 Task: Slide 8 - About Me John Doe.
Action: Mouse moved to (47, 109)
Screenshot: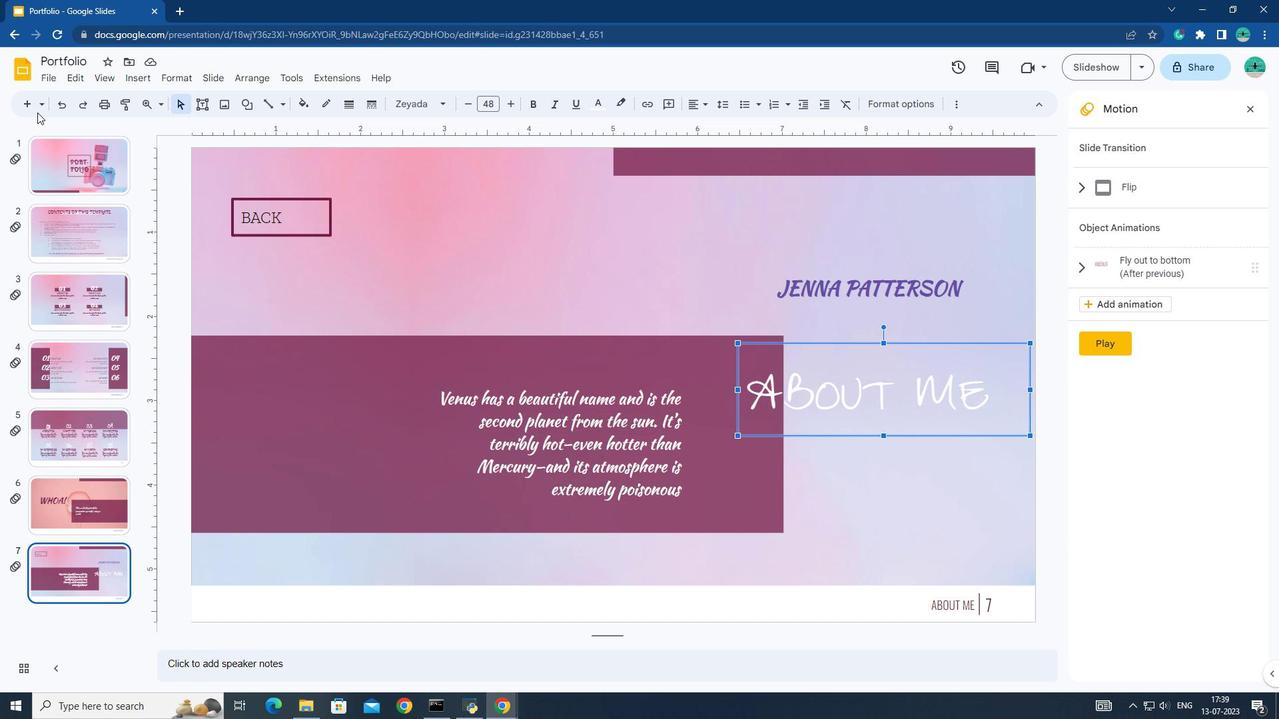 
Action: Mouse pressed left at (47, 109)
Screenshot: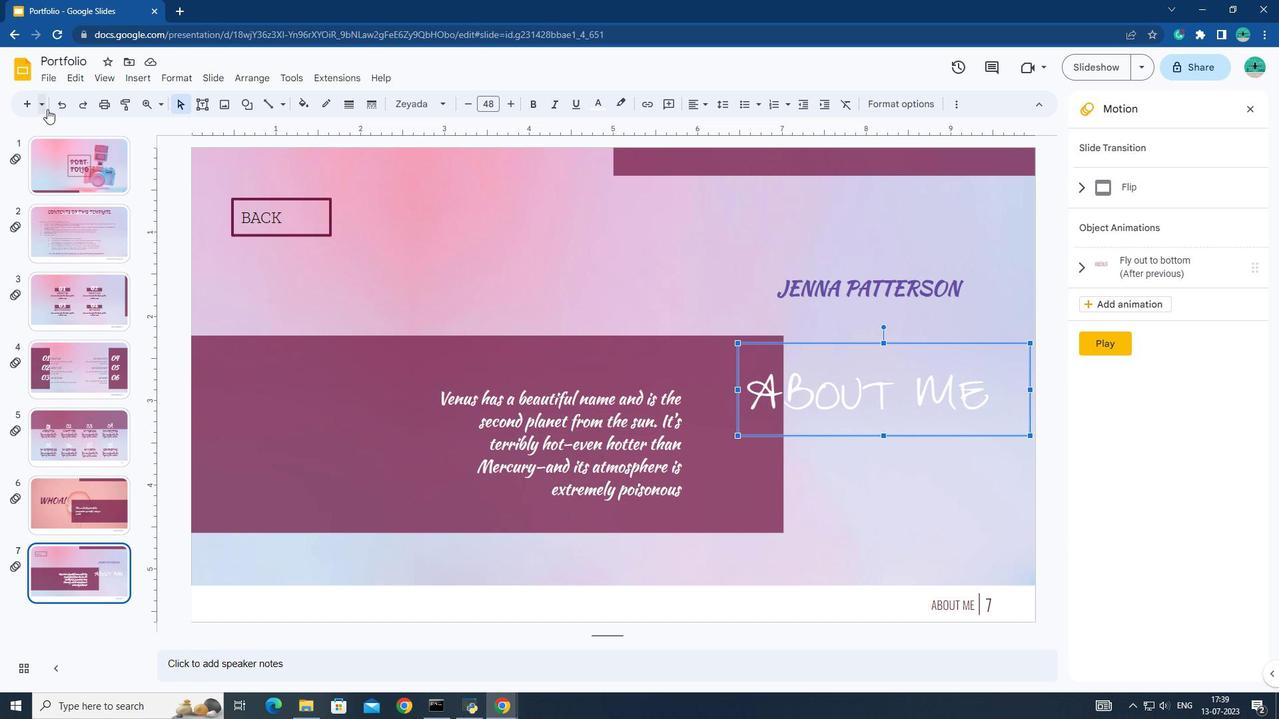 
Action: Mouse moved to (206, 293)
Screenshot: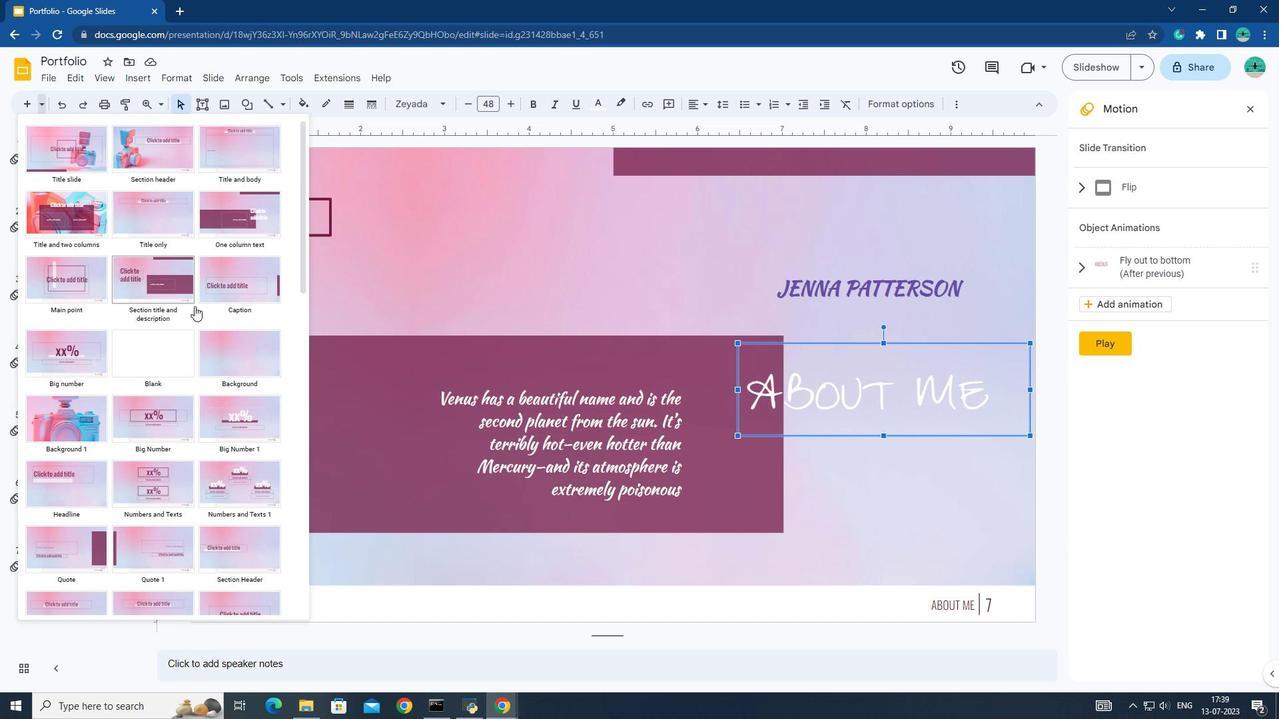 
Action: Mouse scrolled (206, 293) with delta (0, 0)
Screenshot: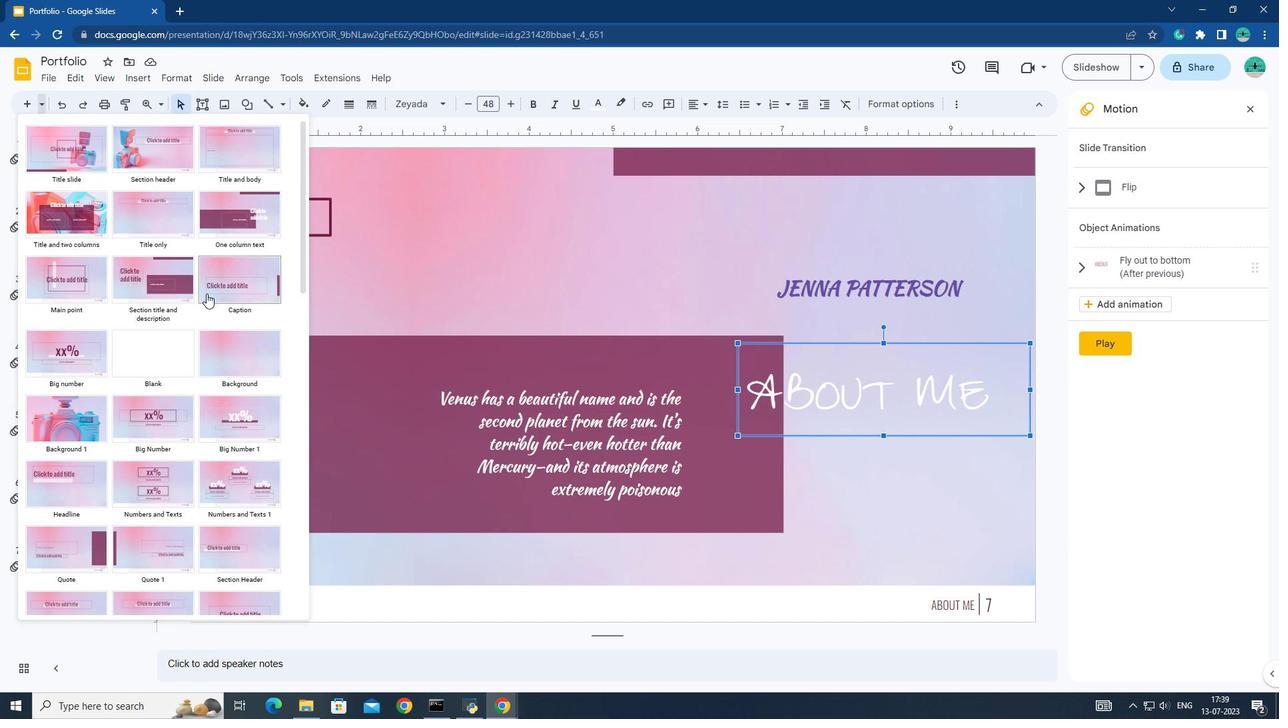 
Action: Mouse moved to (206, 295)
Screenshot: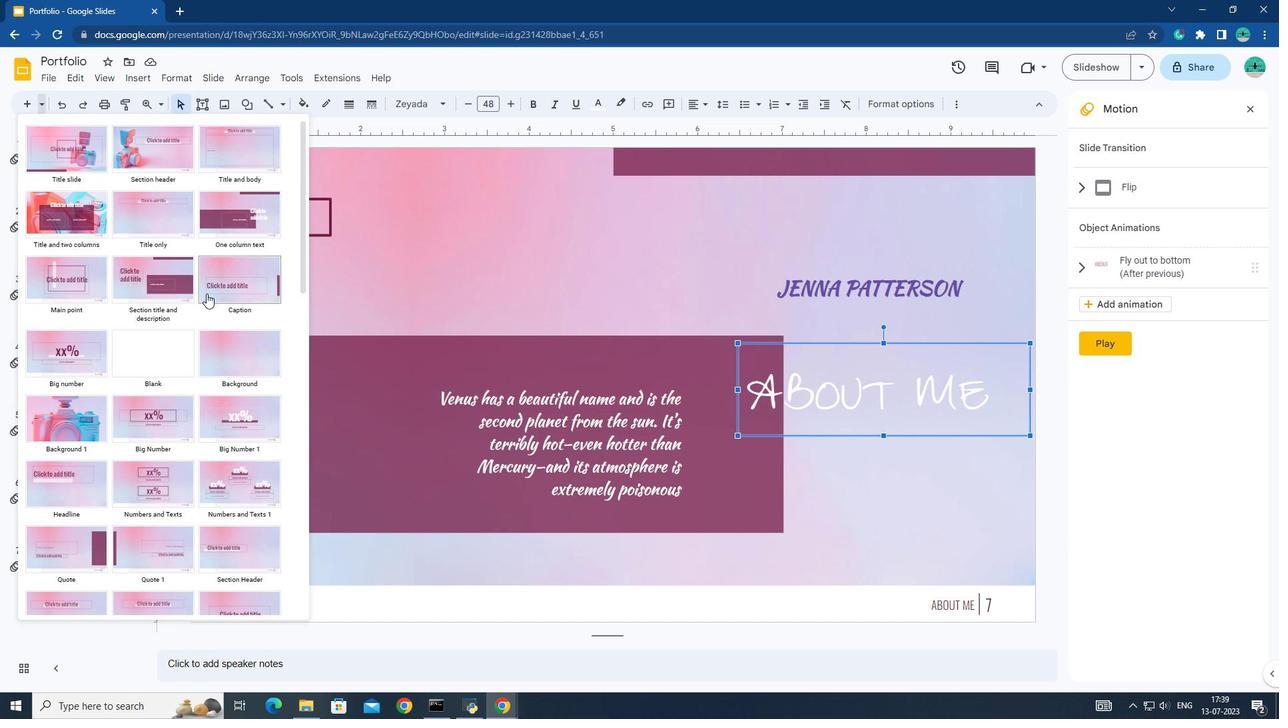 
Action: Mouse scrolled (206, 294) with delta (0, 0)
Screenshot: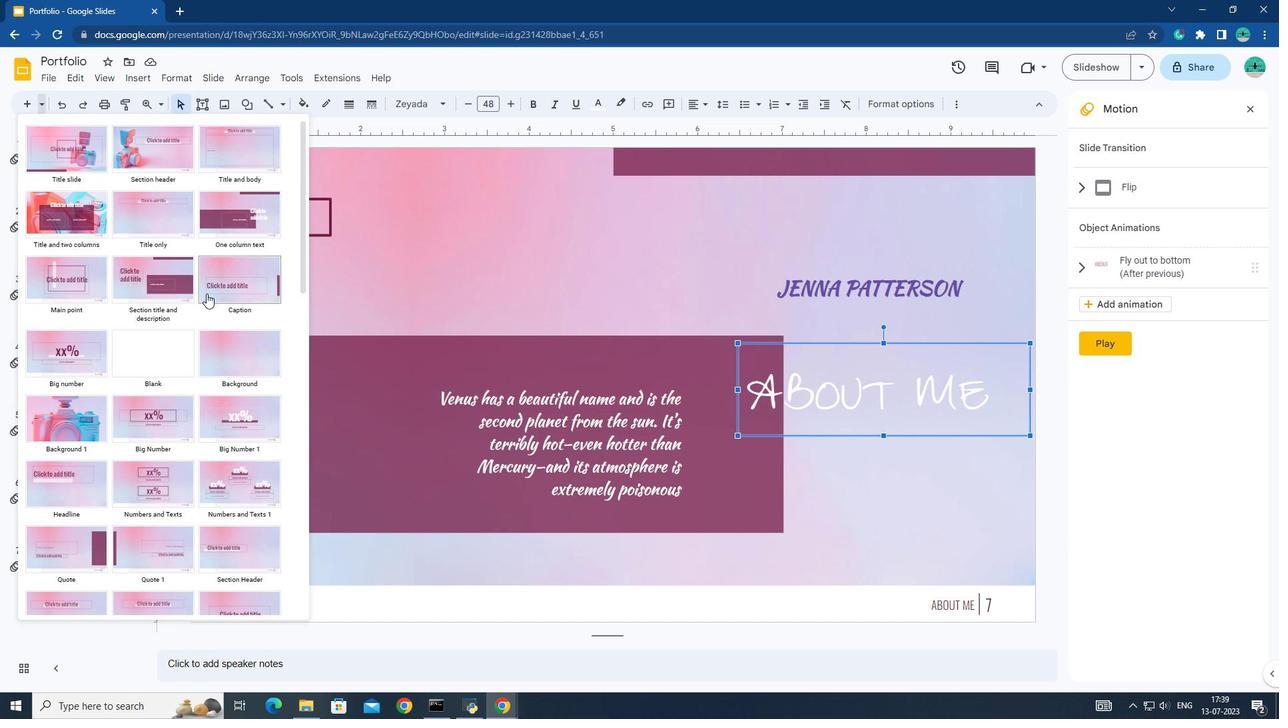 
Action: Mouse scrolled (206, 294) with delta (0, 0)
Screenshot: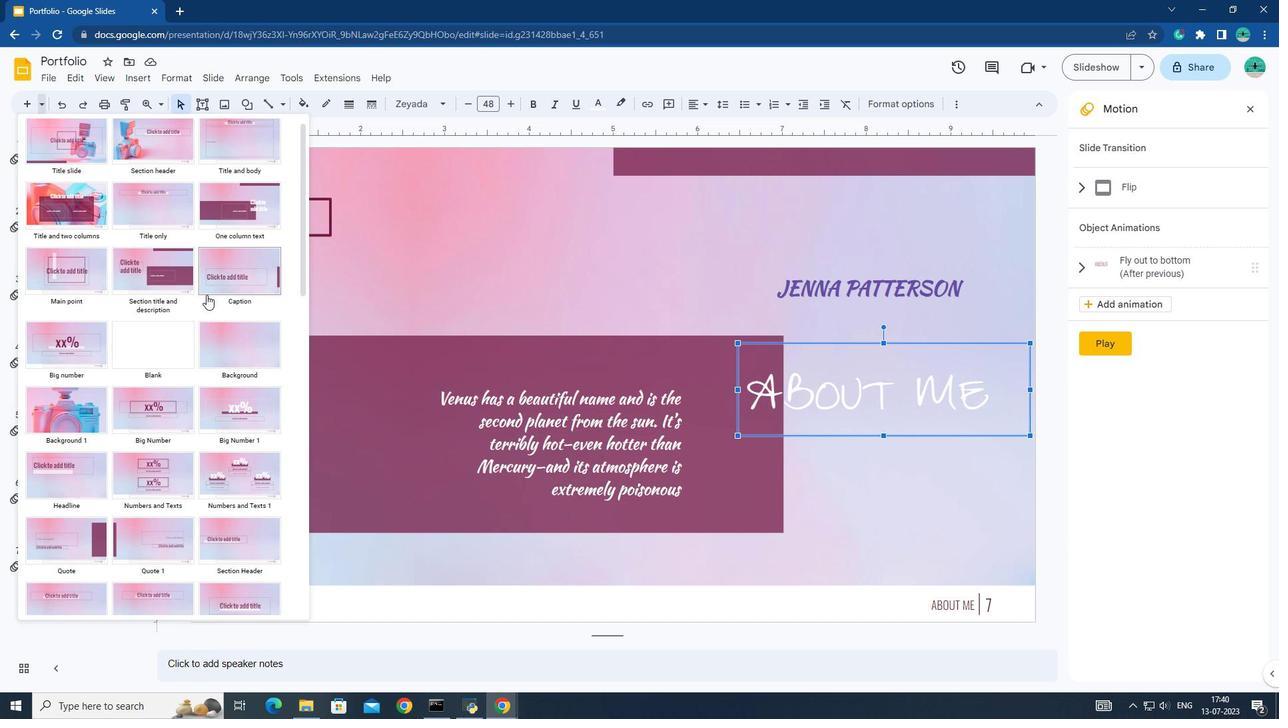 
Action: Mouse scrolled (206, 294) with delta (0, 0)
Screenshot: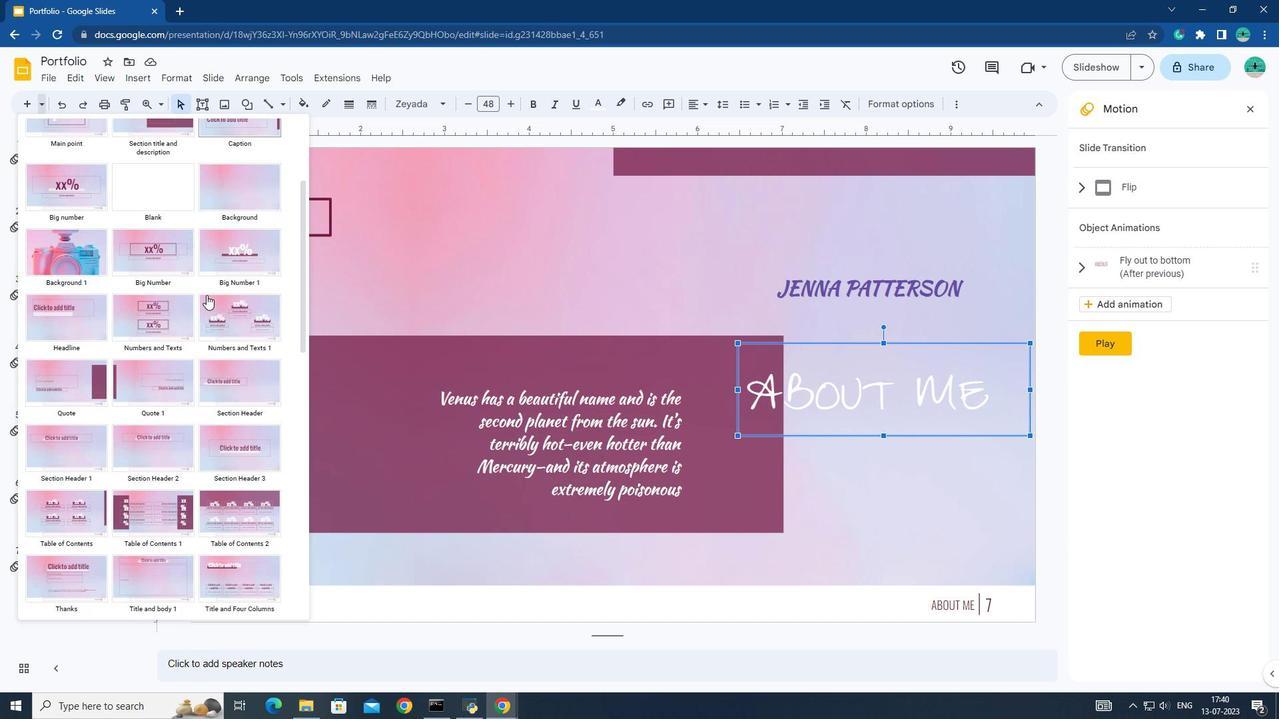 
Action: Mouse scrolled (206, 294) with delta (0, 0)
Screenshot: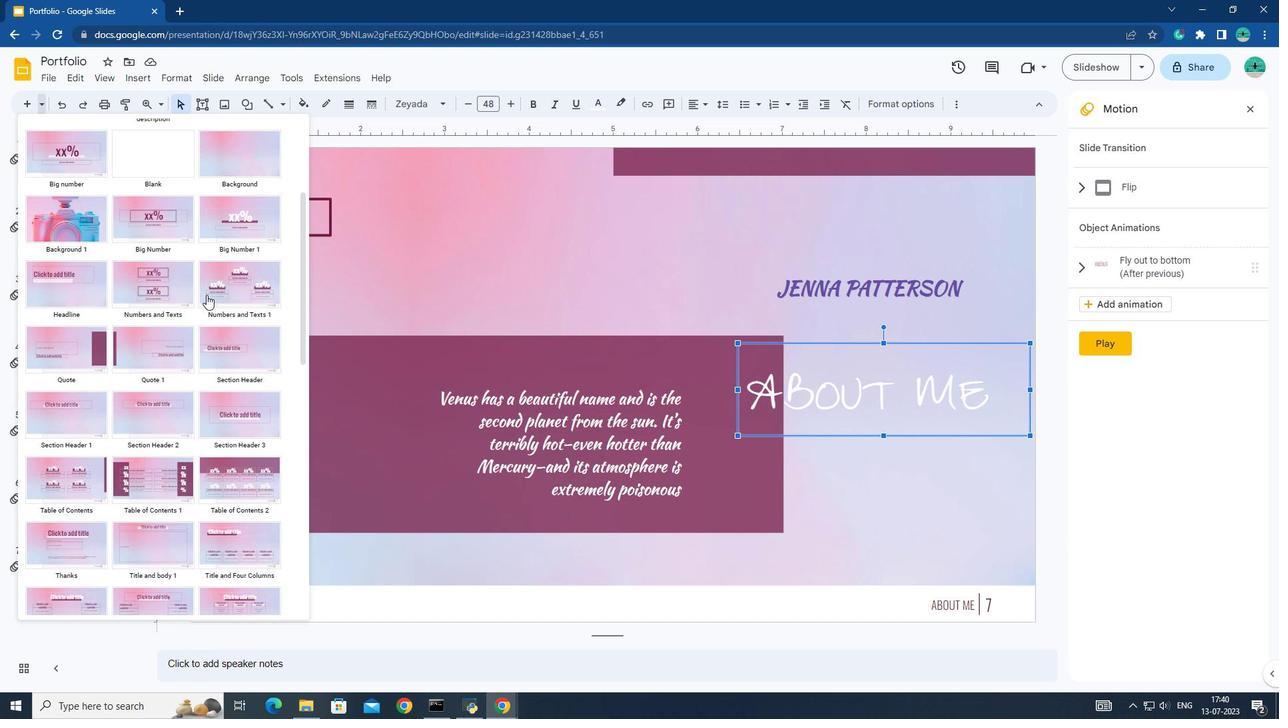 
Action: Mouse moved to (206, 295)
Screenshot: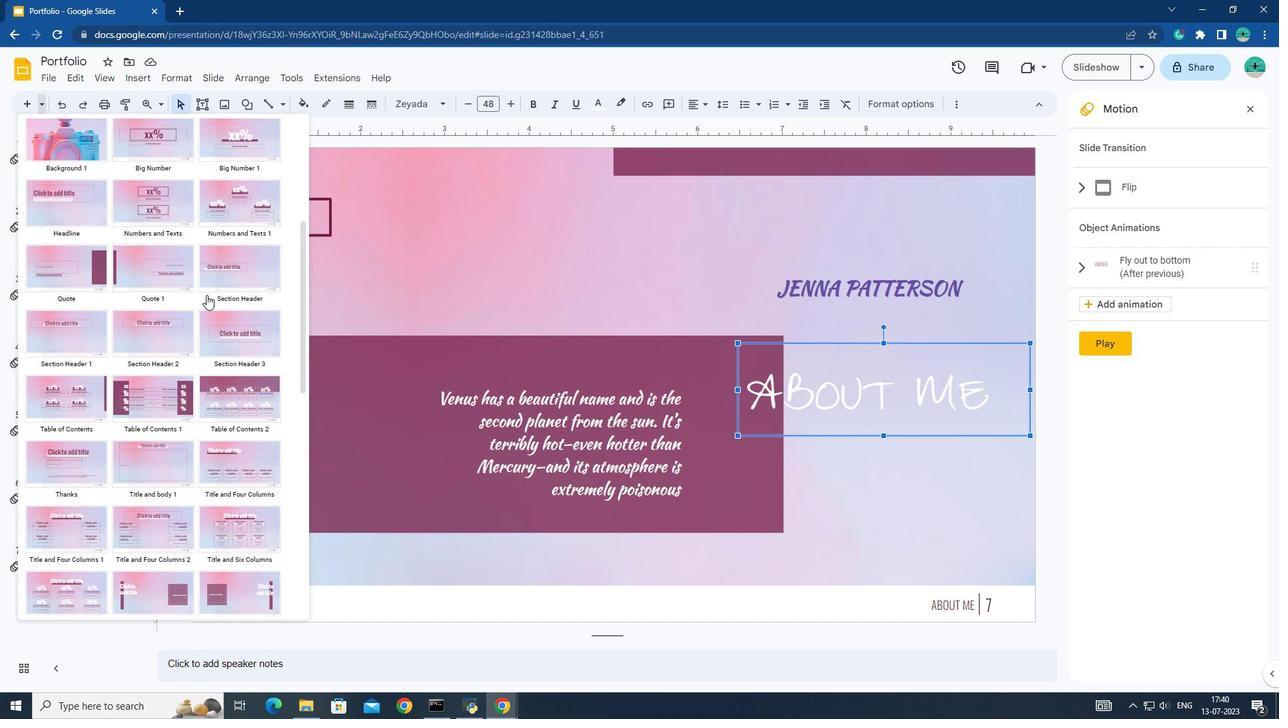 
Action: Mouse scrolled (206, 295) with delta (0, 0)
Screenshot: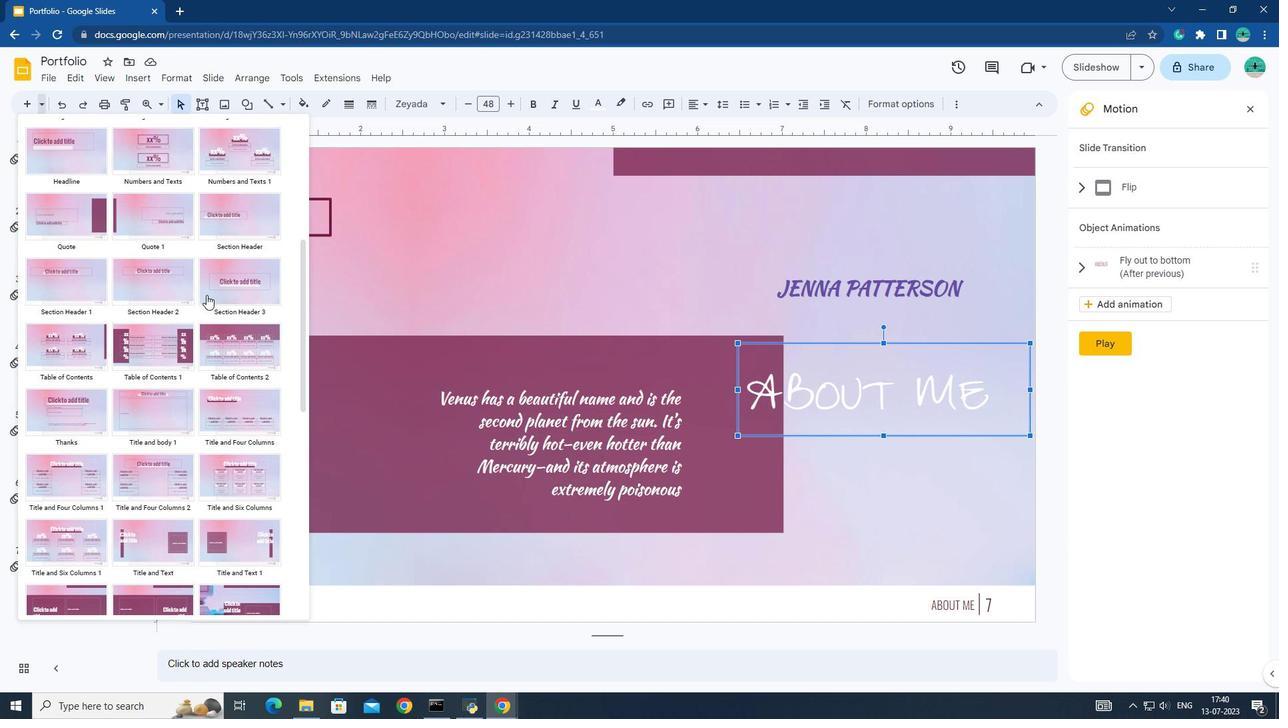 
Action: Mouse scrolled (206, 295) with delta (0, 0)
Screenshot: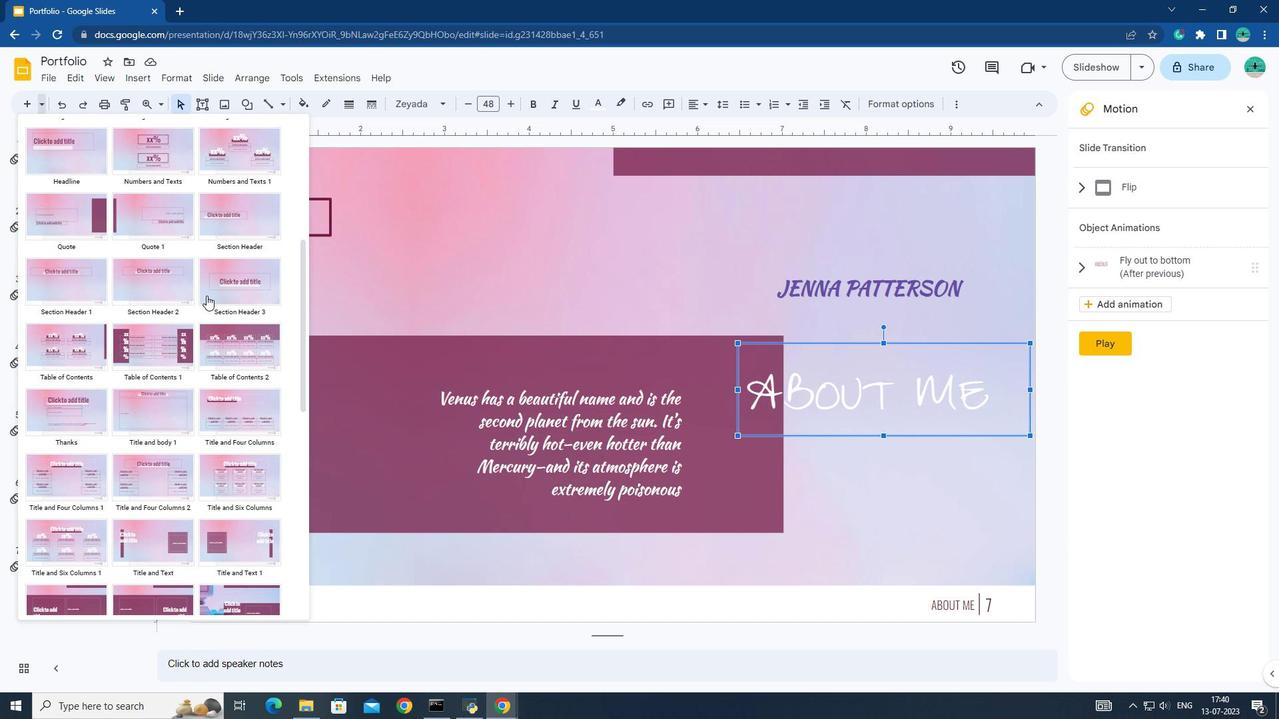 
Action: Mouse moved to (246, 458)
Screenshot: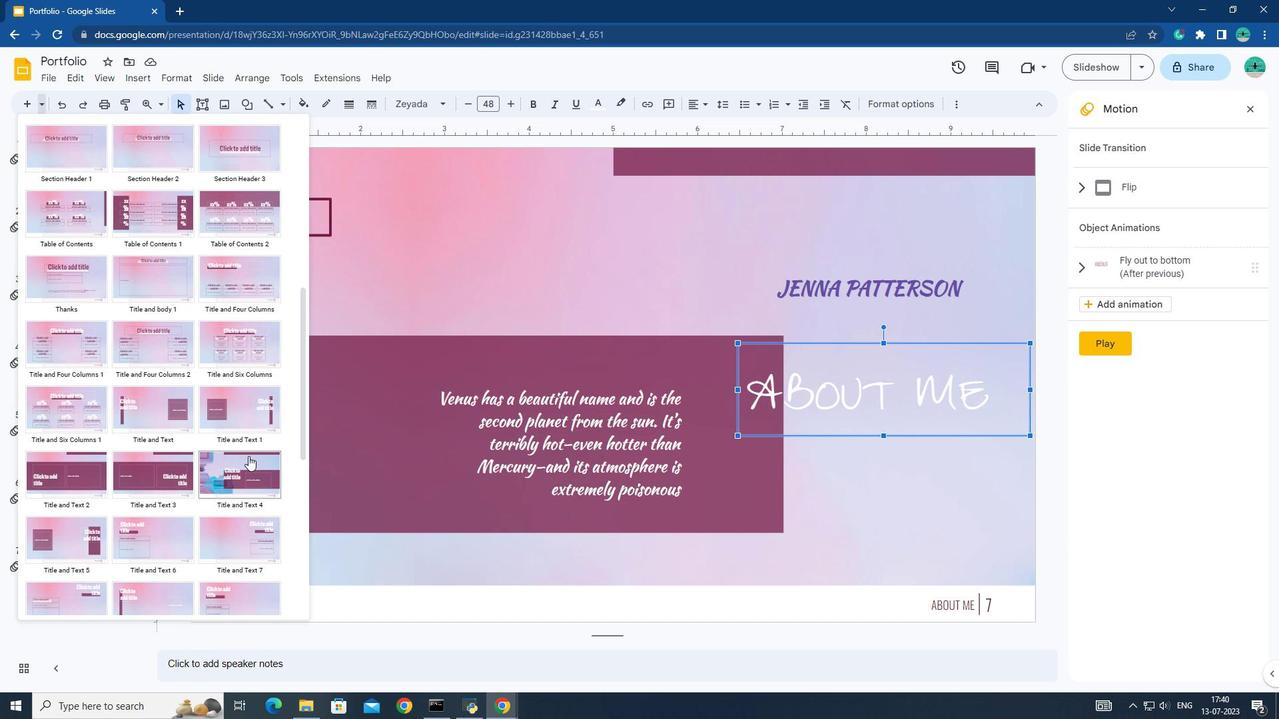 
Action: Mouse pressed left at (246, 458)
Screenshot: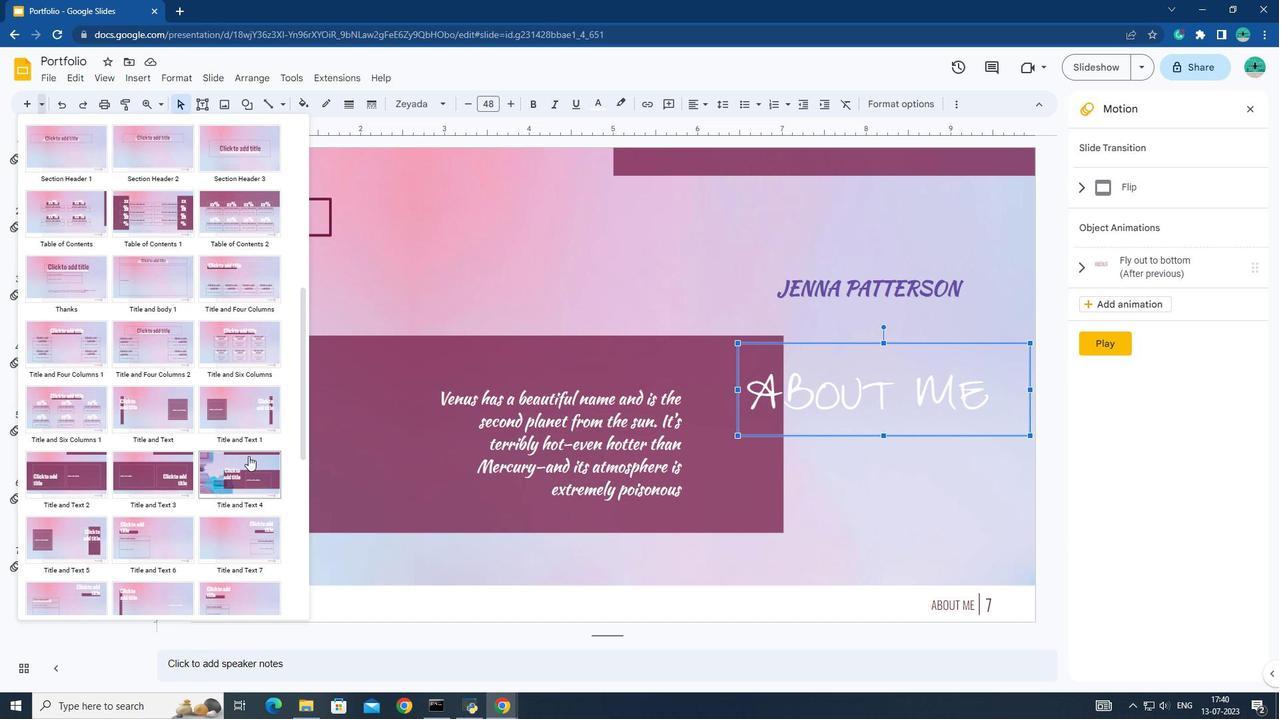 
Action: Mouse moved to (532, 368)
Screenshot: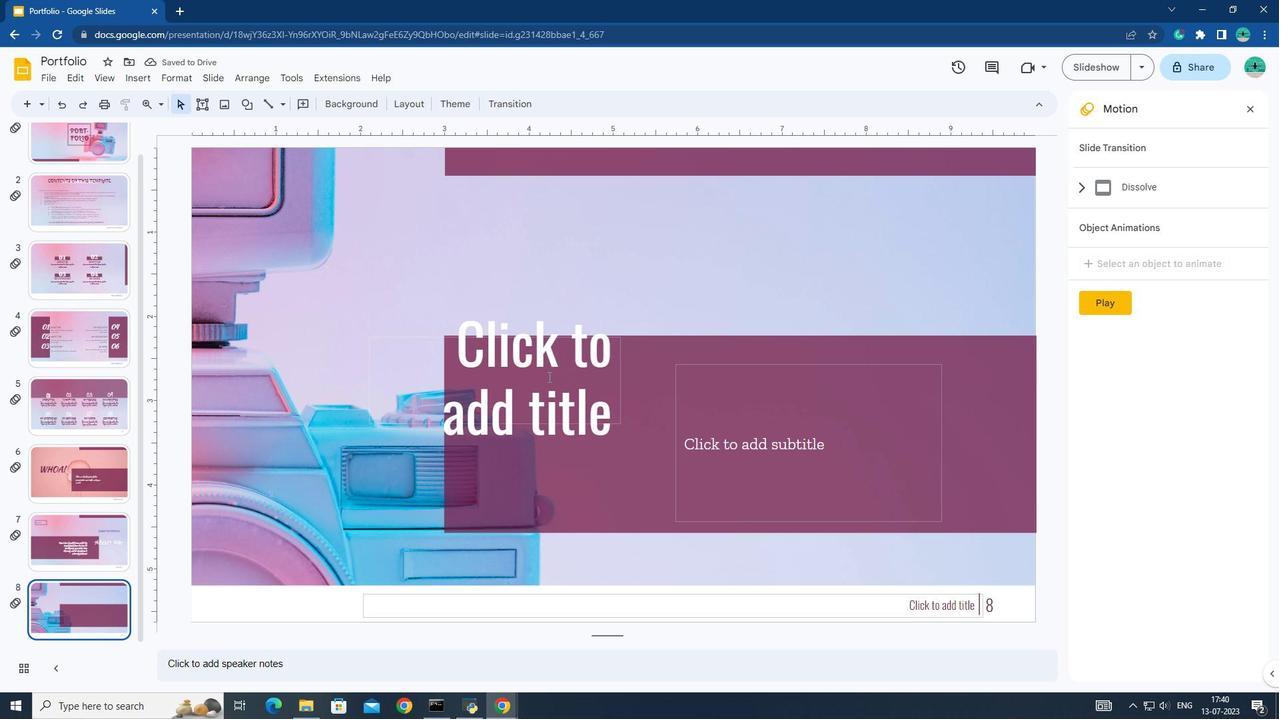 
Action: Mouse pressed left at (532, 368)
Screenshot: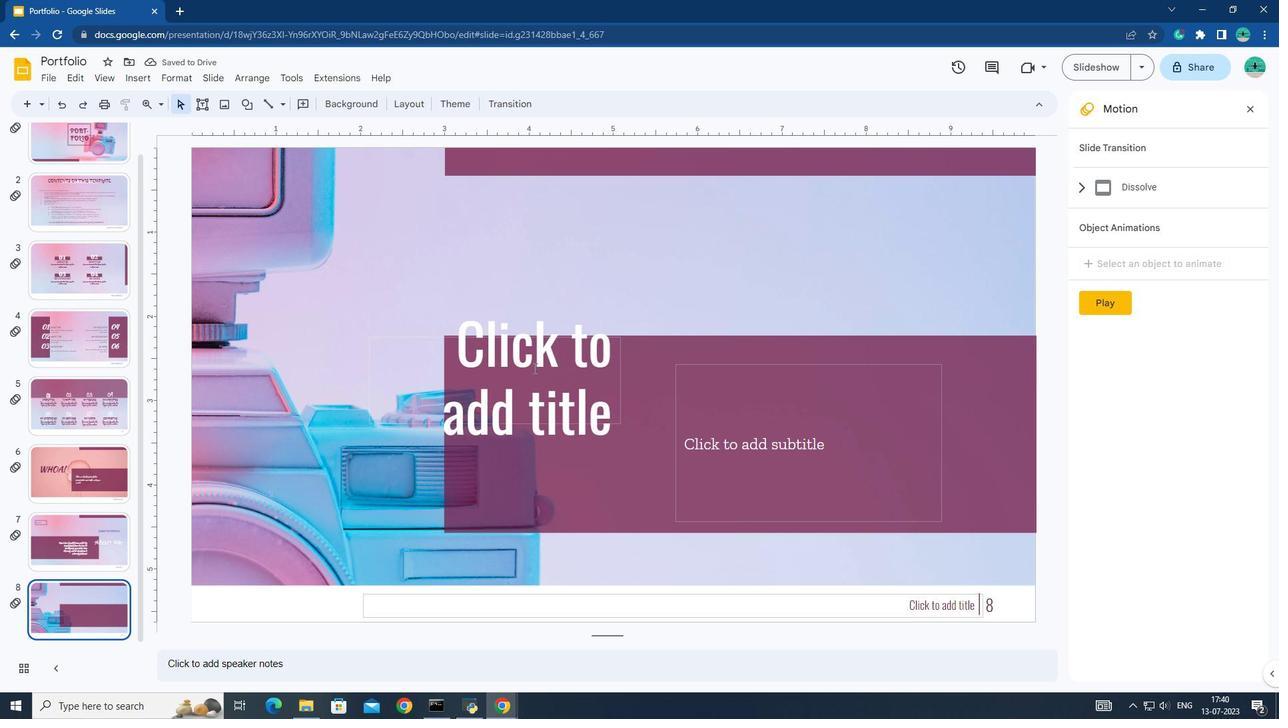 
Action: Key pressed <Key.caps_lock>AB<Key.backspace><Key.backspace><Key.caps_lock>about<Key.space>me<Key.space>
Screenshot: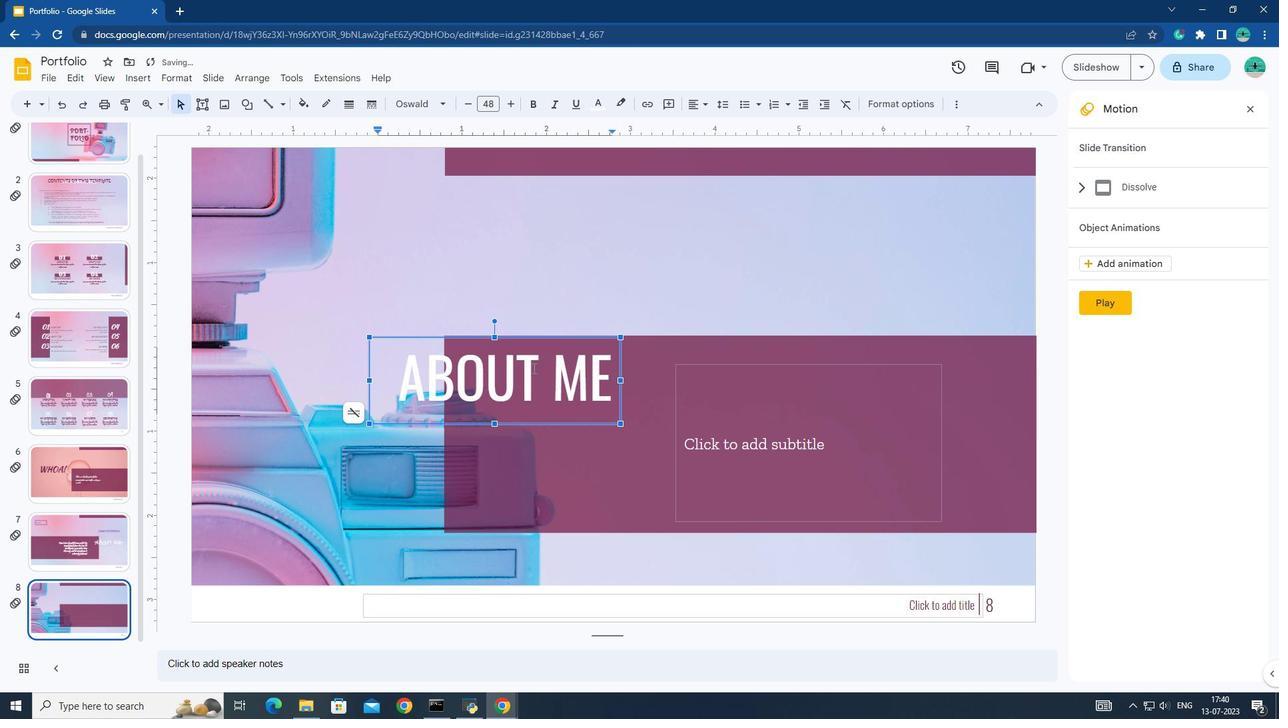 
Action: Mouse moved to (208, 103)
Screenshot: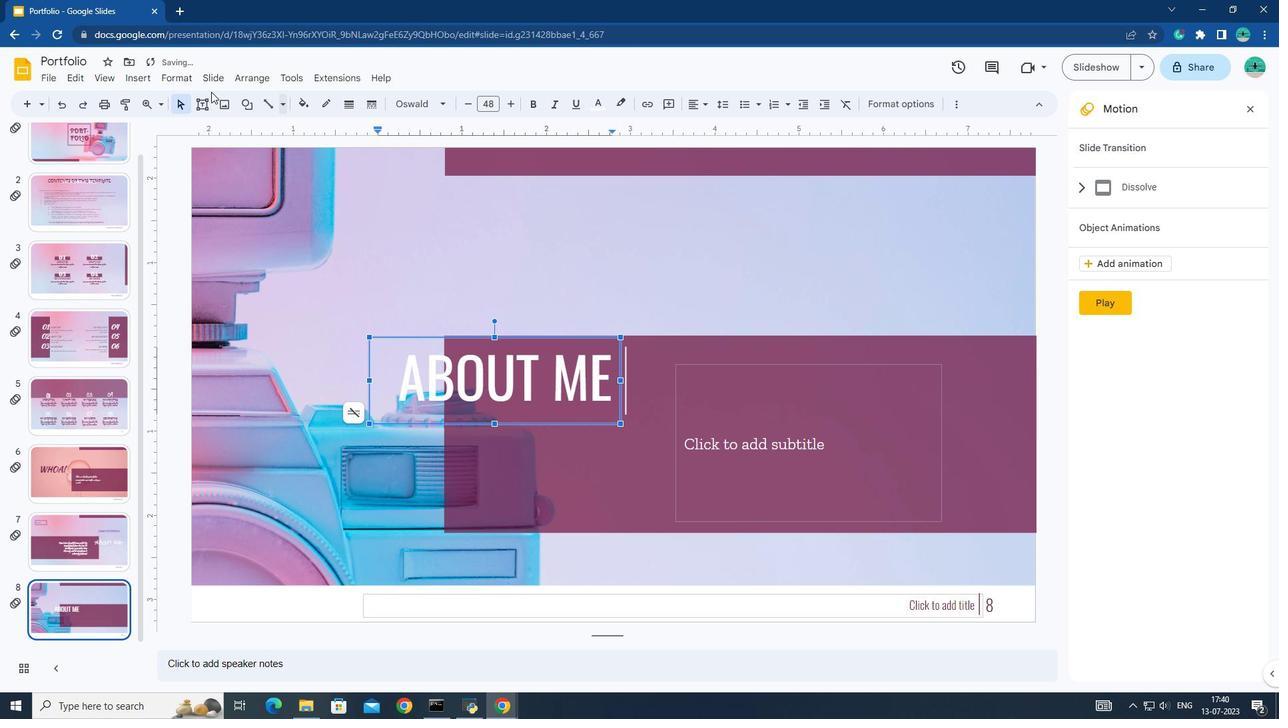 
Action: Mouse pressed left at (208, 103)
Screenshot: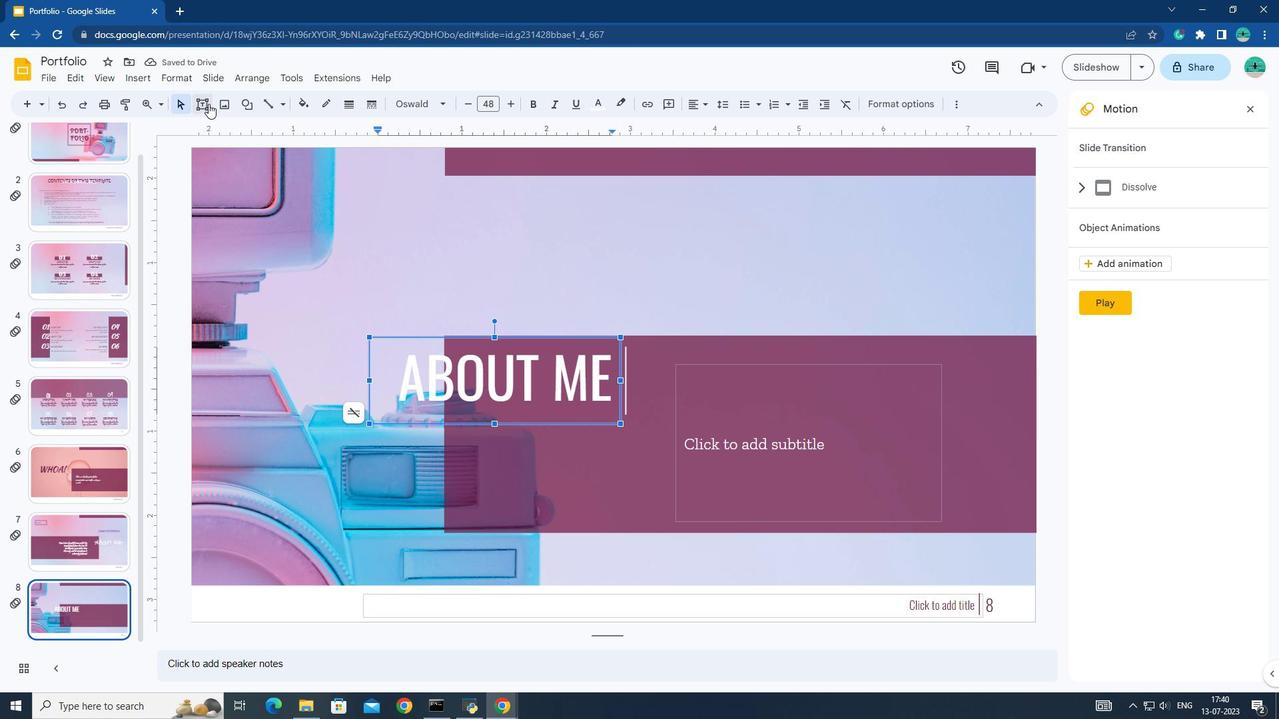 
Action: Mouse moved to (496, 437)
Screenshot: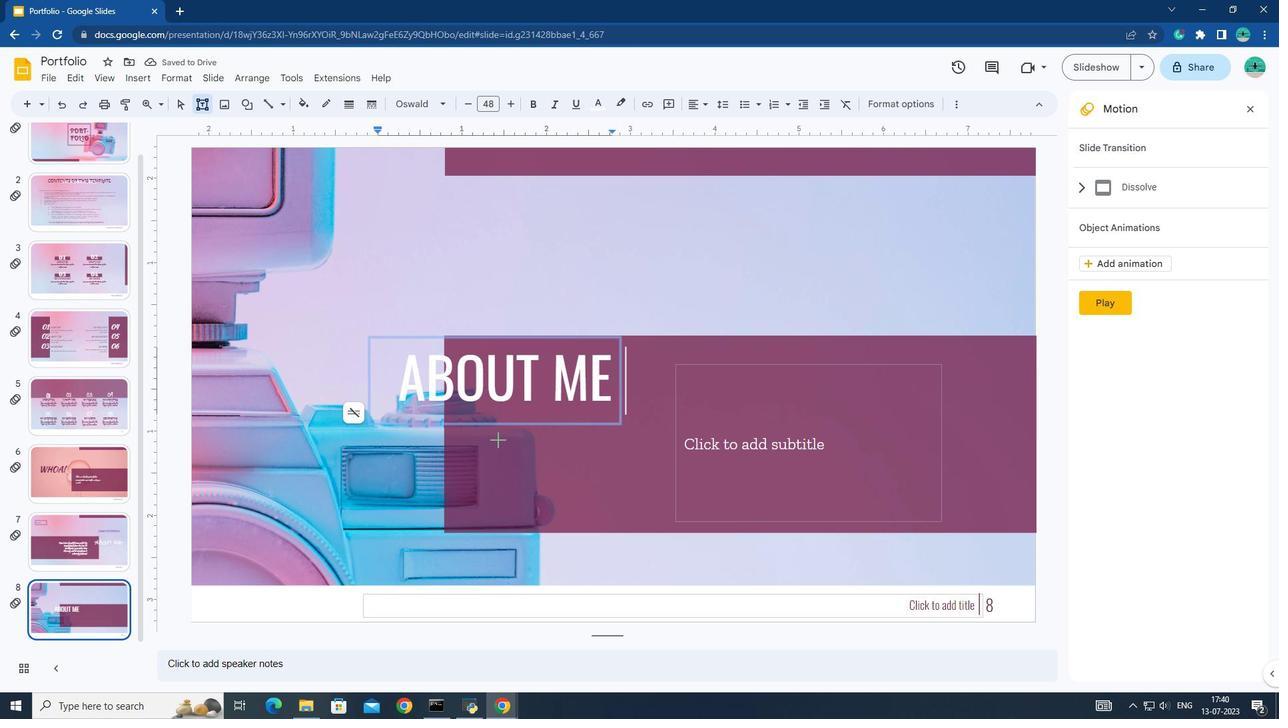 
Action: Mouse pressed left at (496, 437)
Screenshot: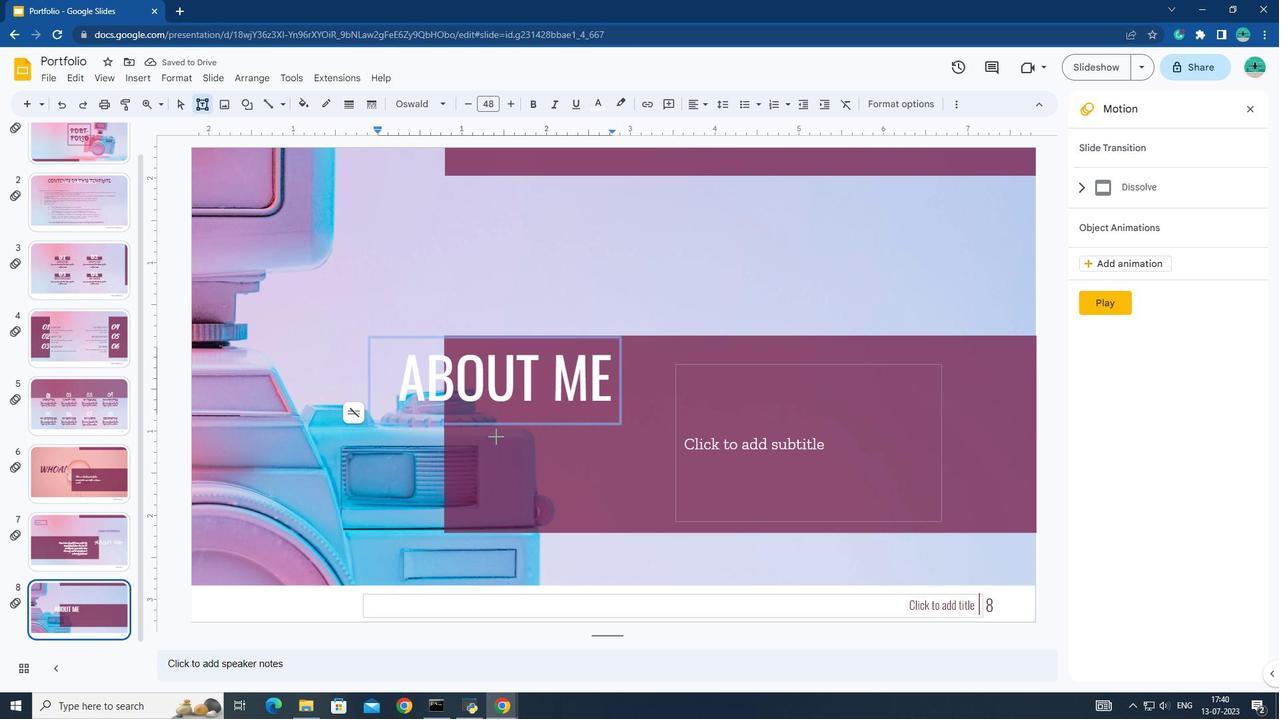 
Action: Mouse moved to (789, 564)
Screenshot: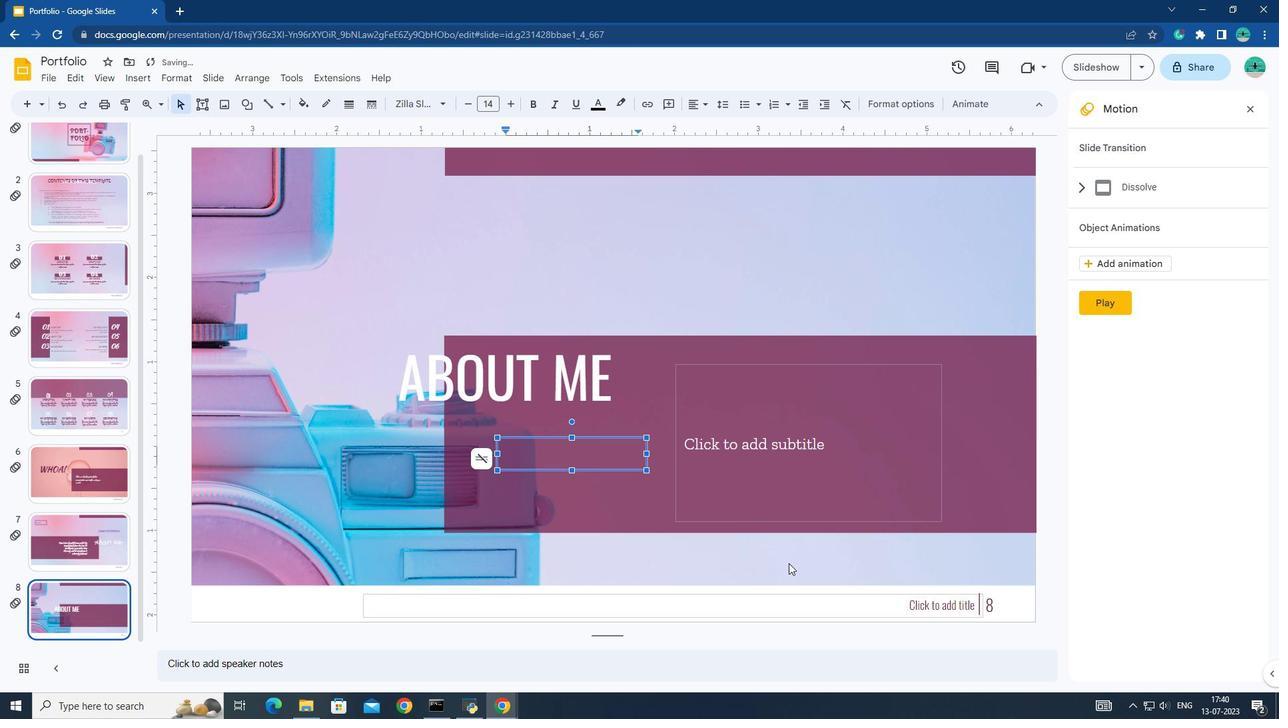 
Action: Key pressed johne<Key.space>doe
Screenshot: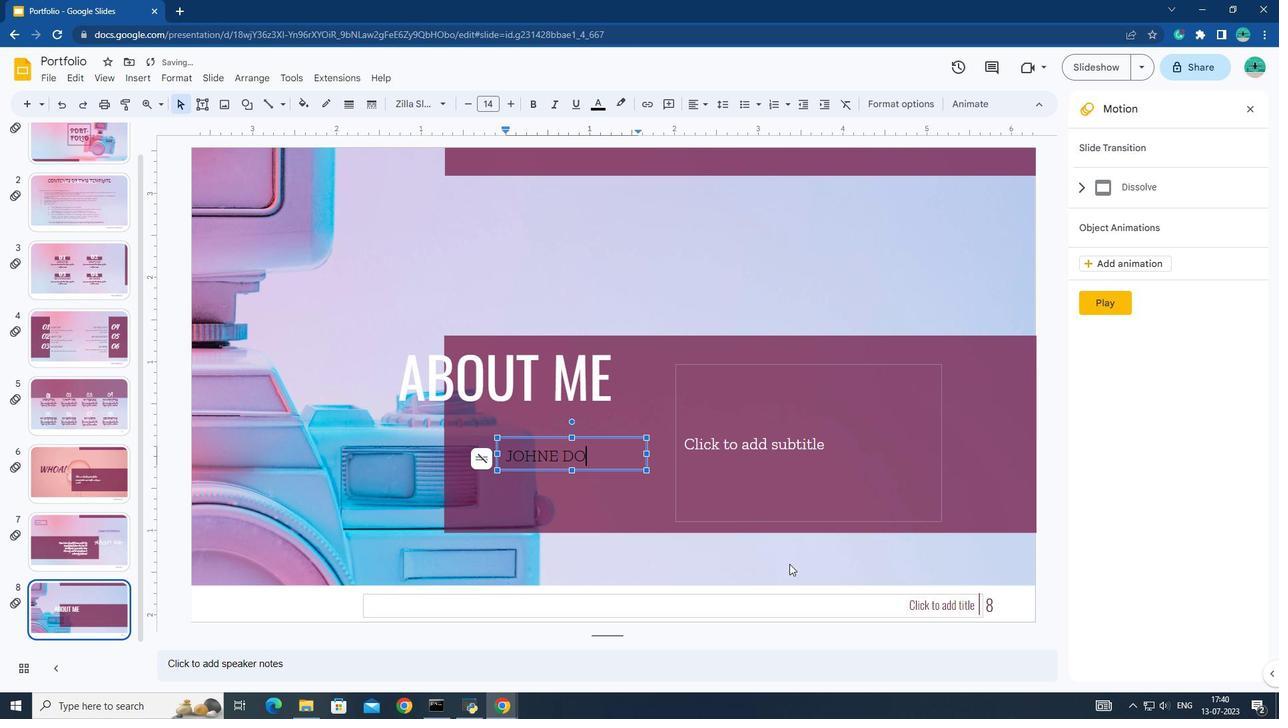 
Action: Mouse moved to (555, 457)
Screenshot: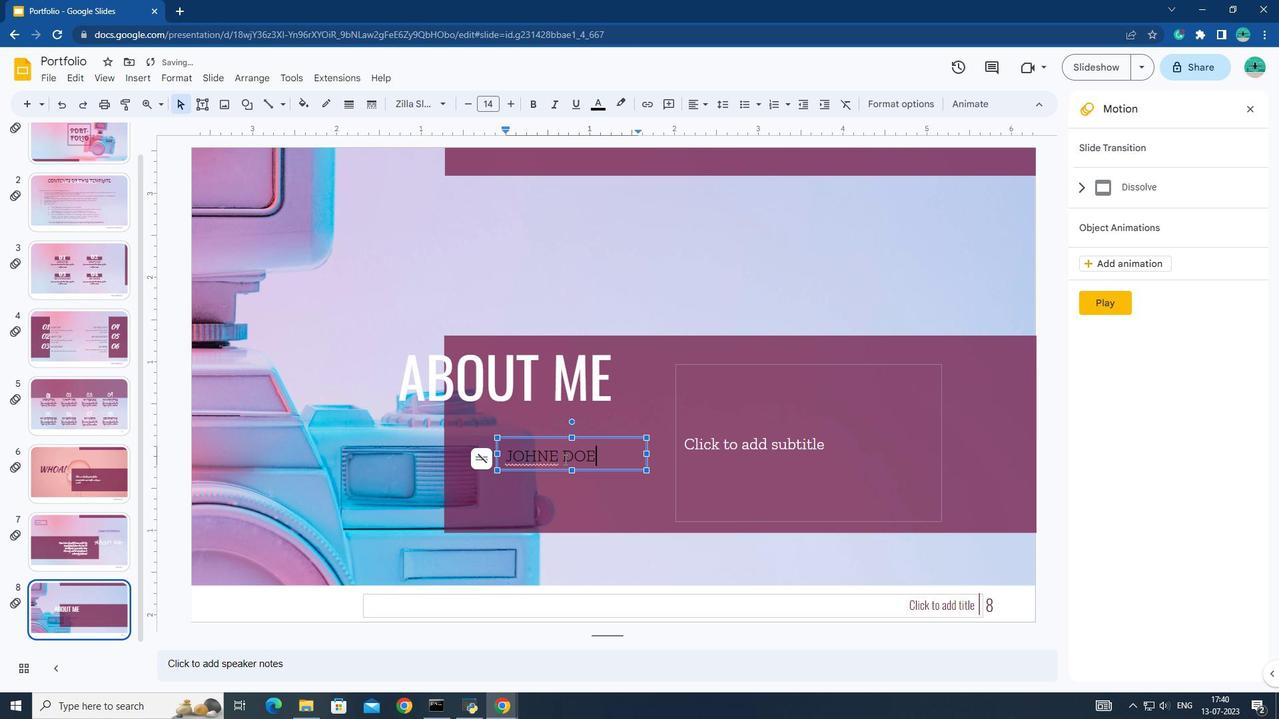 
Action: Mouse pressed left at (555, 457)
Screenshot: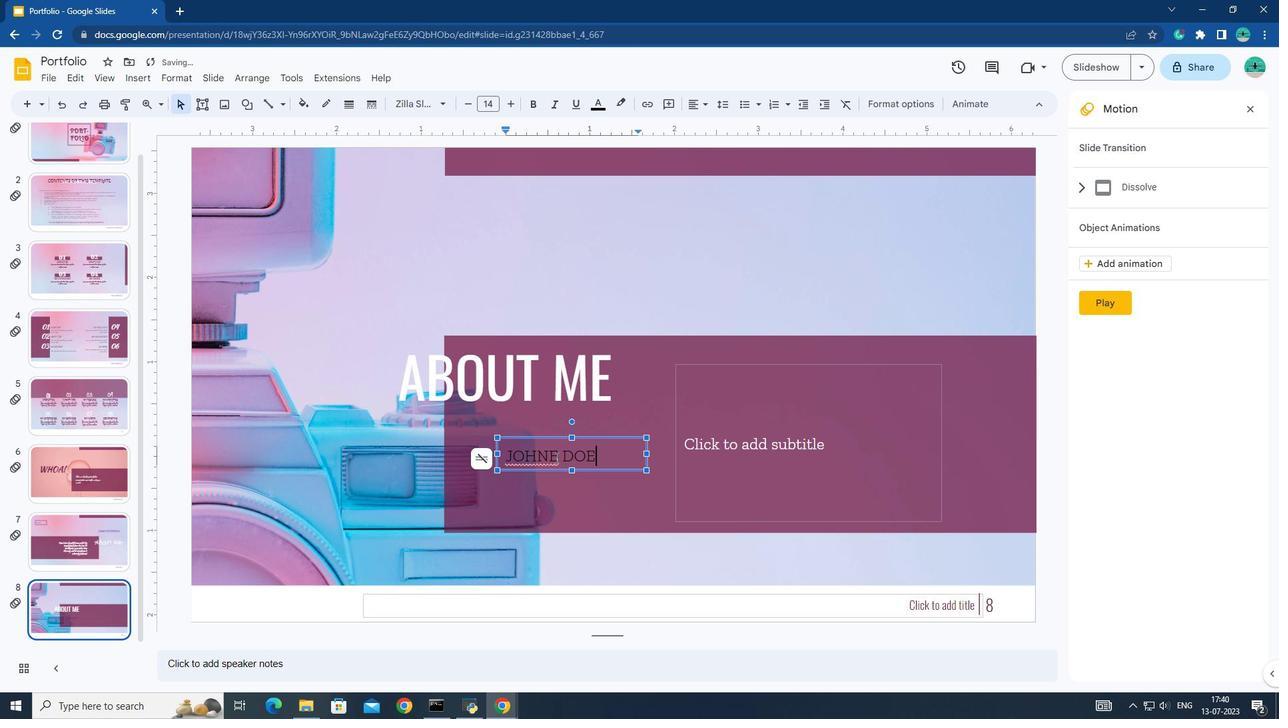 
Action: Key pressed <Key.backspace>
Screenshot: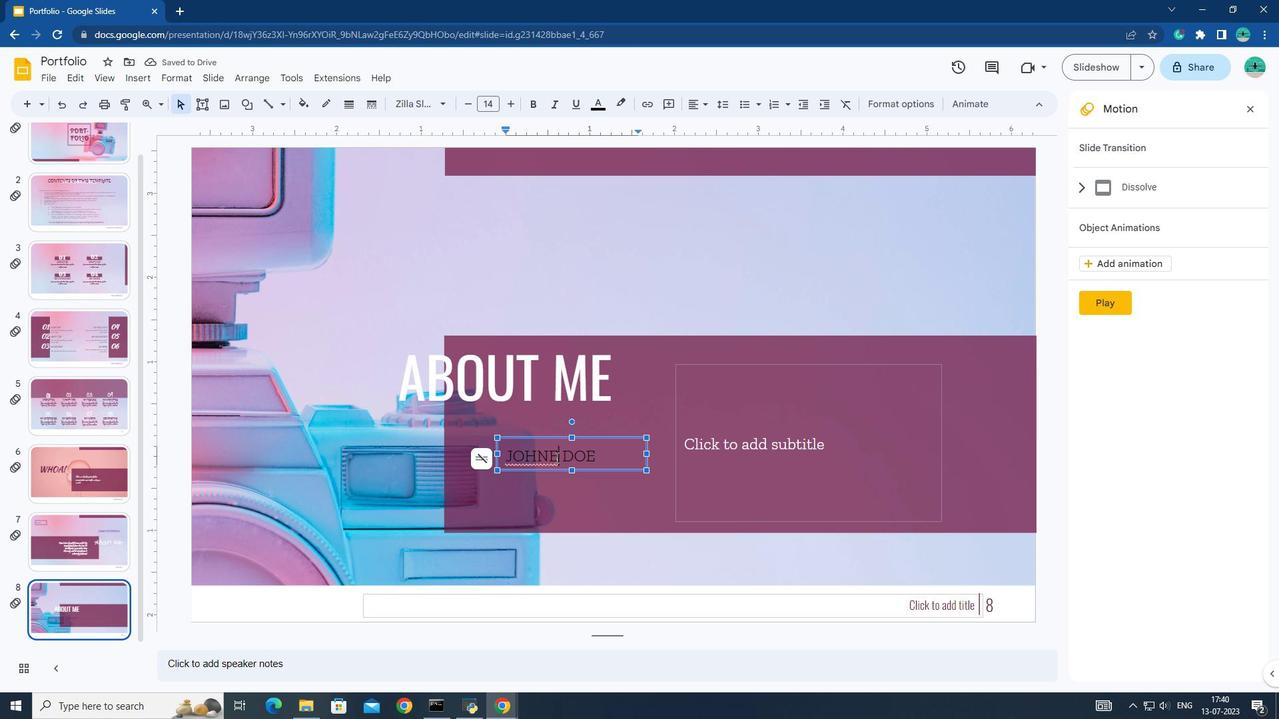 
Action: Mouse moved to (776, 423)
Screenshot: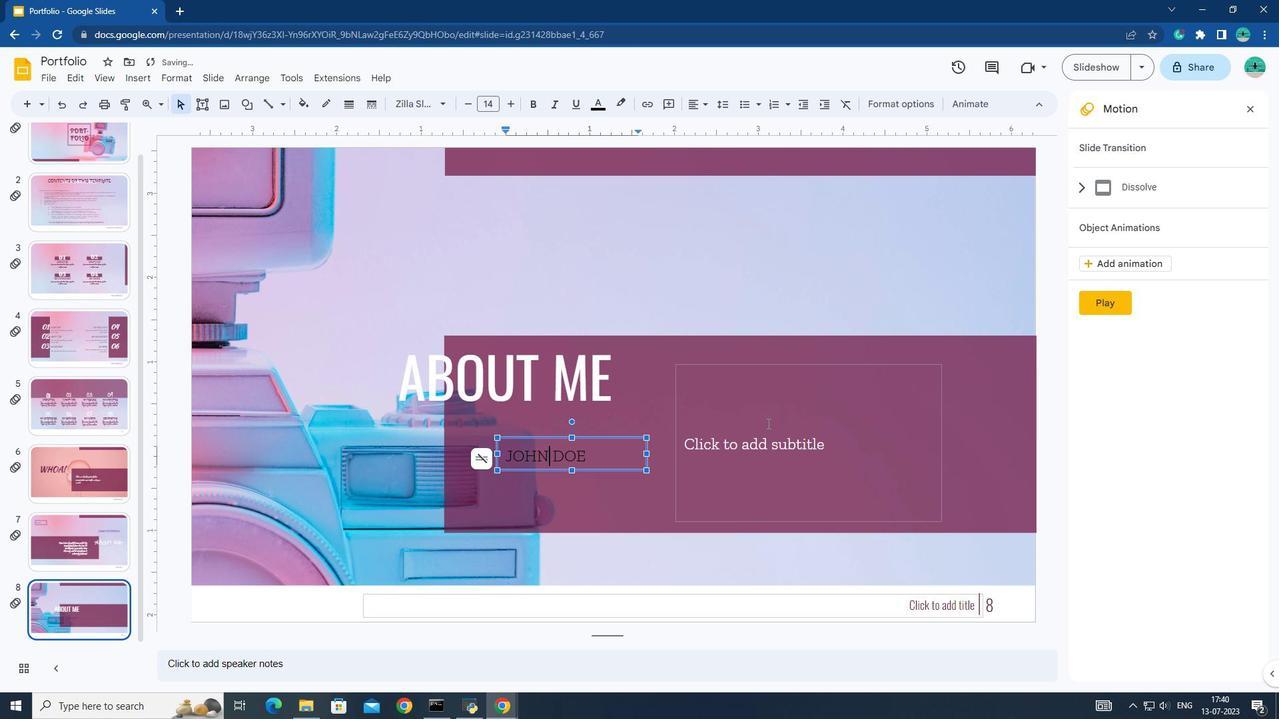 
Action: Mouse pressed left at (776, 423)
Screenshot: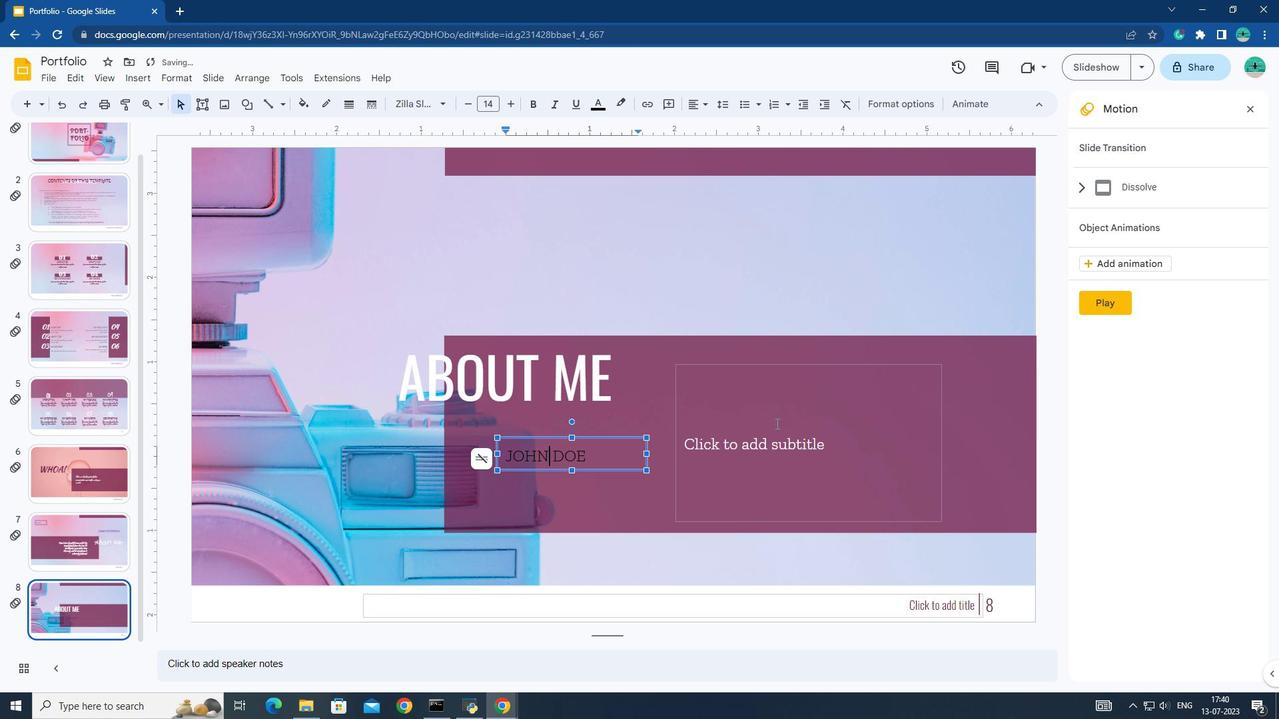 
Action: Key pressed v<Key.caps_lock>ENUS<Key.space>HAS<Key.space>A<Key.space>BEAUTIFULN<Key.backspace><Key.space>NAME<Key.space>AND<Key.space>IS<Key.space>THE<Key.space>SECOND<Key.space>PLK<Key.backspace>ANET<Key.space>FROM<Key.space>THE<Key.space>SUN<Key.space><Key.backspace>,<Key.backspace>.<Key.space><Key.shift><Key.shift><Key.shift><Key.shift><Key.shift><Key.shift><Key.shift><Key.shift><Key.shift><Key.shift><Key.shift><Key.shift><Key.shift><Key.shift><Key.shift><Key.shift><Key.shift><Key.shift><Key.shift><Key.shift><Key.shift><Key.shift>iT'S<Key.space>TERRIBLY<Key.space>H
Screenshot: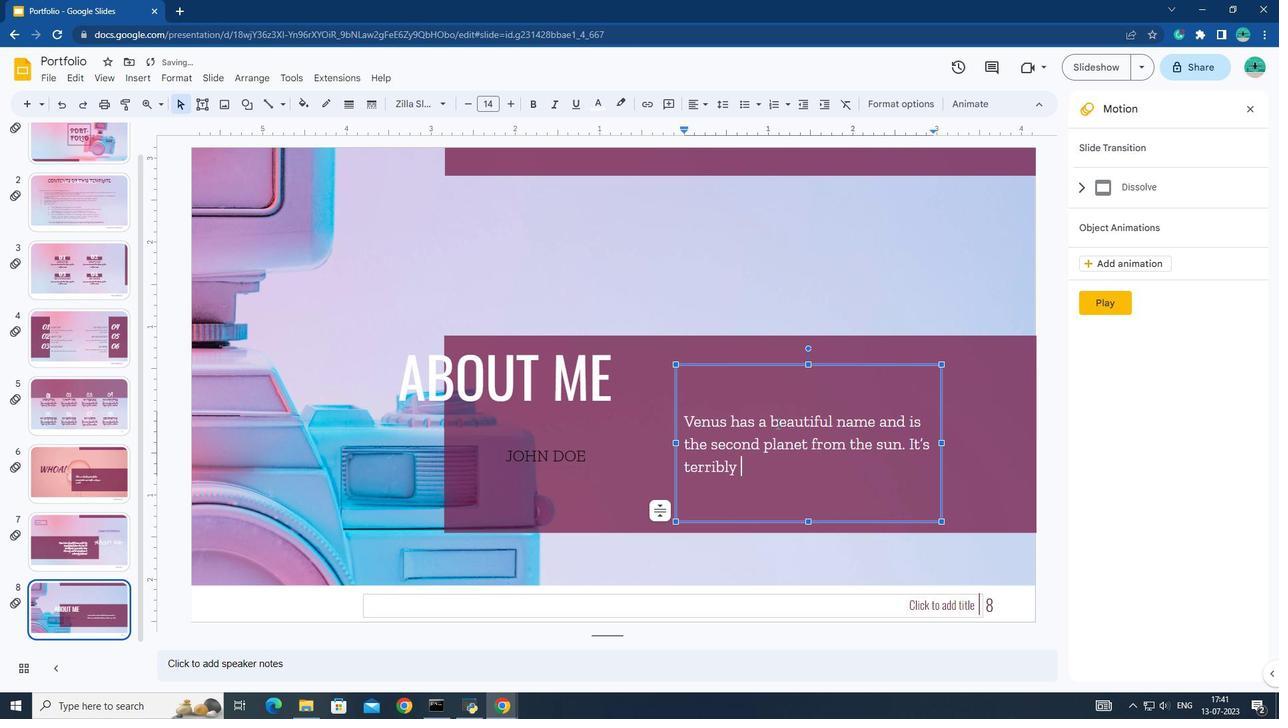 
Action: Mouse moved to (783, 426)
Screenshot: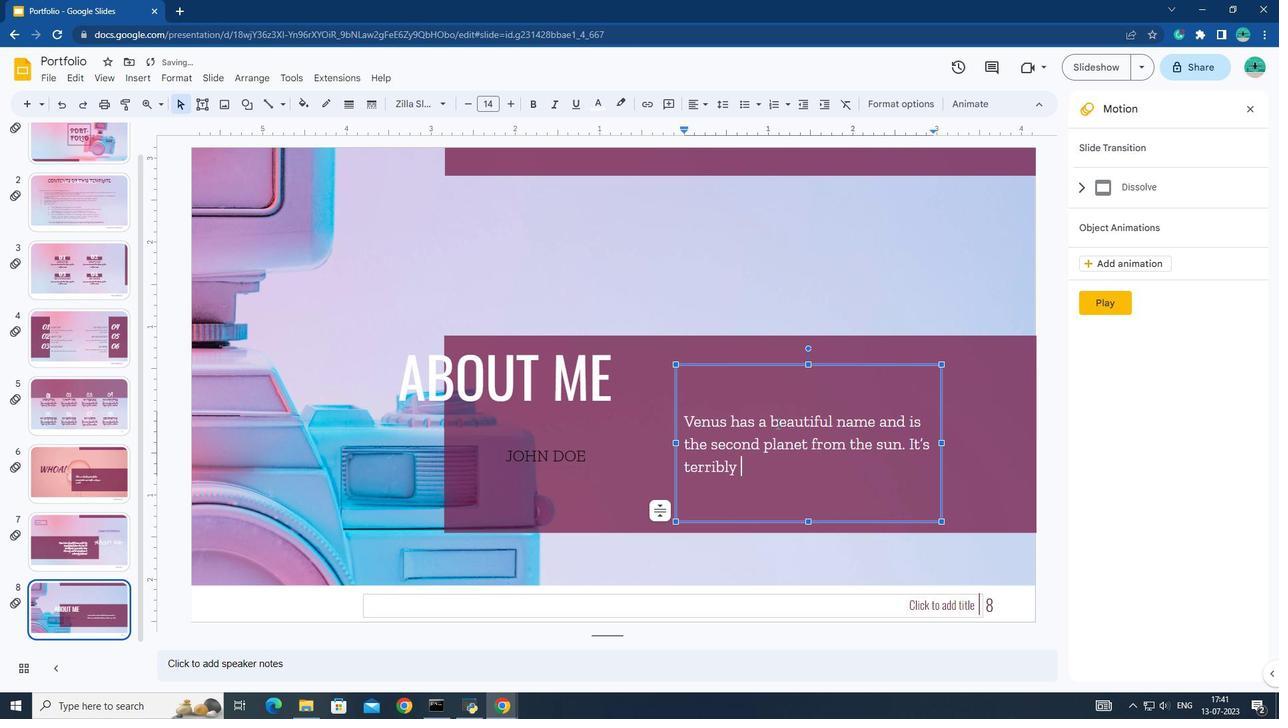 
Action: Key pressed OT<Key.space><Key.backspace>----<Key.backspace>AND<Key.space>ITS<Key.space>ATMOSPHERE<Key.space>IS<Key.space>EXTREMELY<Key.space>POISOM<Key.backspace>NOUS
Screenshot: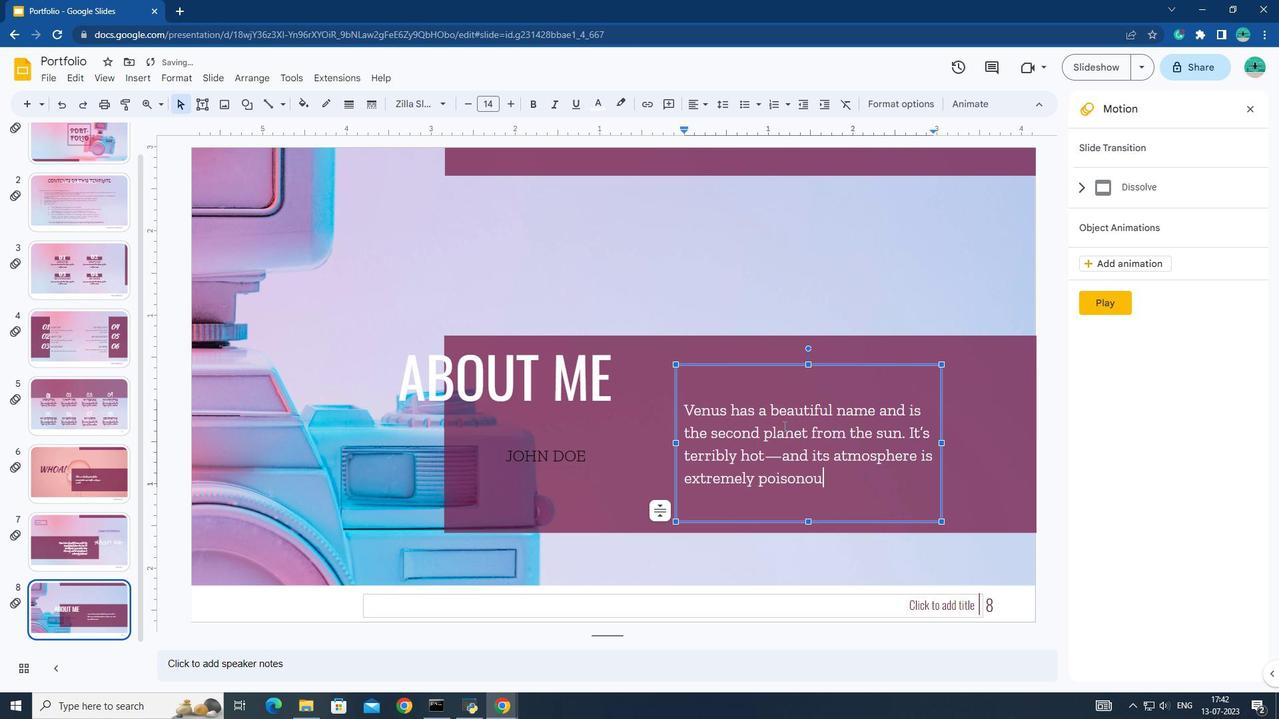 
Action: Mouse moved to (195, 102)
Screenshot: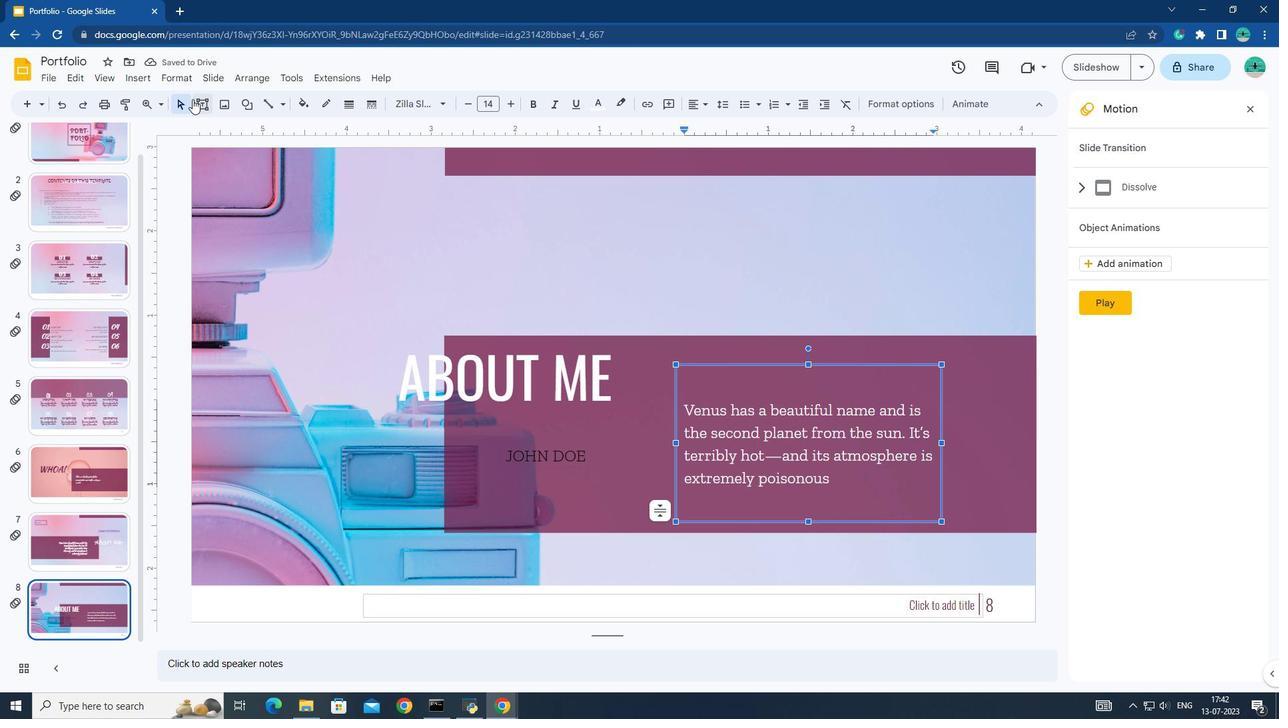 
Action: Mouse pressed left at (195, 102)
Screenshot: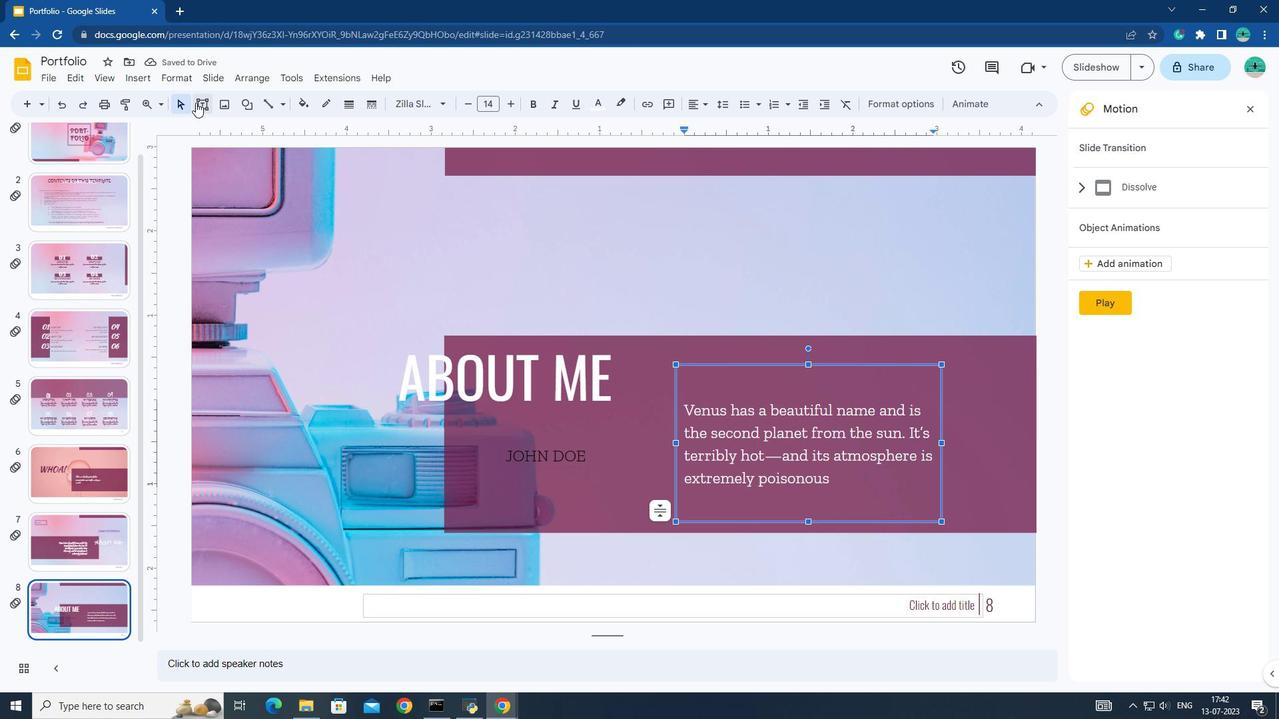 
Action: Mouse moved to (243, 215)
Screenshot: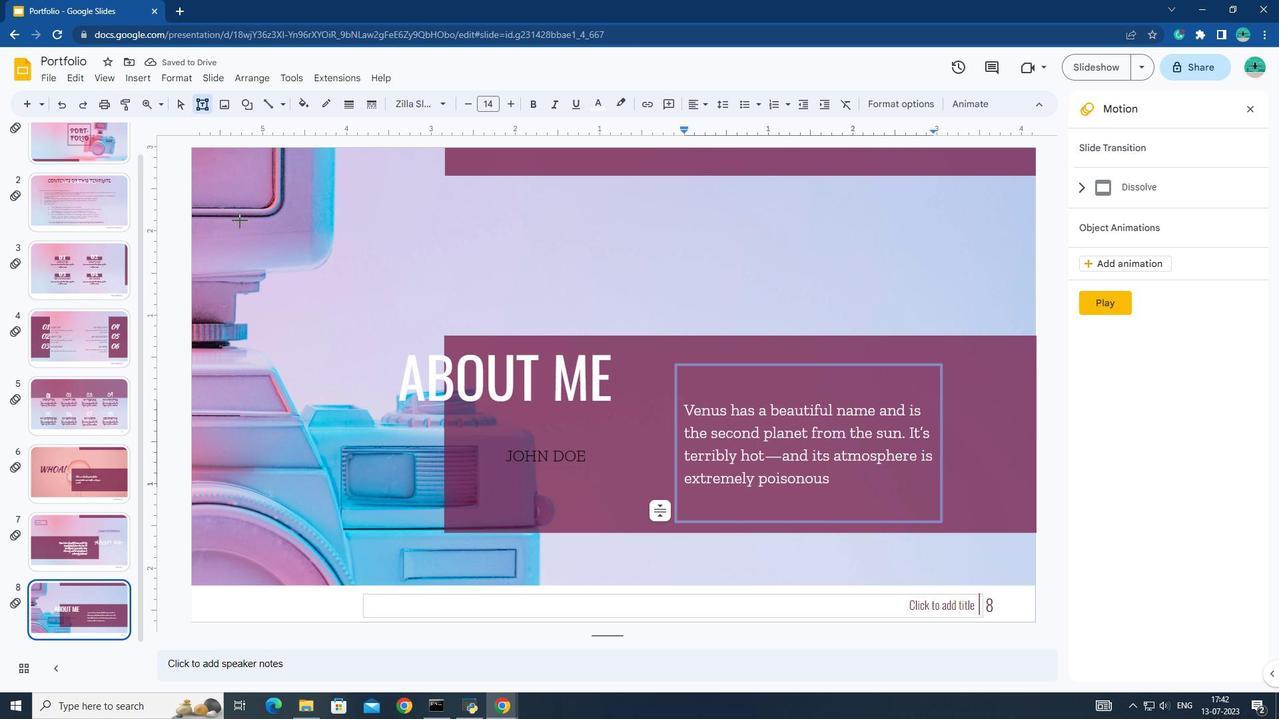 
Action: Mouse pressed left at (243, 215)
Screenshot: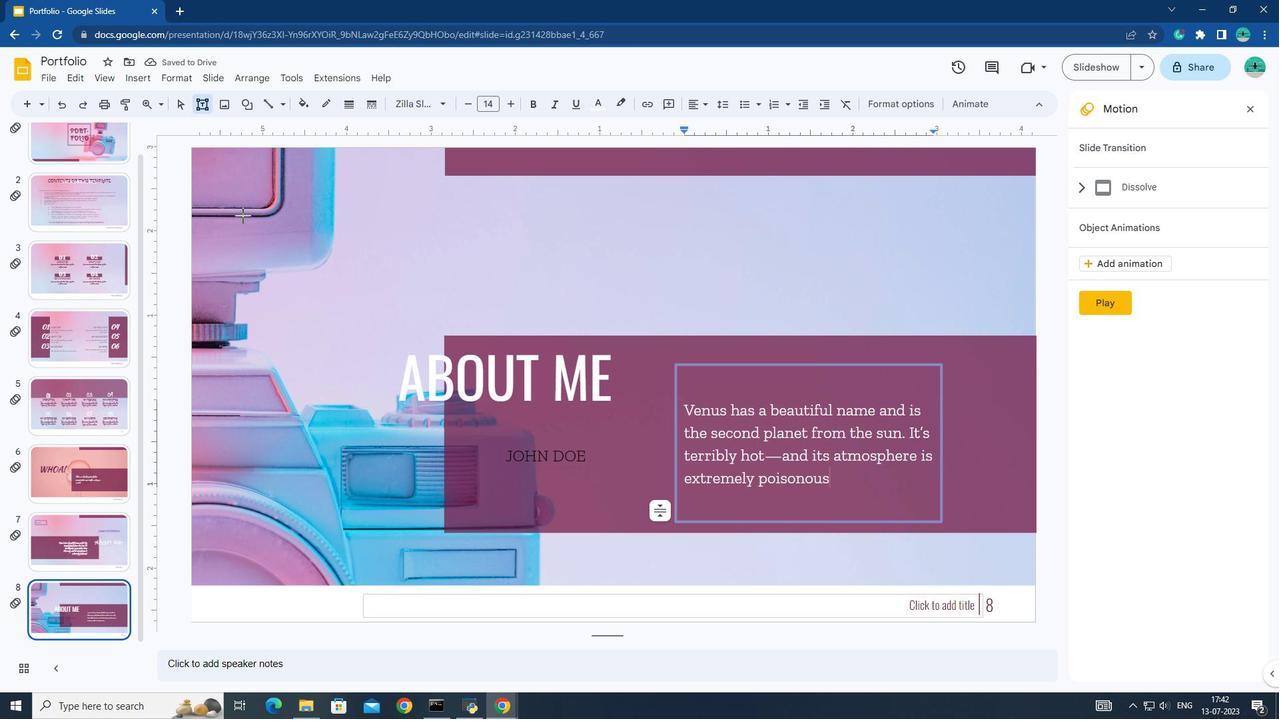 
Action: Mouse moved to (521, 362)
Screenshot: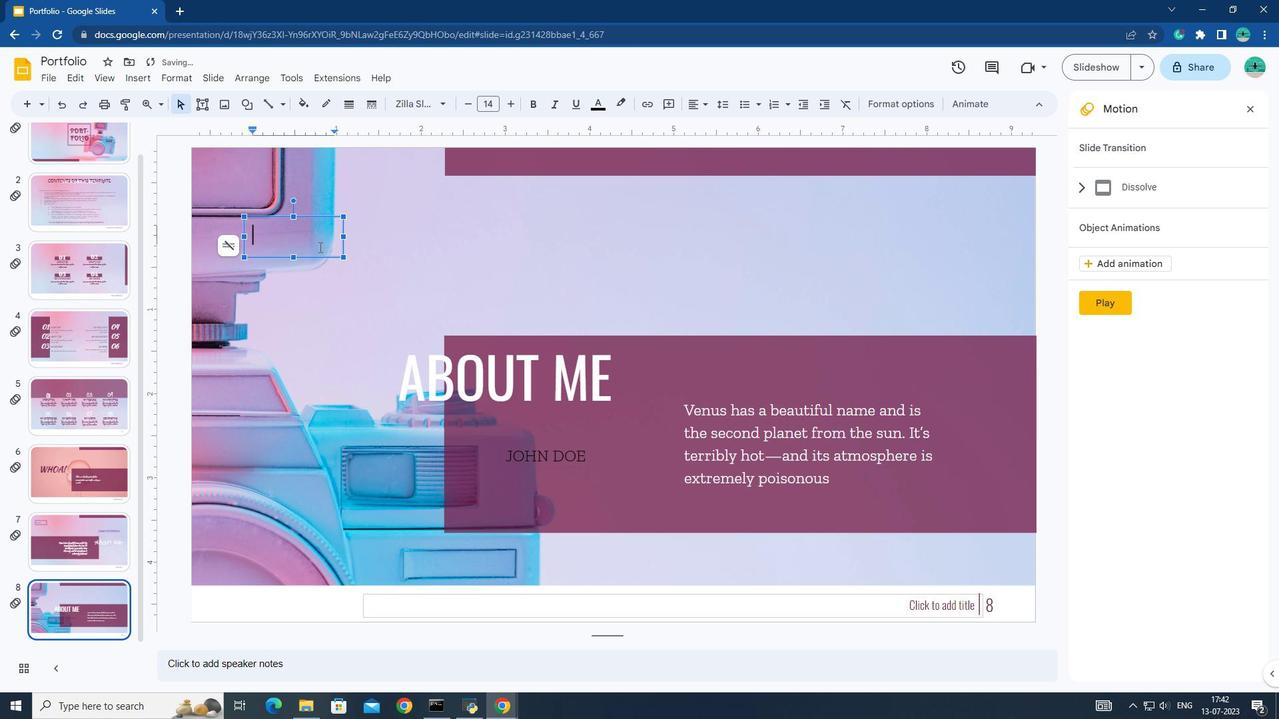 
Action: Key pressed <Key.caps_lock>b<Key.backspace>
Screenshot: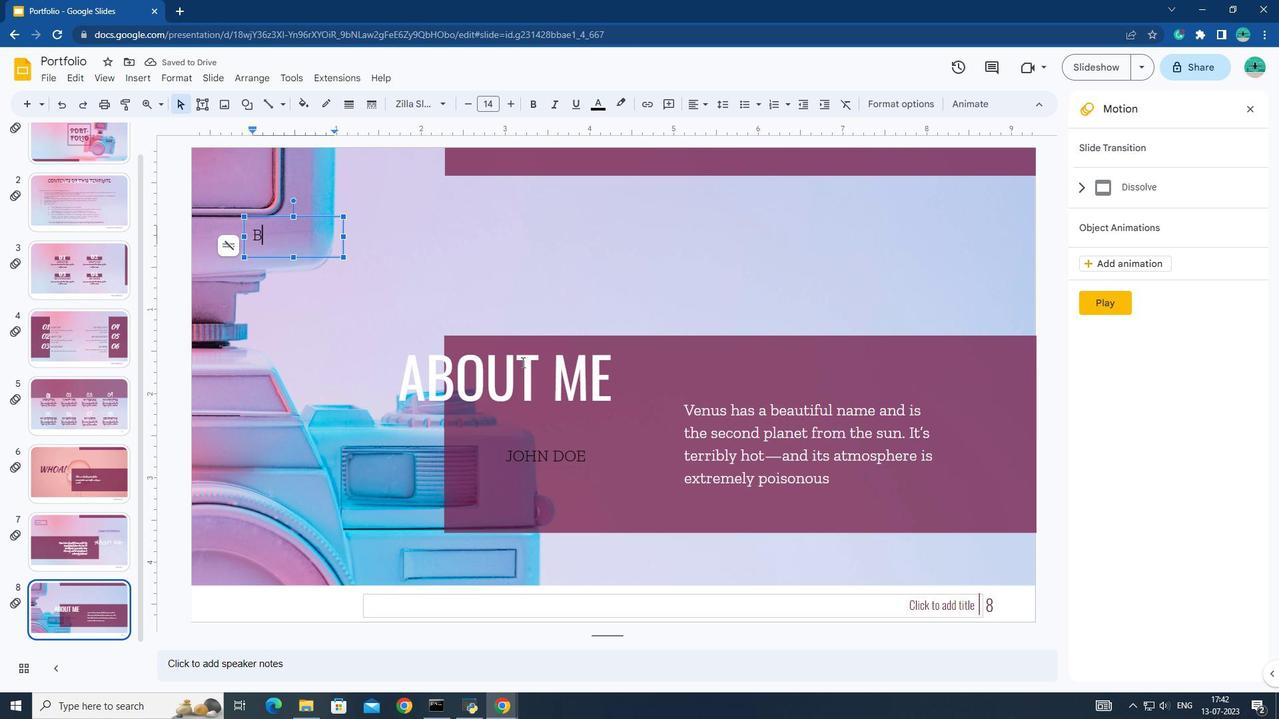 
Action: Mouse moved to (397, 229)
Screenshot: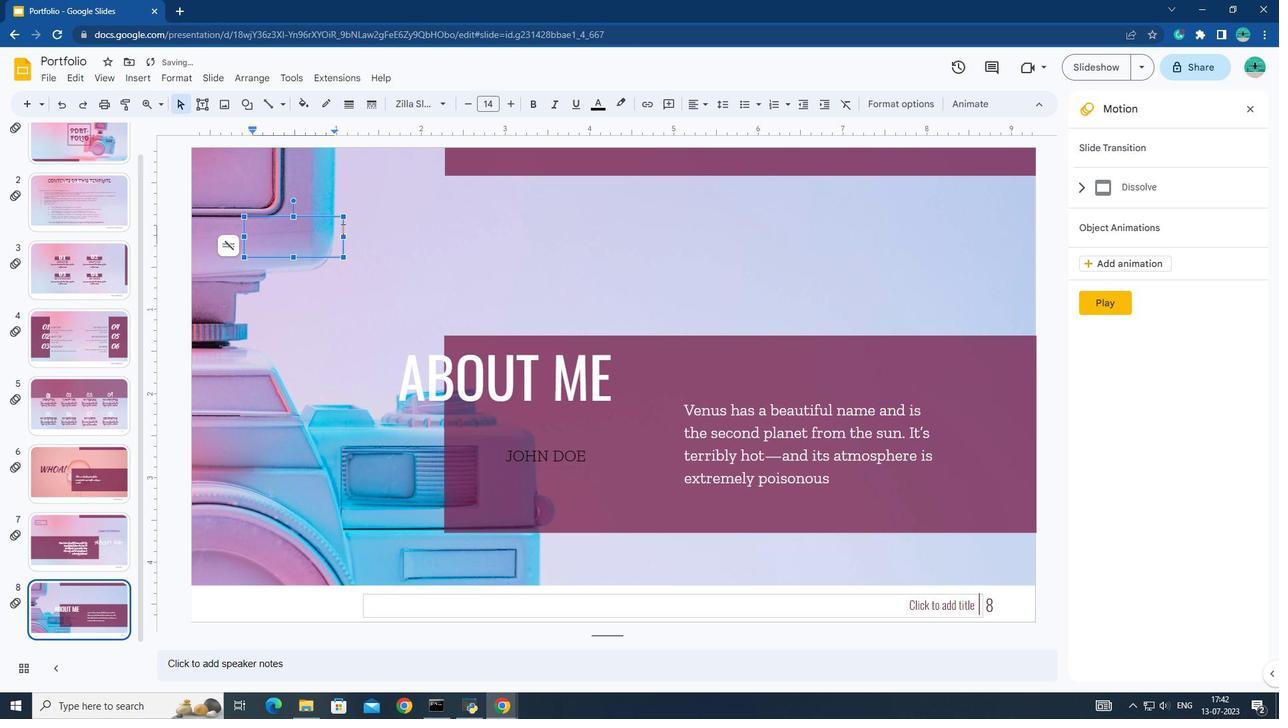 
Action: Mouse pressed left at (397, 229)
Screenshot: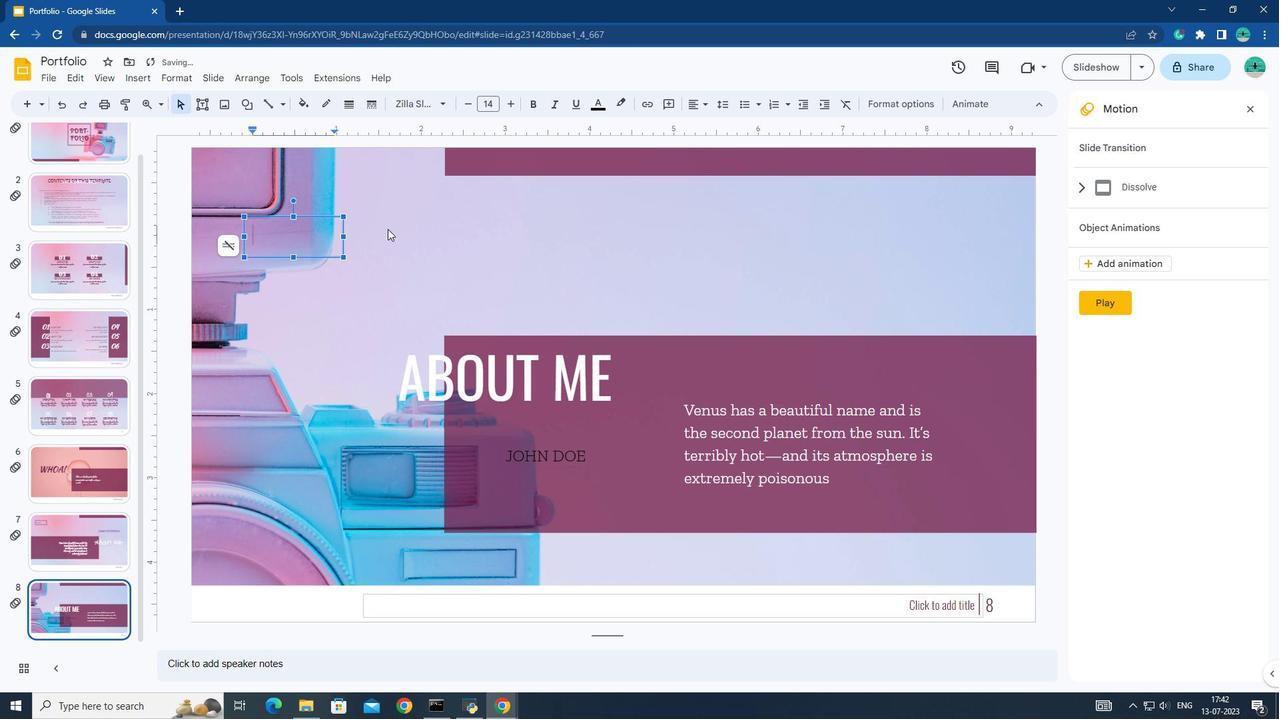 
Action: Mouse moved to (405, 365)
Screenshot: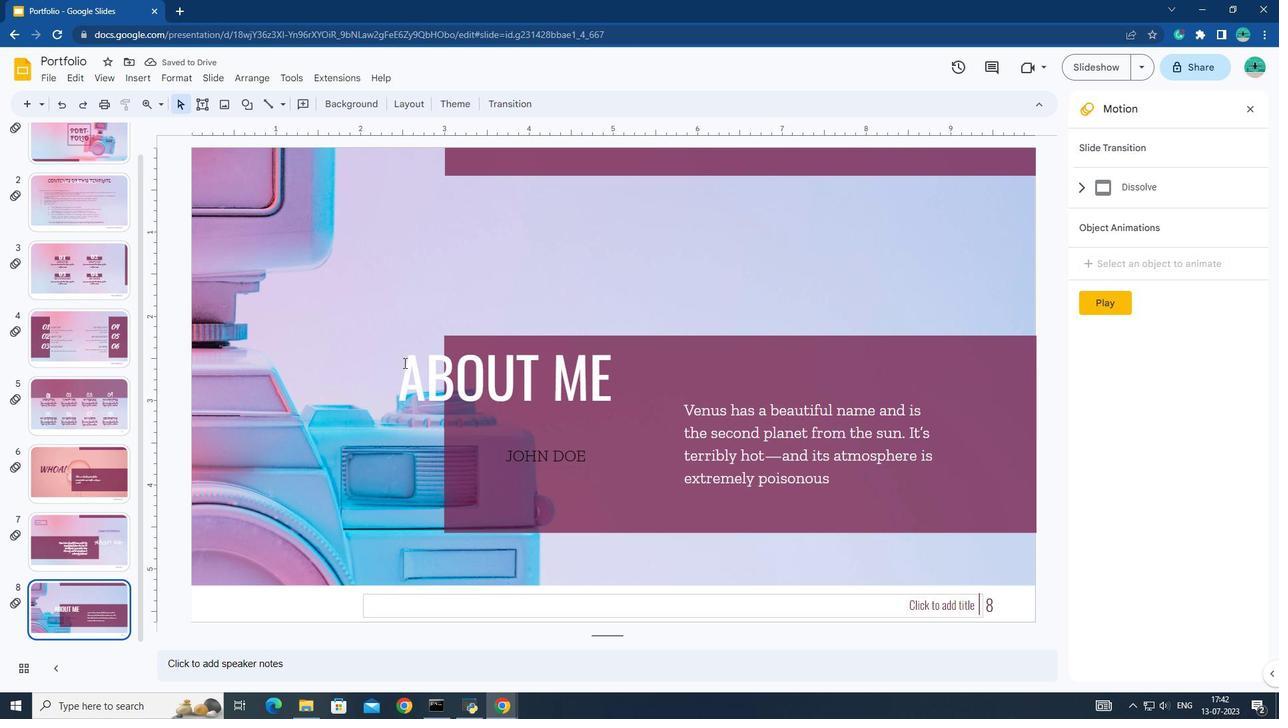 
Action: Mouse pressed left at (405, 365)
Screenshot: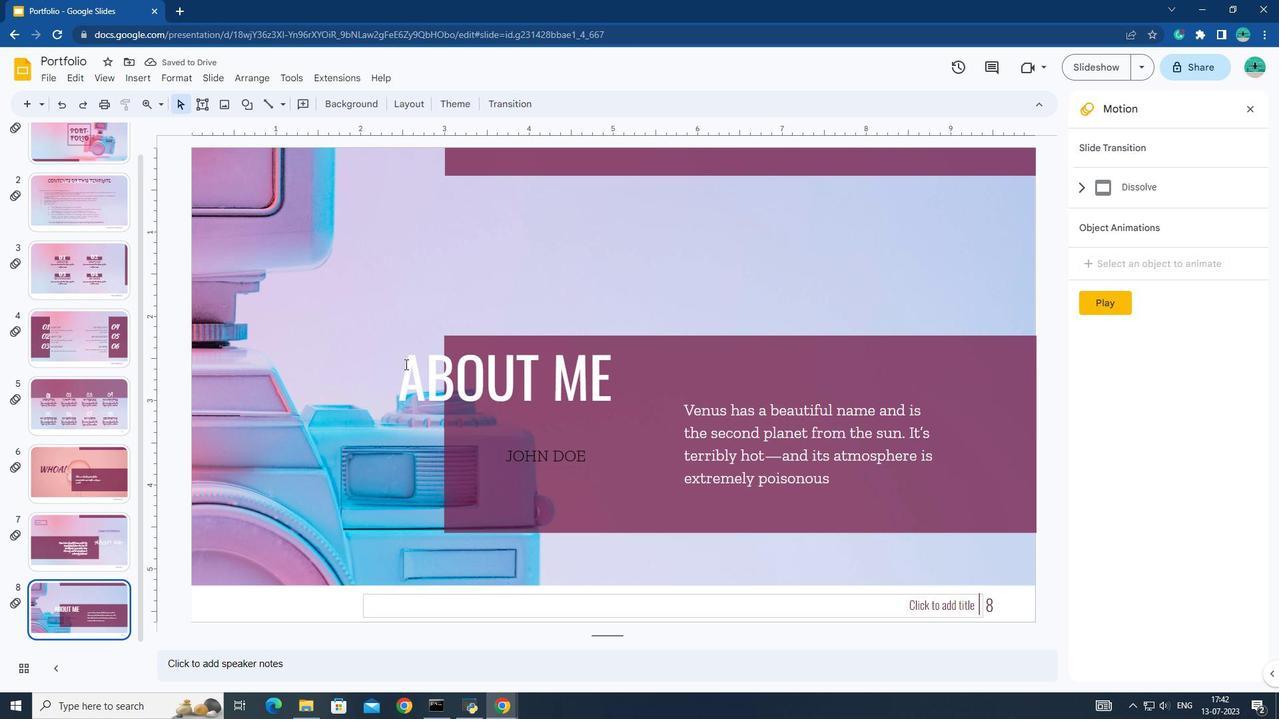 
Action: Mouse pressed left at (405, 365)
Screenshot: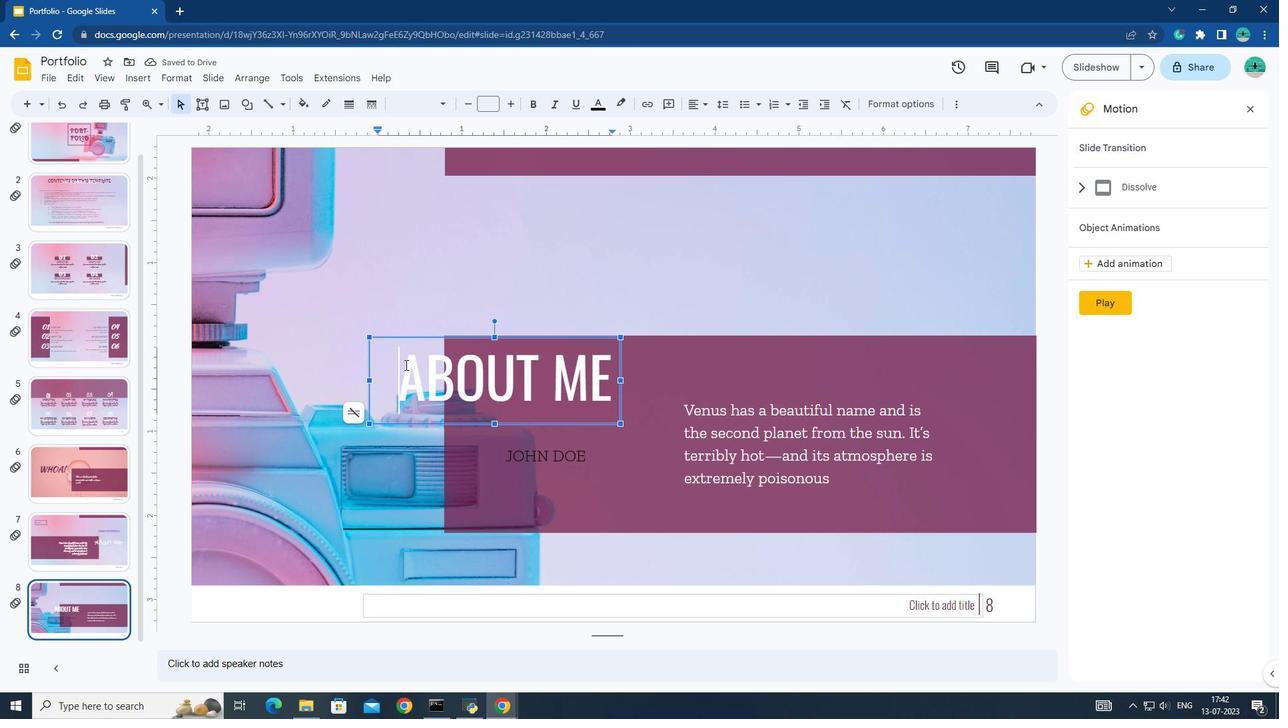 
Action: Mouse pressed left at (405, 365)
Screenshot: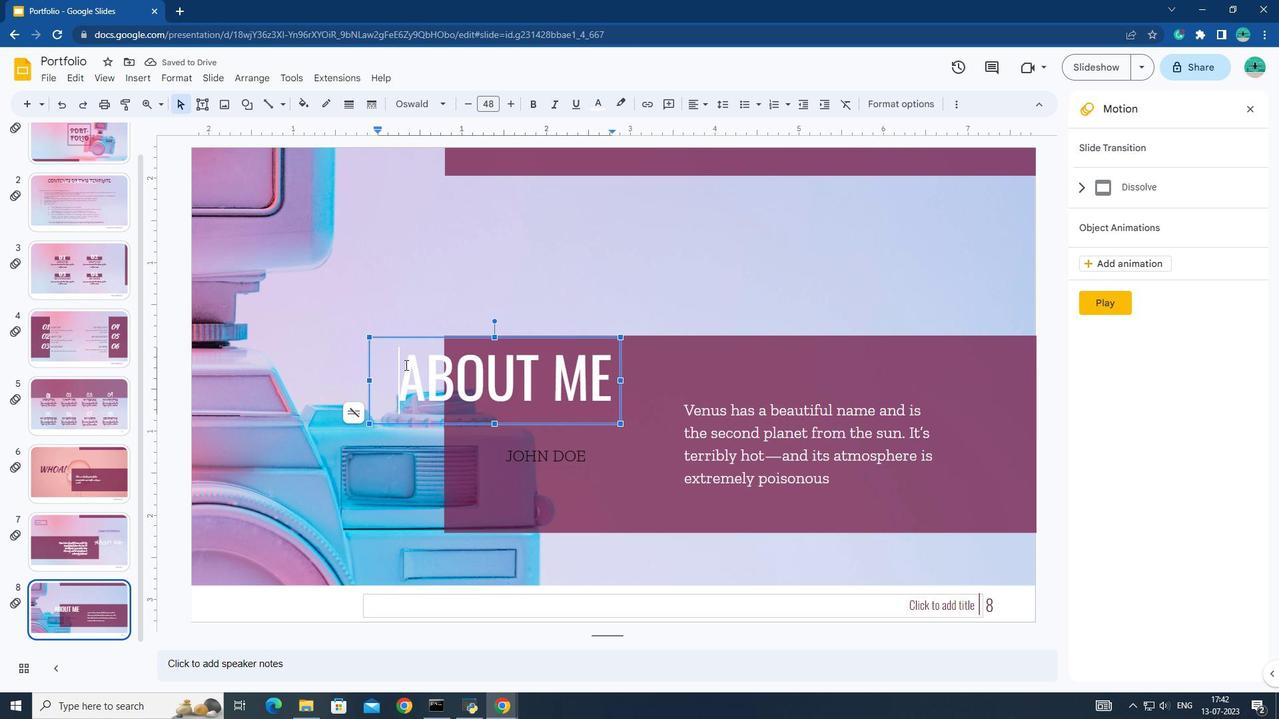 
Action: Mouse moved to (405, 365)
Screenshot: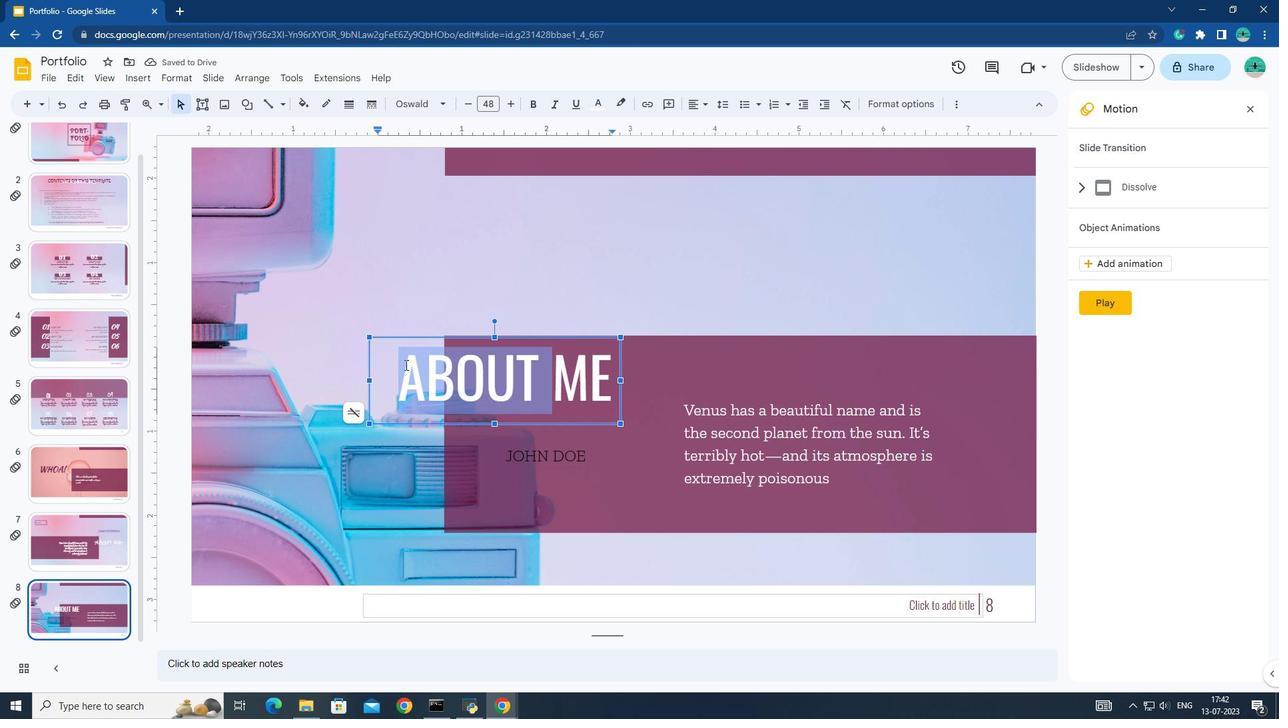 
Action: Mouse pressed left at (405, 365)
Screenshot: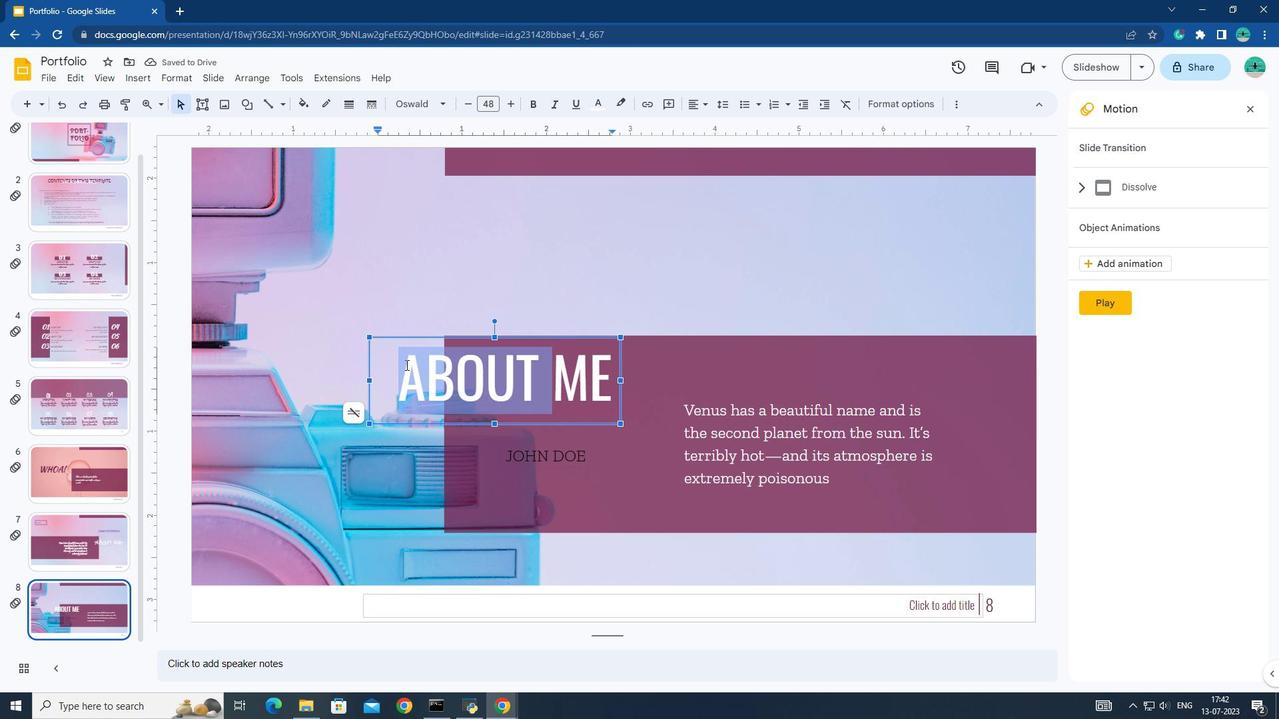 
Action: Mouse pressed left at (405, 365)
Screenshot: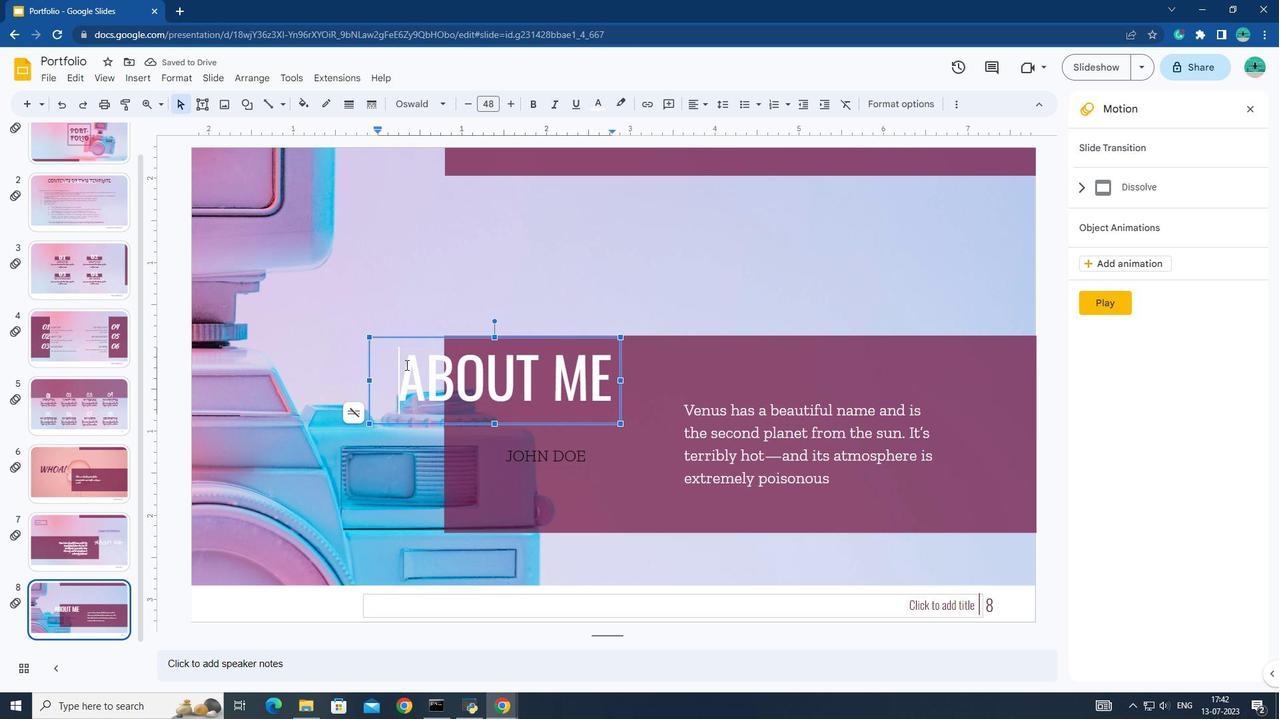 
Action: Mouse pressed left at (405, 365)
Screenshot: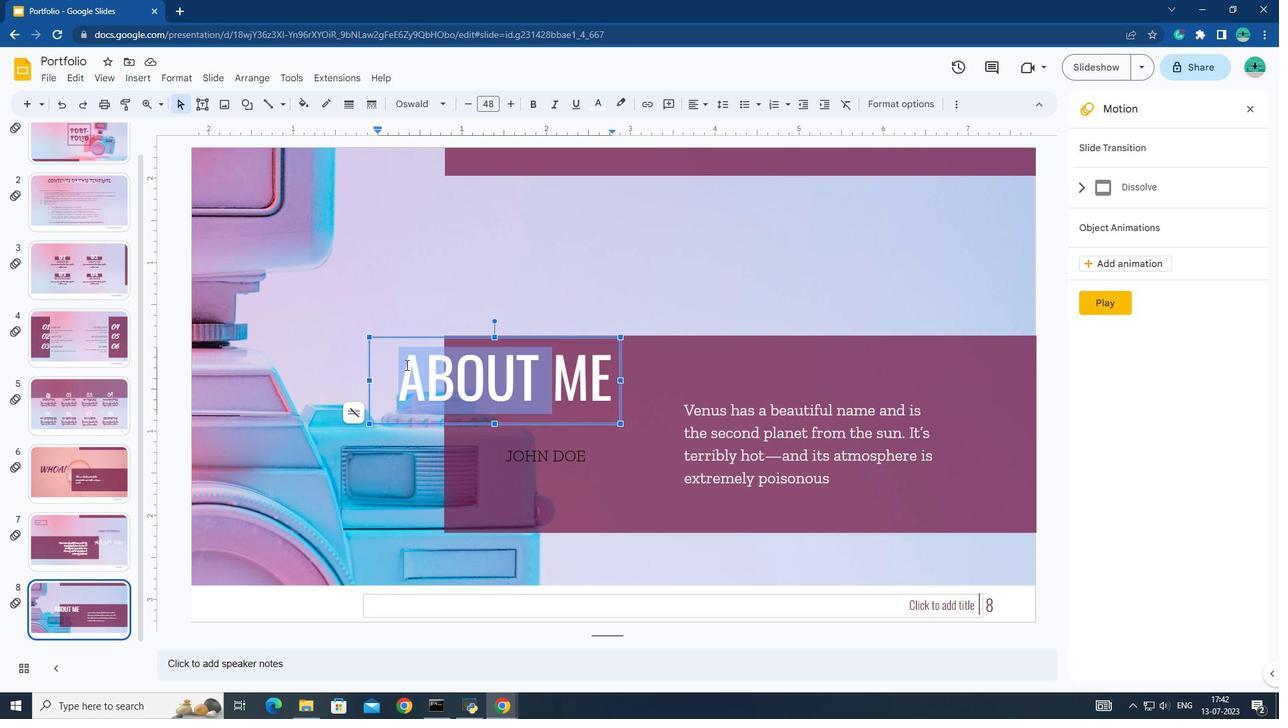 
Action: Mouse moved to (396, 109)
Screenshot: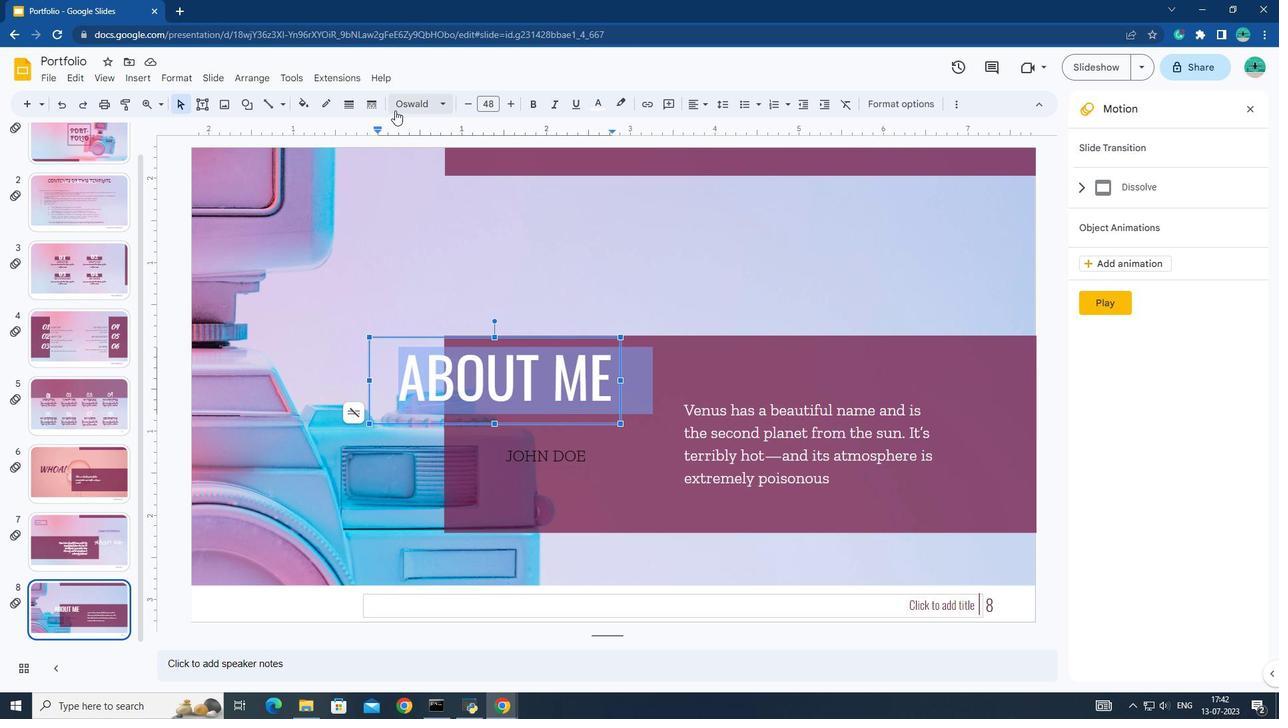 
Action: Mouse pressed left at (396, 109)
Screenshot: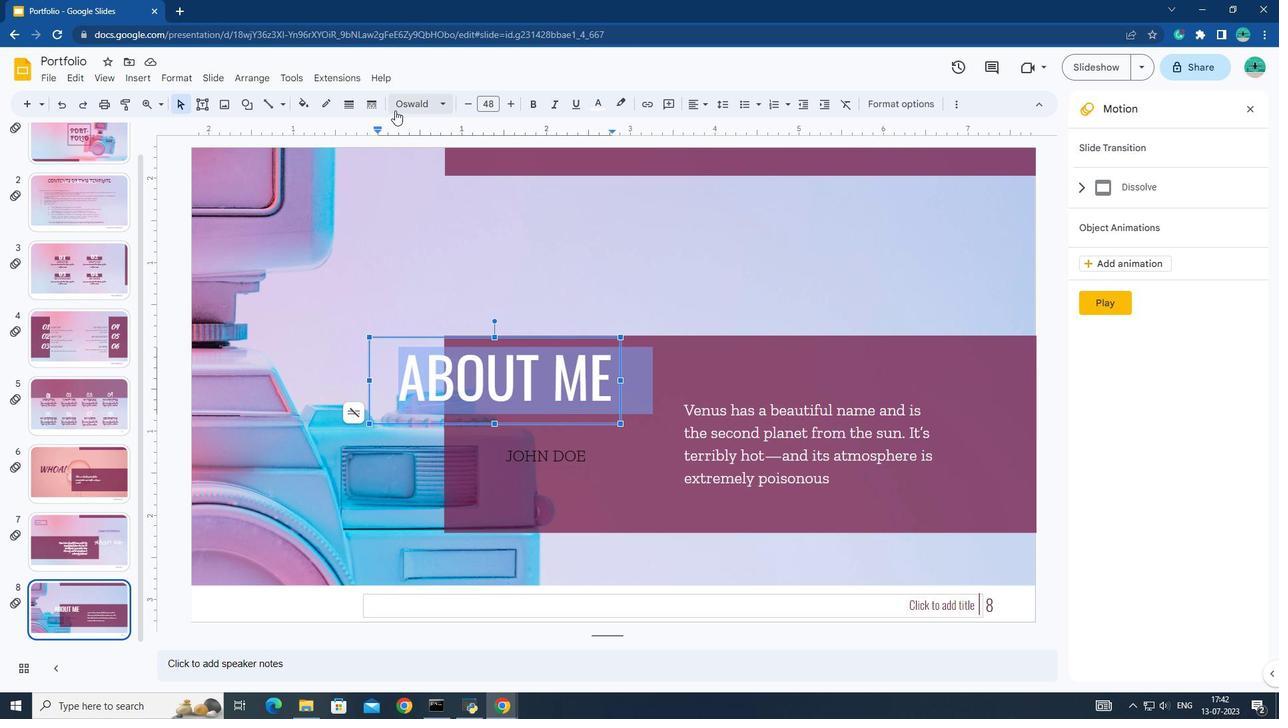 
Action: Mouse moved to (447, 570)
Screenshot: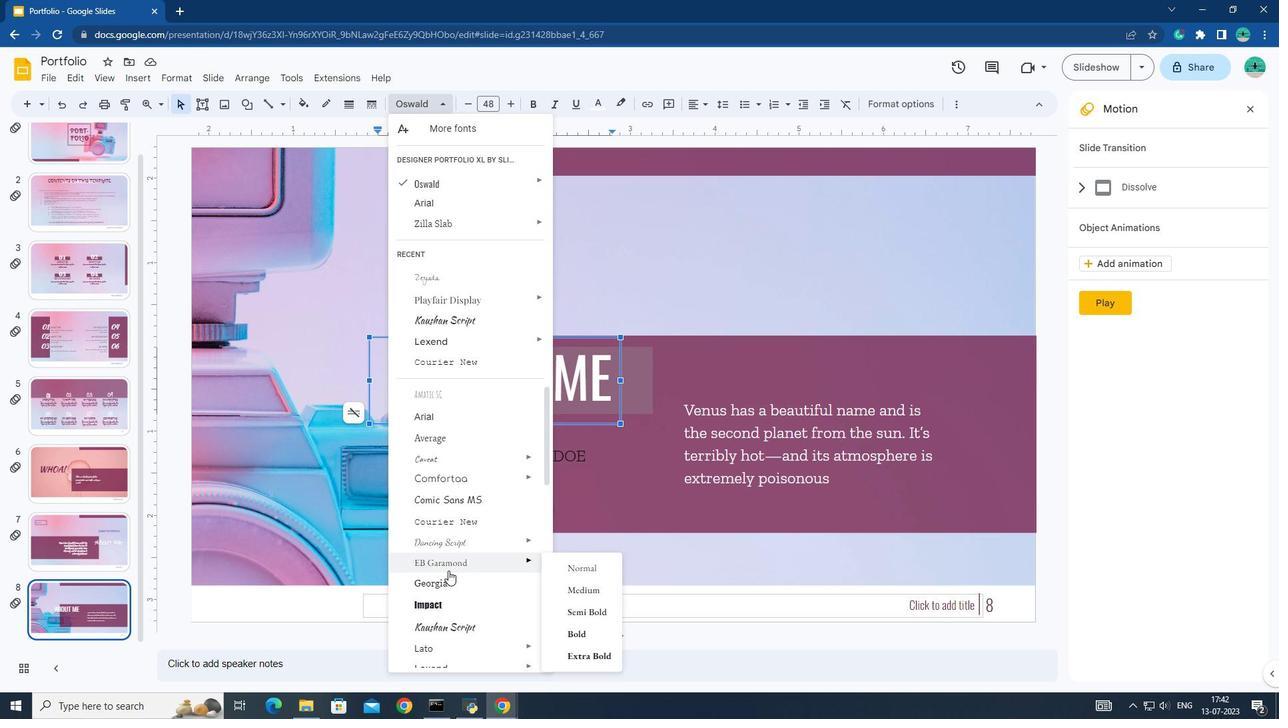 
Action: Mouse scrolled (447, 570) with delta (0, 0)
Screenshot: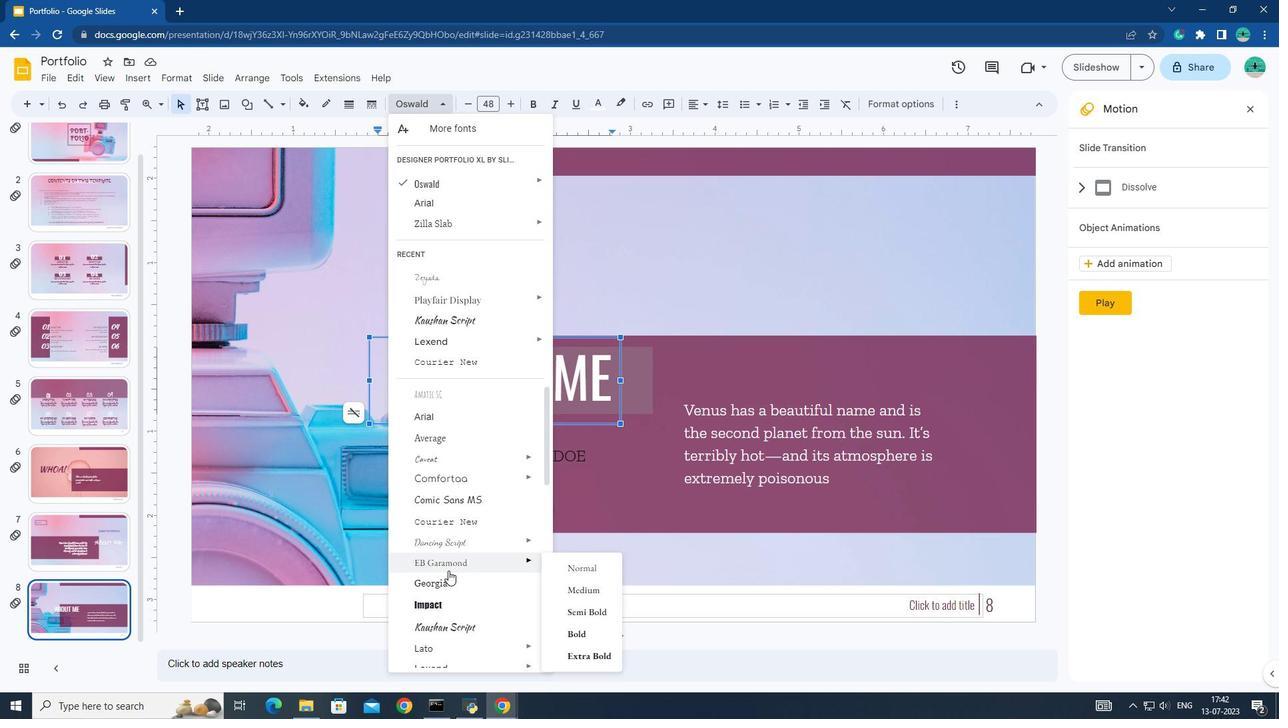 
Action: Mouse scrolled (447, 570) with delta (0, 0)
Screenshot: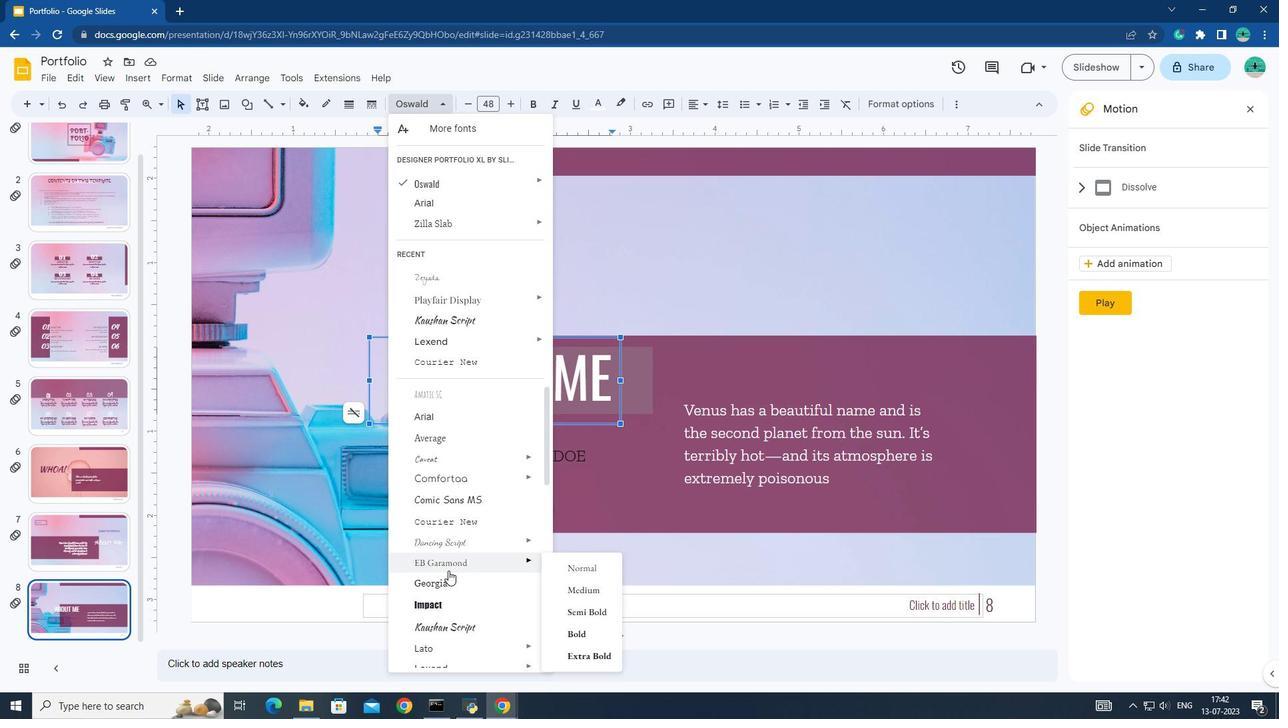 
Action: Mouse scrolled (447, 570) with delta (0, 0)
Screenshot: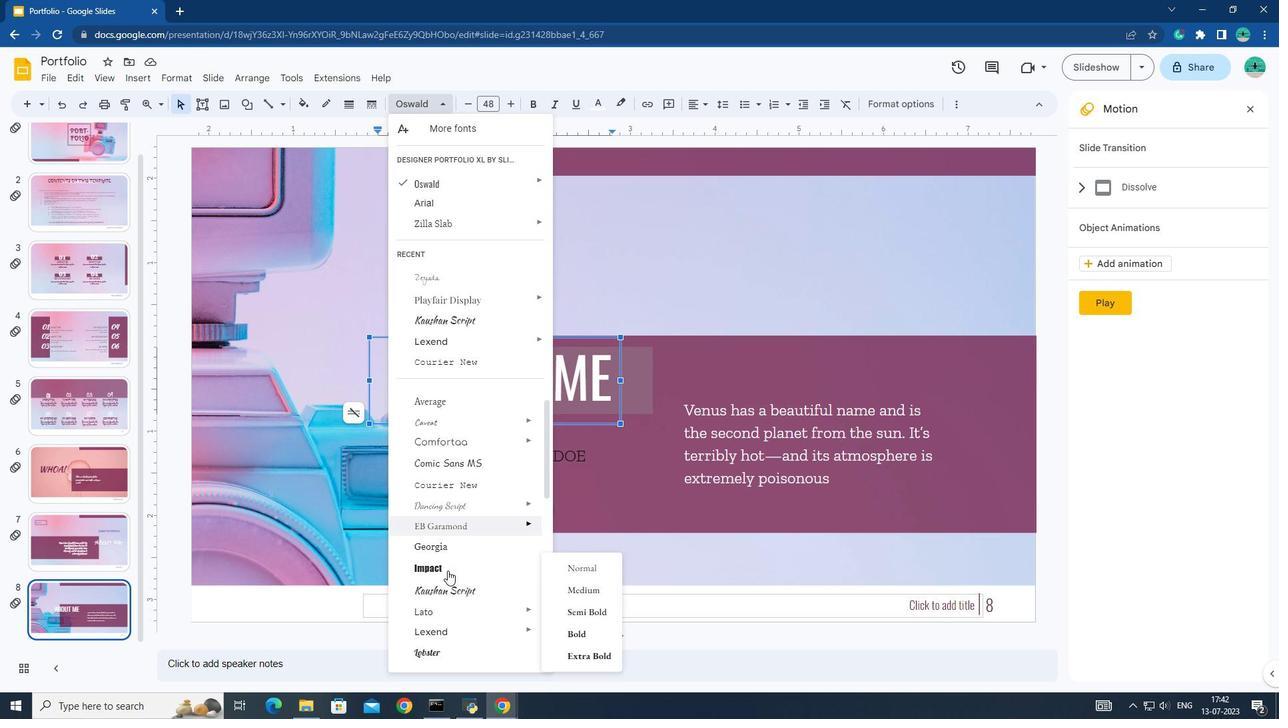 
Action: Mouse scrolled (447, 570) with delta (0, 0)
Screenshot: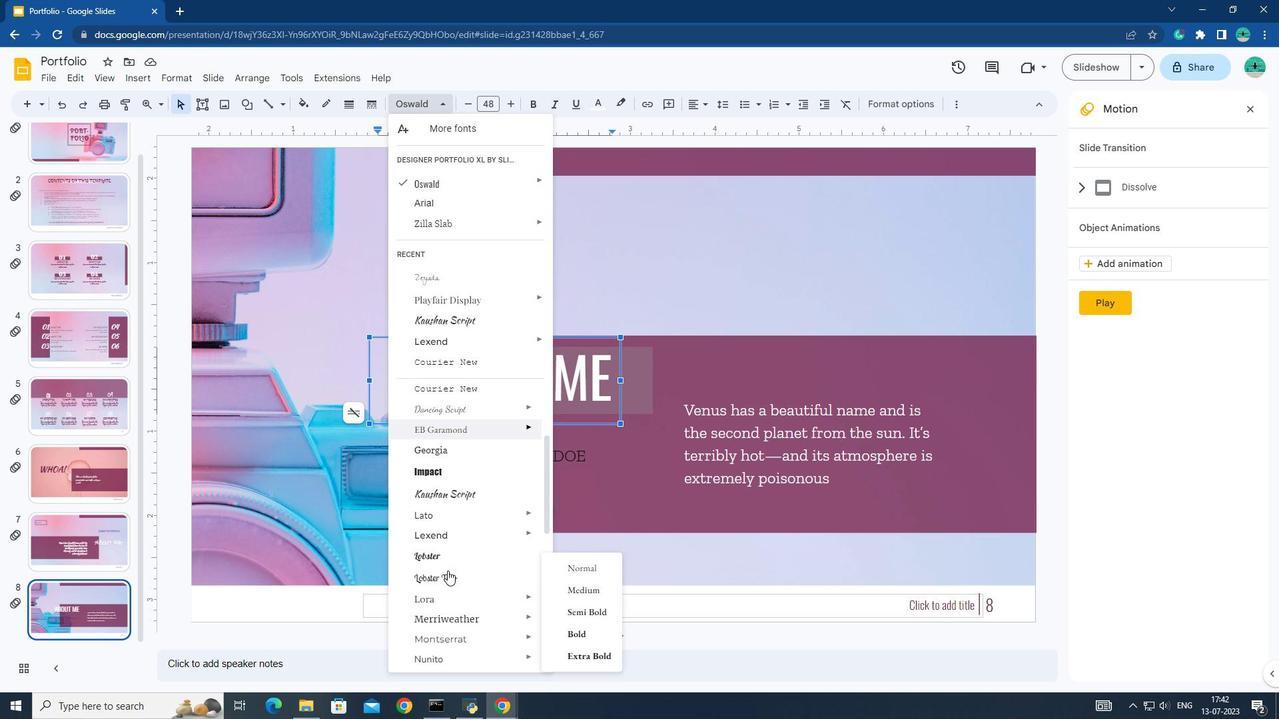 
Action: Mouse scrolled (447, 570) with delta (0, 0)
Screenshot: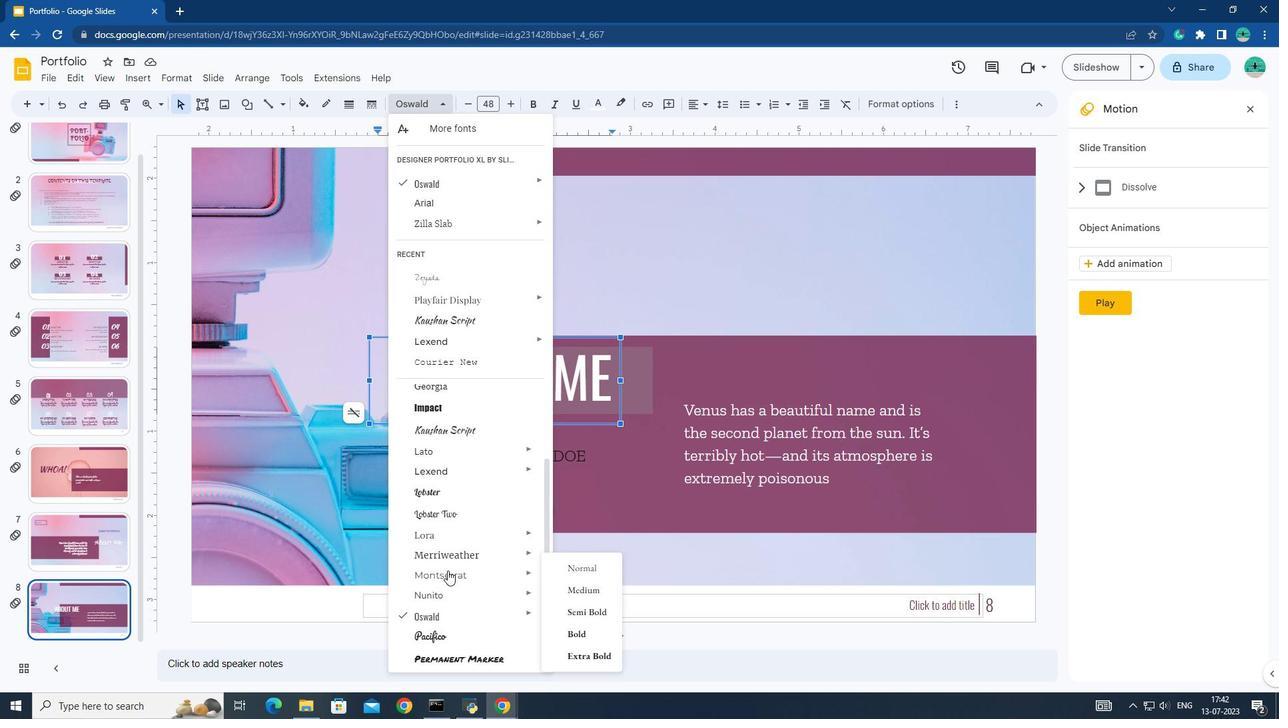 
Action: Mouse scrolled (447, 570) with delta (0, 0)
Screenshot: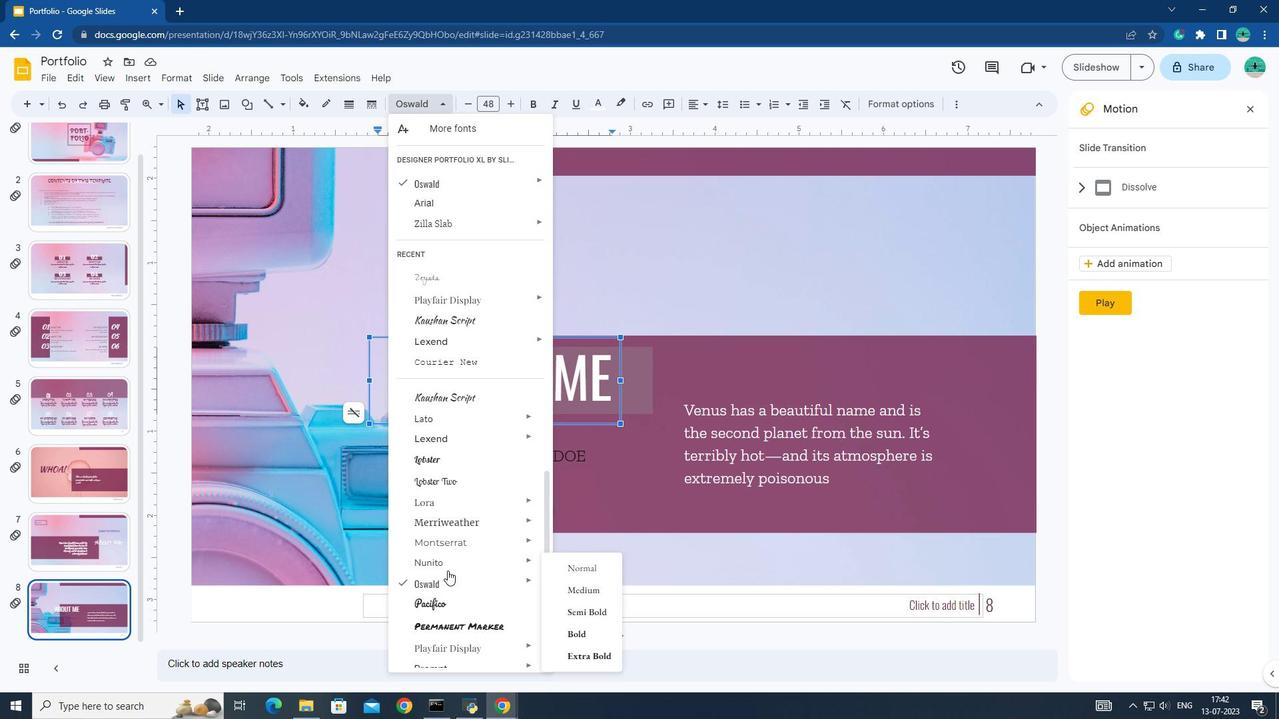 
Action: Mouse moved to (445, 599)
Screenshot: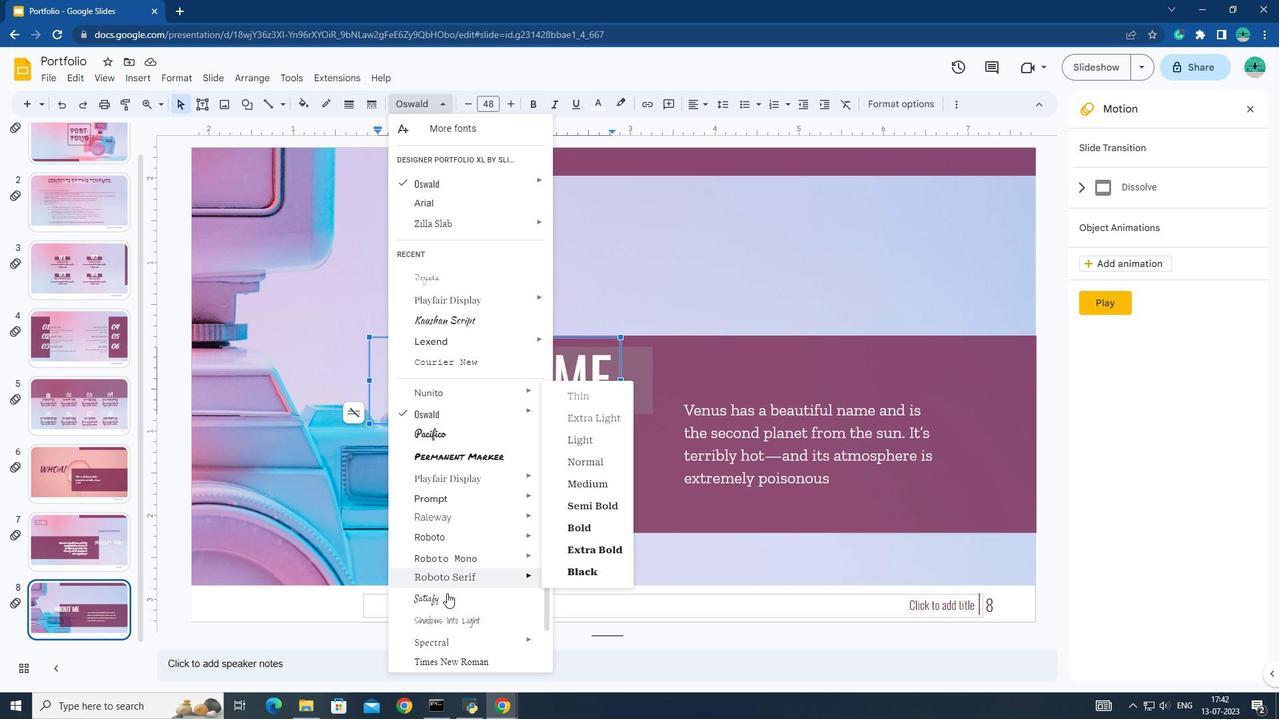 
Action: Mouse pressed left at (445, 599)
Screenshot: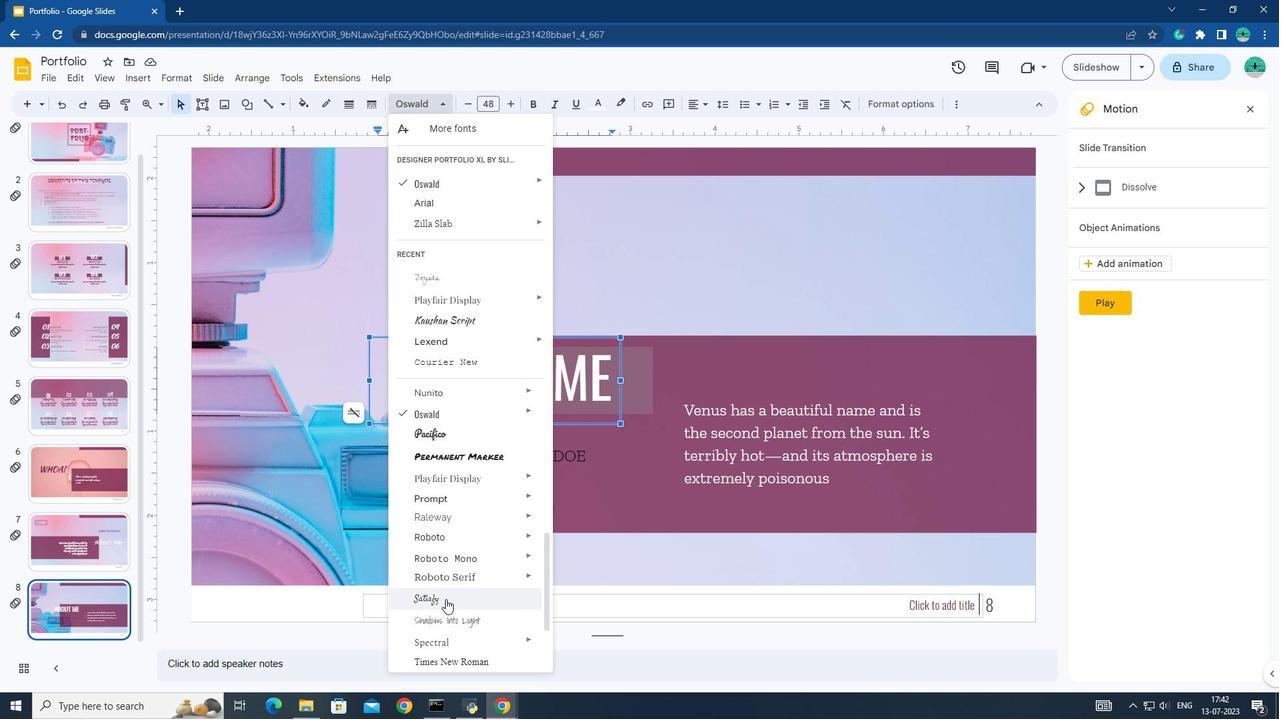 
Action: Mouse moved to (468, 108)
Screenshot: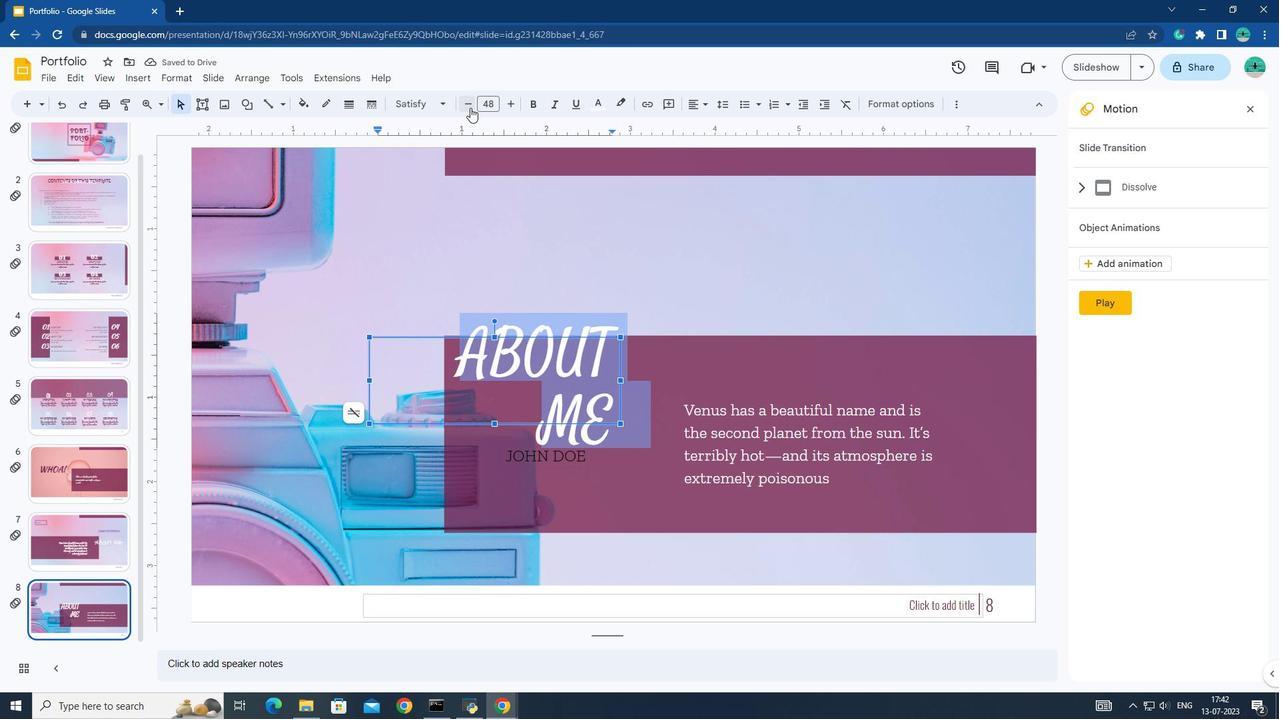 
Action: Mouse pressed left at (468, 108)
Screenshot: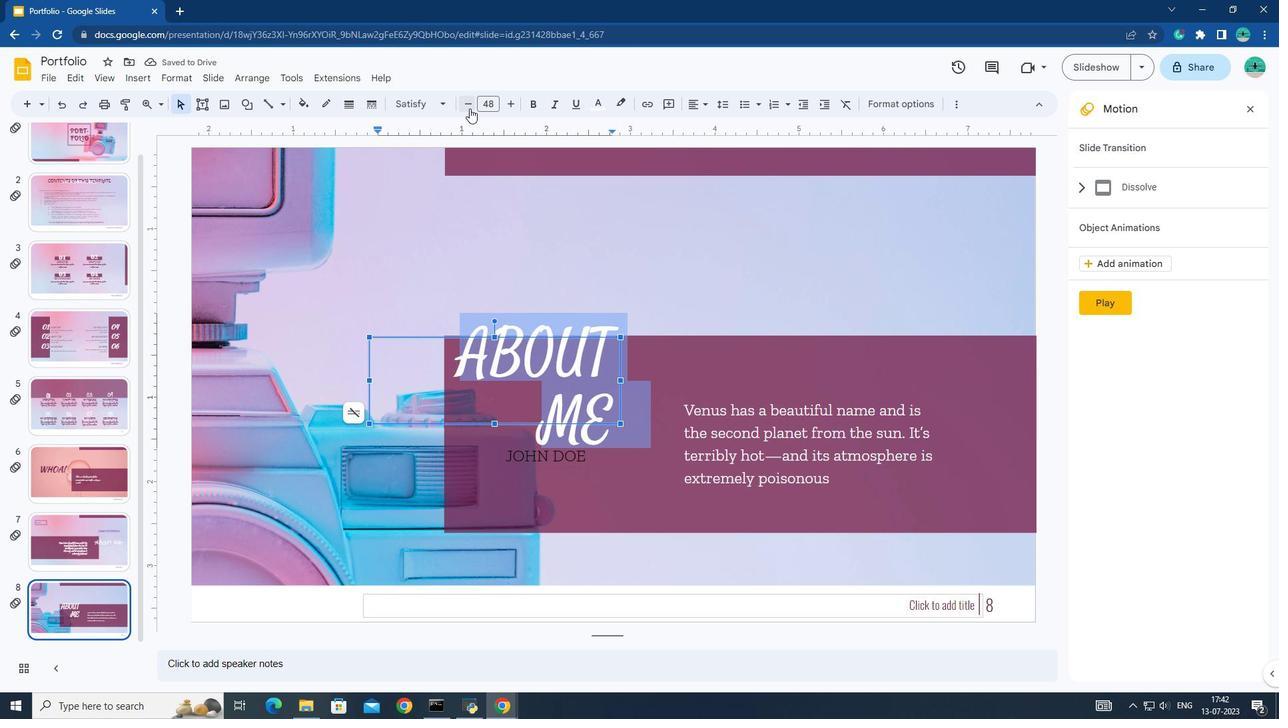 
Action: Mouse pressed left at (468, 108)
Screenshot: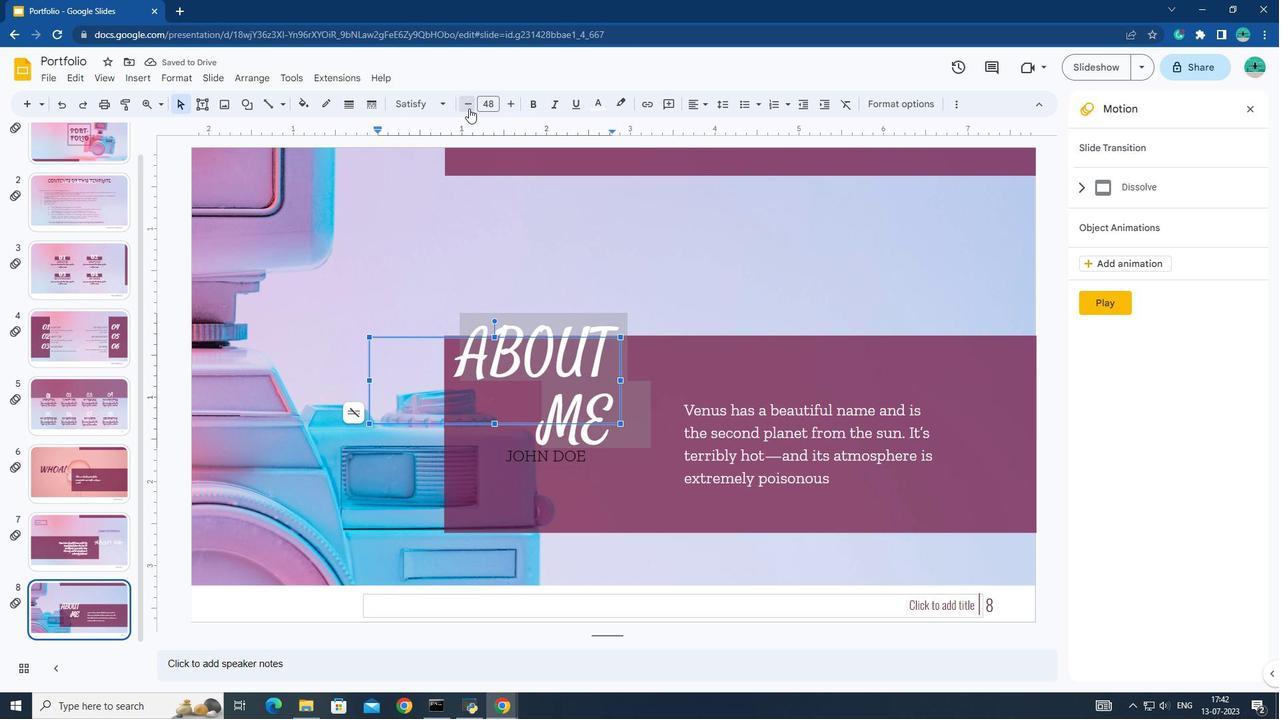 
Action: Mouse moved to (368, 381)
Screenshot: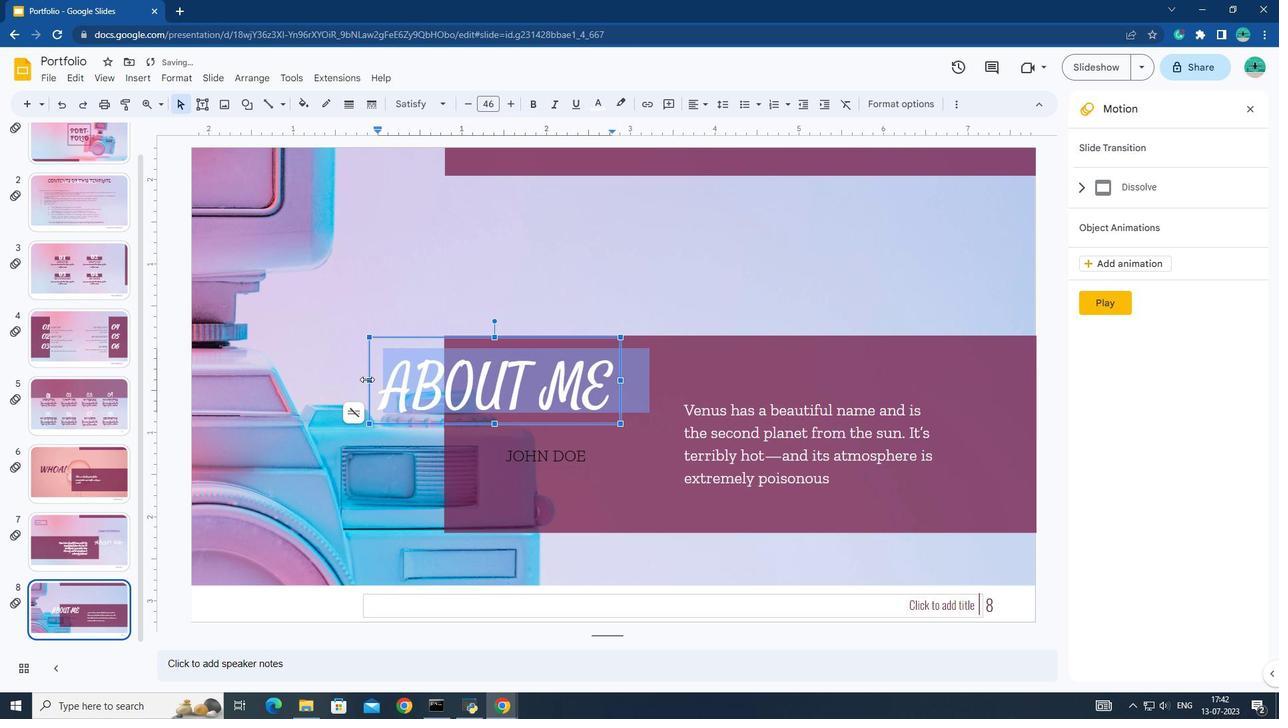 
Action: Mouse pressed left at (368, 381)
Screenshot: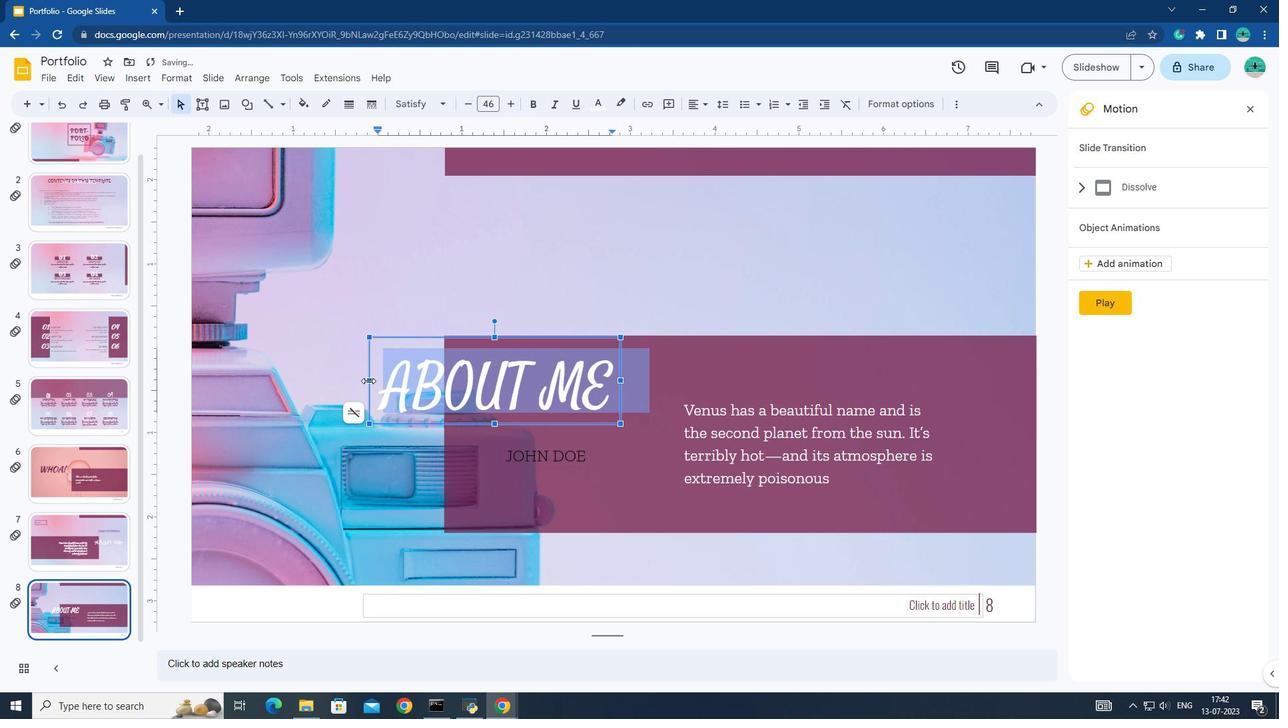 
Action: Mouse moved to (523, 455)
Screenshot: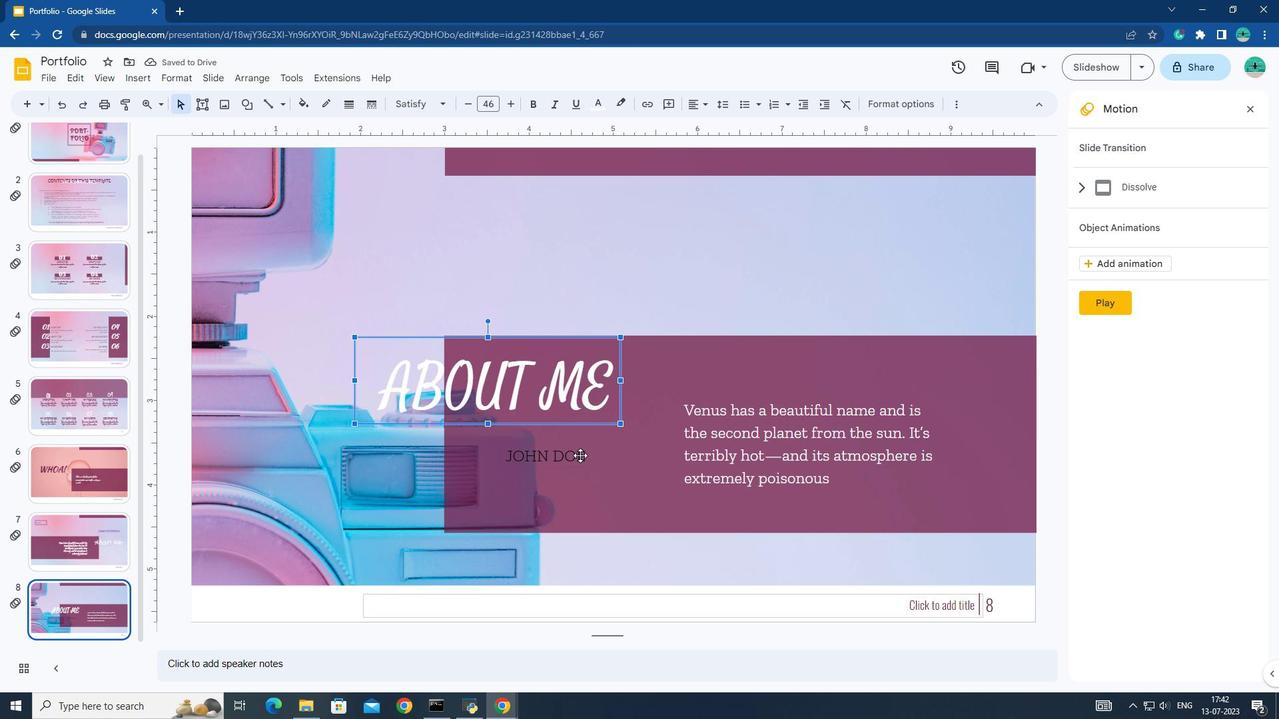 
Action: Mouse pressed left at (523, 455)
Screenshot: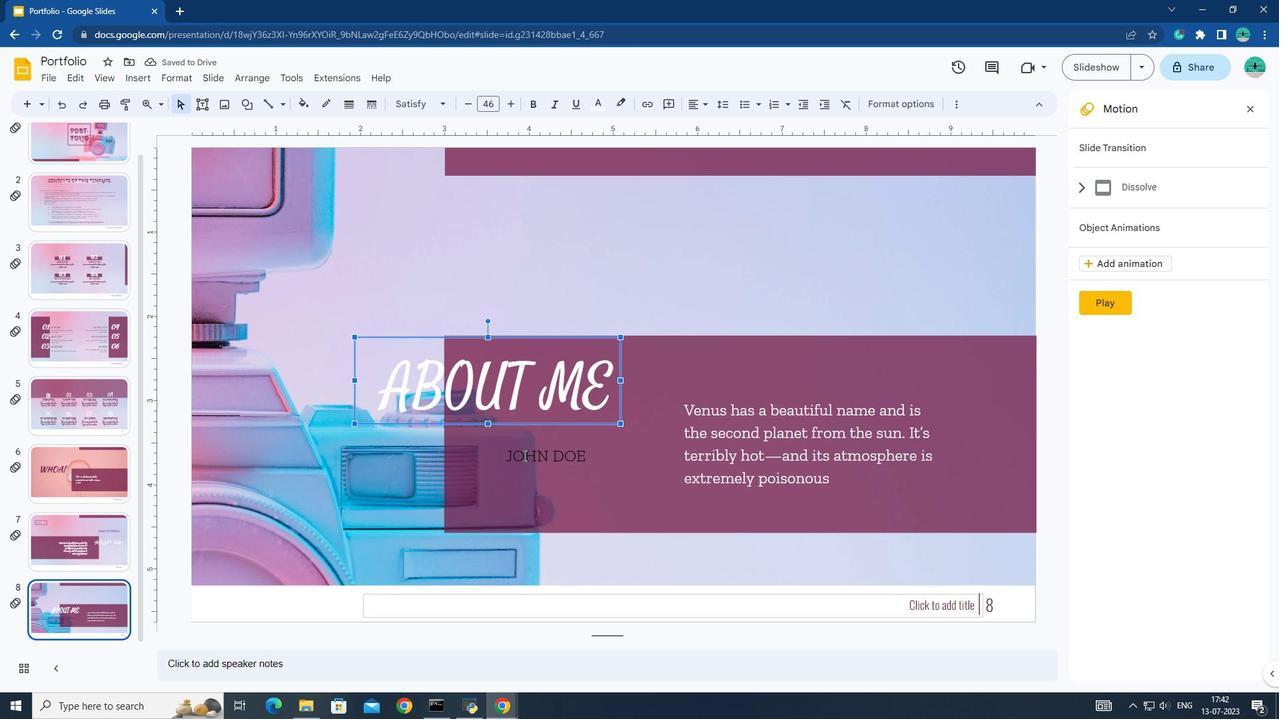 
Action: Mouse moved to (503, 454)
Screenshot: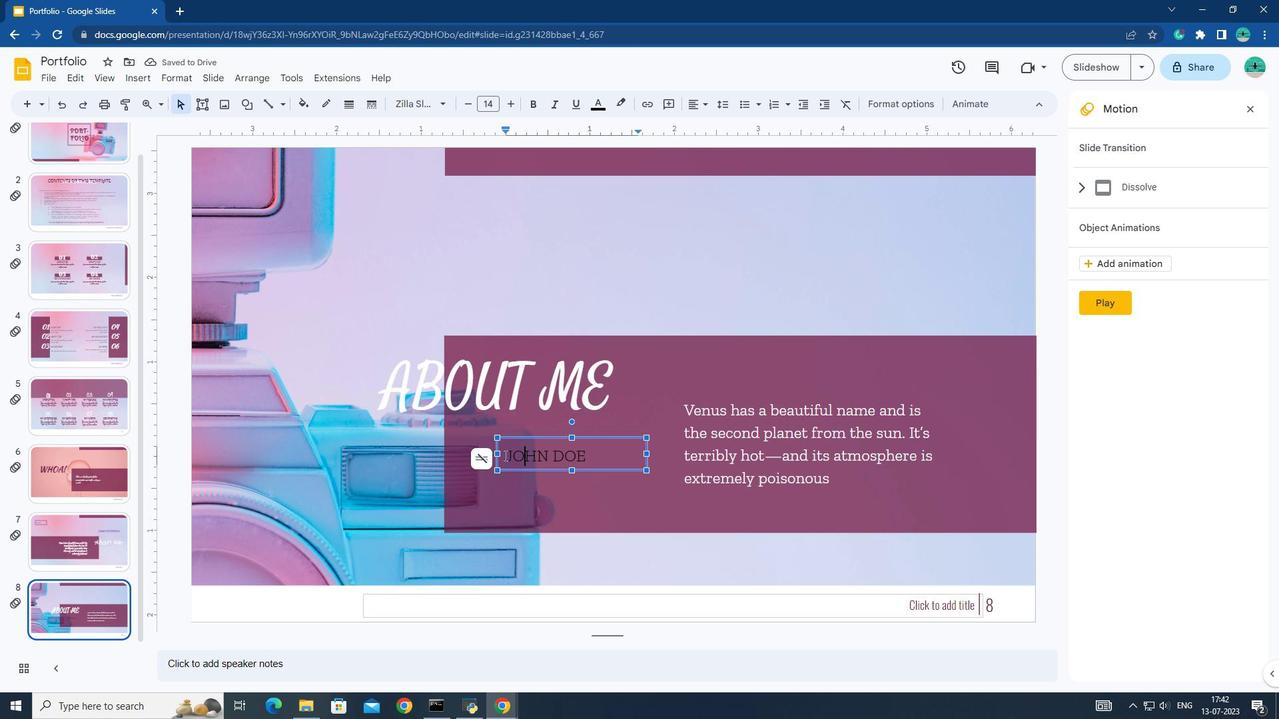 
Action: Mouse pressed left at (503, 454)
Screenshot: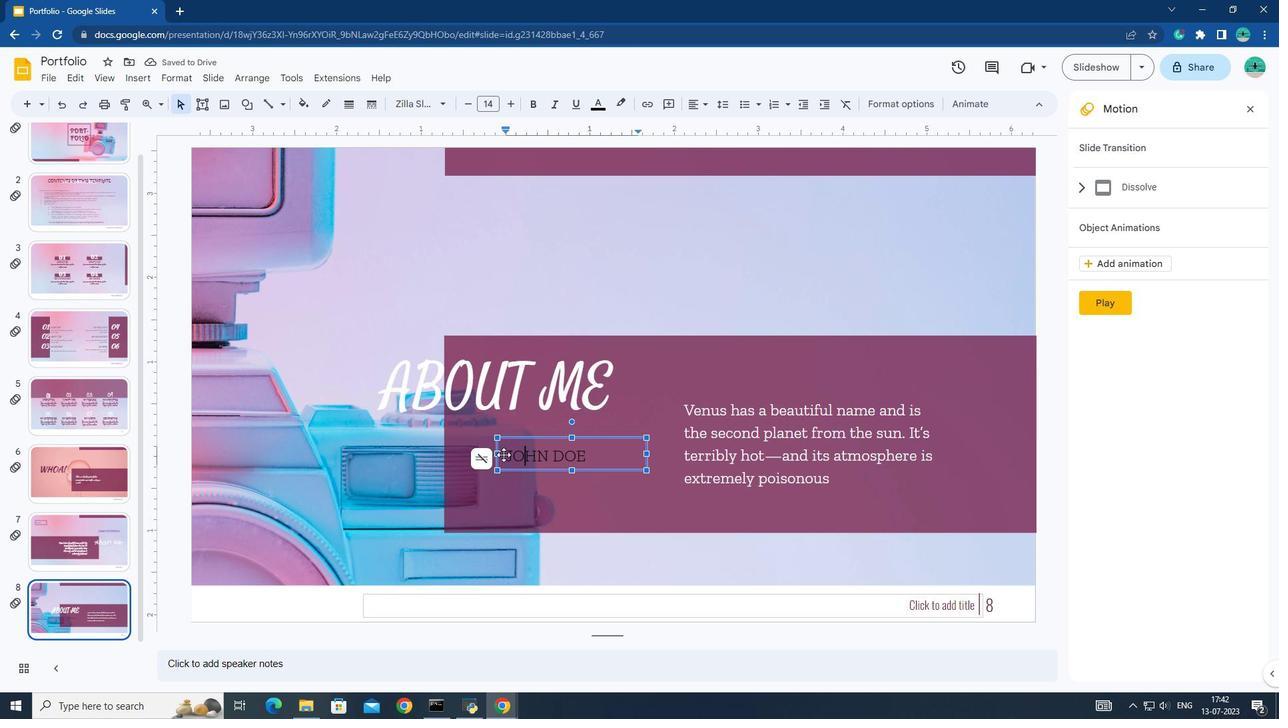 
Action: Mouse pressed left at (503, 454)
Screenshot: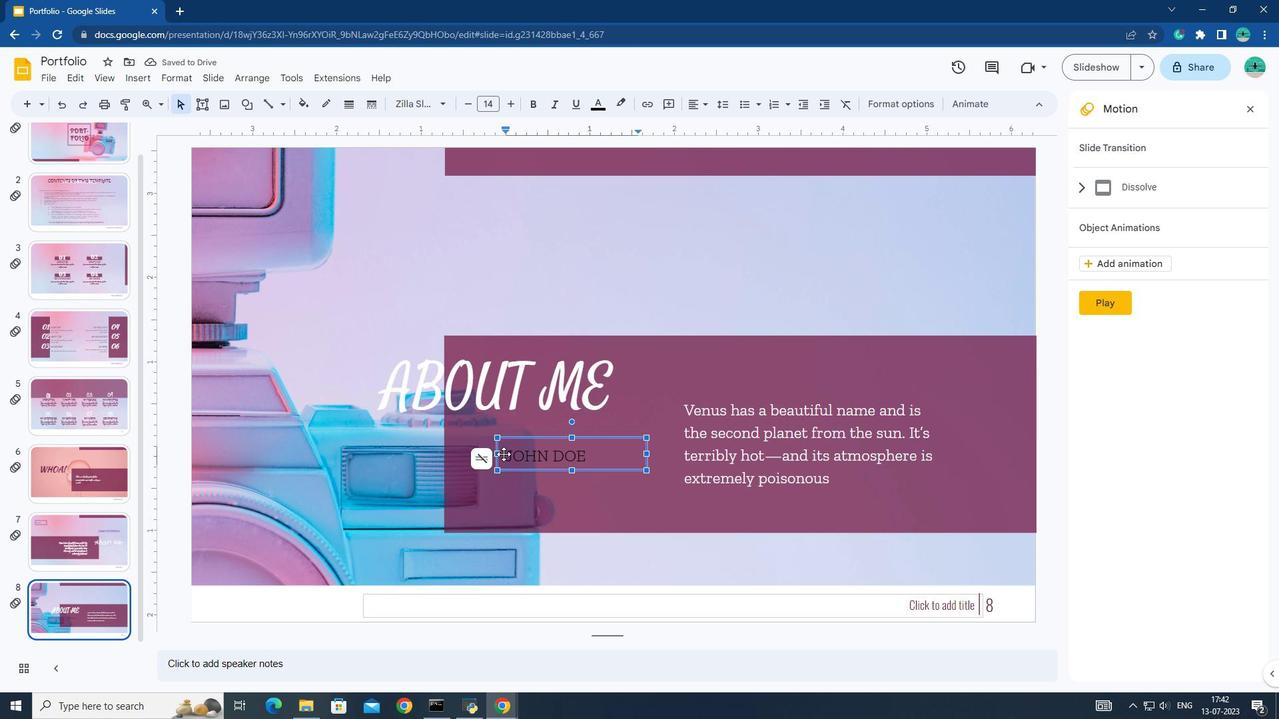 
Action: Mouse moved to (503, 453)
Screenshot: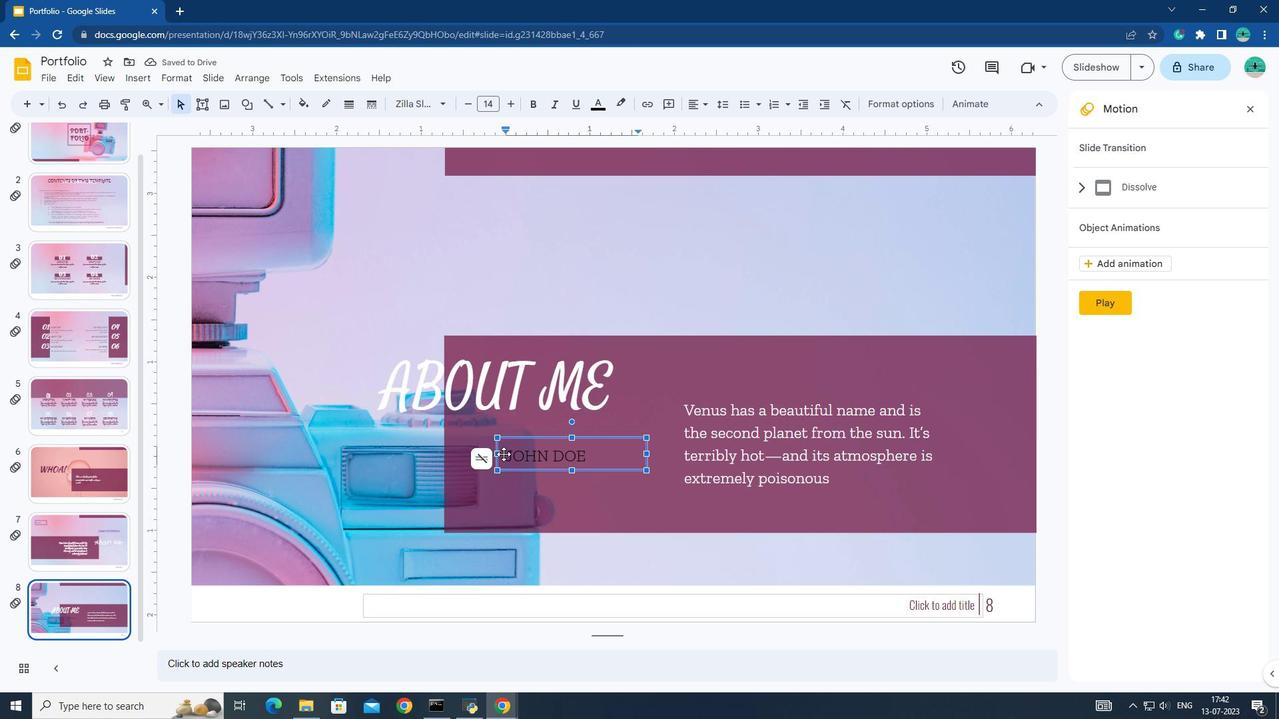 
Action: Mouse pressed left at (503, 453)
Screenshot: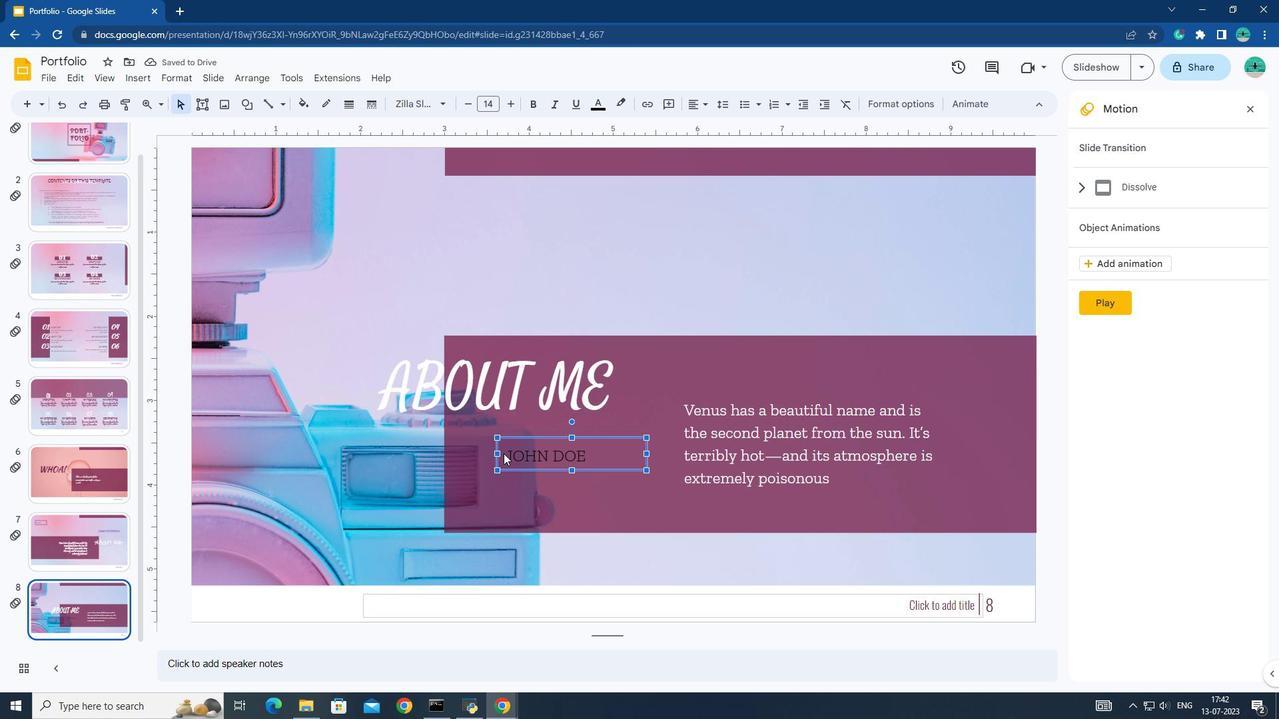 
Action: Mouse moved to (507, 454)
Screenshot: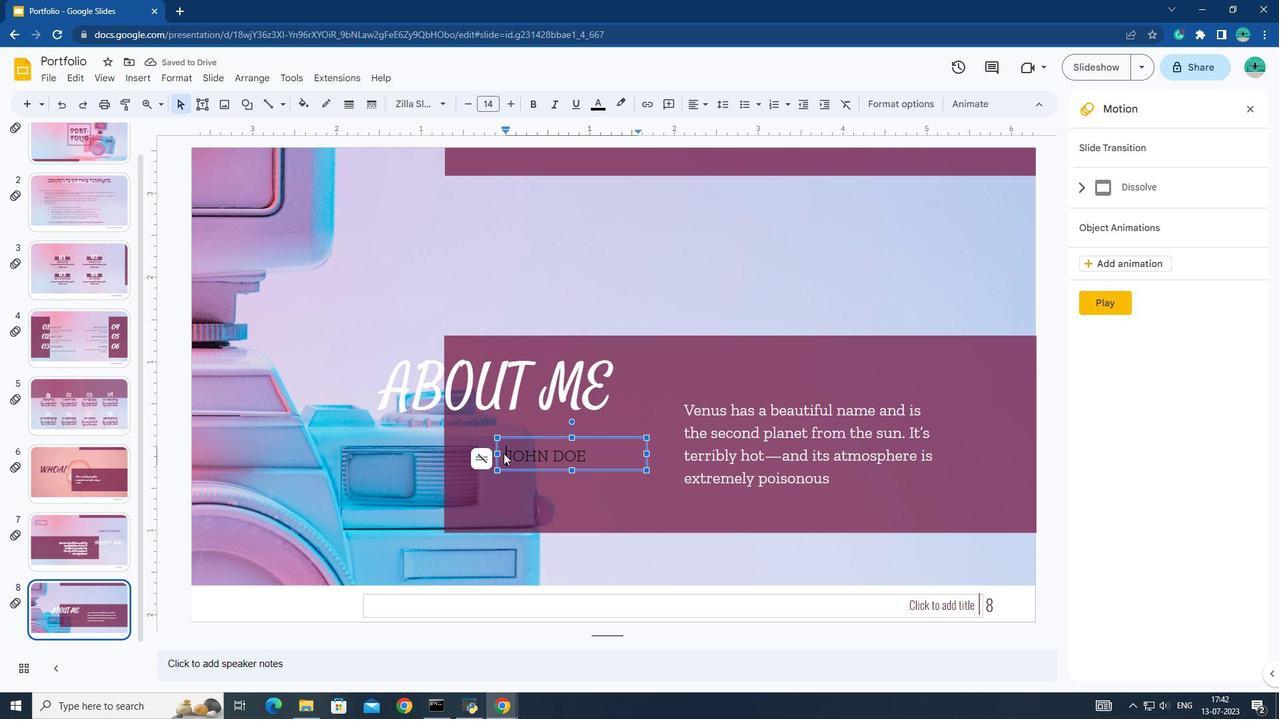 
Action: Mouse pressed left at (507, 454)
Screenshot: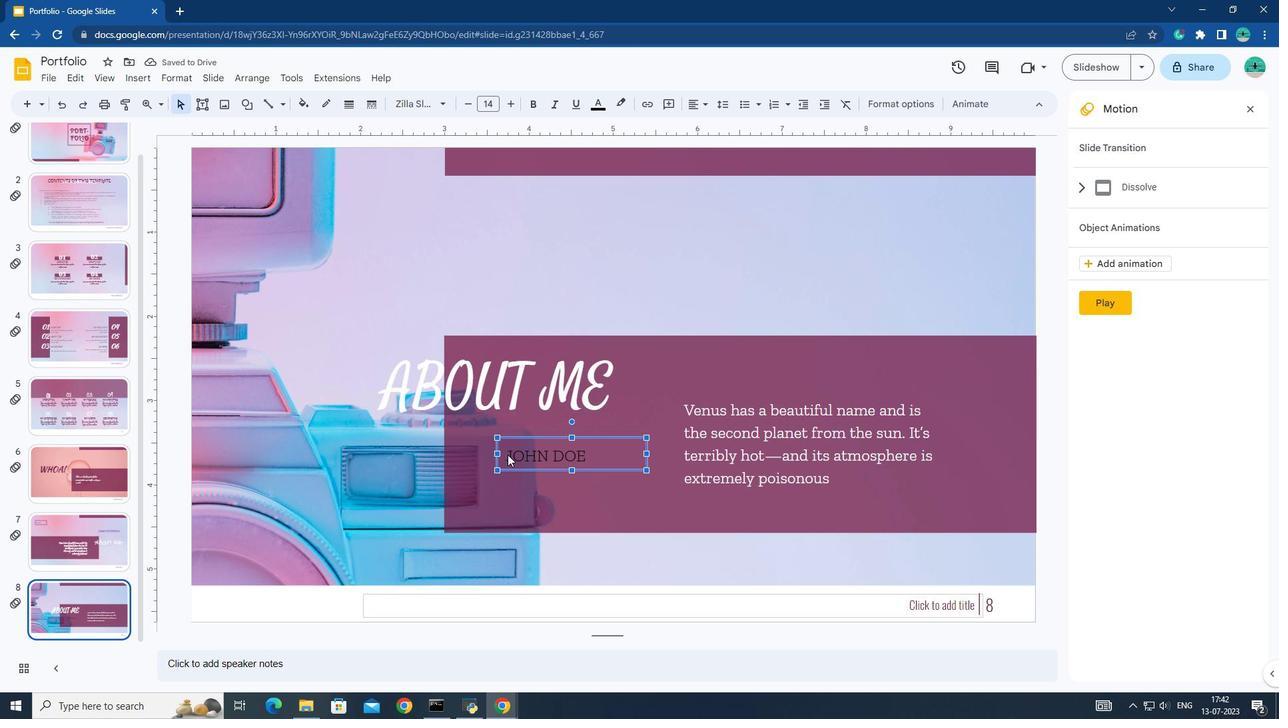 
Action: Mouse pressed left at (507, 454)
Screenshot: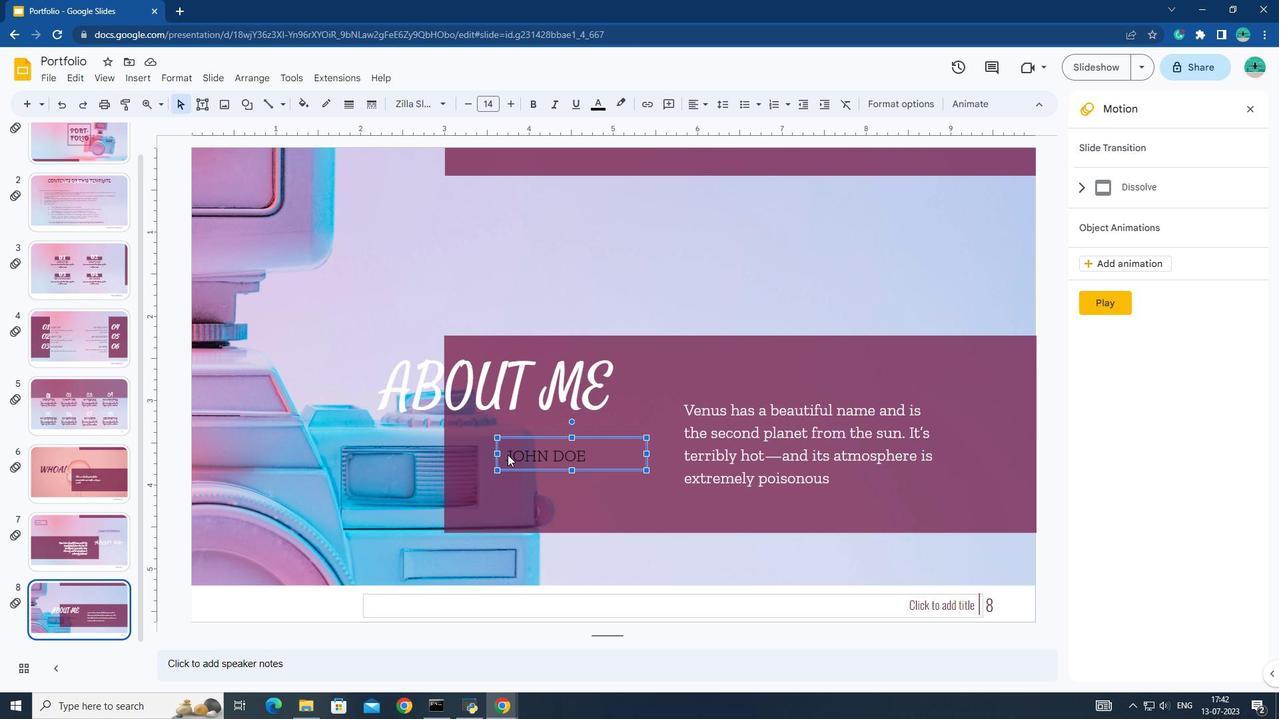 
Action: Mouse pressed left at (507, 454)
Screenshot: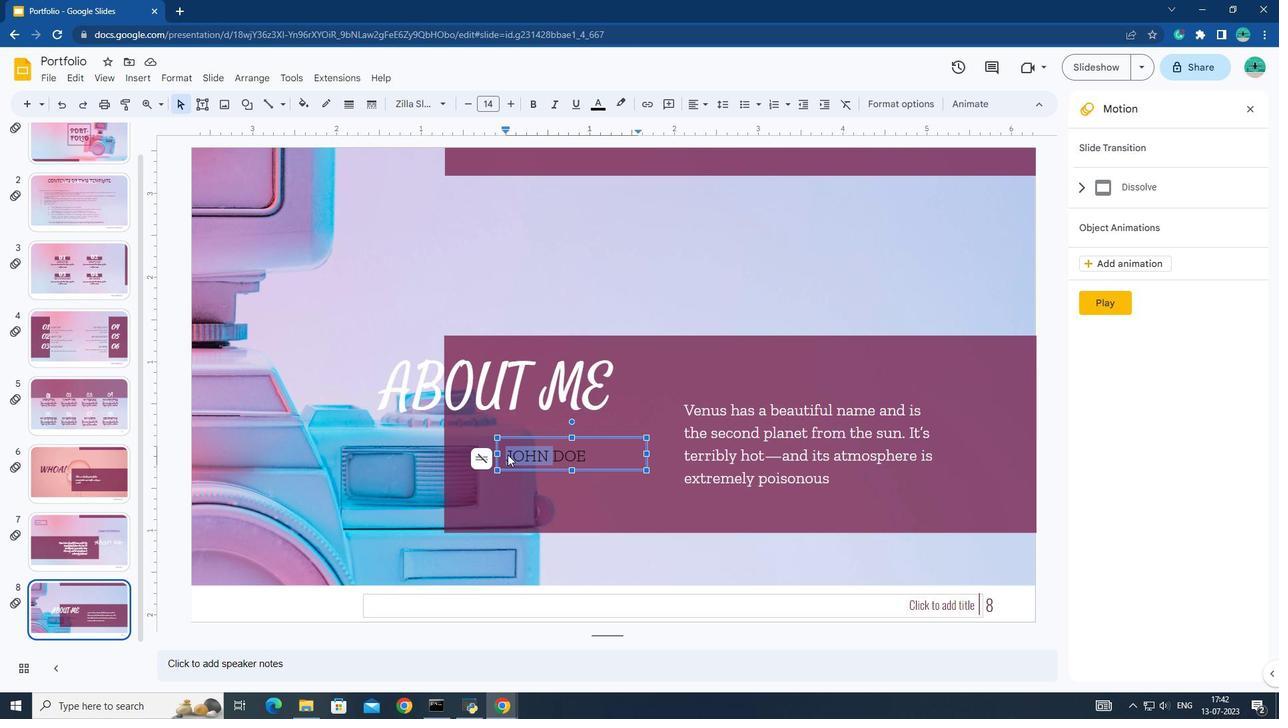 
Action: Mouse moved to (445, 103)
Screenshot: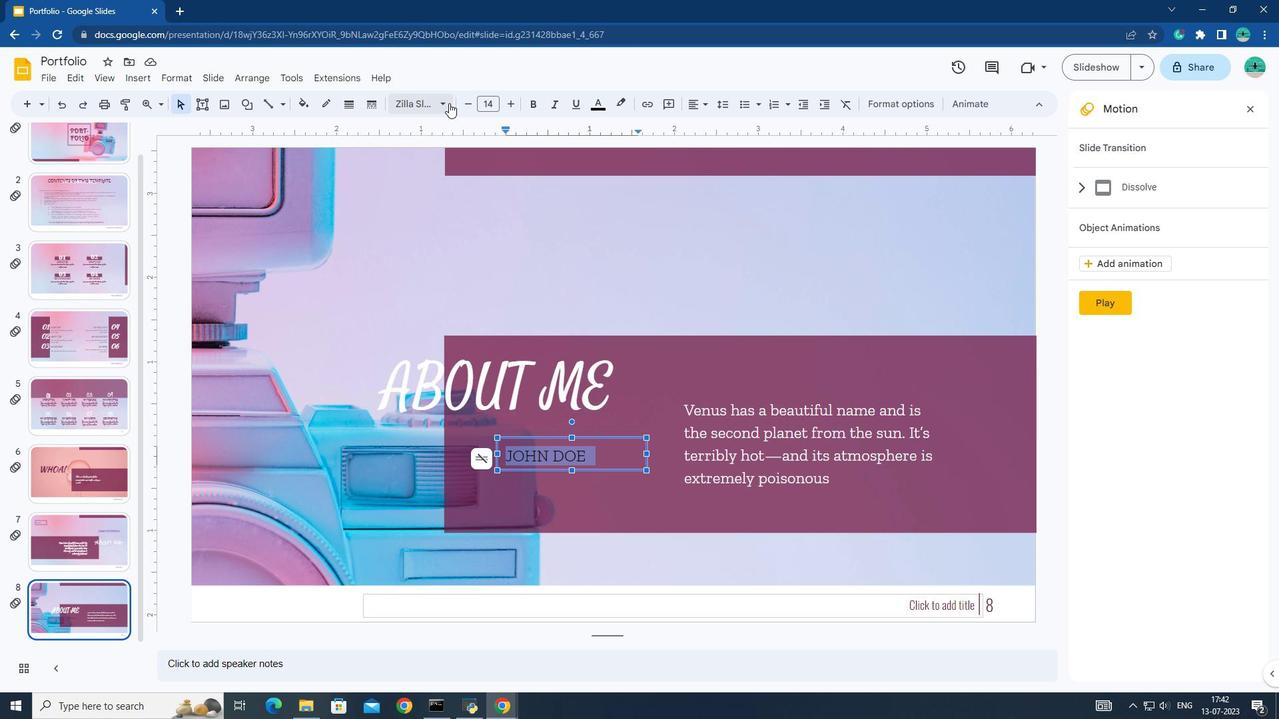 
Action: Mouse pressed left at (445, 103)
Screenshot: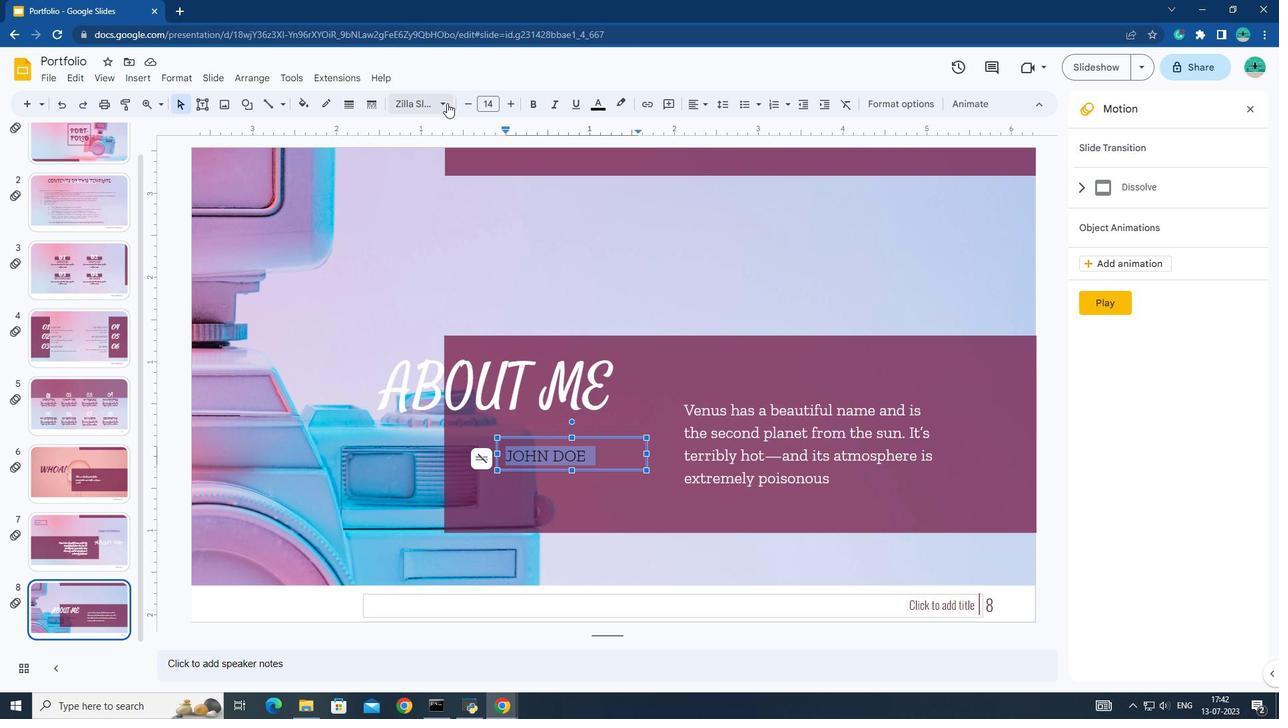 
Action: Mouse moved to (466, 341)
Screenshot: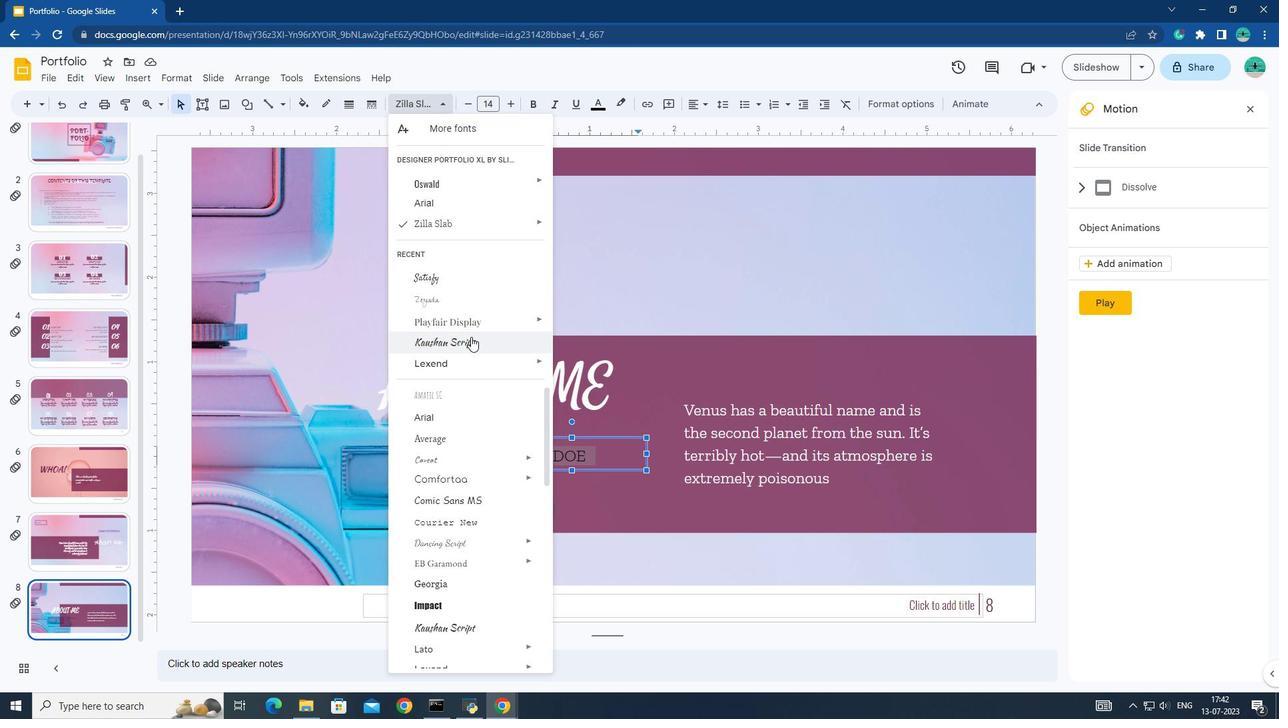 
Action: Mouse scrolled (466, 340) with delta (0, 0)
Screenshot: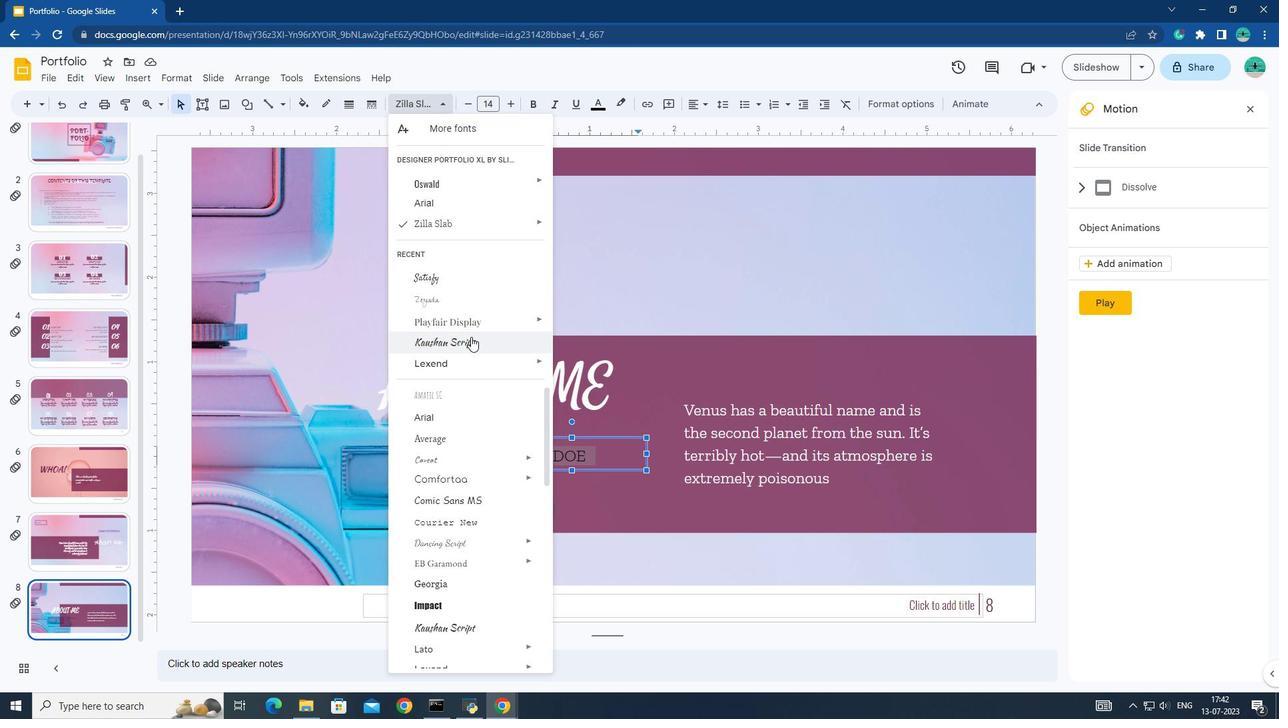 
Action: Mouse moved to (454, 357)
Screenshot: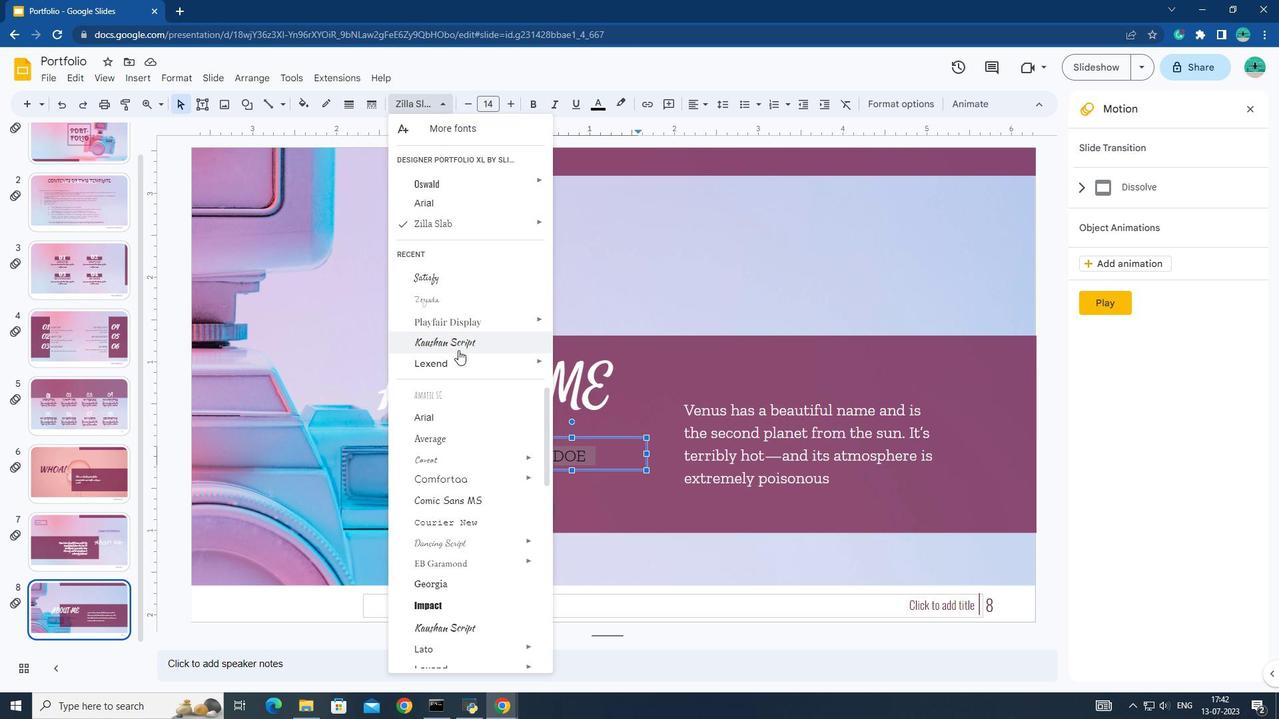 
Action: Mouse scrolled (456, 353) with delta (0, 0)
Screenshot: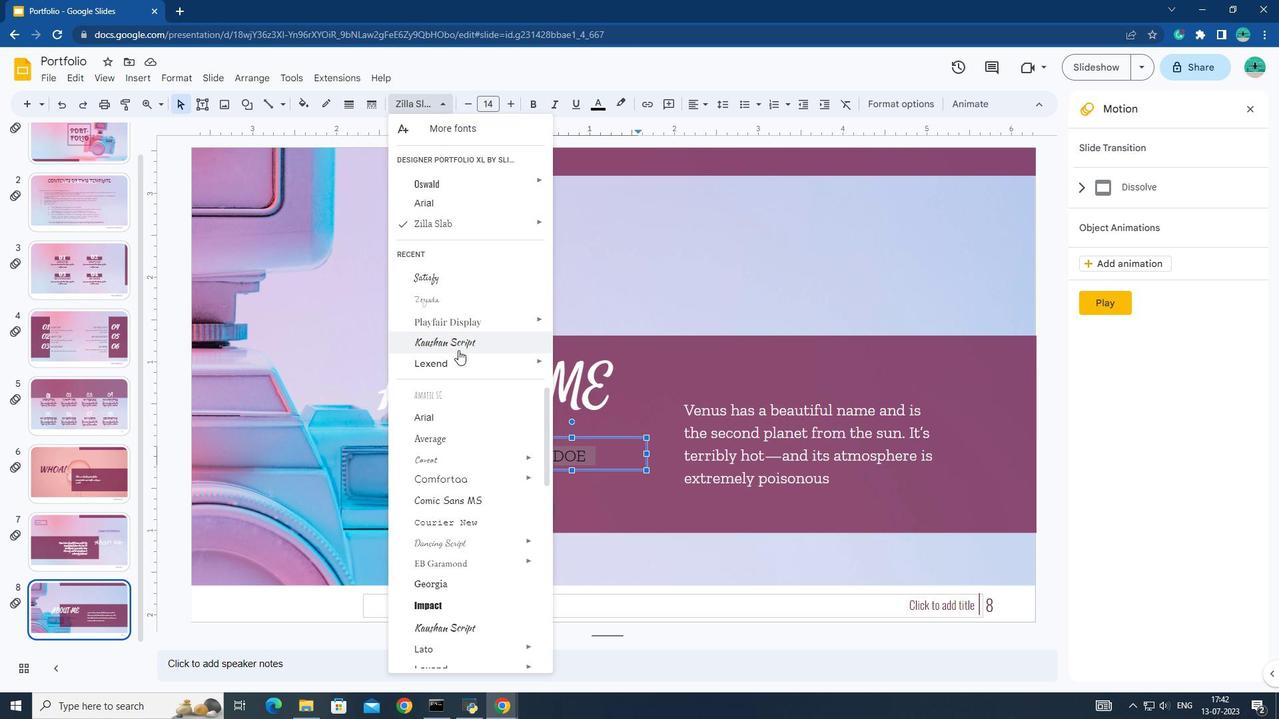 
Action: Mouse moved to (441, 552)
Screenshot: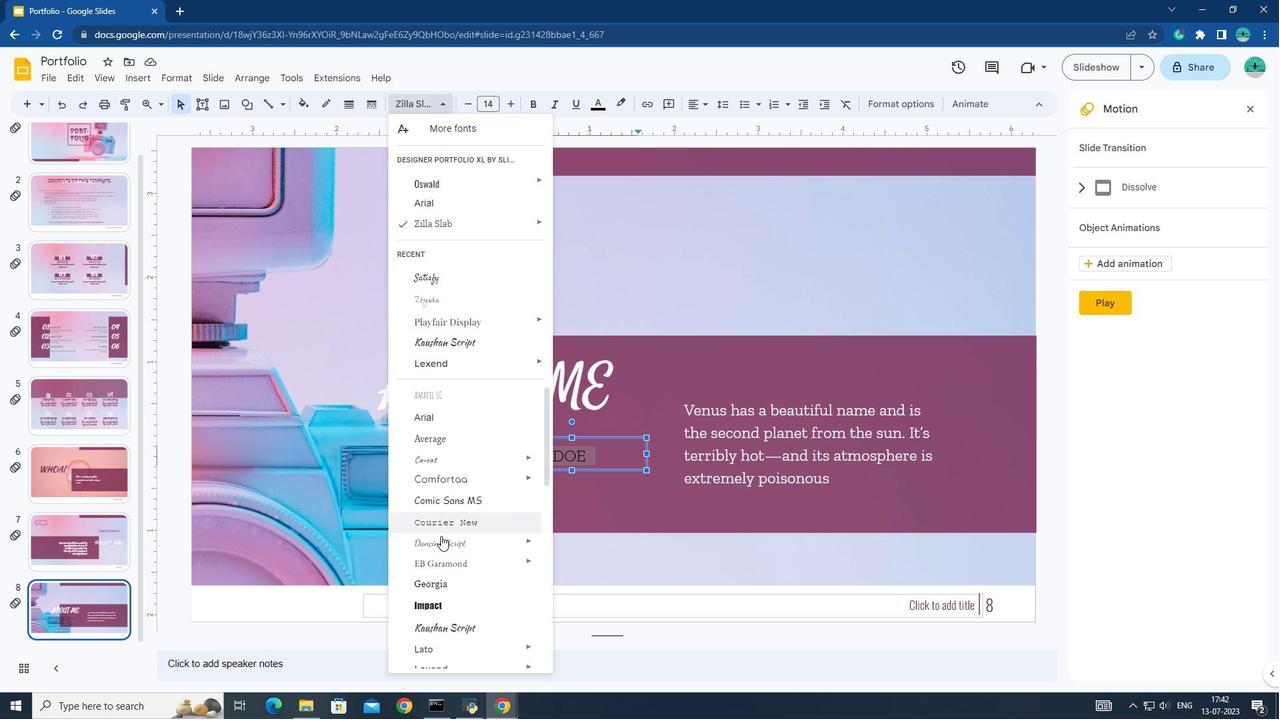
Action: Mouse scrolled (441, 552) with delta (0, 0)
Screenshot: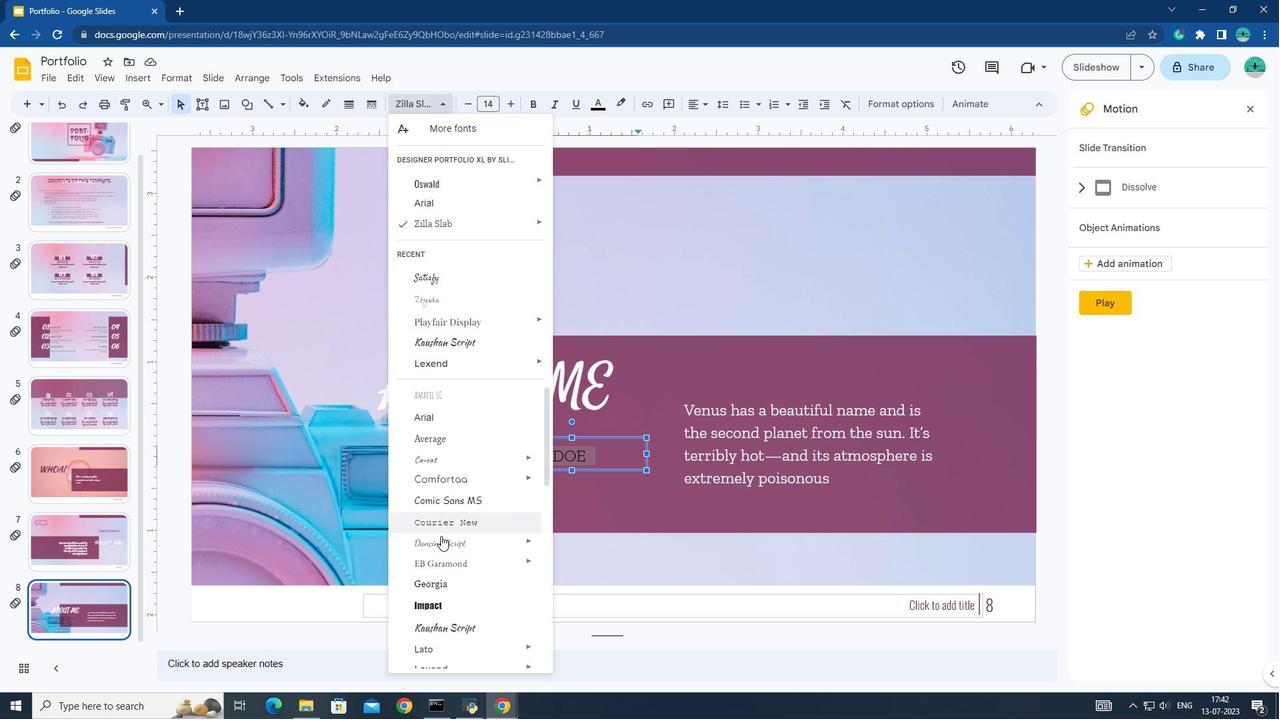 
Action: Mouse moved to (441, 554)
Screenshot: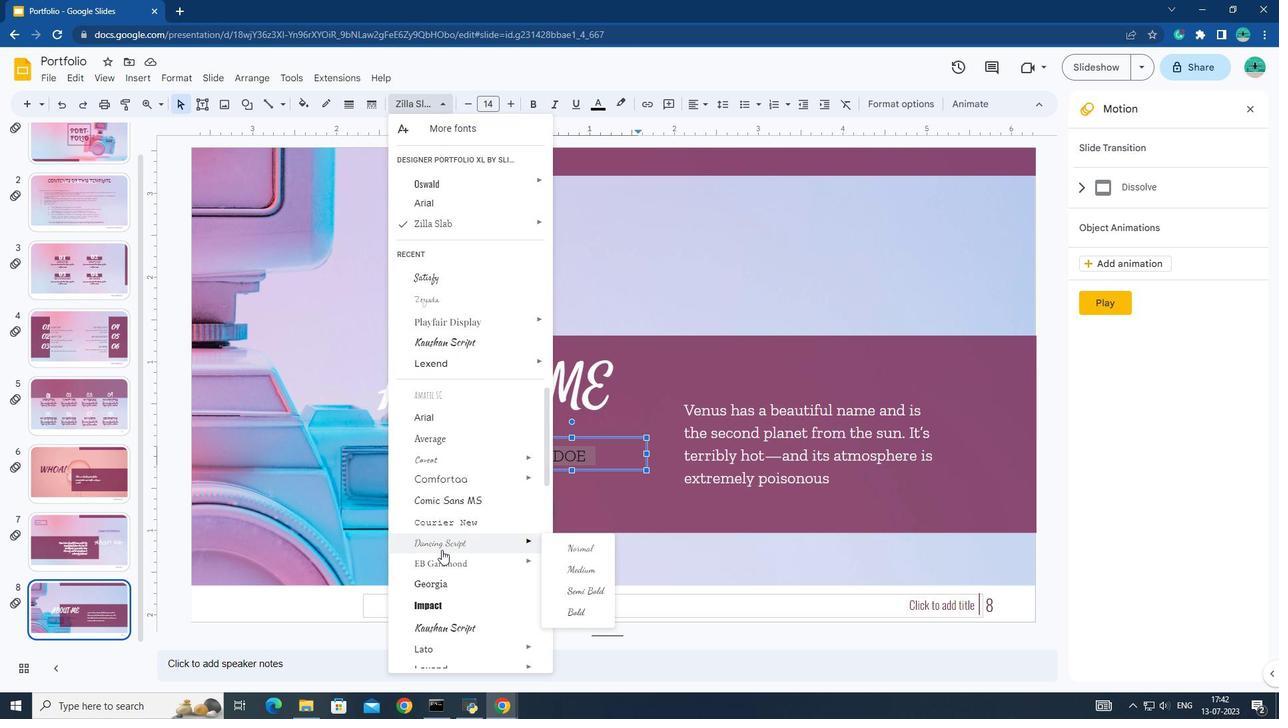 
Action: Mouse scrolled (441, 553) with delta (0, 0)
Screenshot: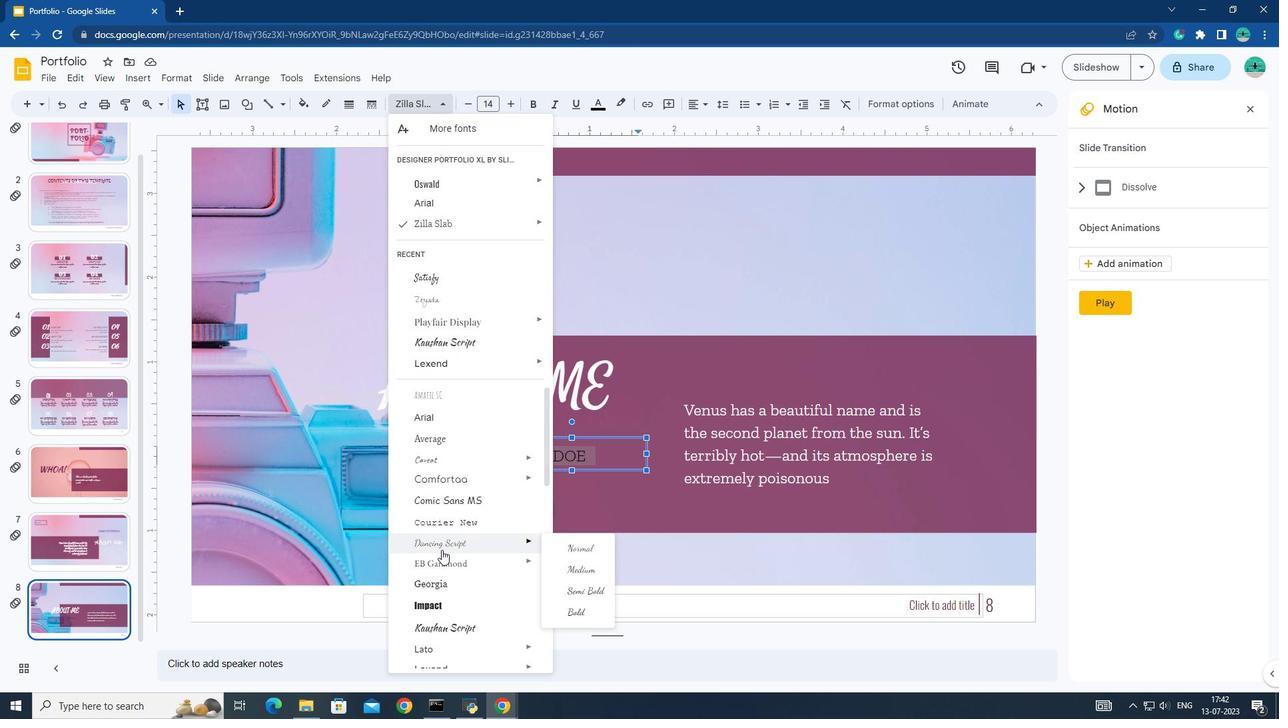 
Action: Mouse moved to (441, 554)
Screenshot: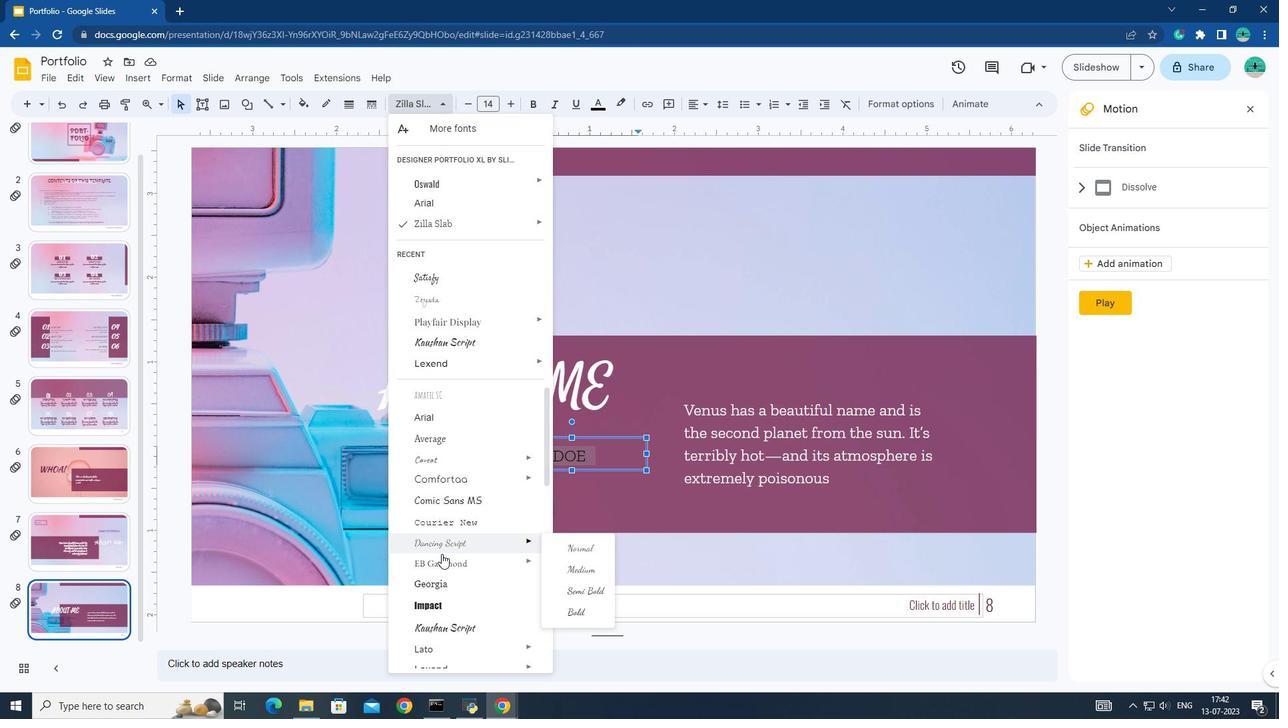 
Action: Mouse scrolled (441, 554) with delta (0, 0)
Screenshot: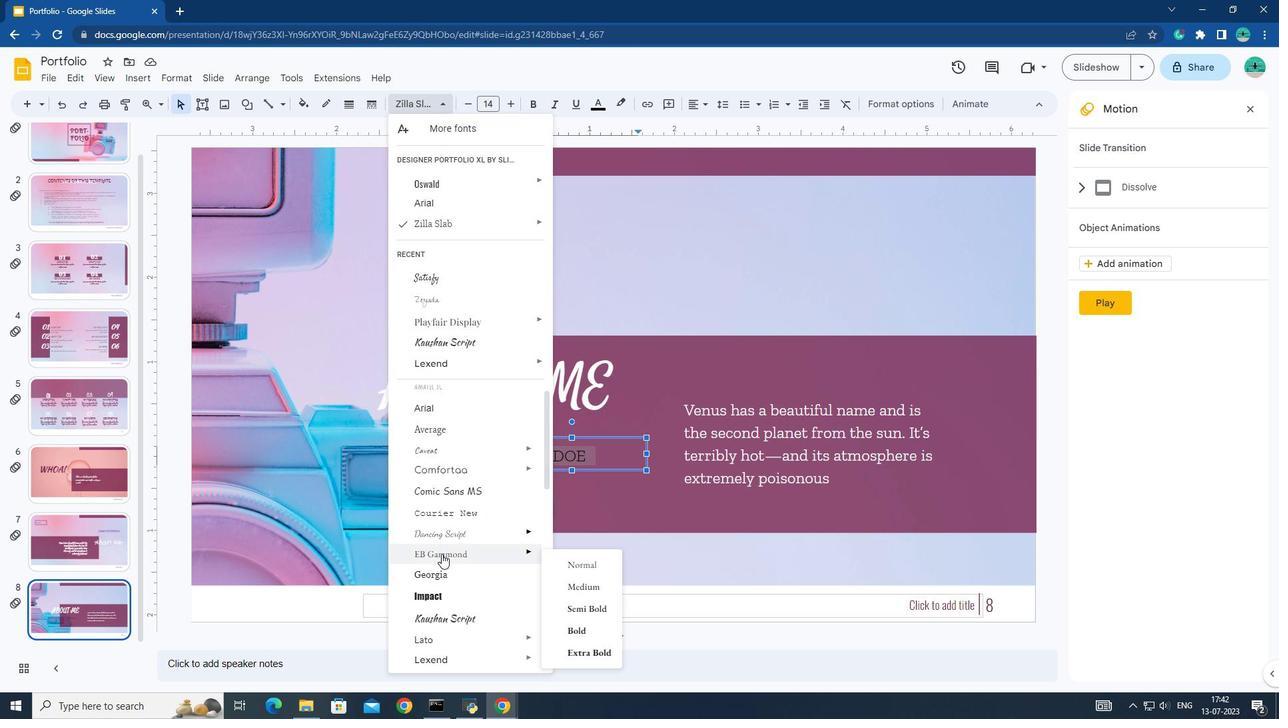 
Action: Mouse moved to (446, 515)
Screenshot: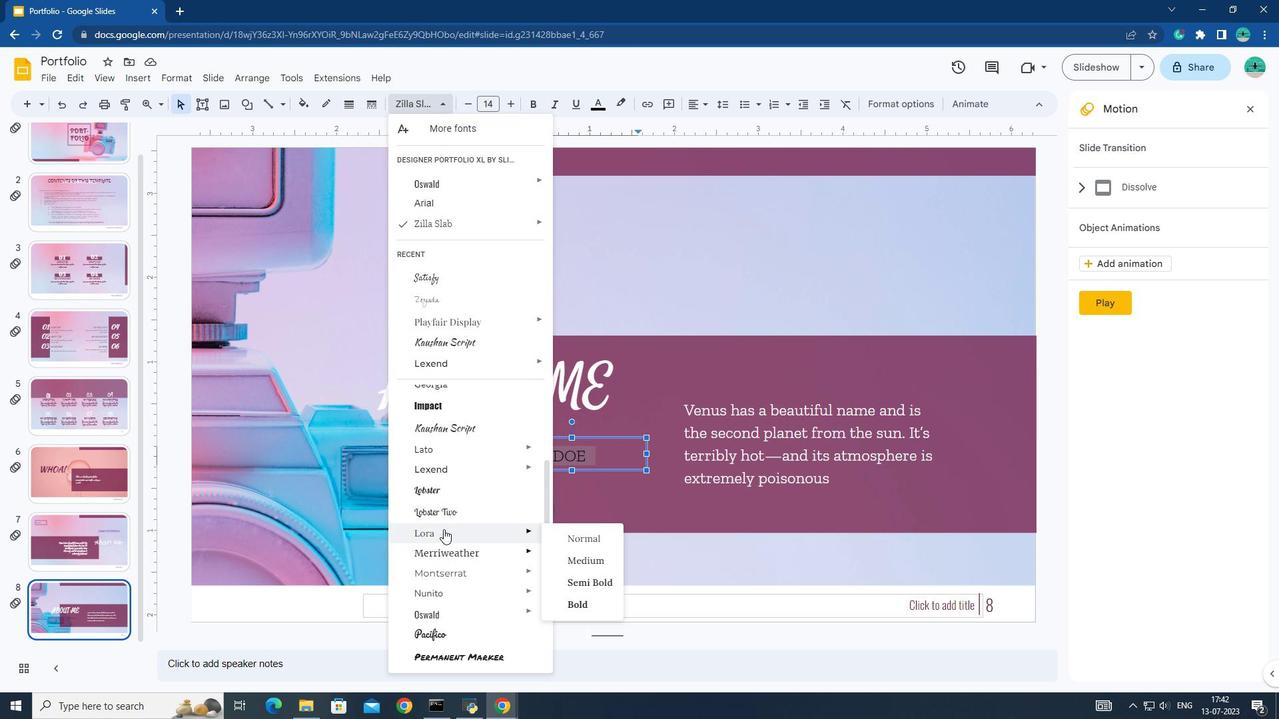
Action: Mouse scrolled (446, 514) with delta (0, 0)
Screenshot: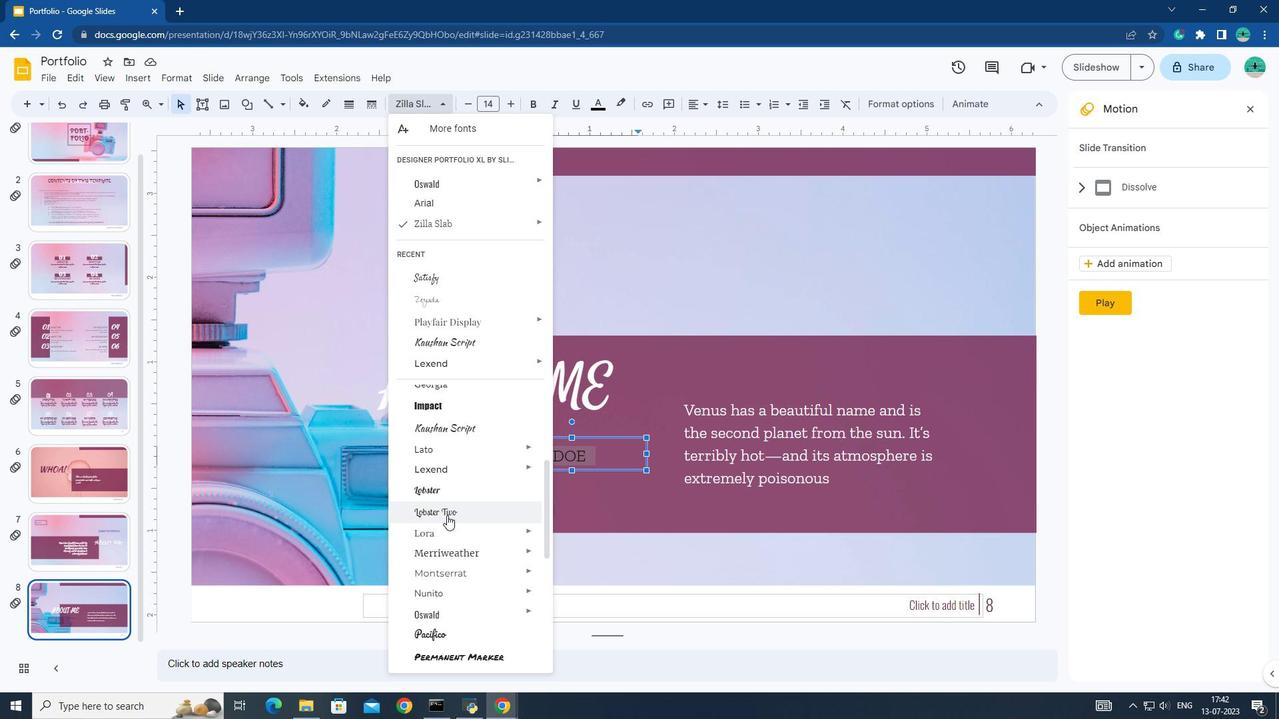 
Action: Mouse scrolled (446, 514) with delta (0, 0)
Screenshot: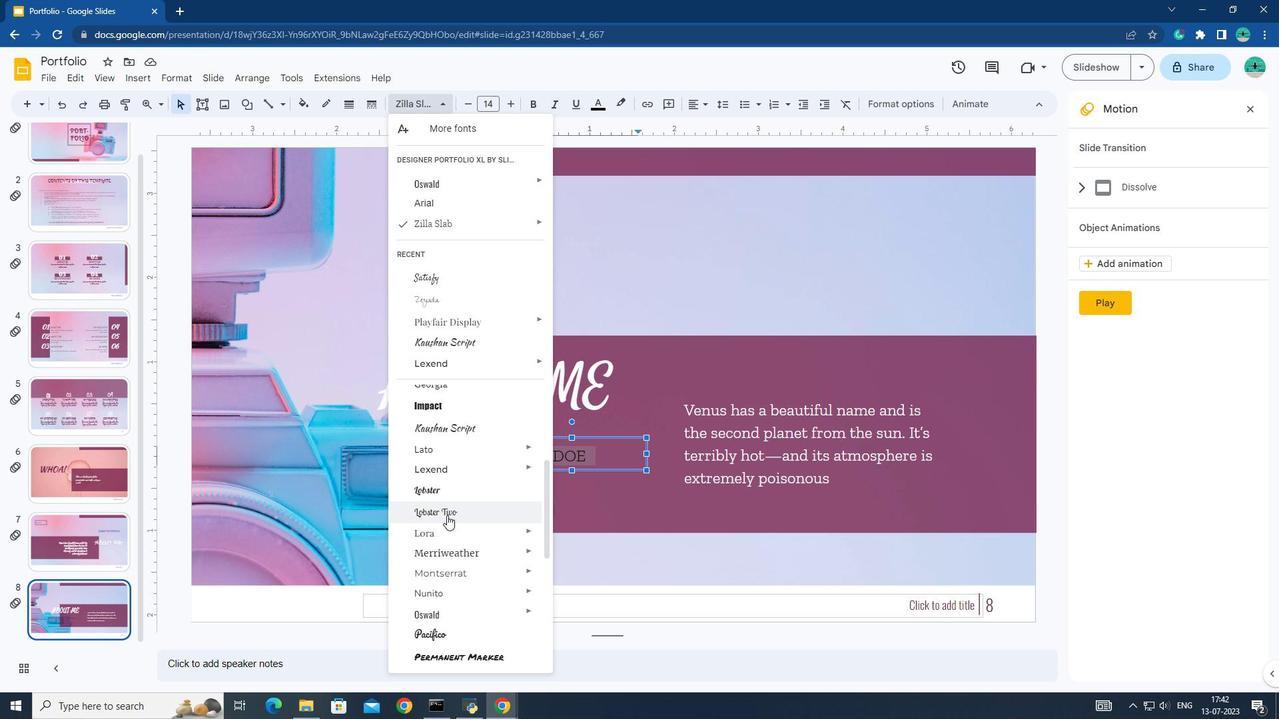 
Action: Mouse scrolled (446, 514) with delta (0, 0)
Screenshot: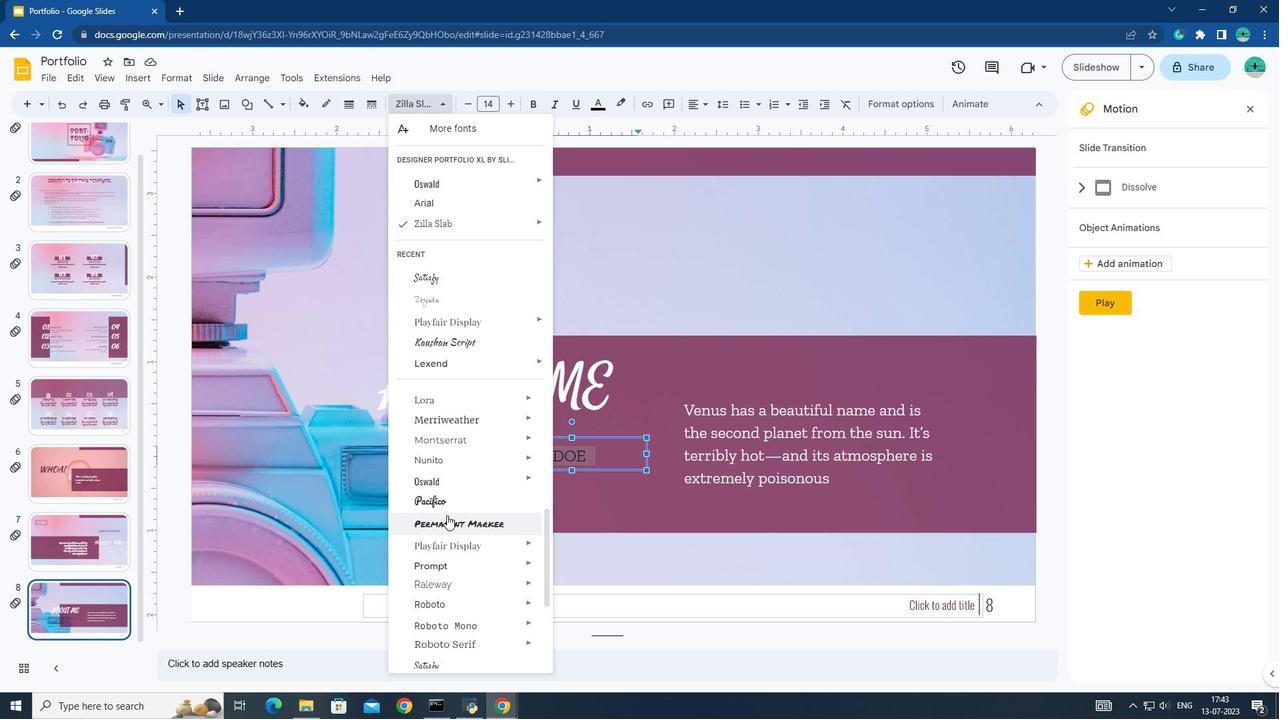 
Action: Mouse scrolled (446, 514) with delta (0, 0)
Screenshot: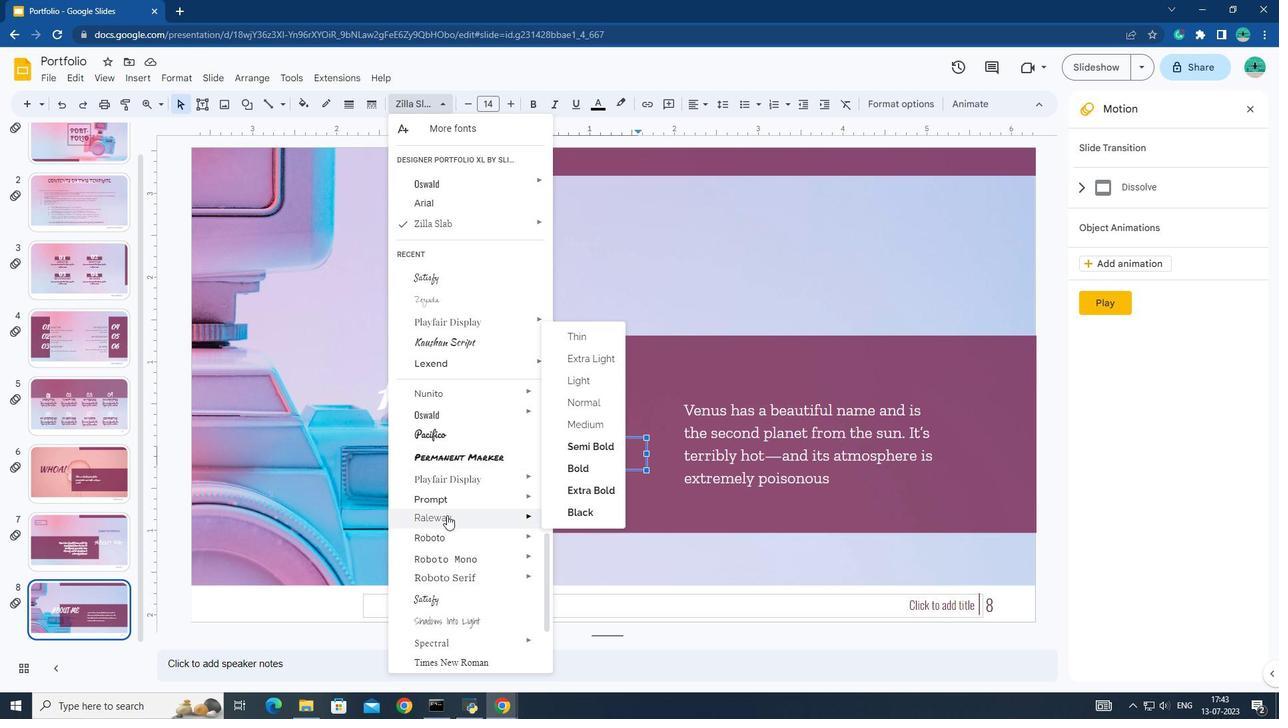 
Action: Mouse scrolled (446, 514) with delta (0, 0)
Screenshot: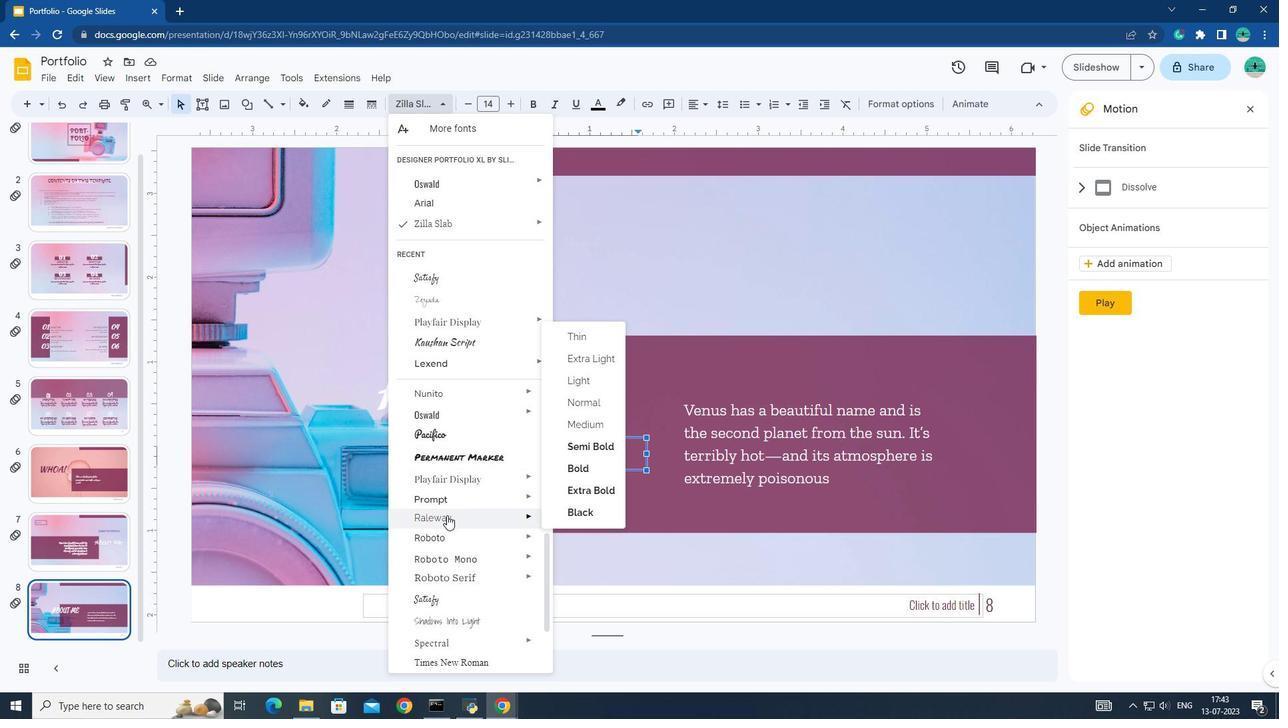 
Action: Mouse moved to (448, 628)
Screenshot: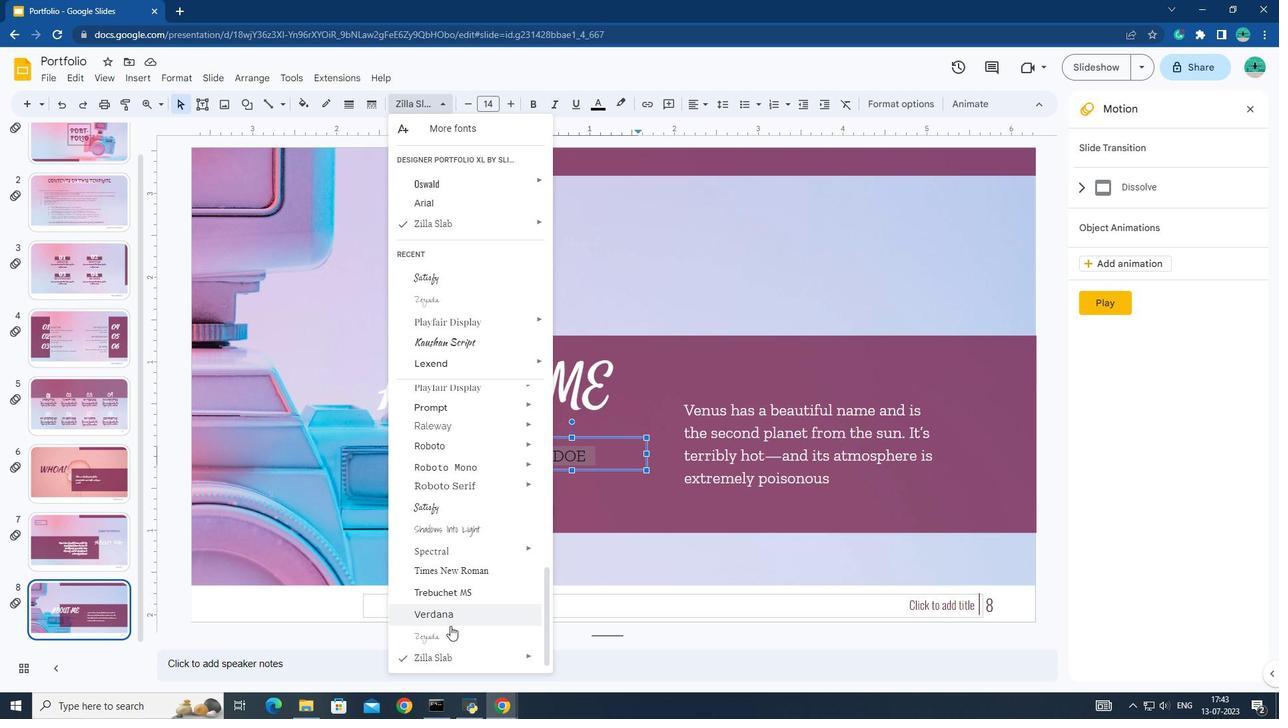 
Action: Mouse pressed left at (448, 628)
Screenshot: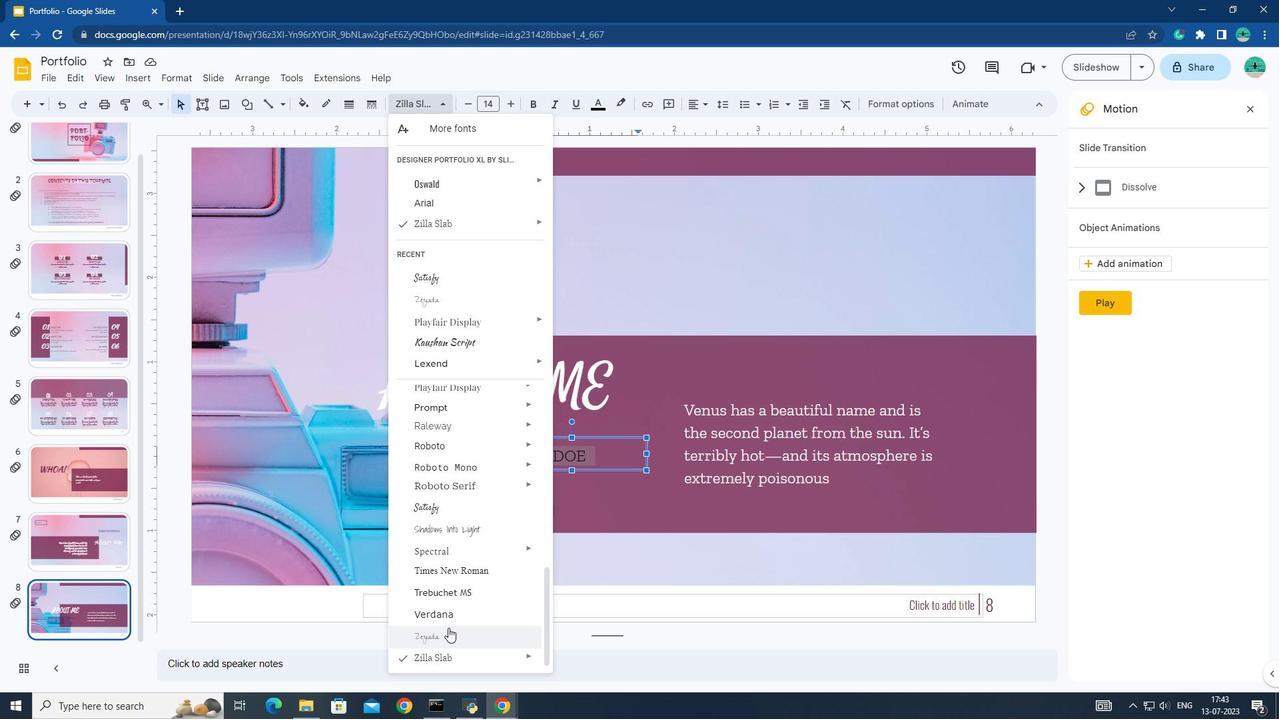 
Action: Mouse moved to (513, 100)
Screenshot: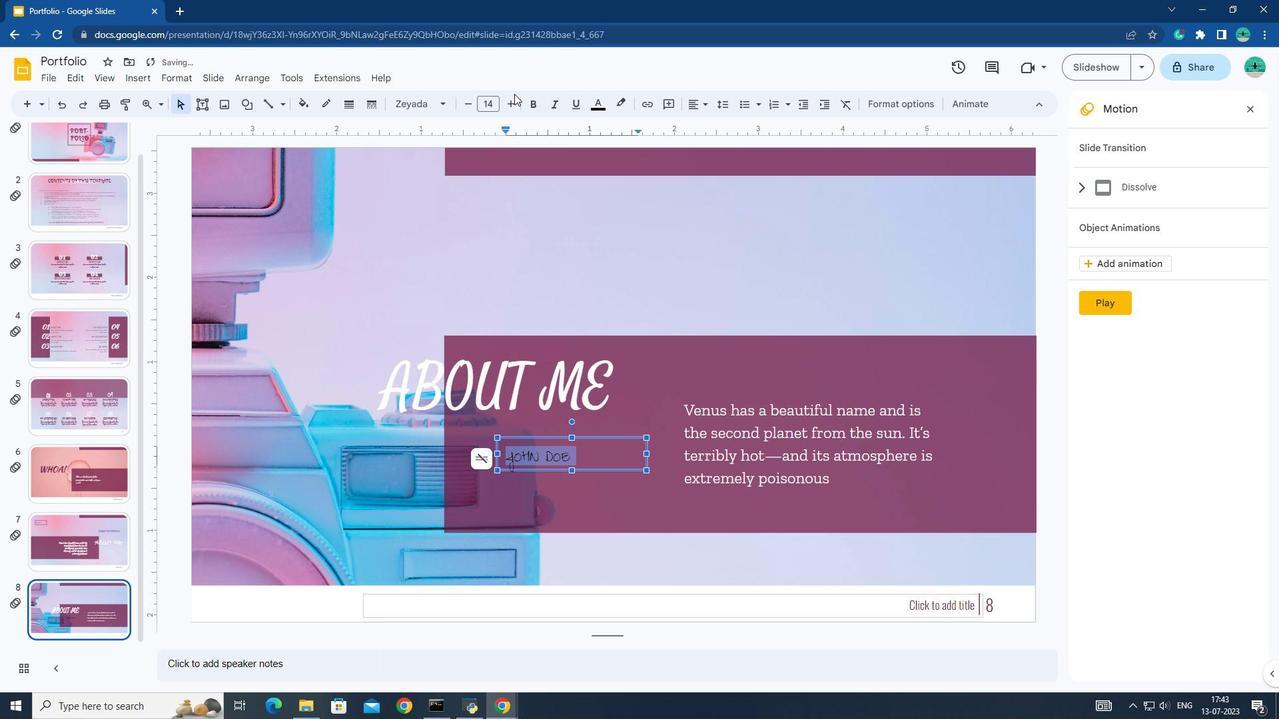 
Action: Mouse pressed left at (513, 100)
Screenshot: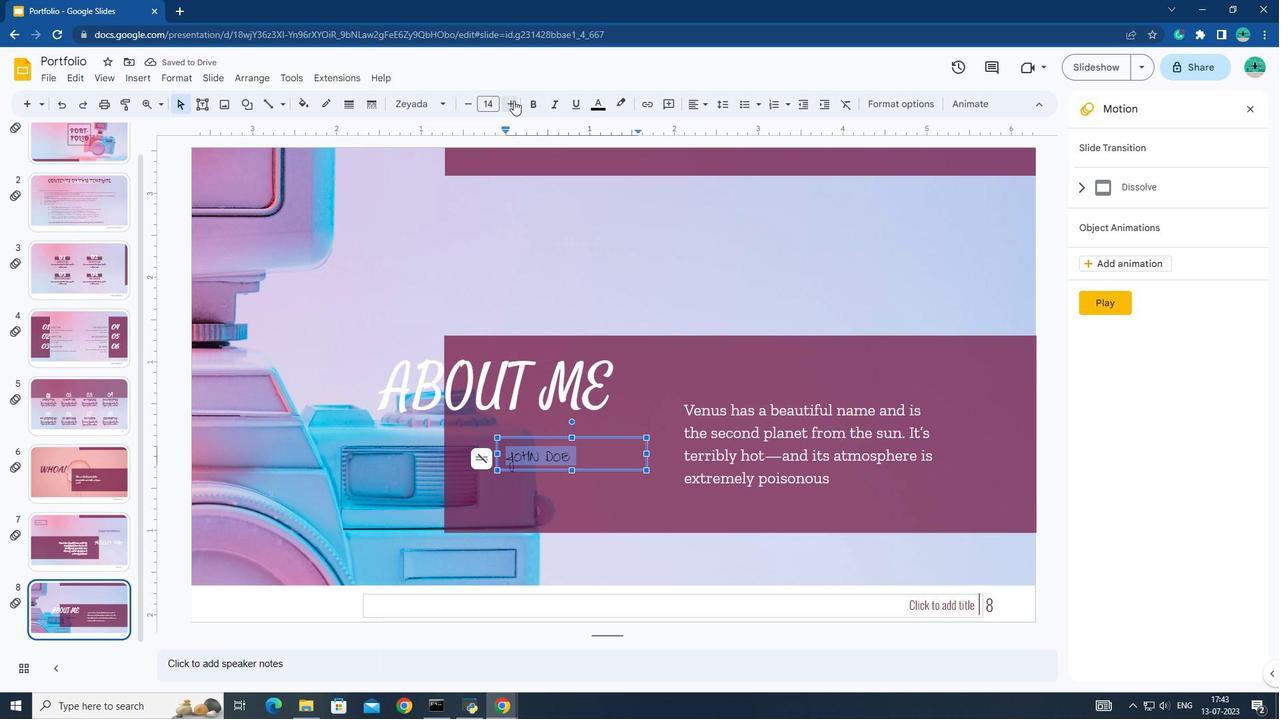 
Action: Mouse pressed left at (513, 100)
Screenshot: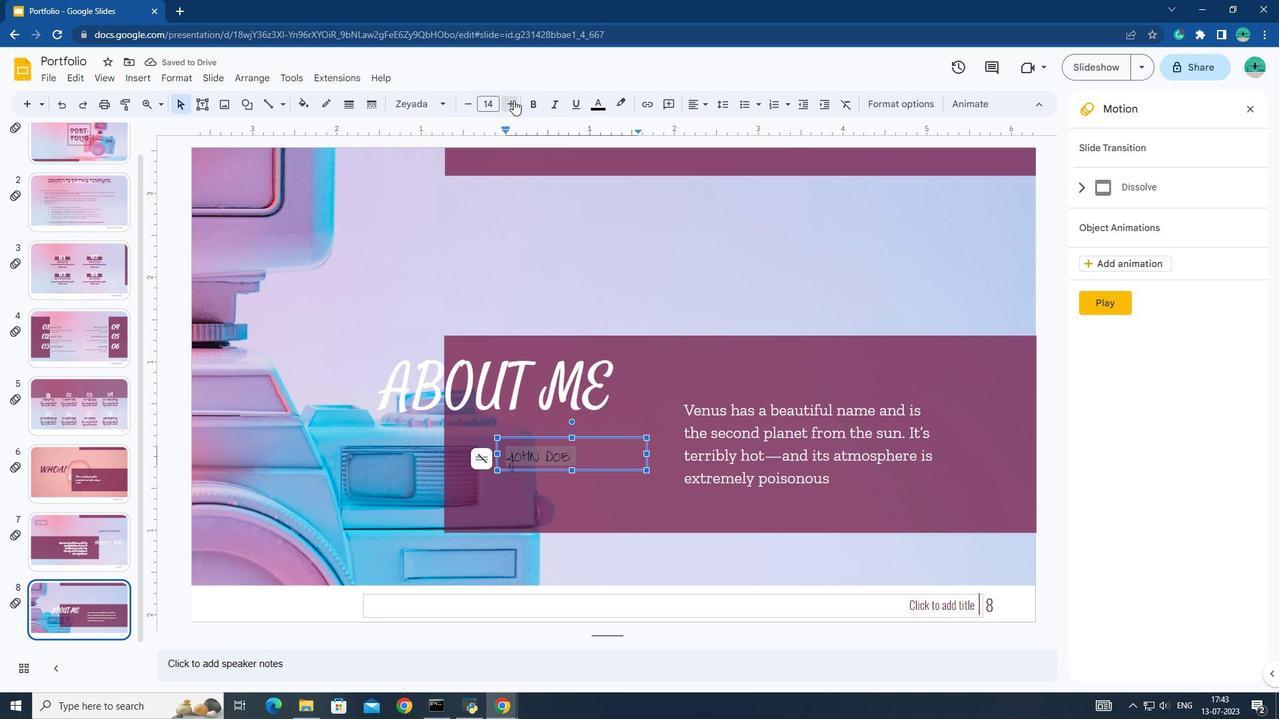 
Action: Mouse pressed left at (513, 100)
Screenshot: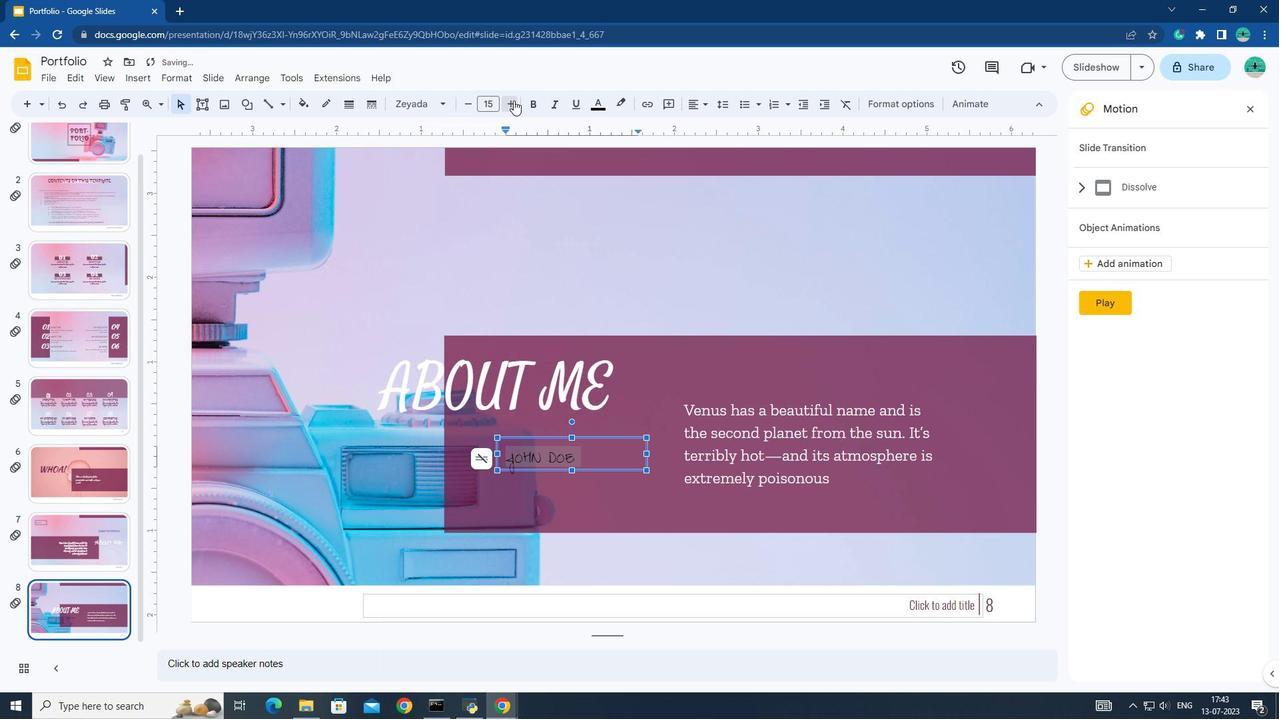 
Action: Mouse moved to (449, 112)
Screenshot: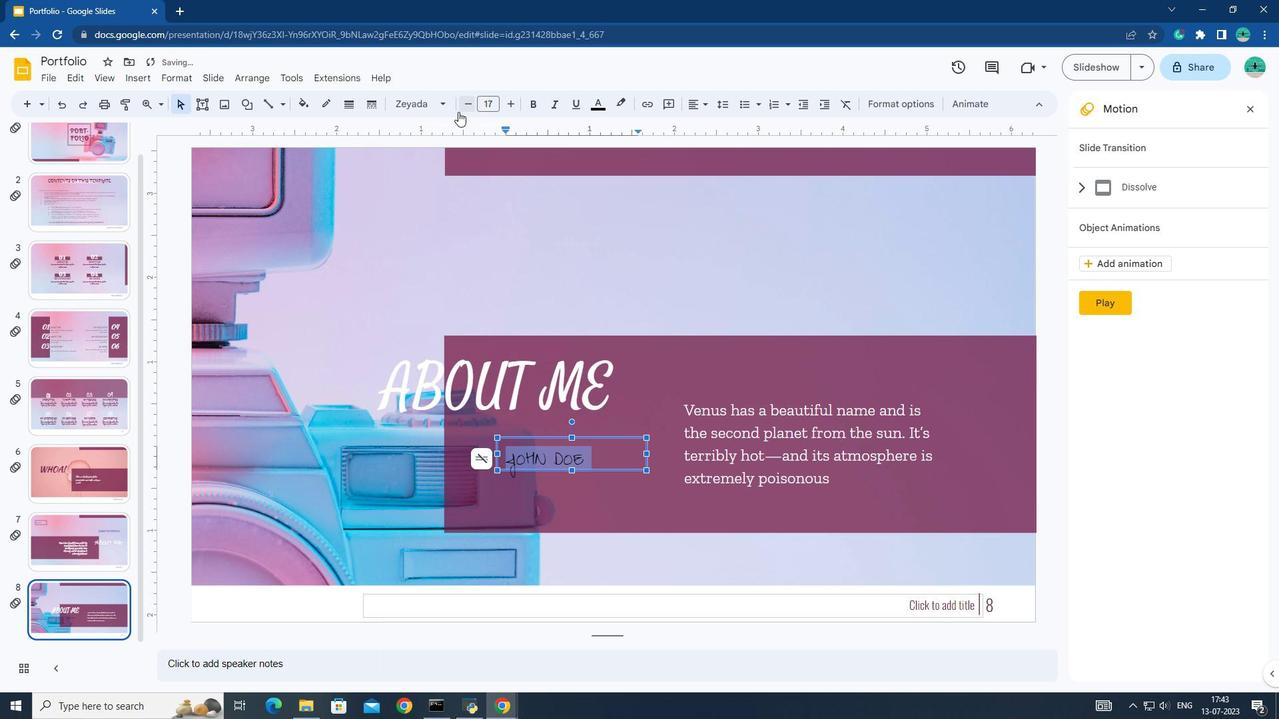 
Action: Mouse pressed left at (449, 112)
Screenshot: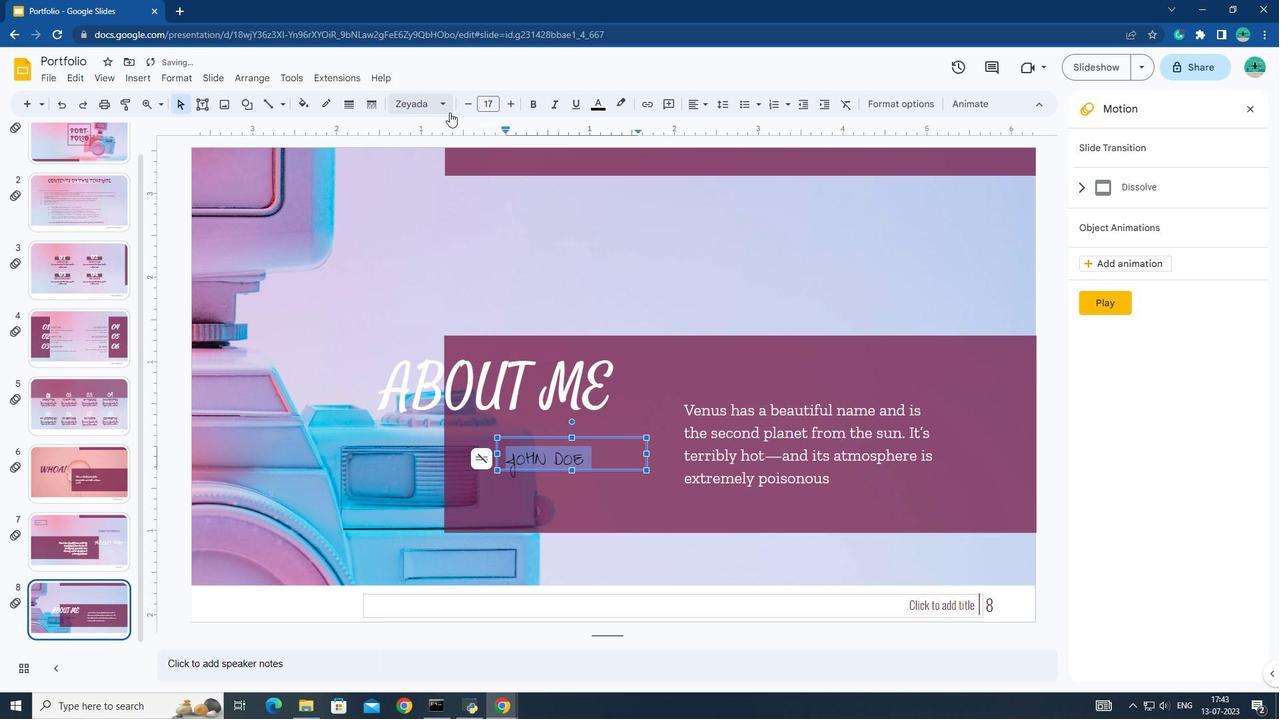 
Action: Mouse moved to (437, 598)
Screenshot: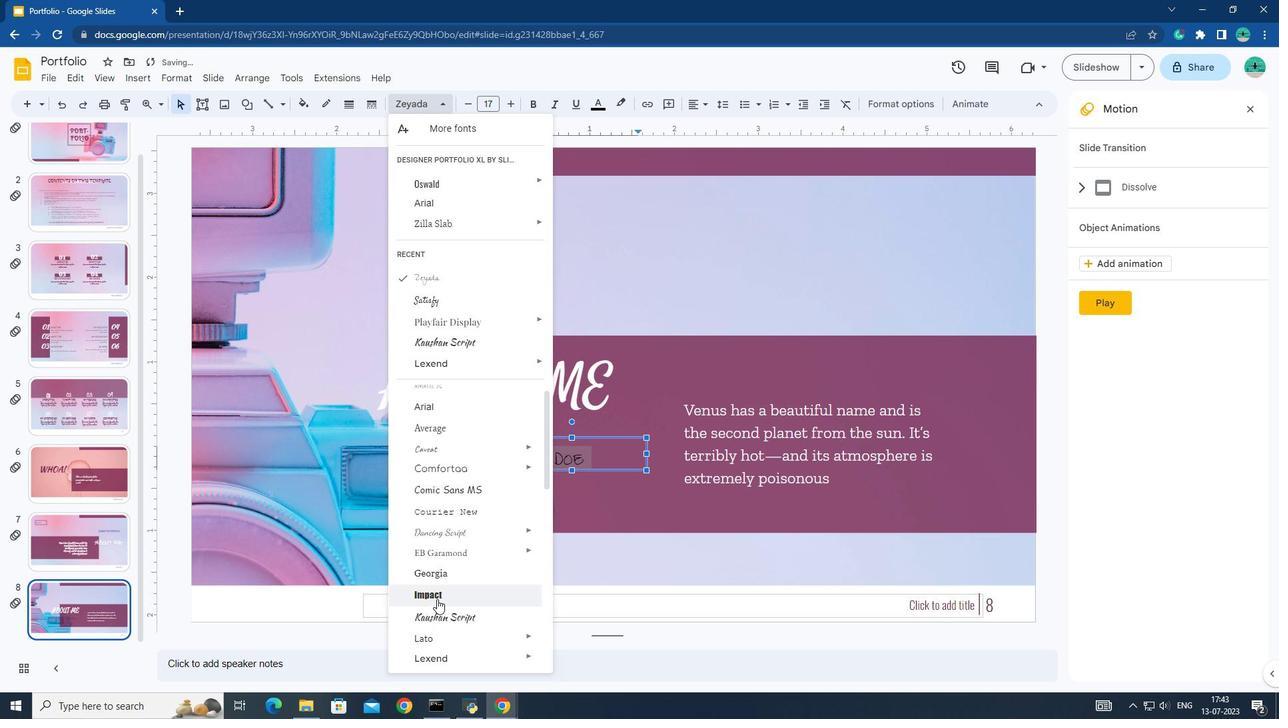 
Action: Mouse scrolled (437, 598) with delta (0, 0)
Screenshot: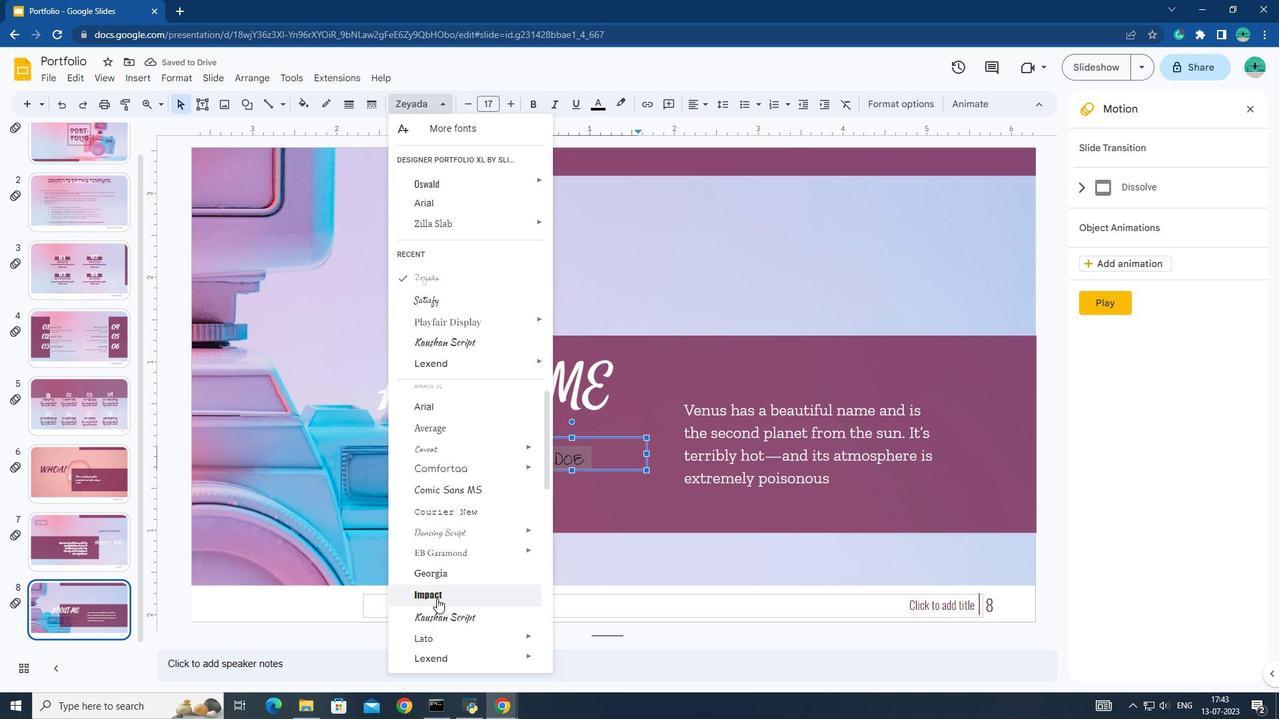 
Action: Mouse moved to (450, 551)
Screenshot: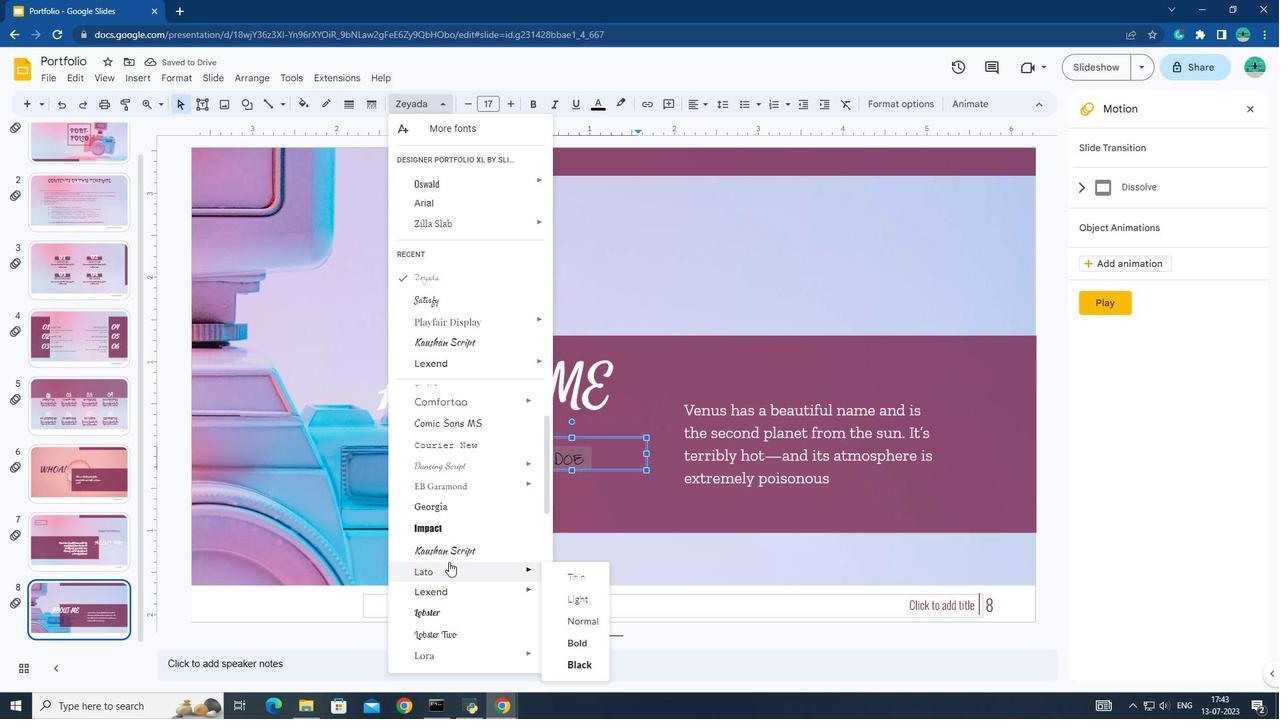 
Action: Mouse pressed left at (450, 551)
Screenshot: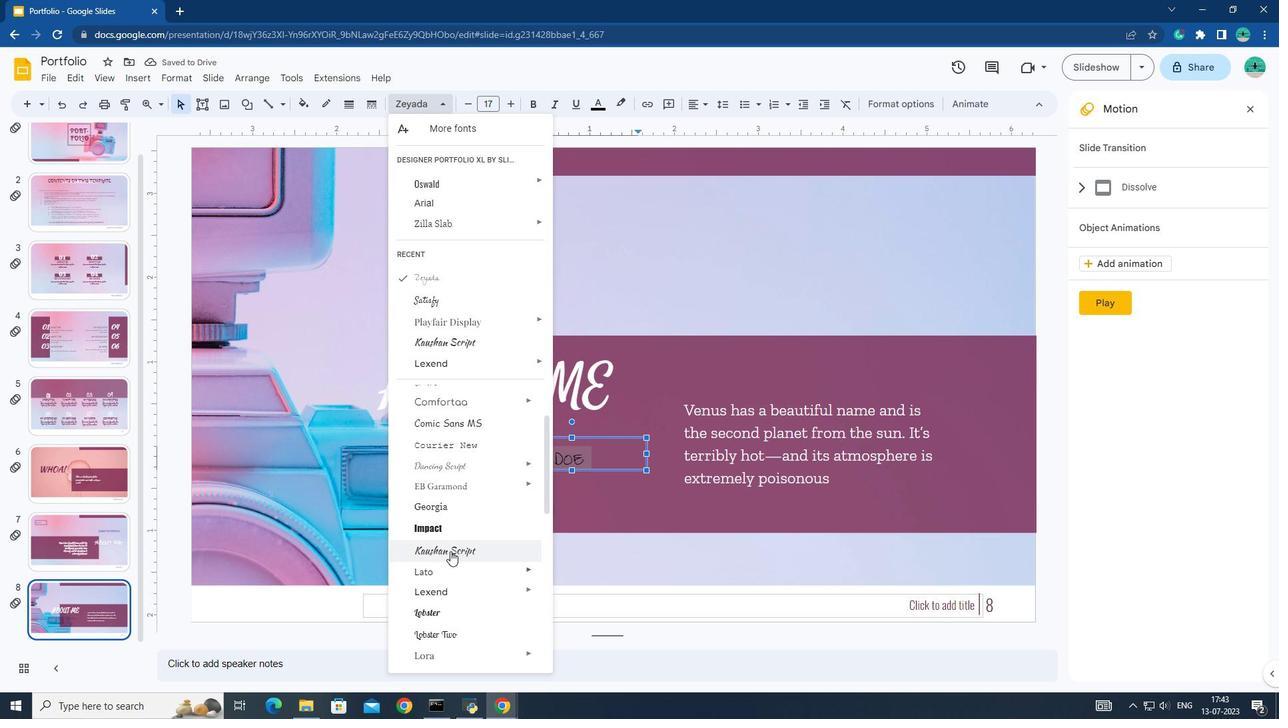 
Action: Mouse moved to (509, 107)
Screenshot: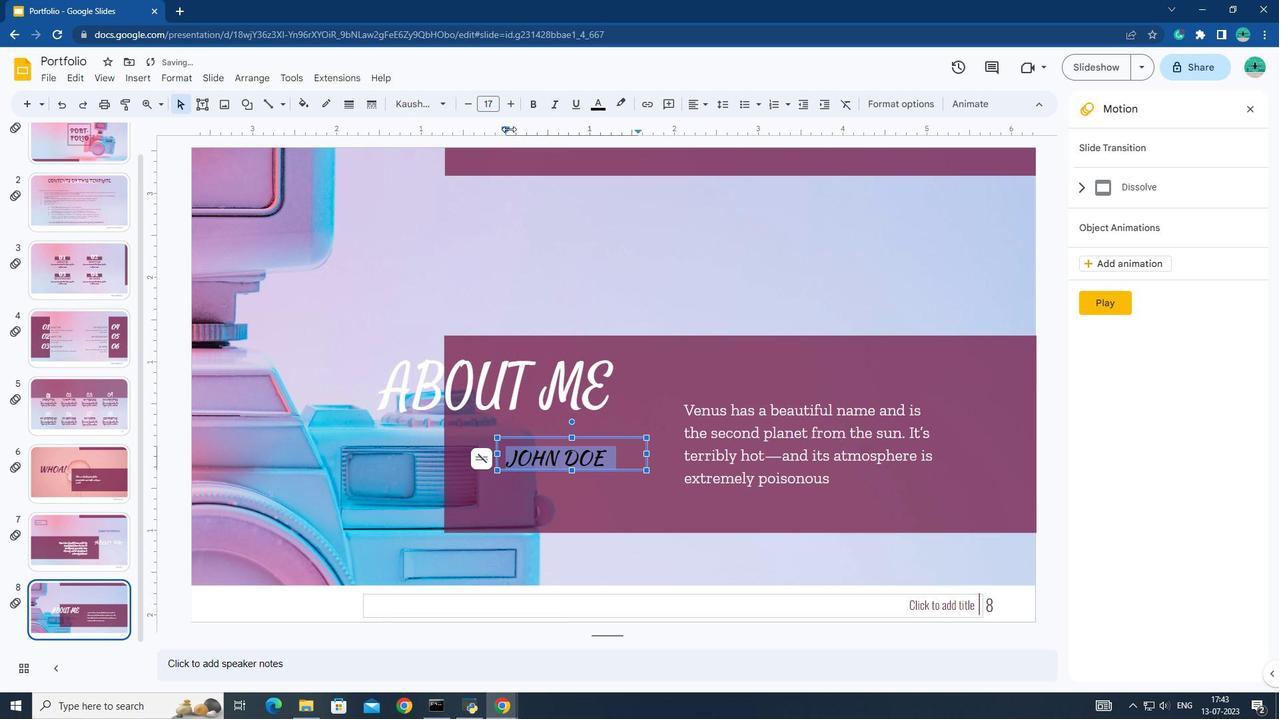 
Action: Mouse pressed left at (509, 107)
Screenshot: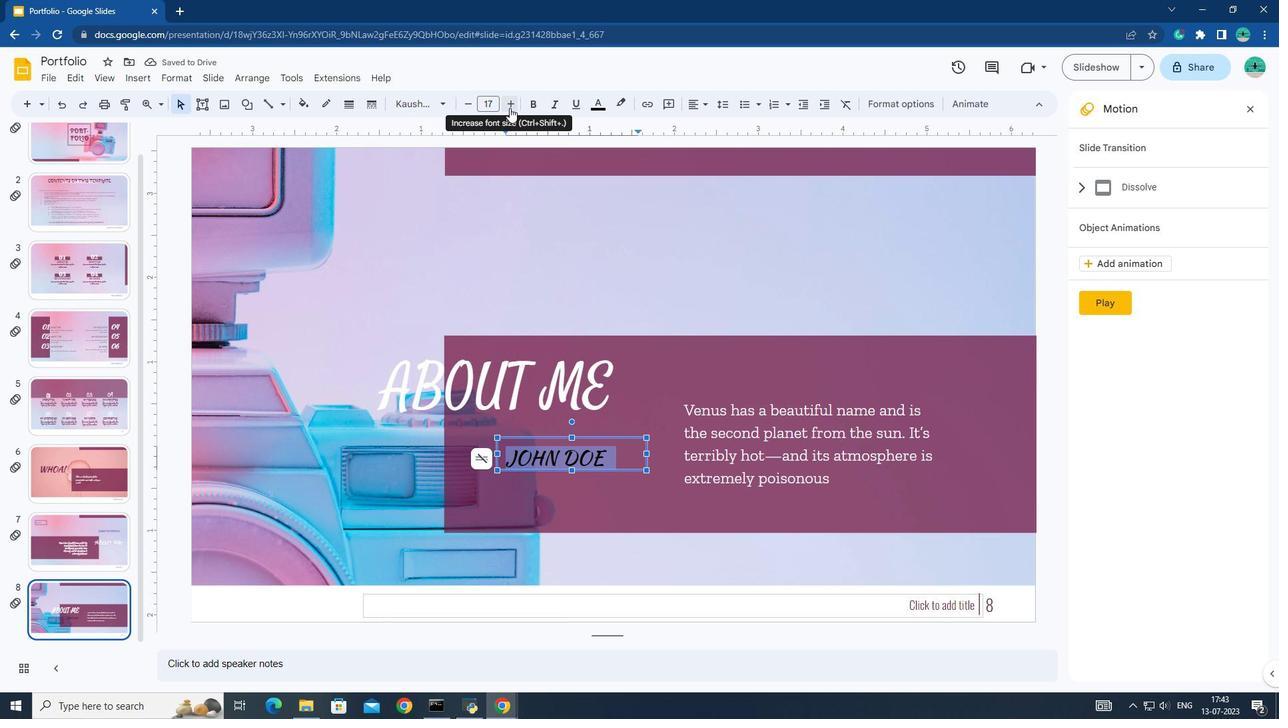 
Action: Mouse pressed left at (509, 107)
Screenshot: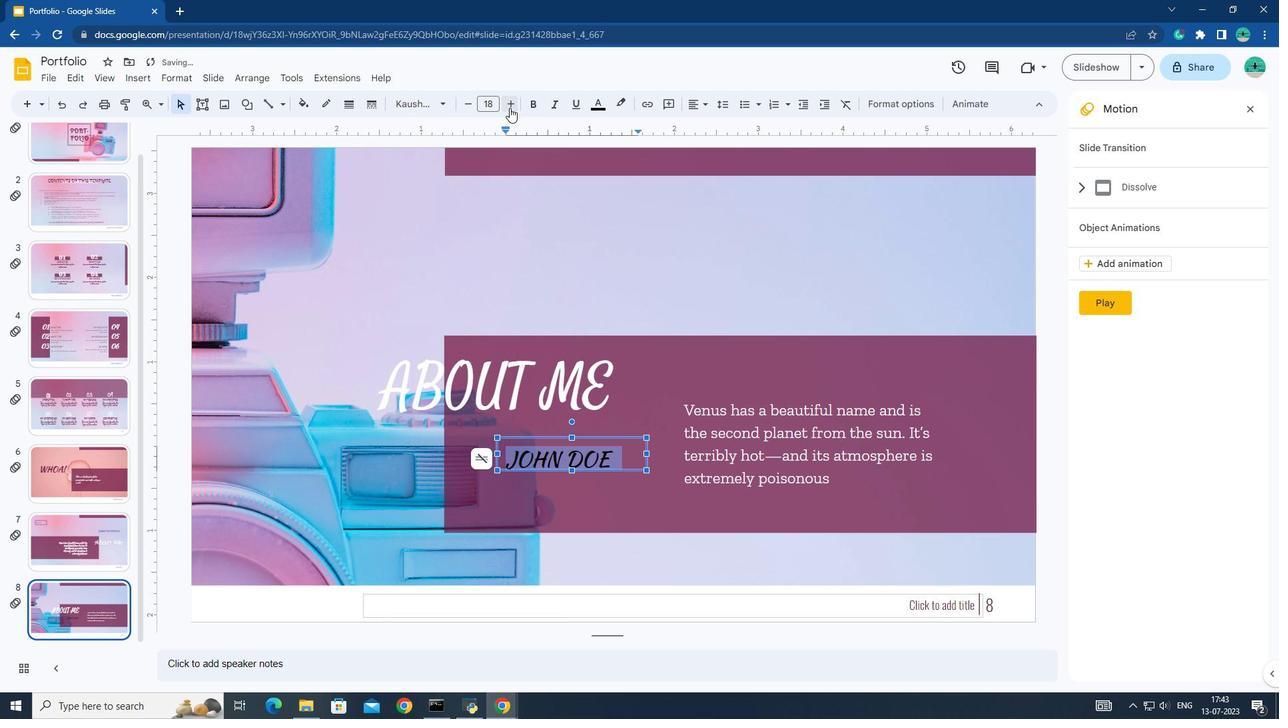 
Action: Mouse pressed left at (509, 107)
Screenshot: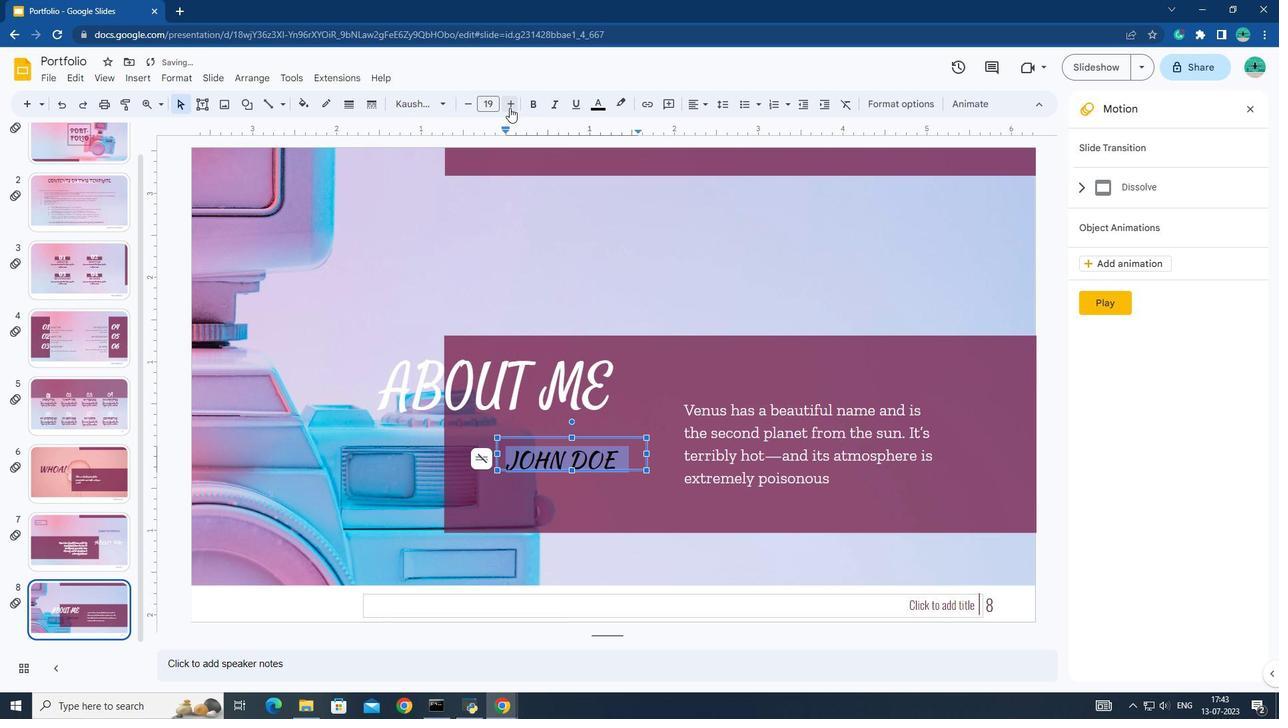 
Action: Mouse moved to (532, 103)
Screenshot: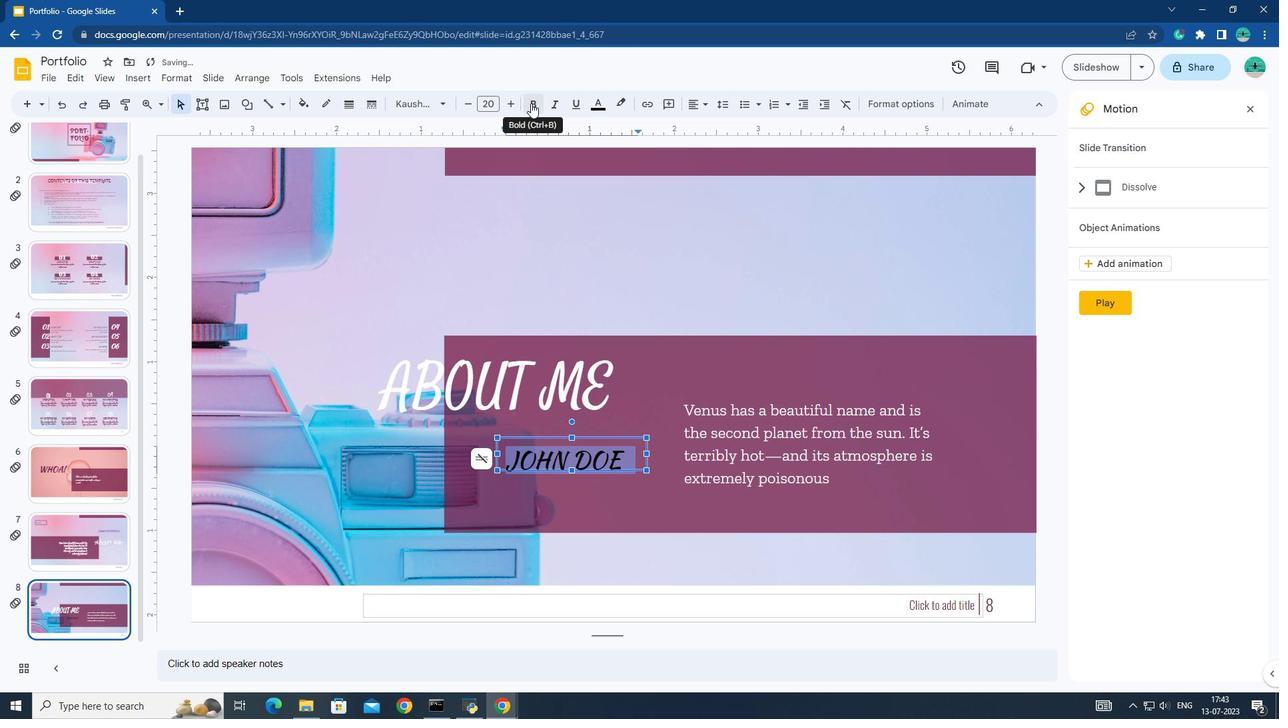 
Action: Mouse pressed left at (532, 103)
Screenshot: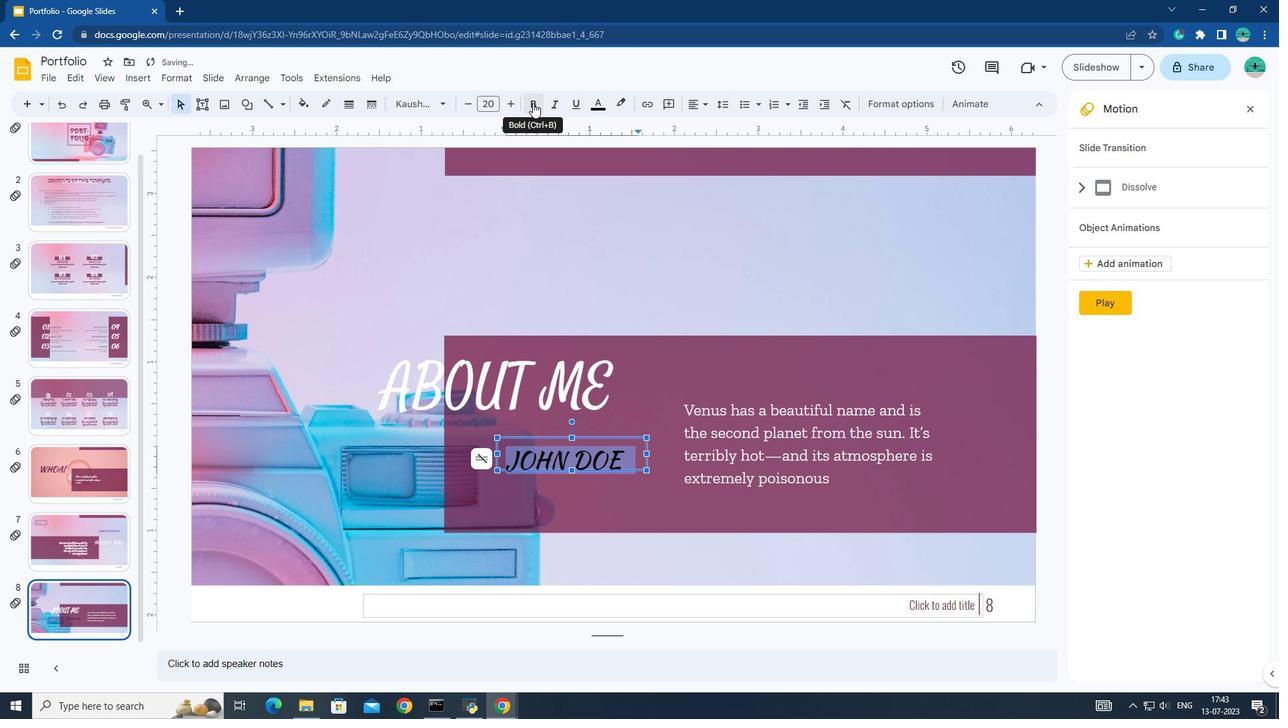 
Action: Mouse moved to (388, 376)
Screenshot: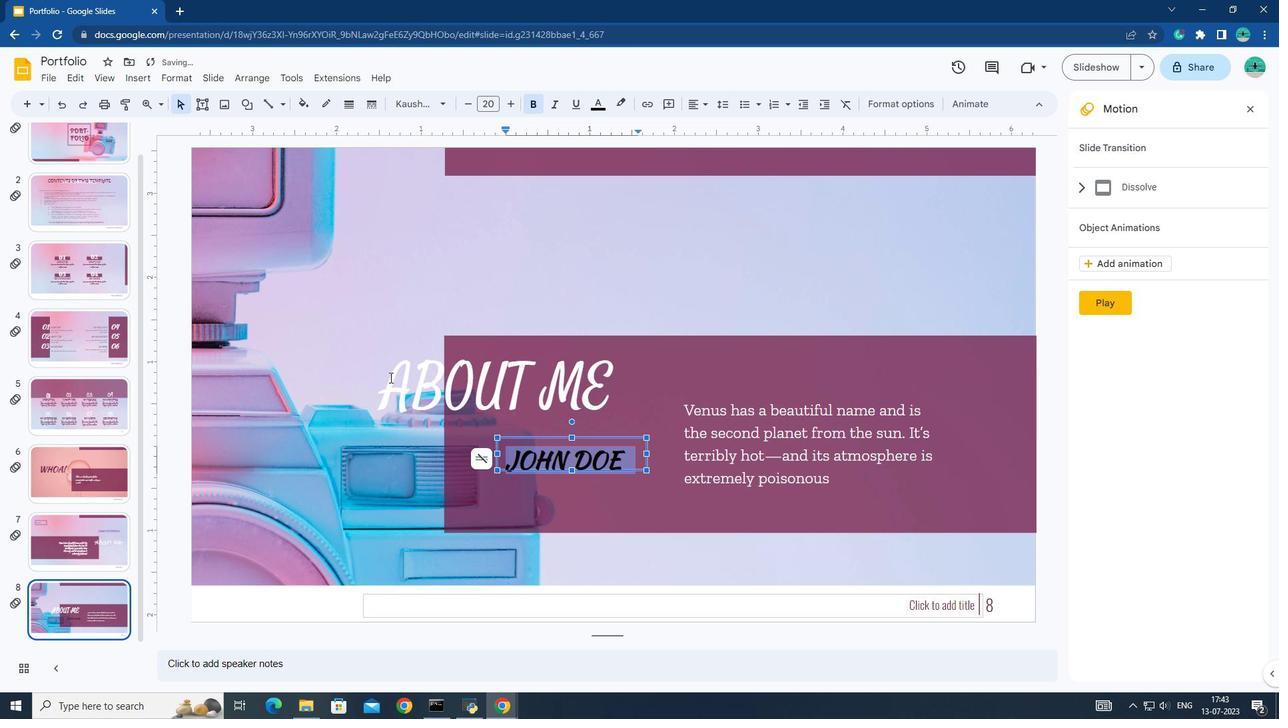 
Action: Mouse pressed left at (388, 376)
Screenshot: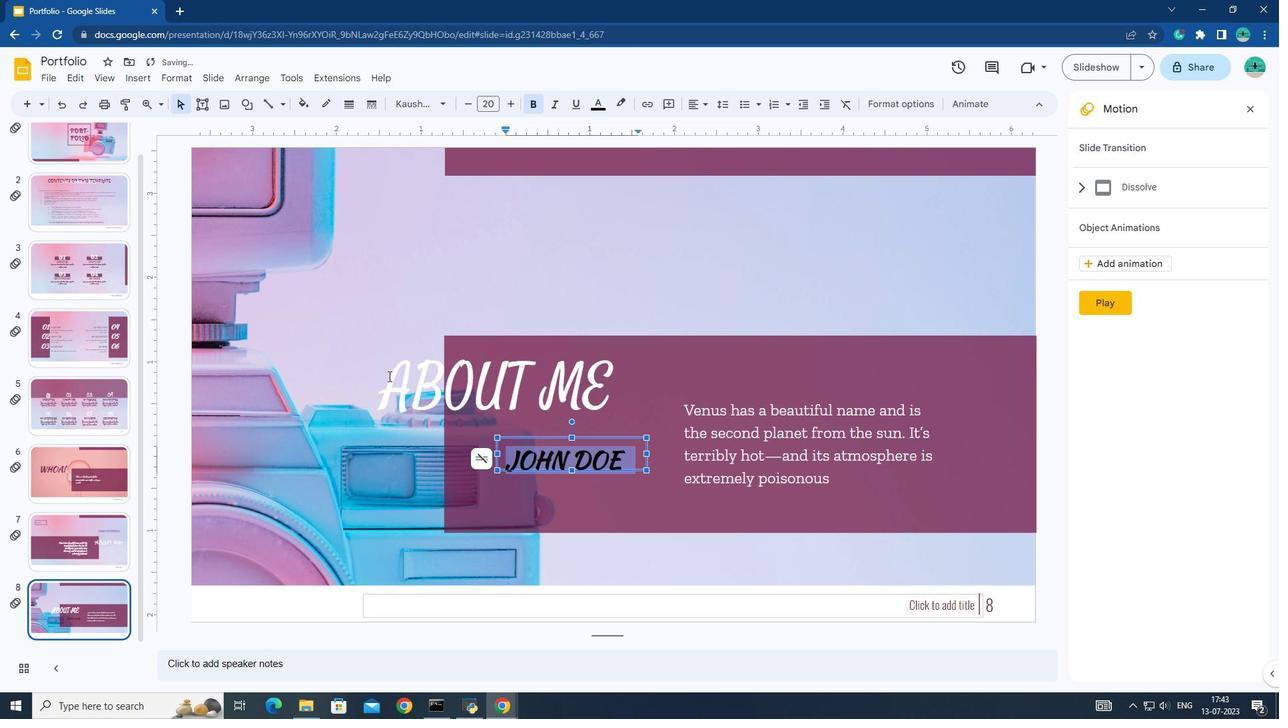 
Action: Mouse pressed left at (388, 376)
Screenshot: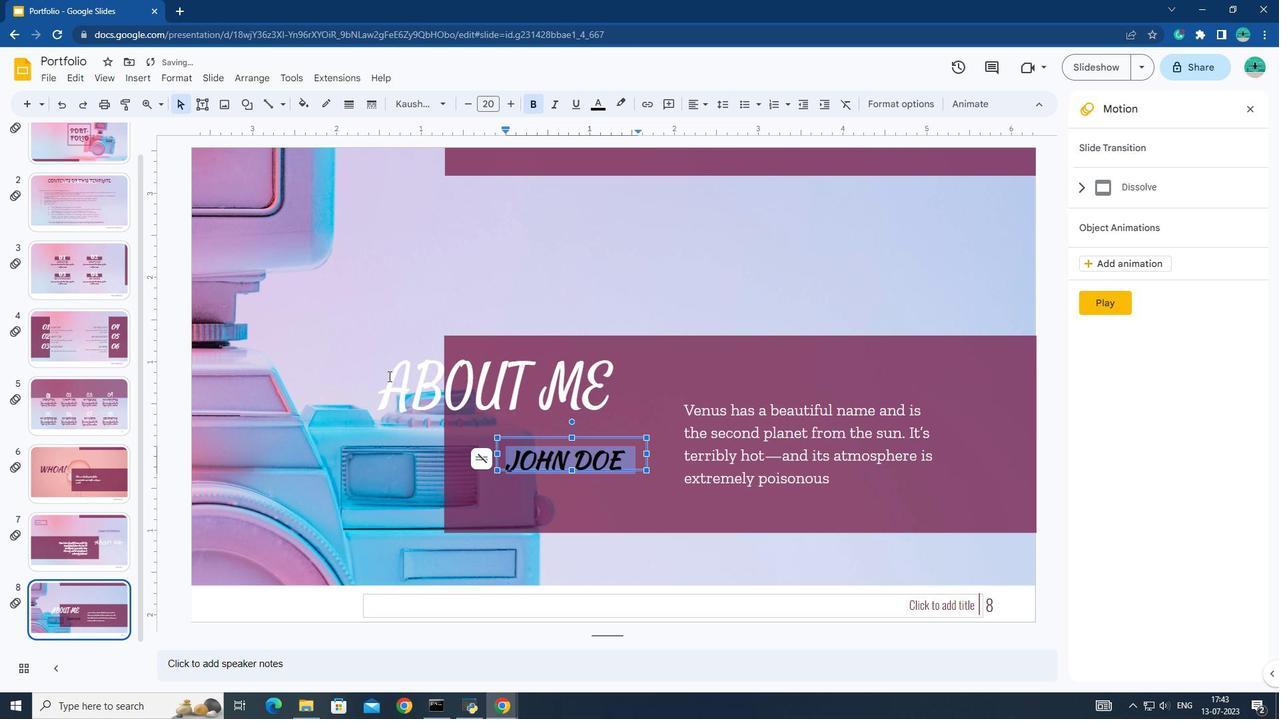 
Action: Mouse pressed left at (388, 376)
Screenshot: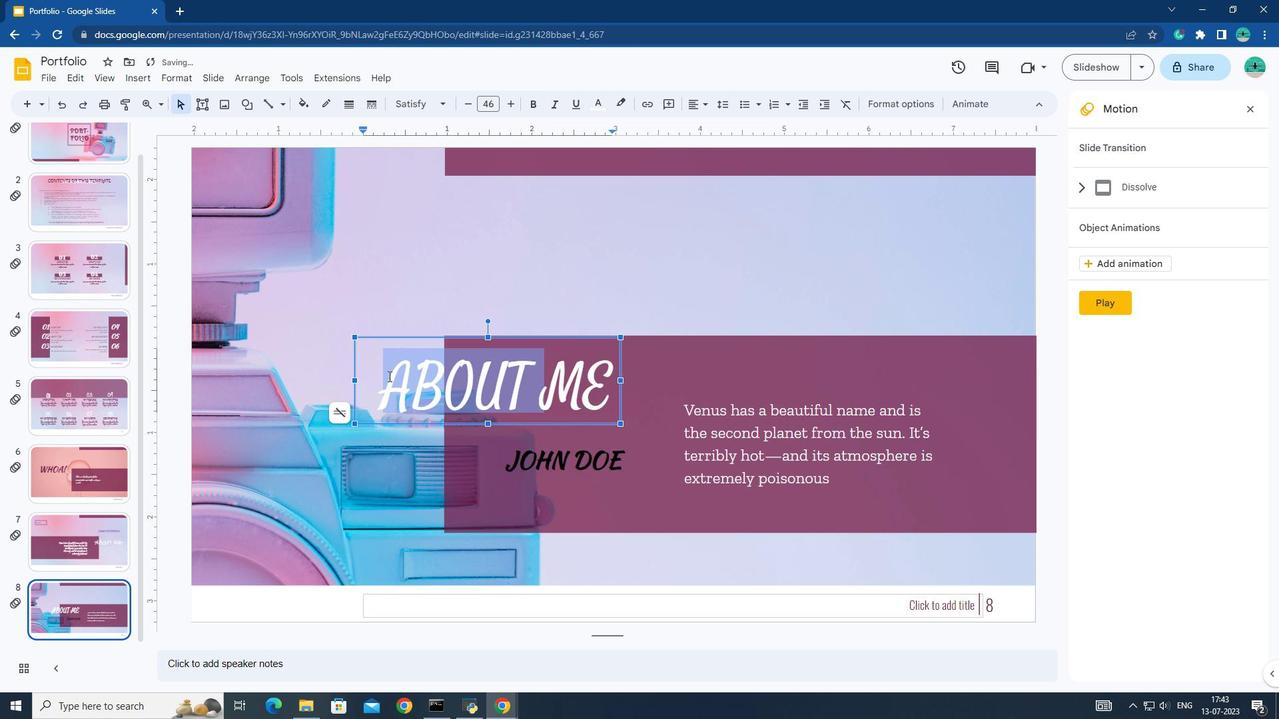 
Action: Mouse moved to (590, 110)
Screenshot: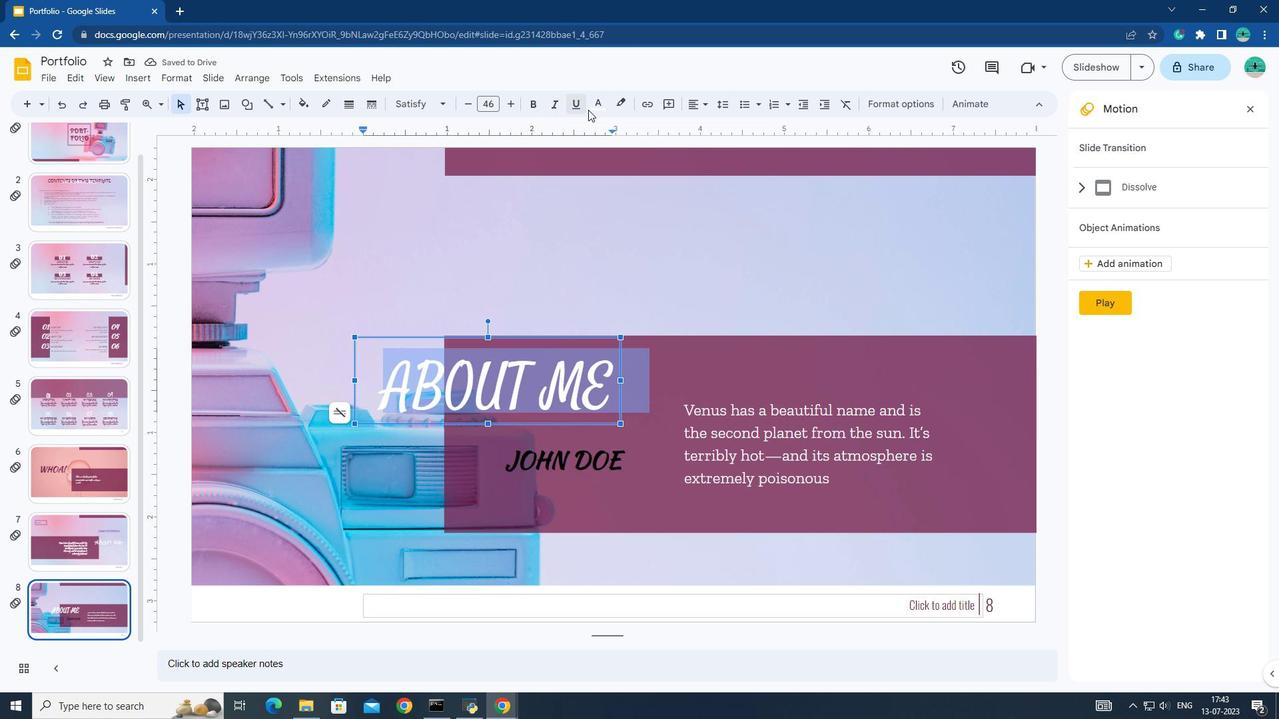 
Action: Mouse pressed left at (590, 110)
Screenshot: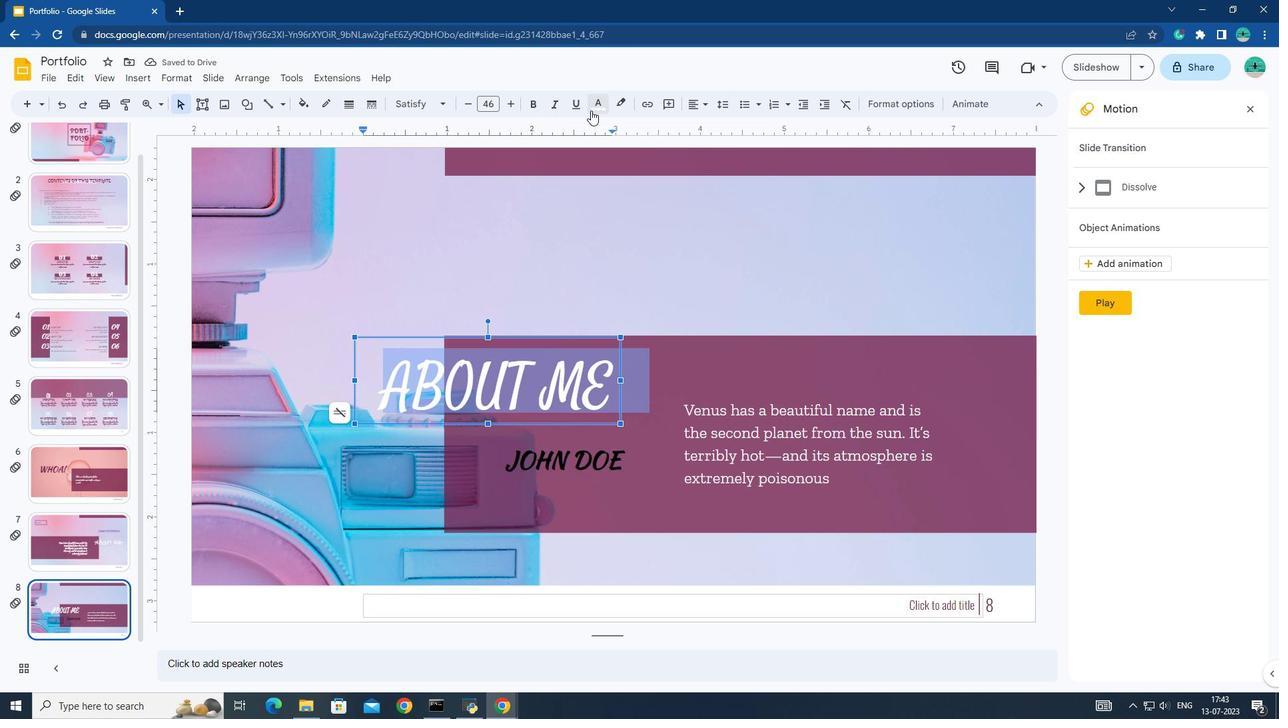 
Action: Mouse moved to (647, 248)
Screenshot: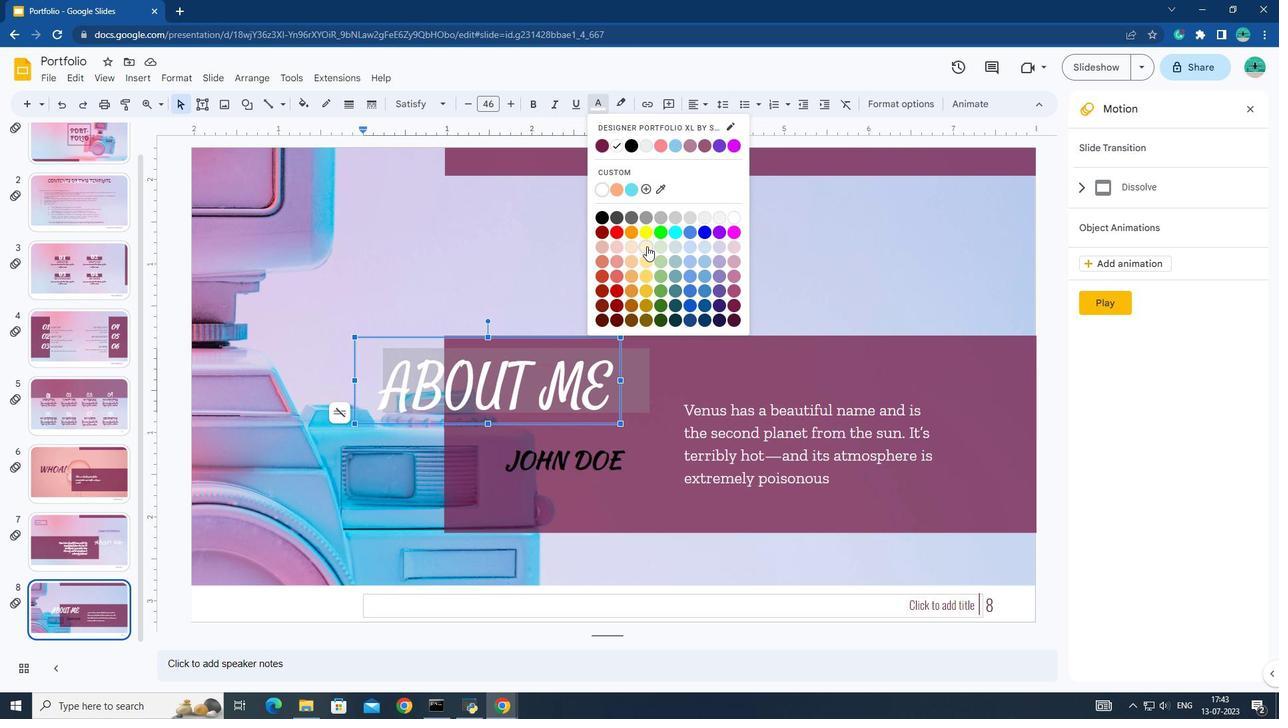 
Action: Mouse pressed left at (647, 248)
Screenshot: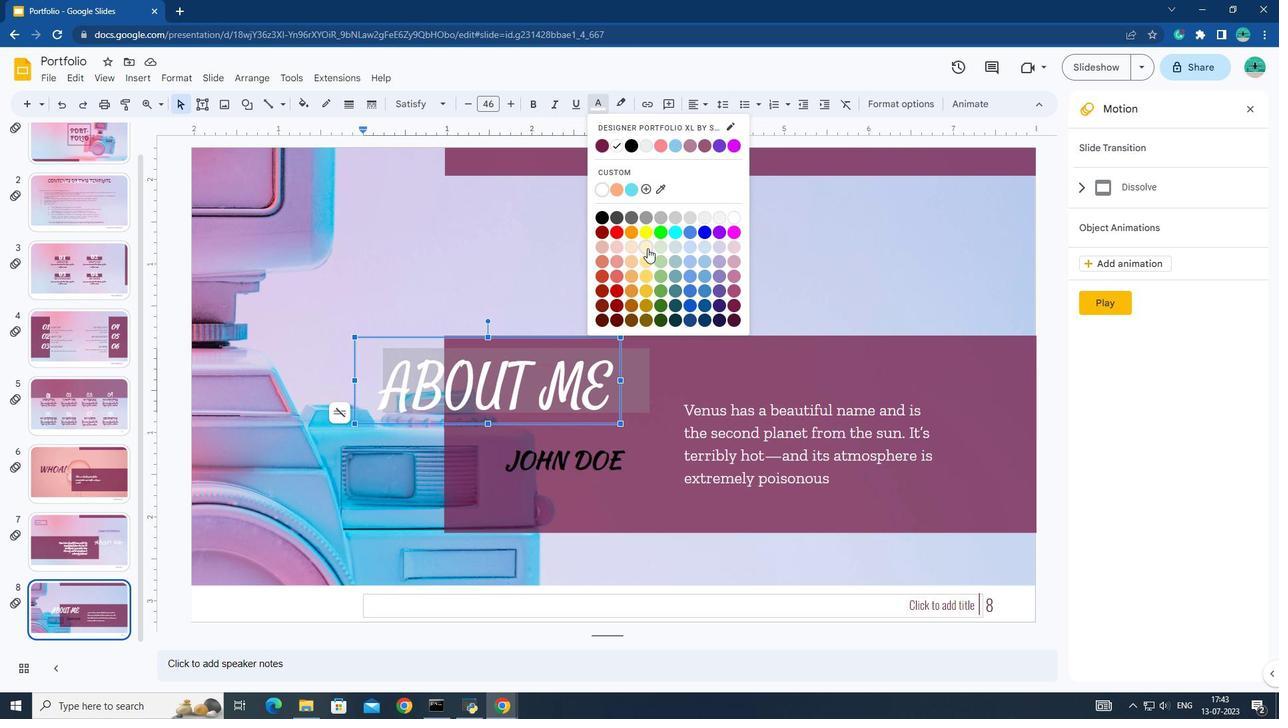 
Action: Mouse moved to (688, 351)
Screenshot: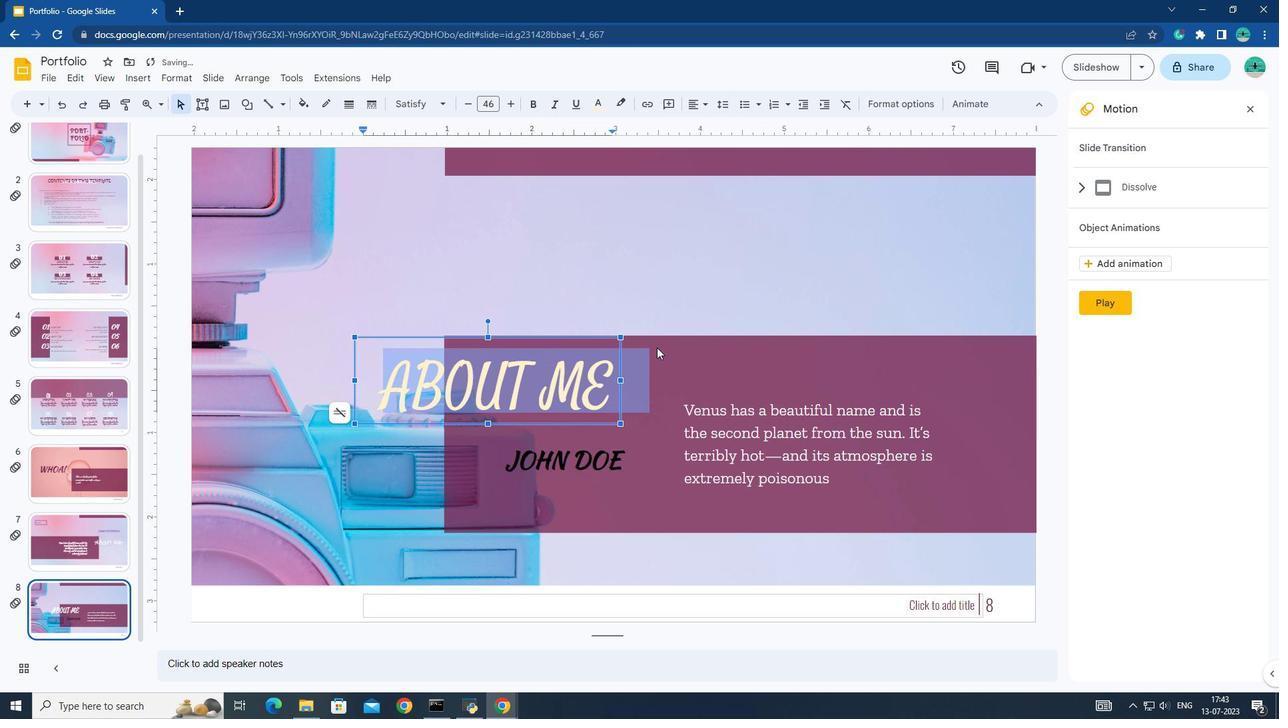 
Action: Mouse pressed left at (688, 351)
Screenshot: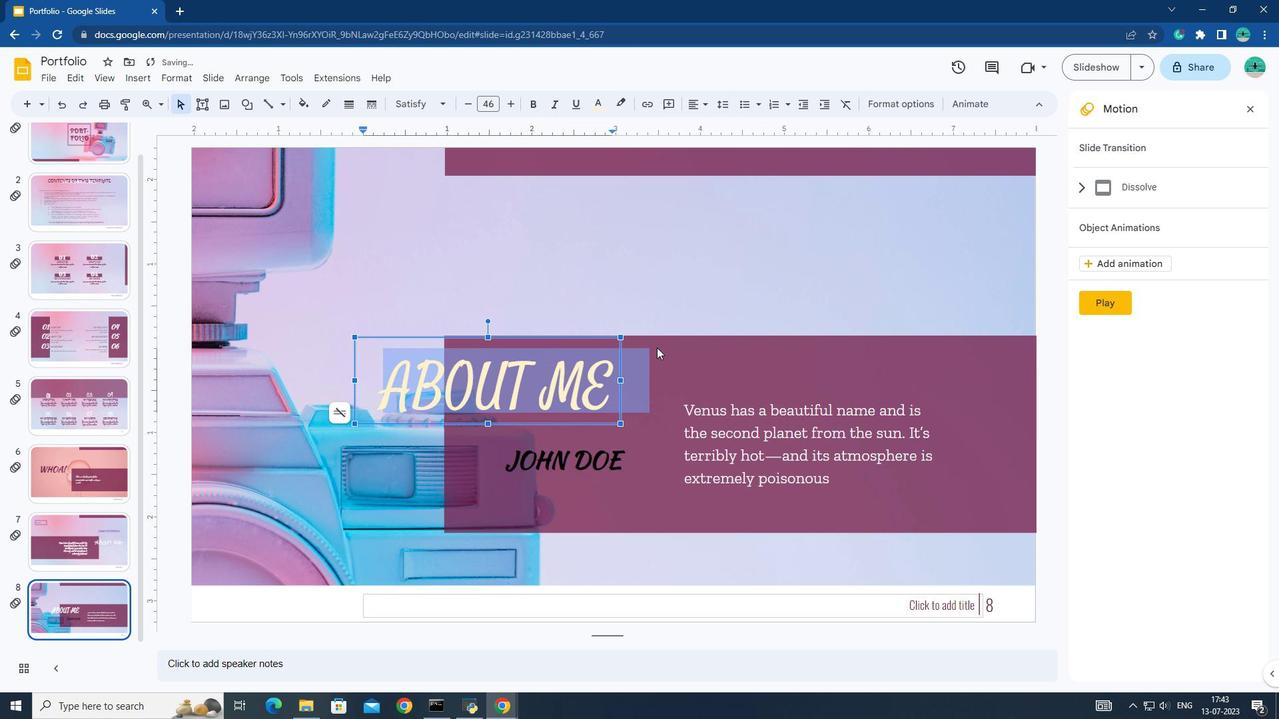 
Action: Mouse moved to (690, 409)
Screenshot: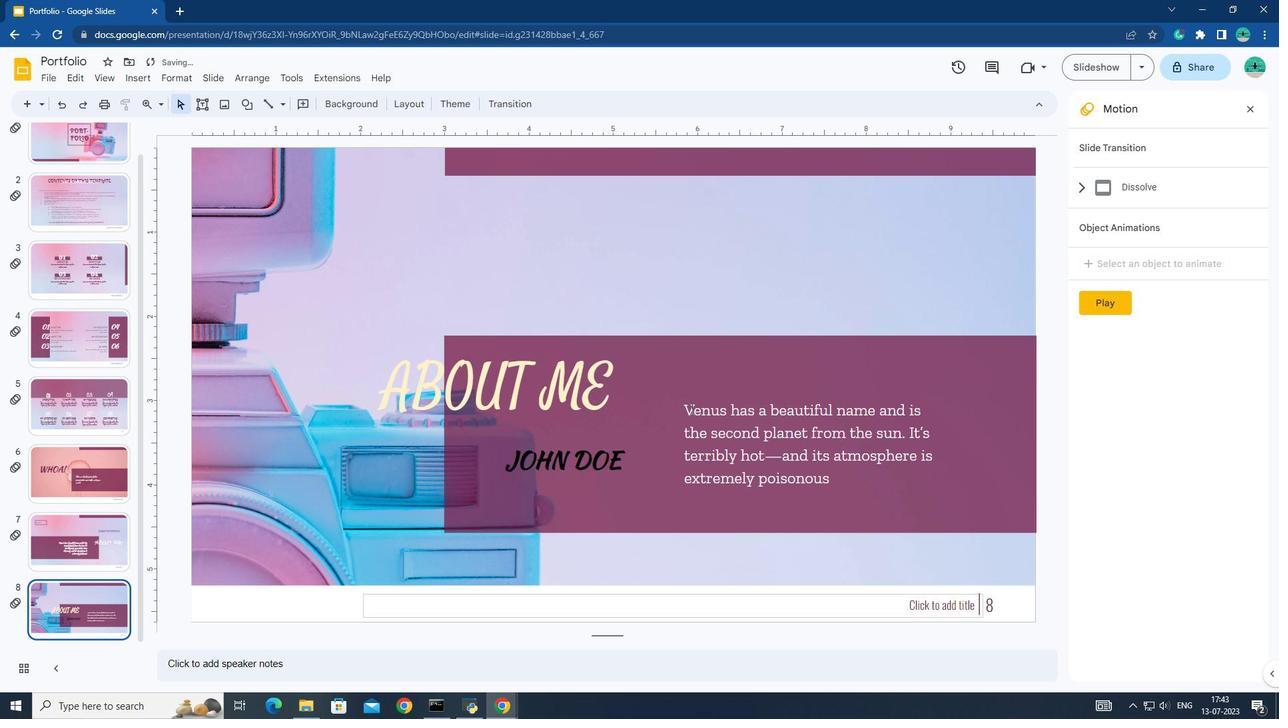 
Action: Mouse pressed left at (690, 409)
Screenshot: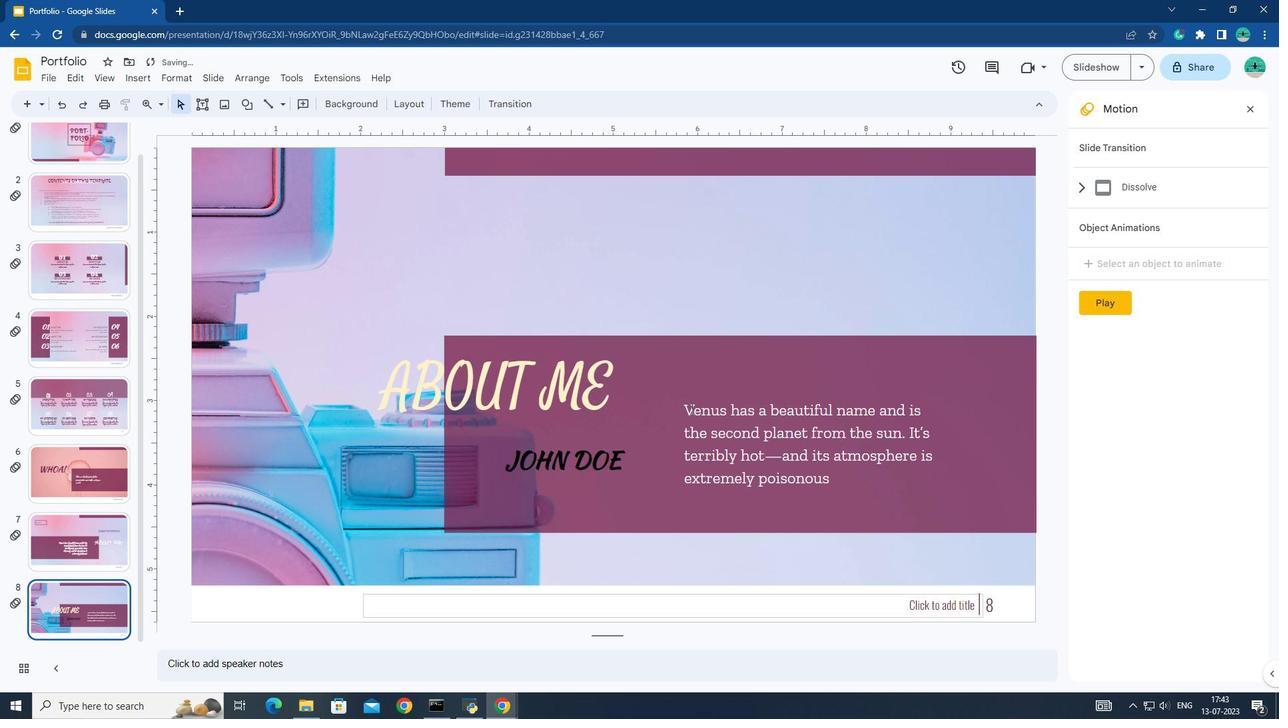 
Action: Mouse moved to (688, 407)
Screenshot: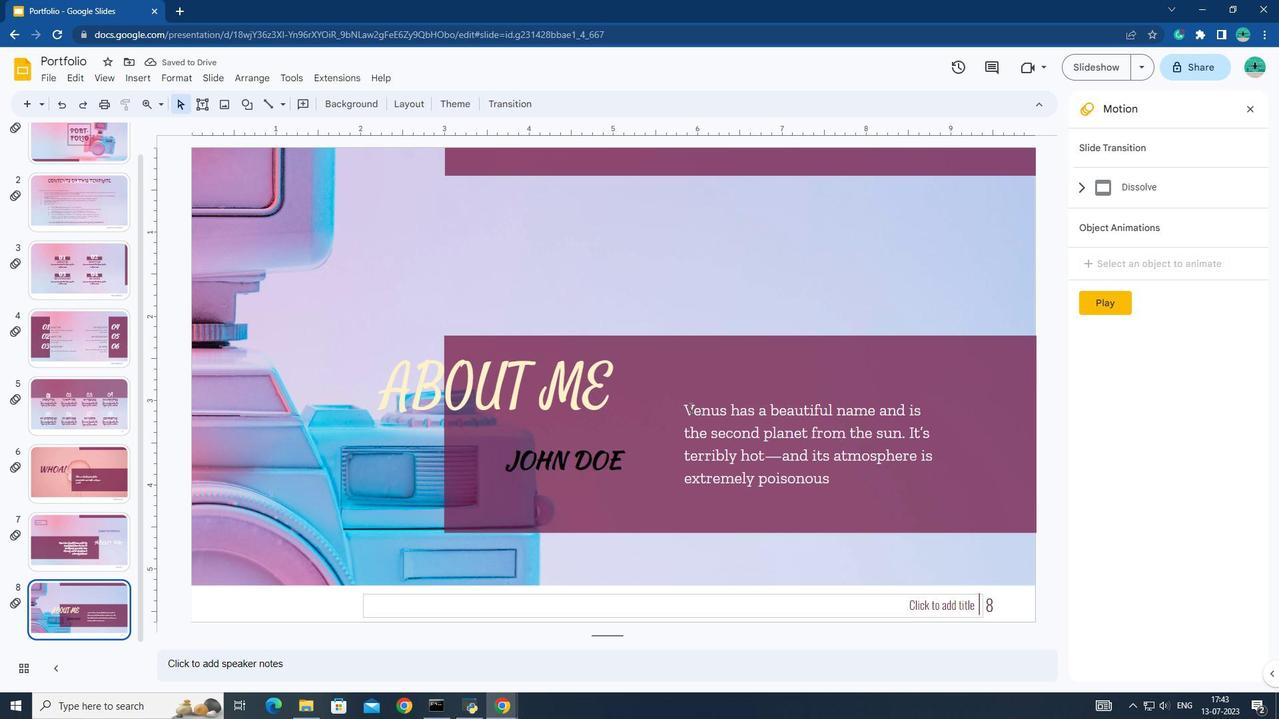
Action: Mouse pressed left at (688, 407)
Screenshot: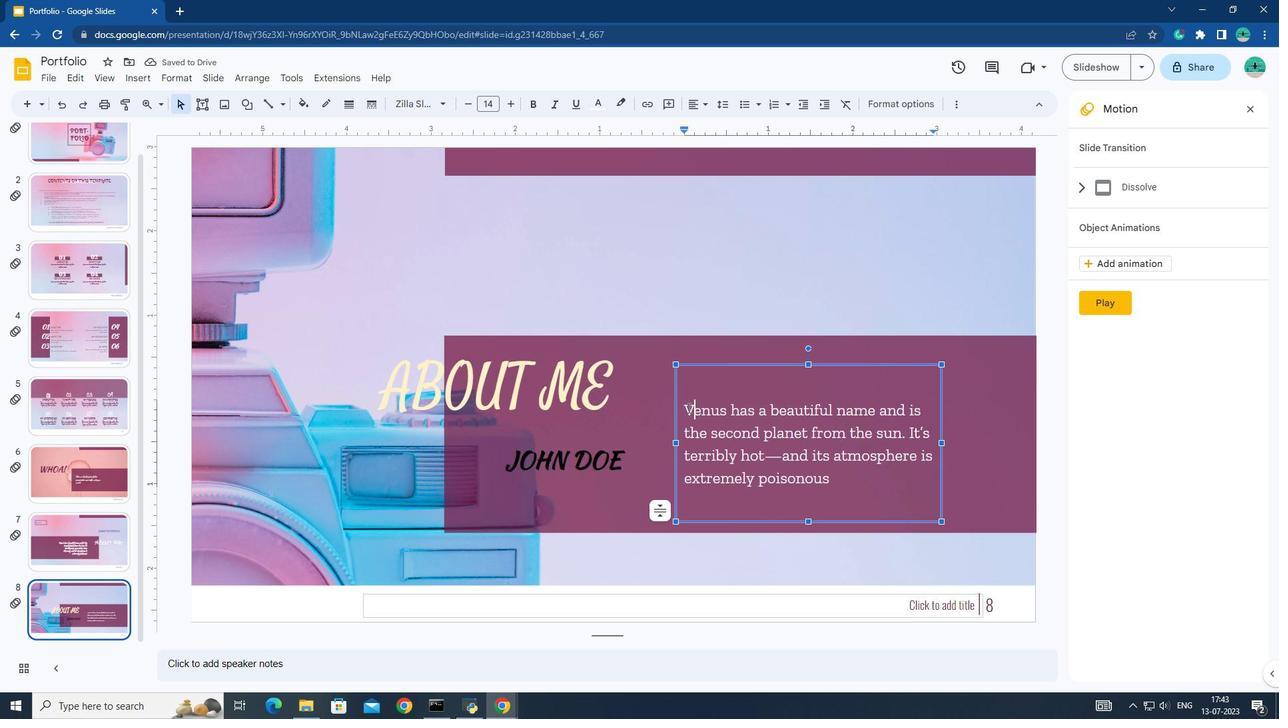 
Action: Mouse pressed left at (688, 407)
Screenshot: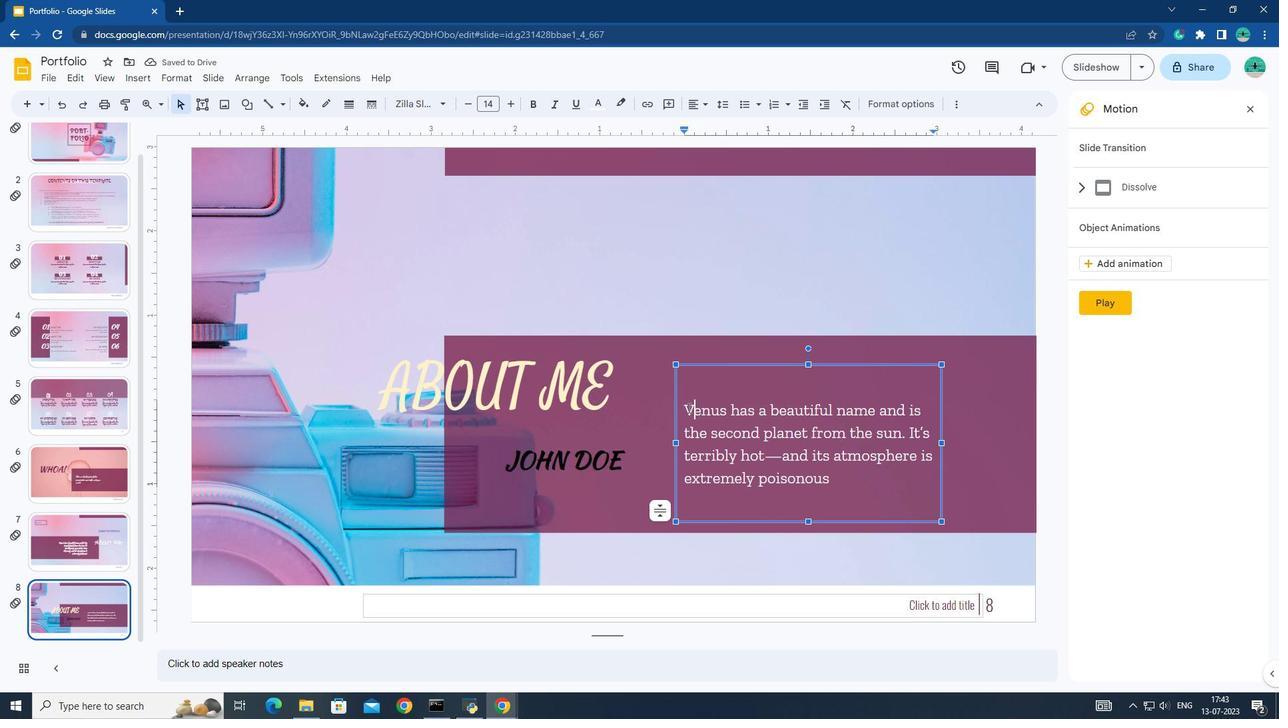 
Action: Mouse pressed left at (688, 407)
Screenshot: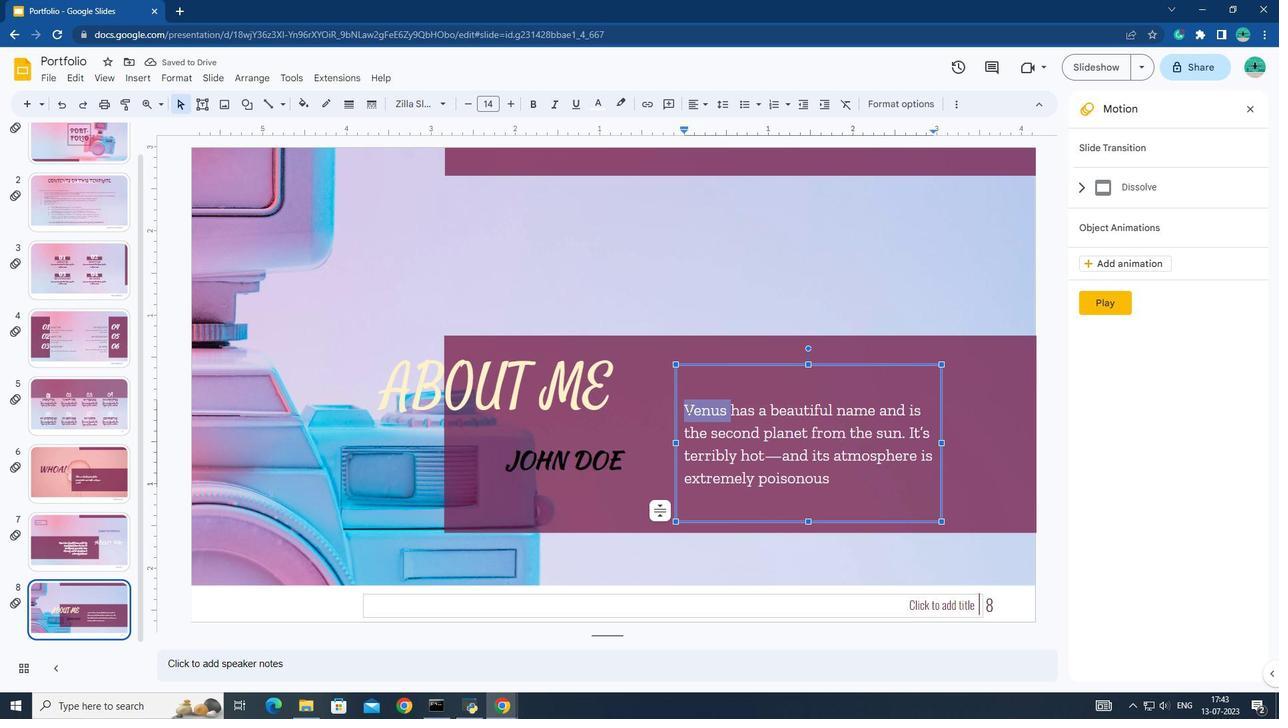 
Action: Mouse pressed left at (688, 407)
Screenshot: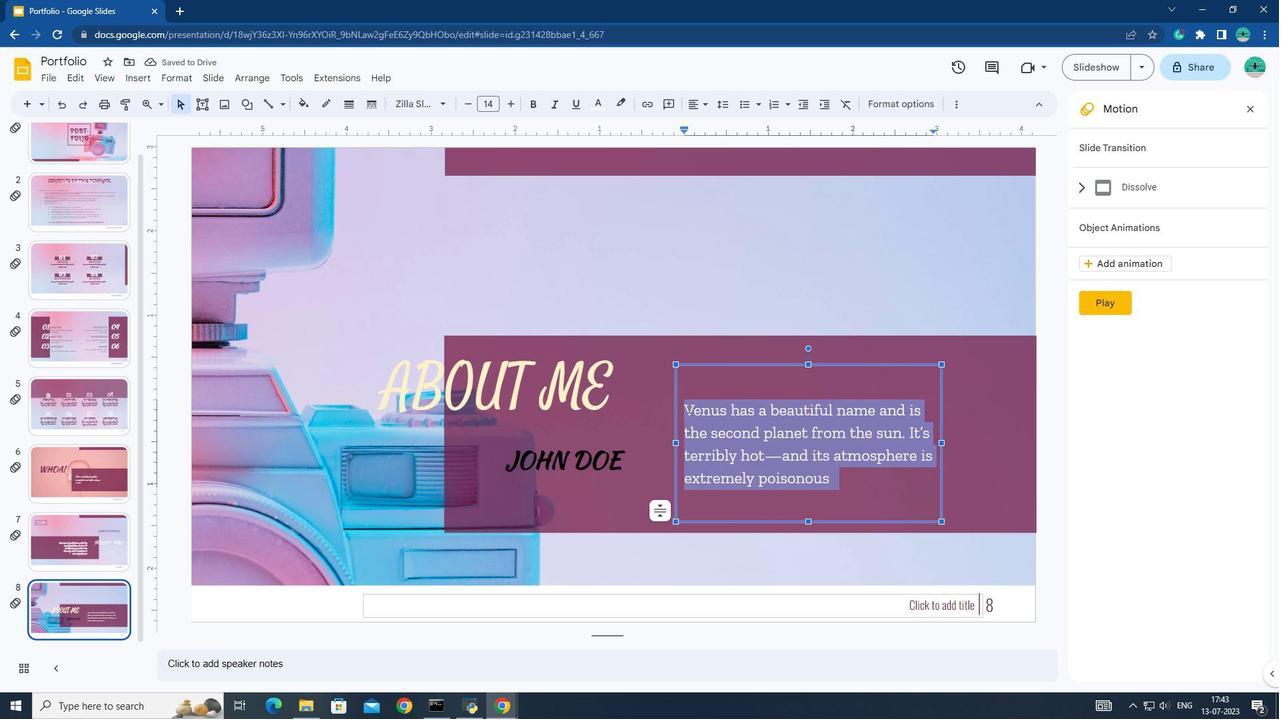 
Action: Mouse pressed left at (688, 407)
Screenshot: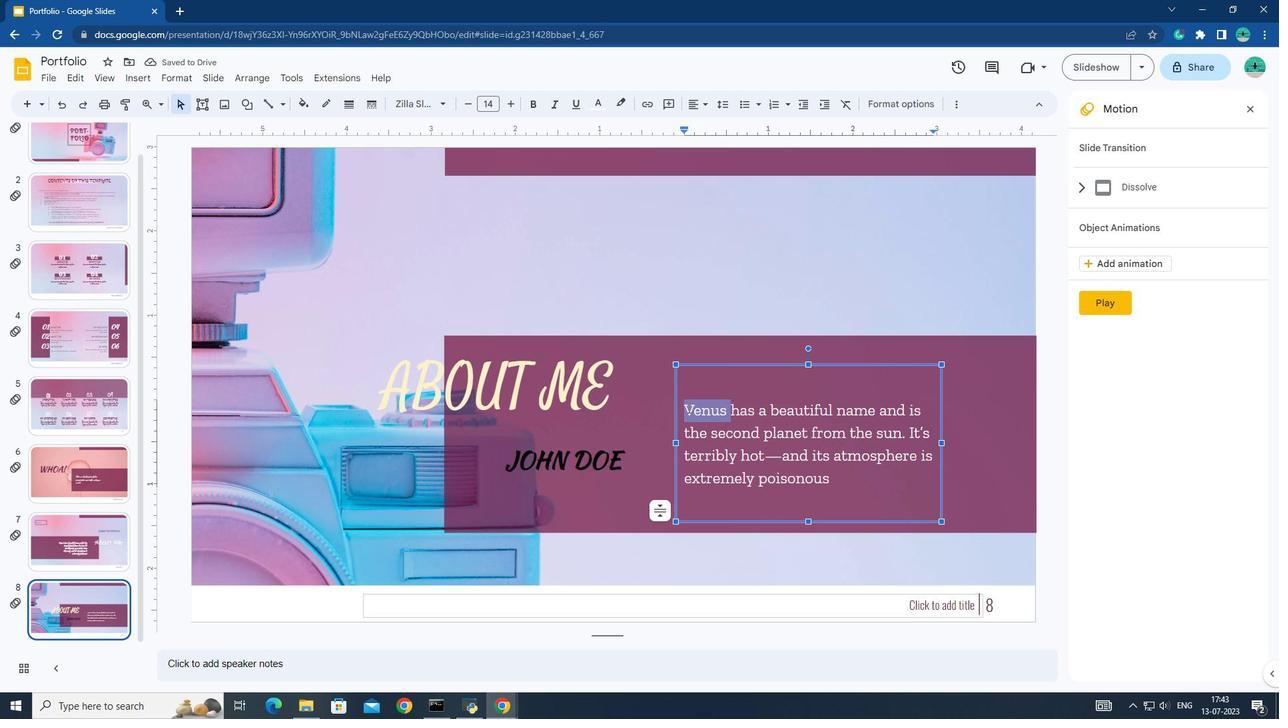 
Action: Mouse moved to (446, 108)
Screenshot: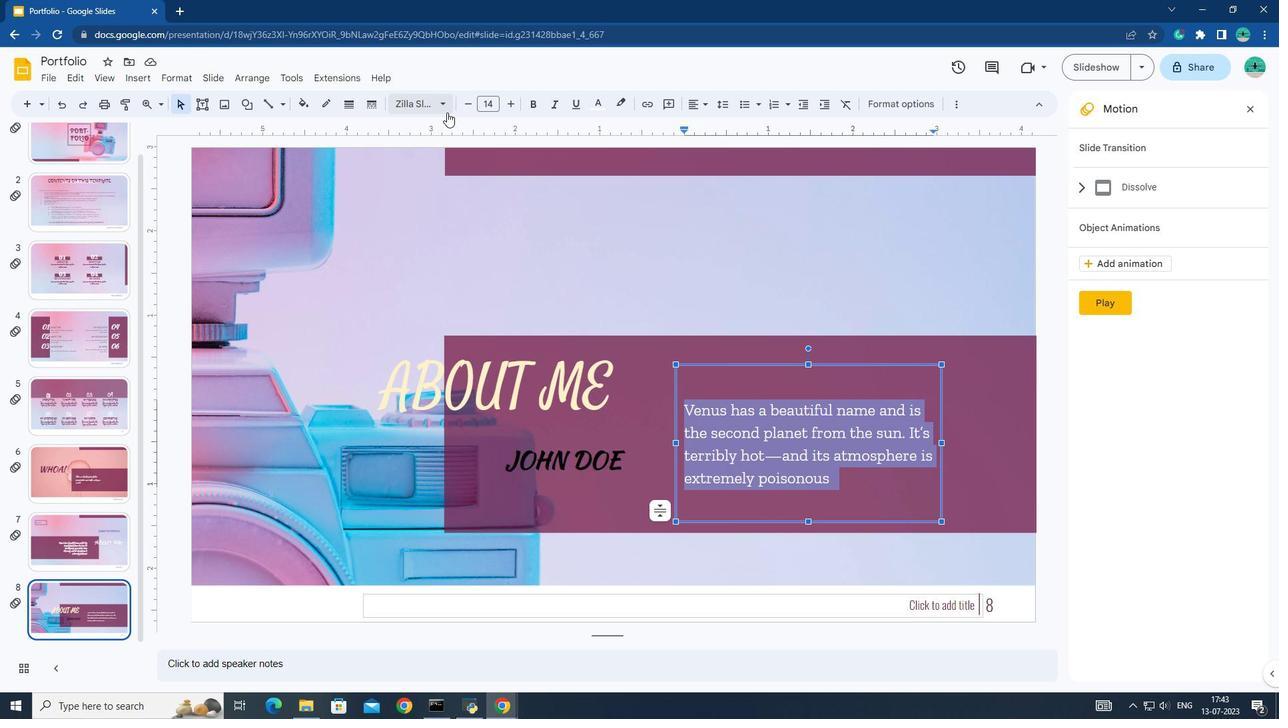 
Action: Mouse pressed left at (446, 108)
Screenshot: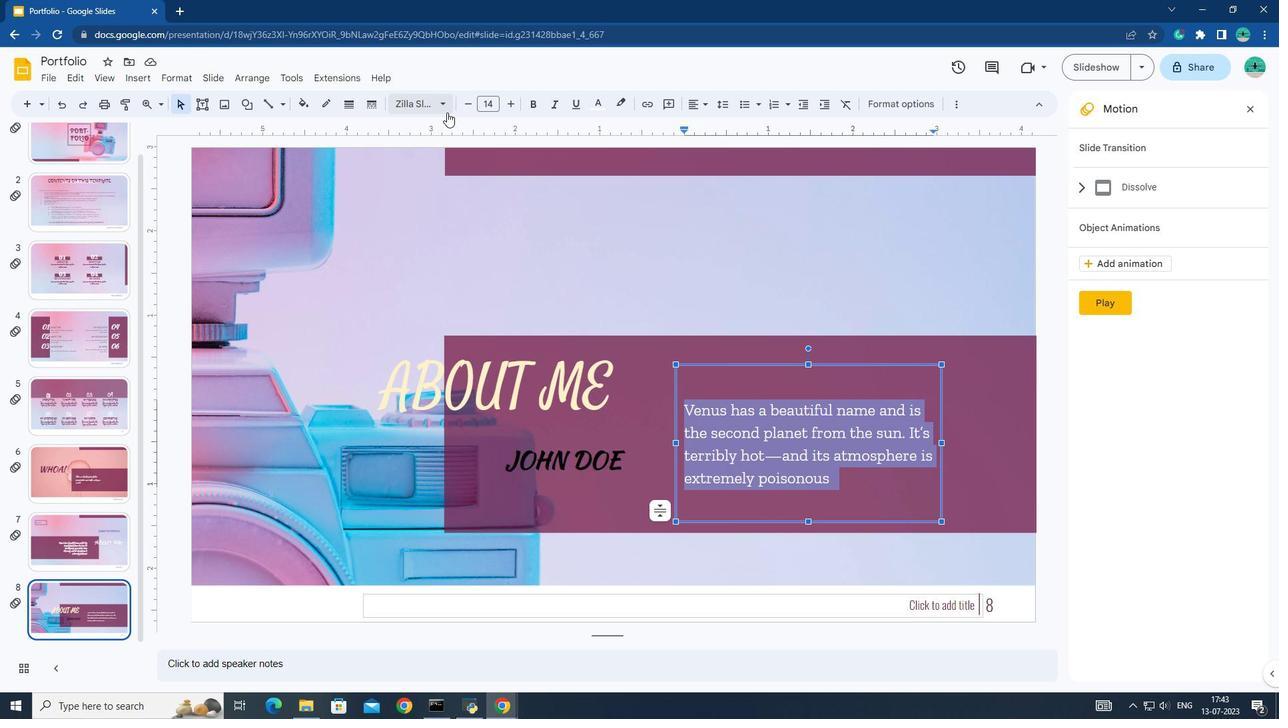 
Action: Mouse moved to (462, 529)
Screenshot: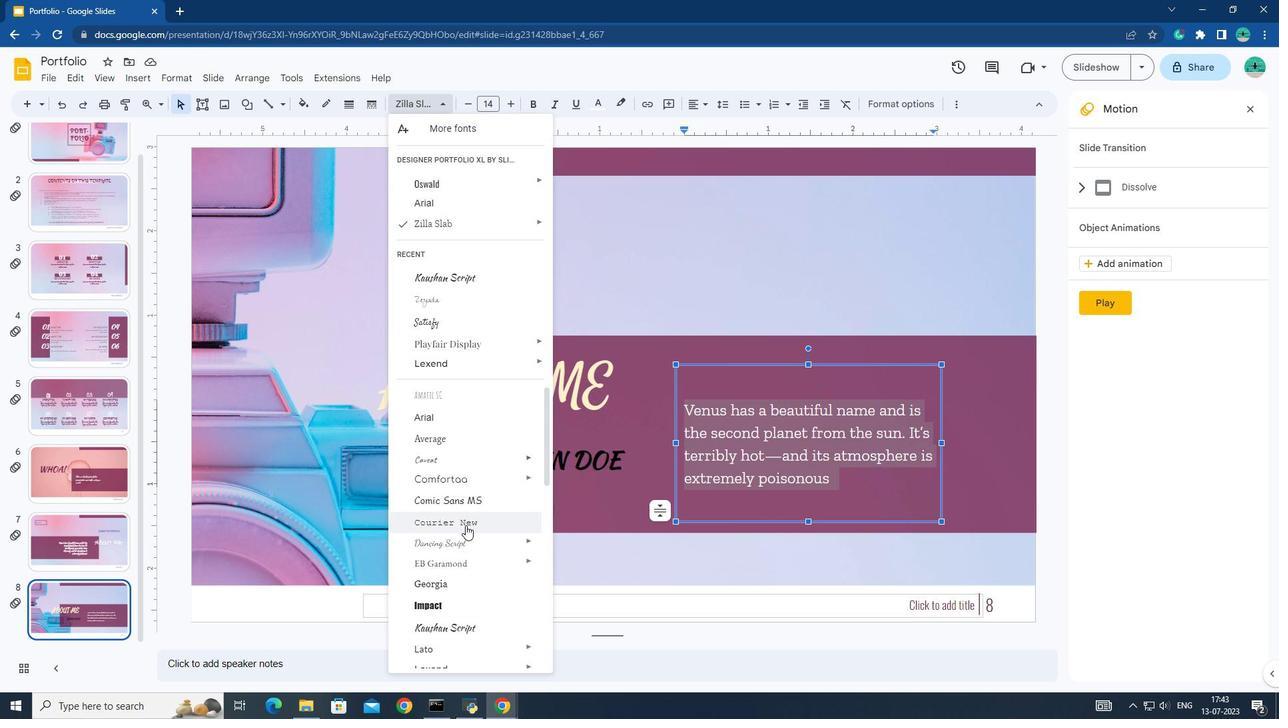 
Action: Mouse scrolled (462, 528) with delta (0, 0)
Screenshot: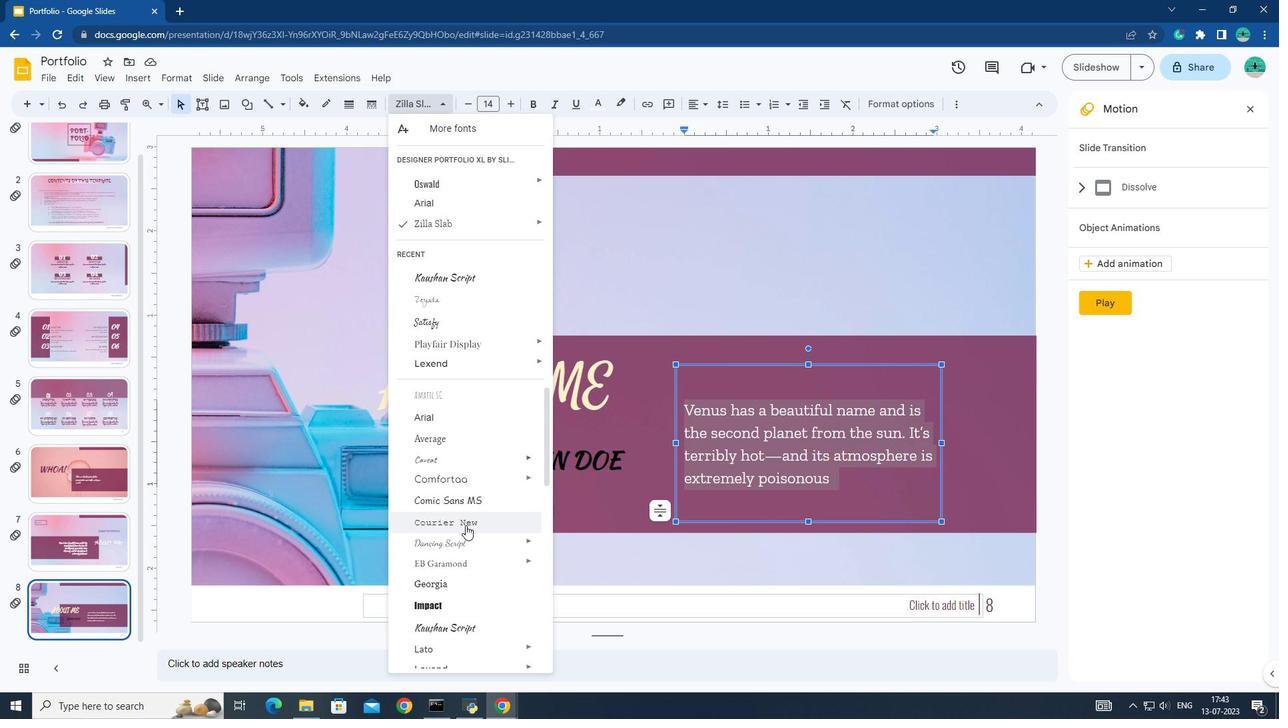 
Action: Mouse scrolled (462, 528) with delta (0, 0)
Screenshot: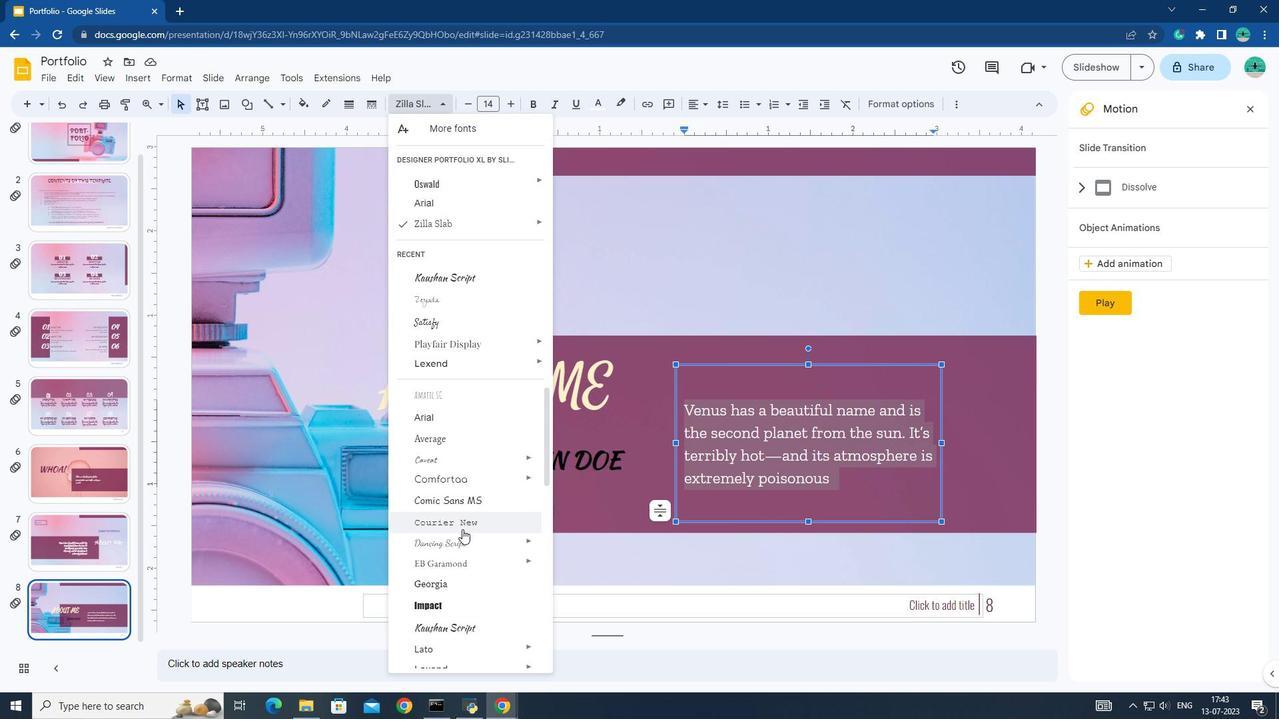 
Action: Mouse moved to (460, 531)
Screenshot: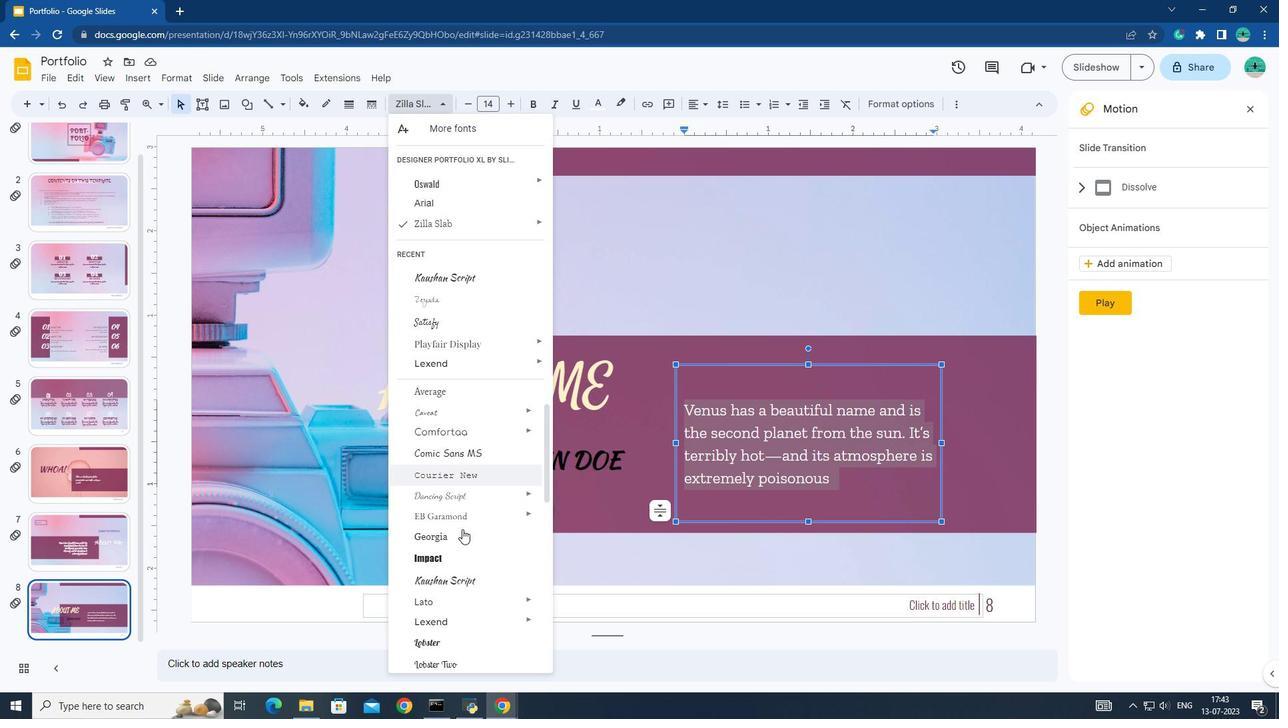 
Action: Mouse scrolled (460, 530) with delta (0, 0)
Screenshot: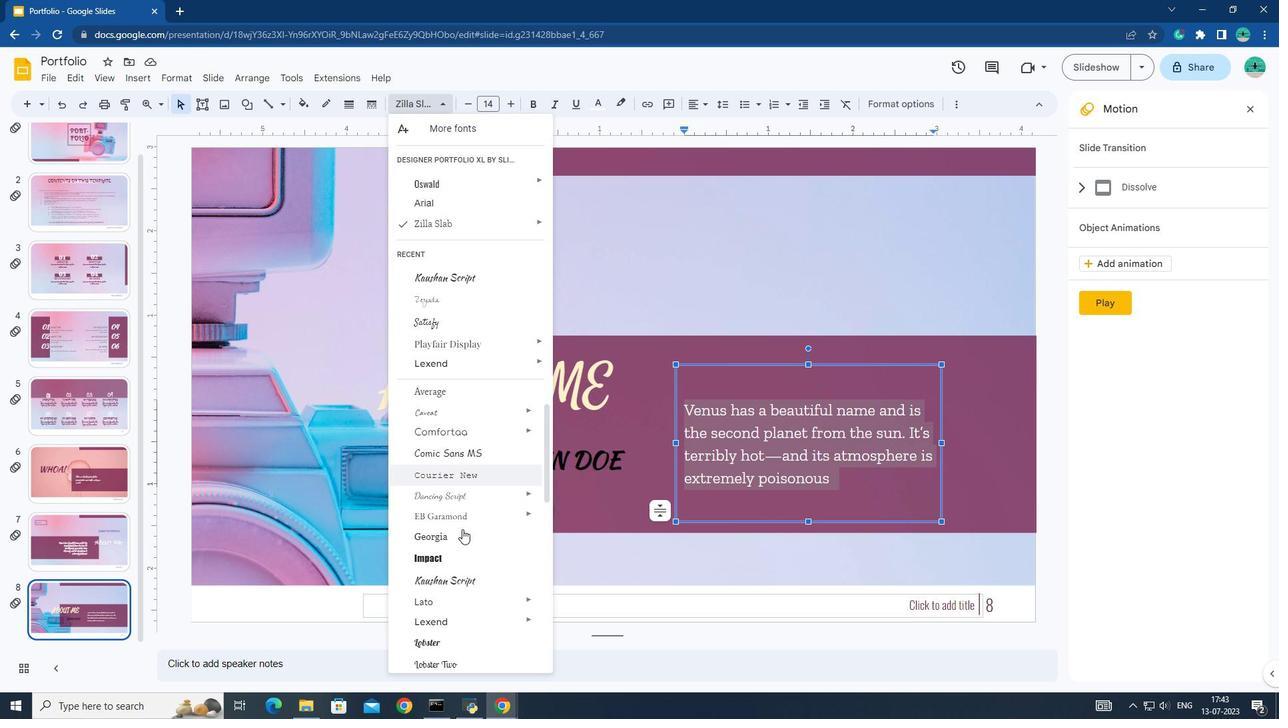 
Action: Mouse moved to (460, 532)
Screenshot: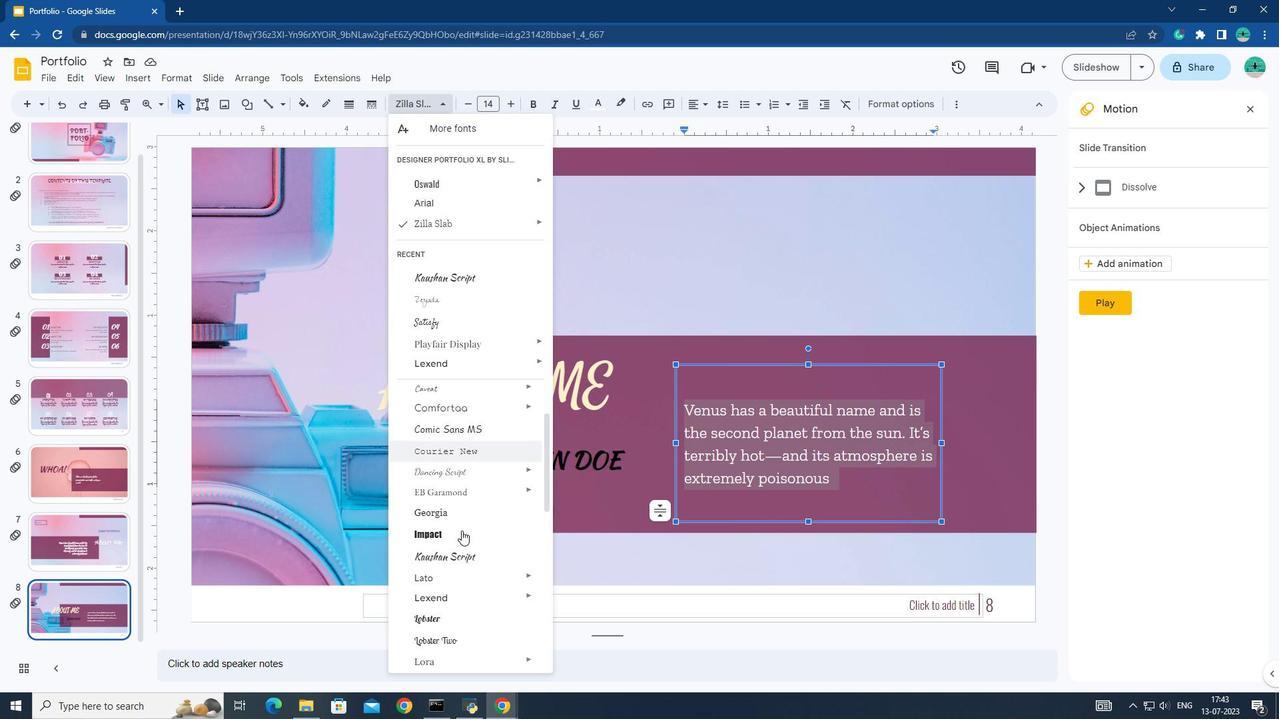 
Action: Mouse scrolled (460, 532) with delta (0, 0)
Screenshot: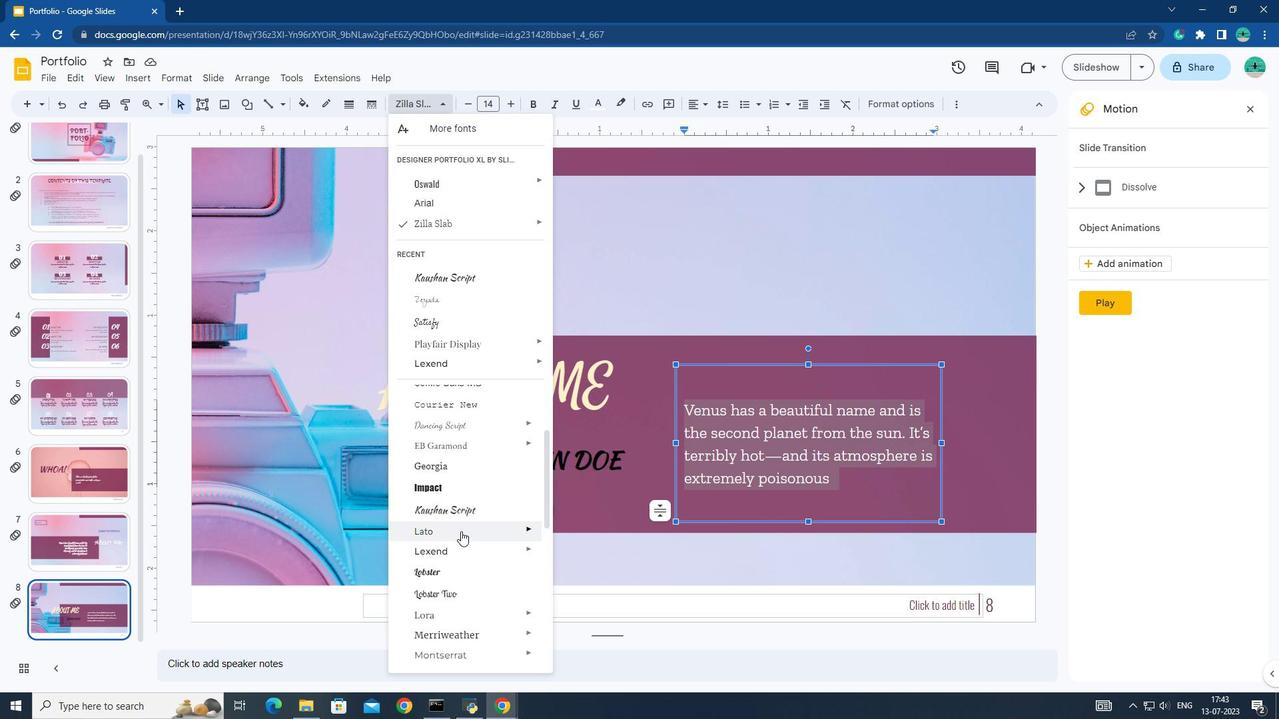 
Action: Mouse scrolled (460, 532) with delta (0, 0)
Screenshot: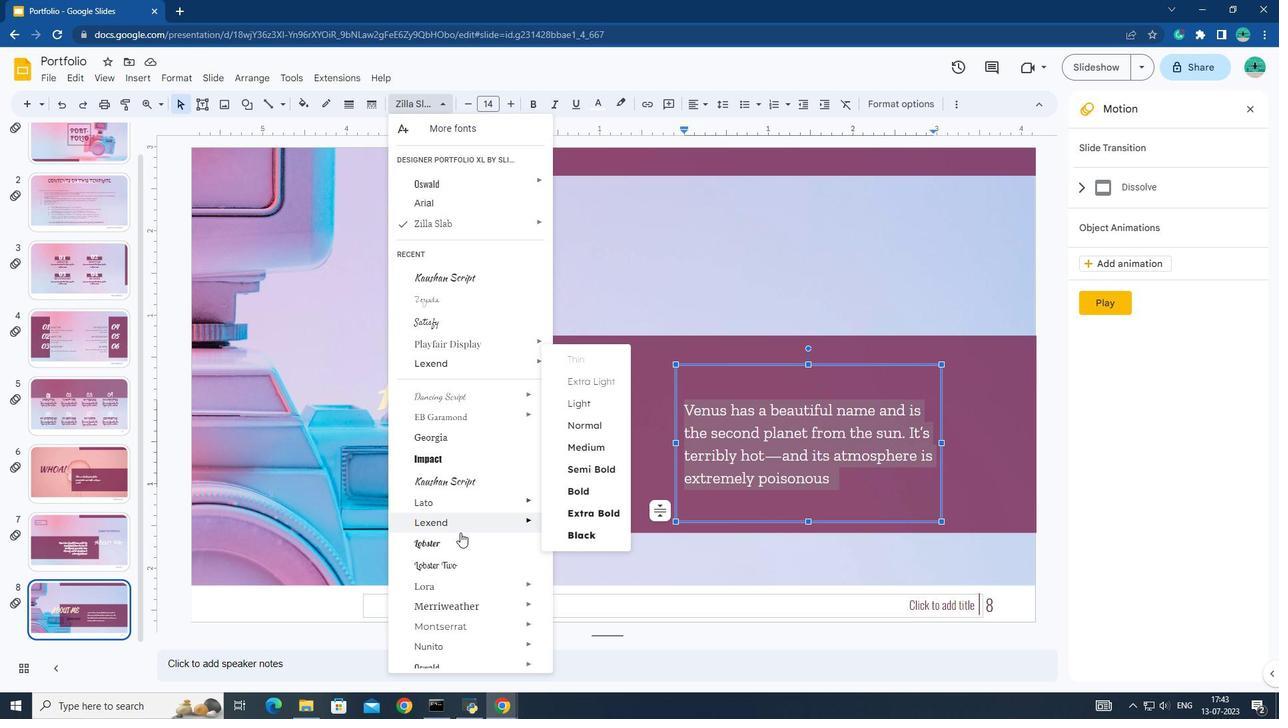 
Action: Mouse moved to (462, 542)
Screenshot: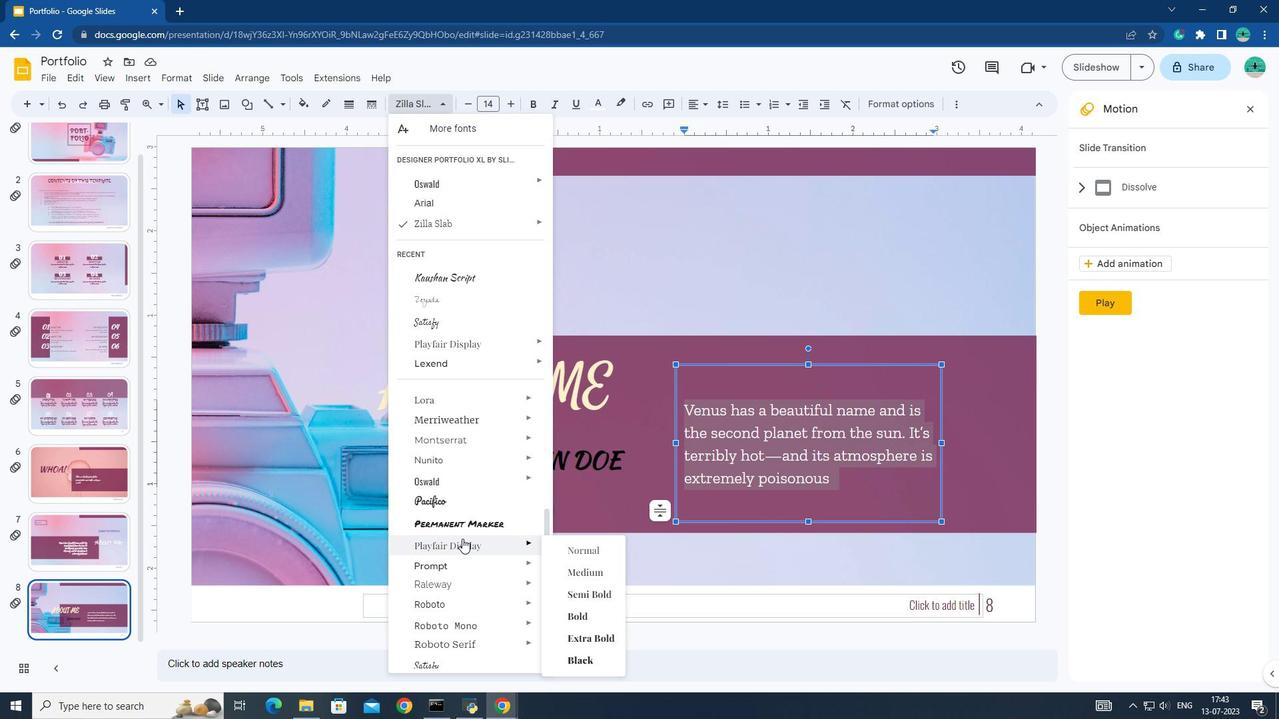
Action: Mouse scrolled (462, 541) with delta (0, 0)
Screenshot: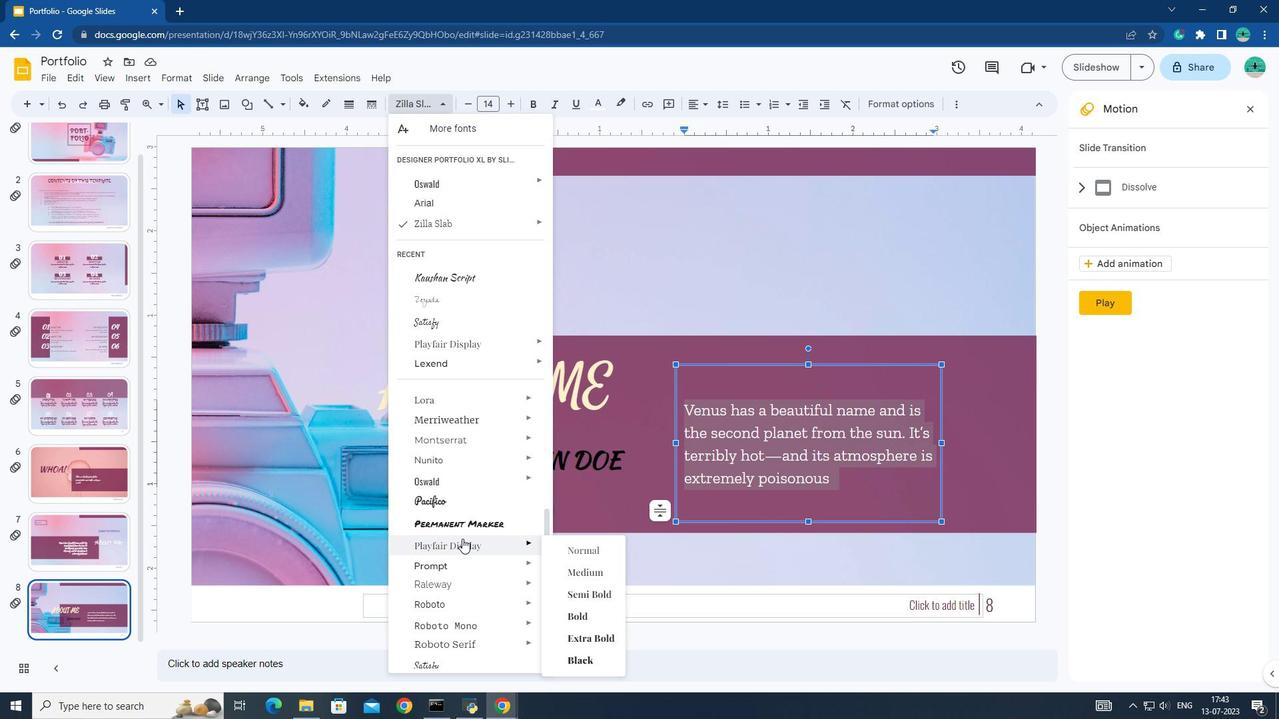 
Action: Mouse scrolled (462, 541) with delta (0, 0)
Screenshot: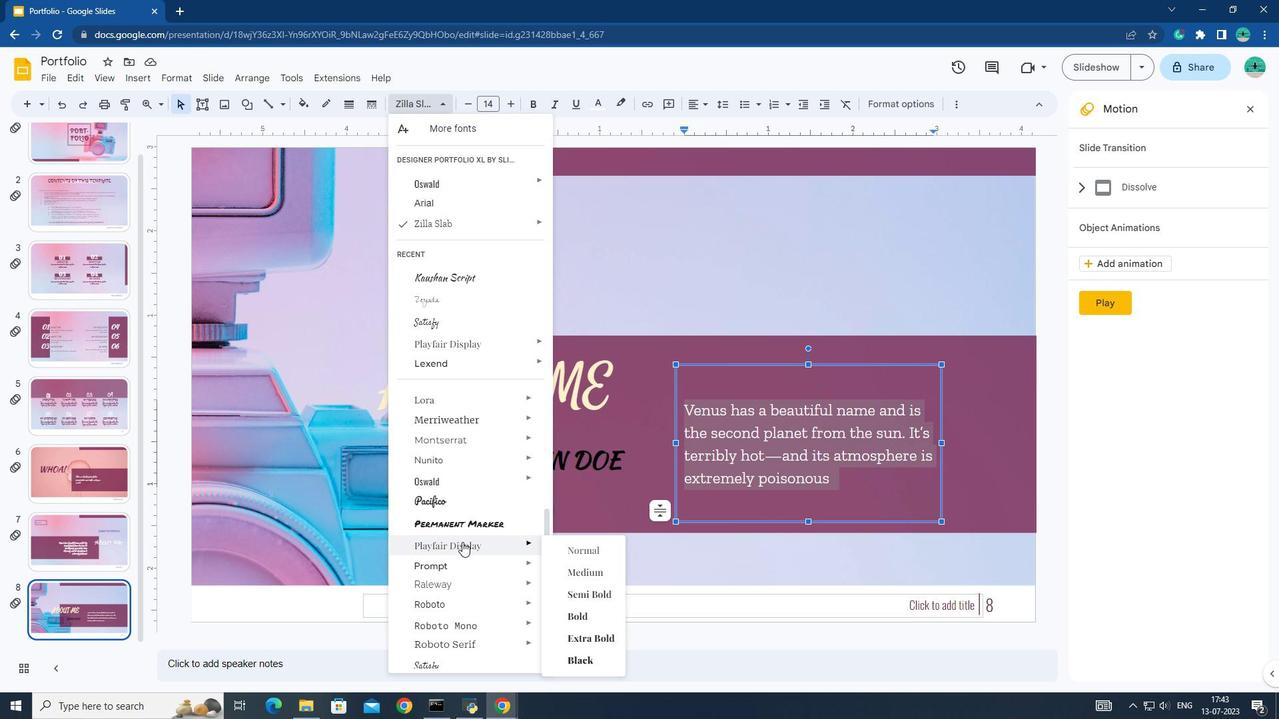
Action: Mouse scrolled (462, 541) with delta (0, 0)
Screenshot: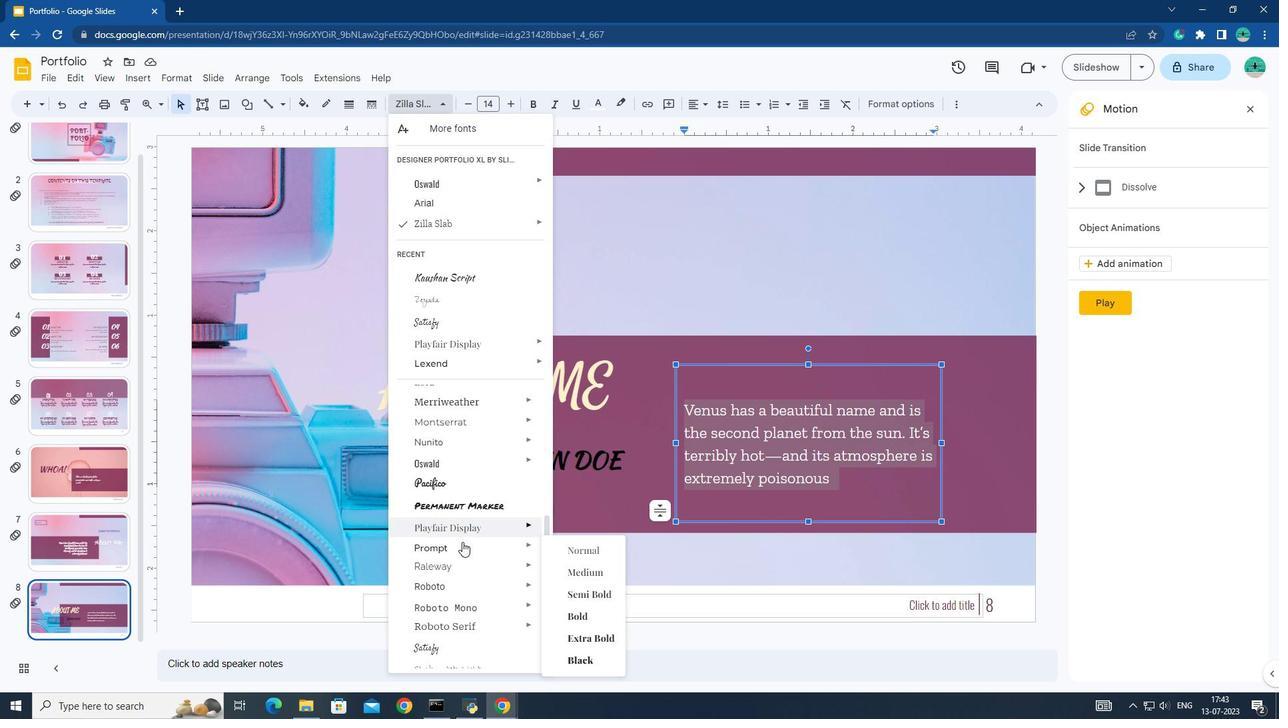 
Action: Mouse scrolled (462, 541) with delta (0, 0)
Screenshot: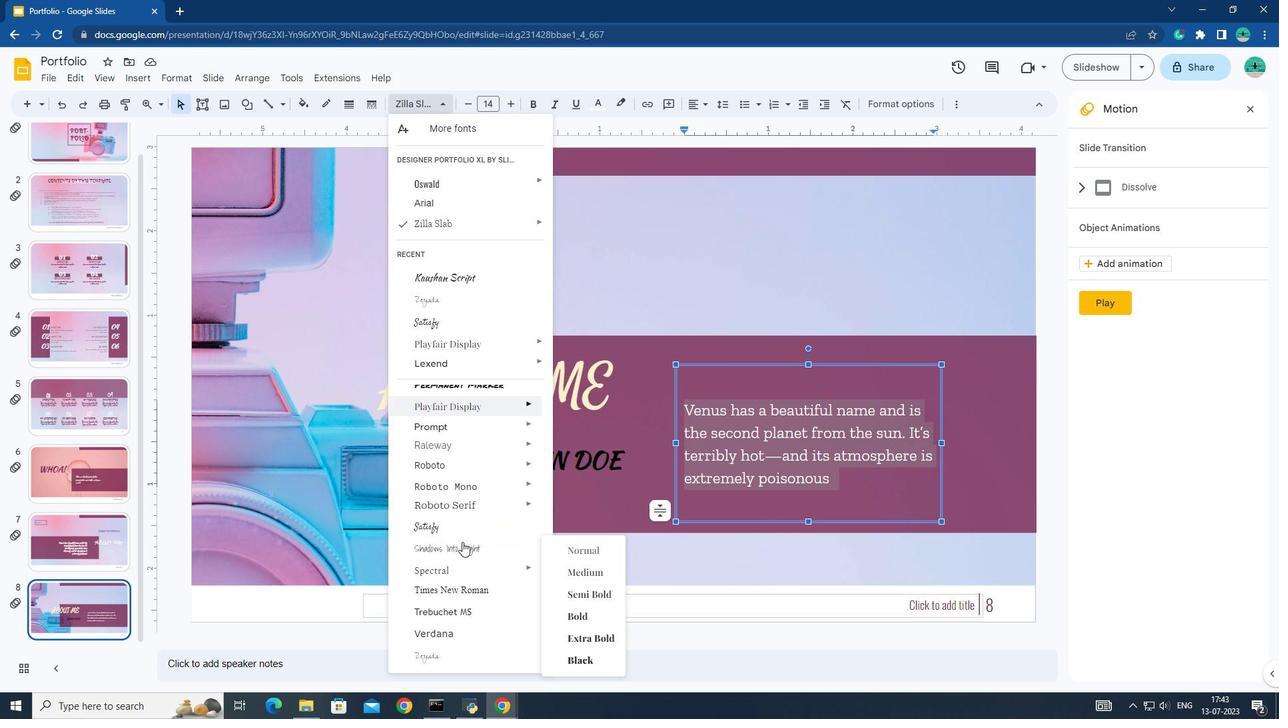 
Action: Mouse moved to (454, 537)
Screenshot: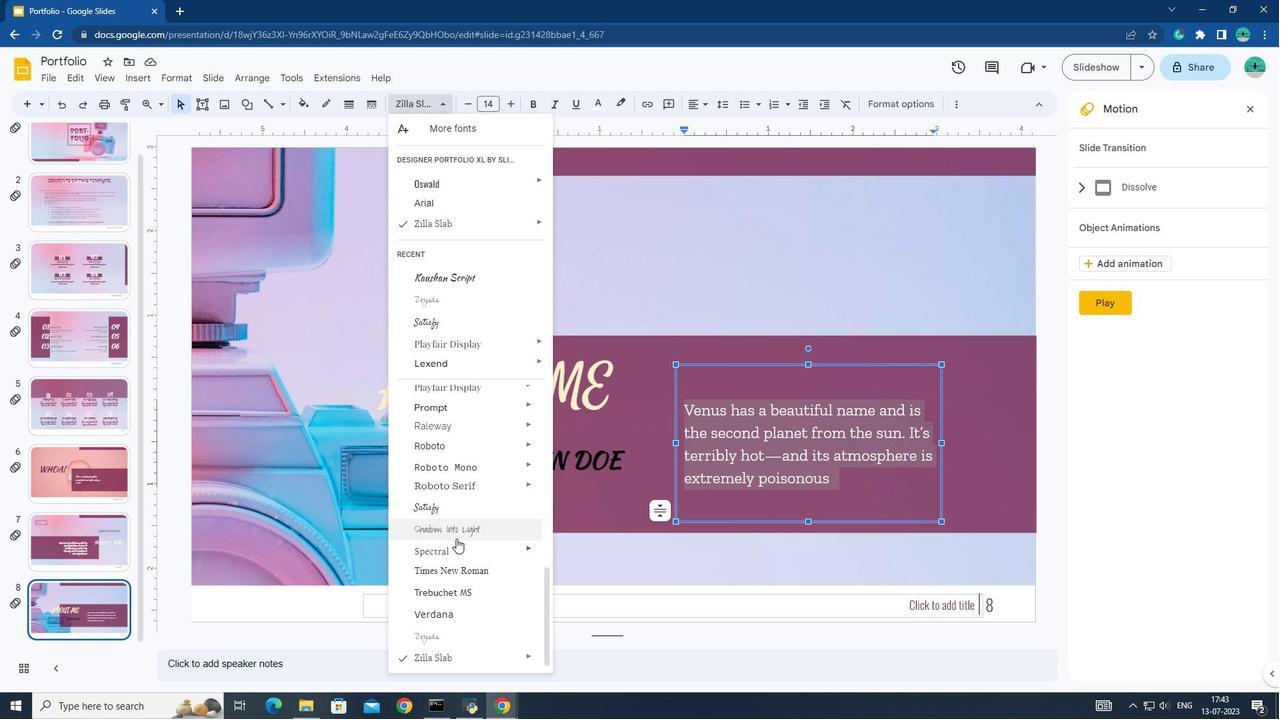 
Action: Mouse pressed left at (454, 537)
Screenshot: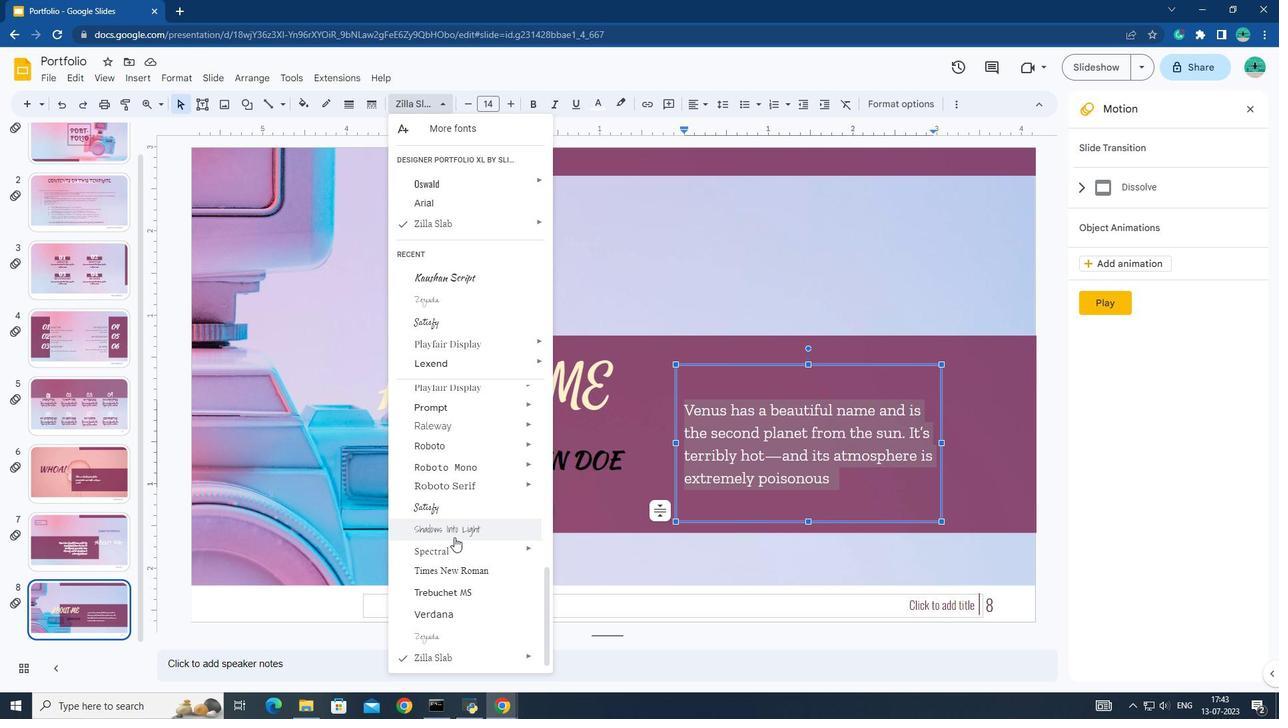 
Action: Mouse moved to (790, 480)
Screenshot: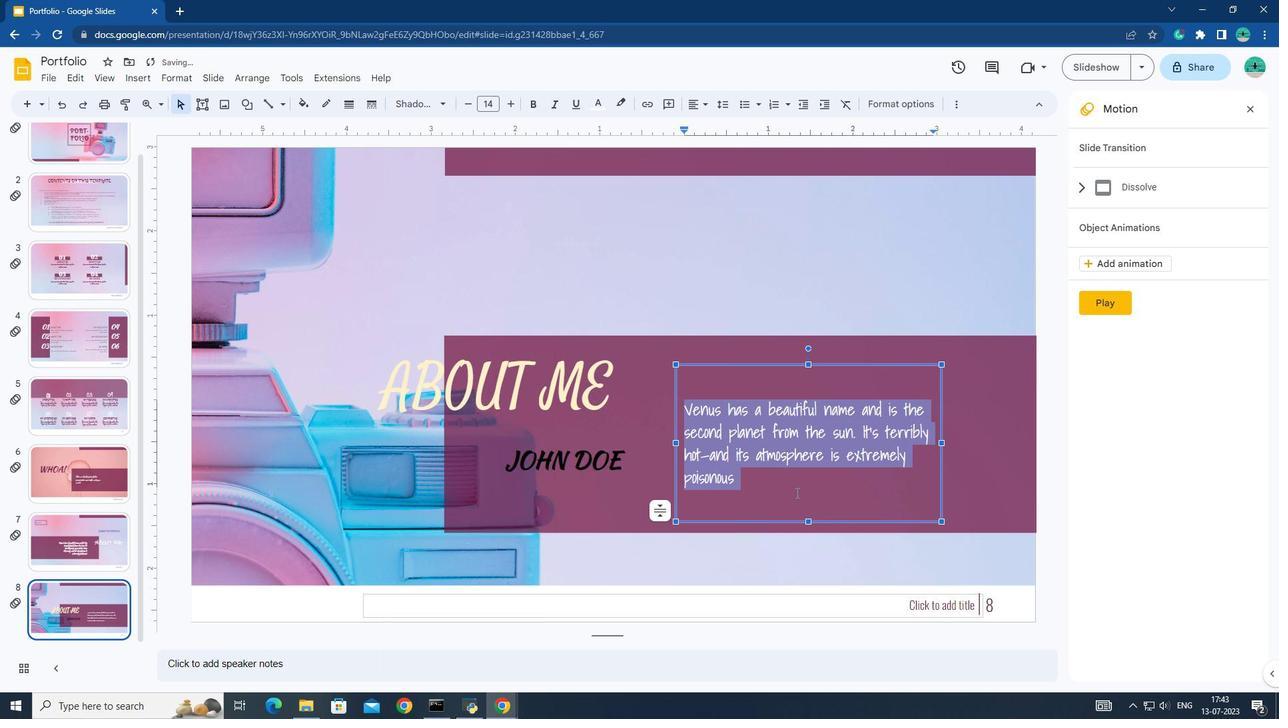
Action: Mouse pressed left at (790, 480)
Screenshot: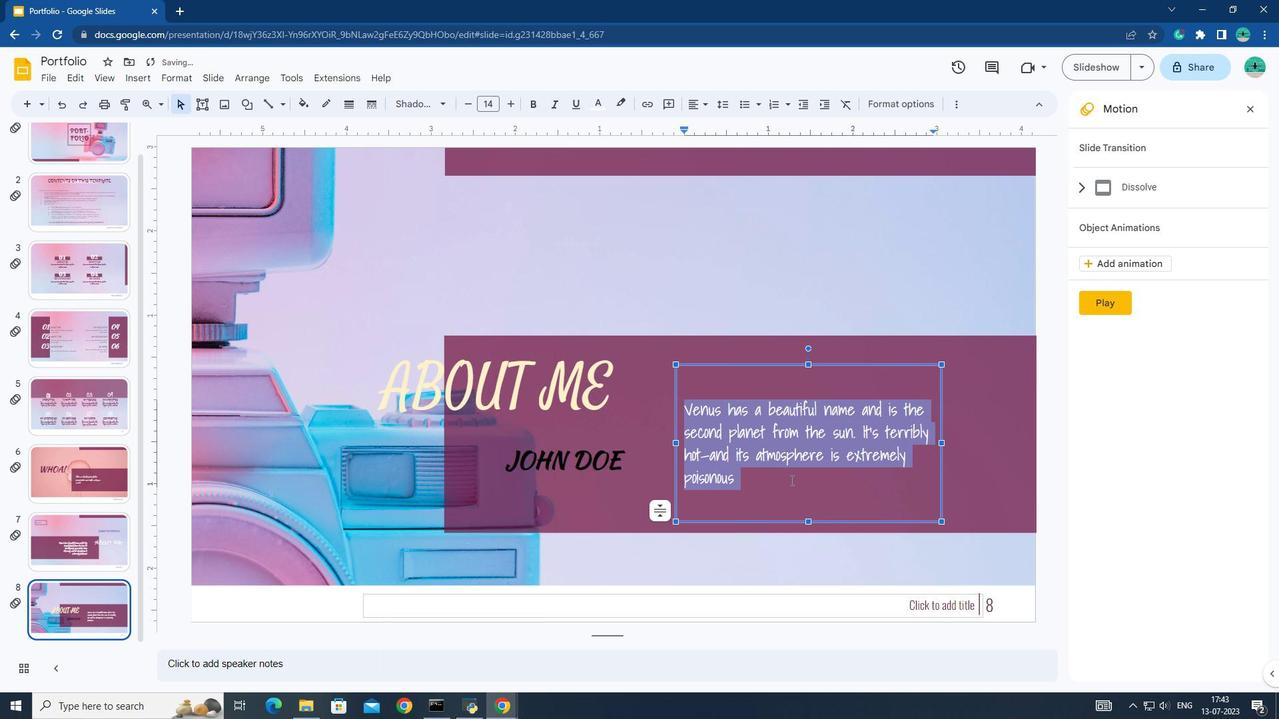 
Action: Mouse moved to (898, 606)
Screenshot: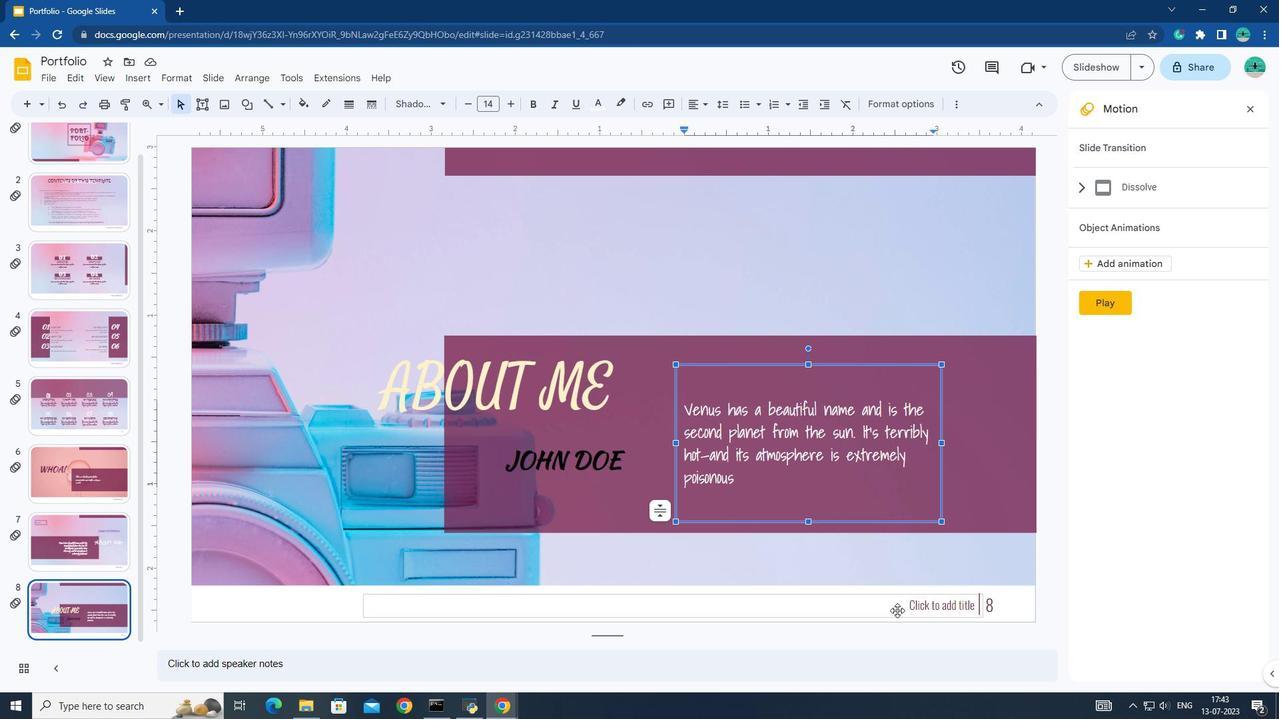 
Action: Mouse pressed left at (898, 606)
Screenshot: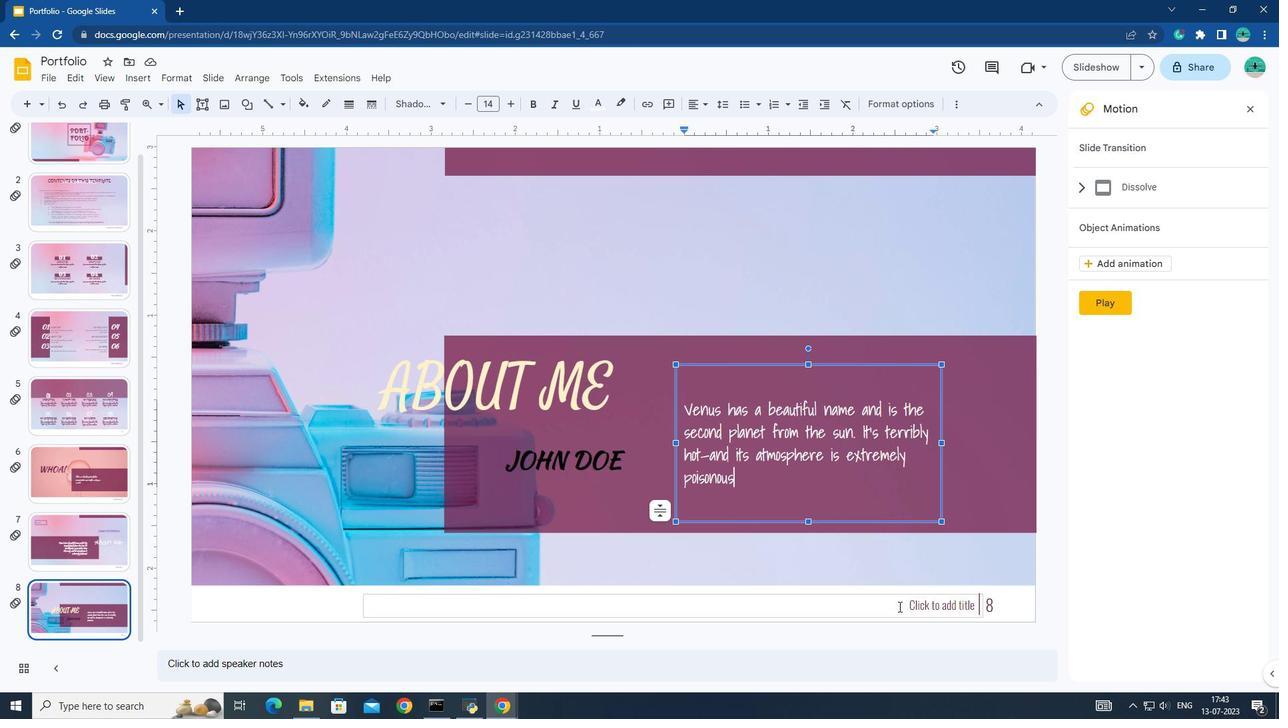 
Action: Mouse moved to (898, 606)
Screenshot: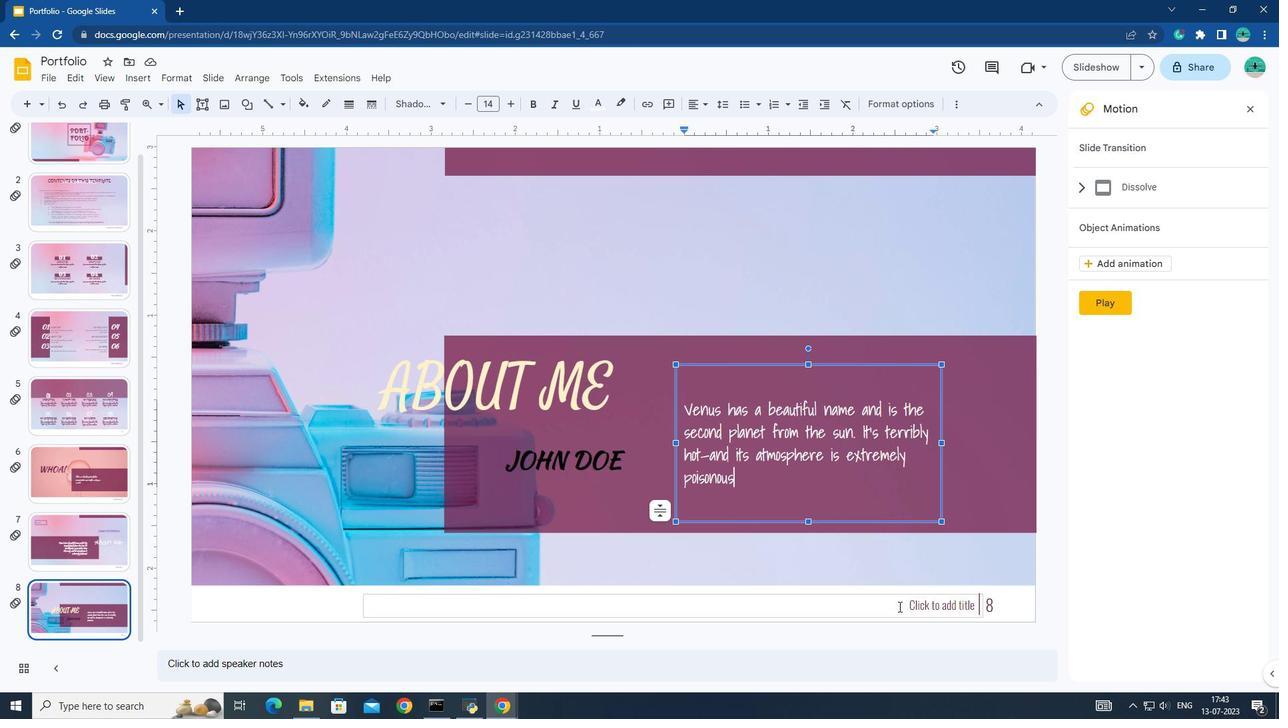 
Action: Key pressed about<Key.space>me
Screenshot: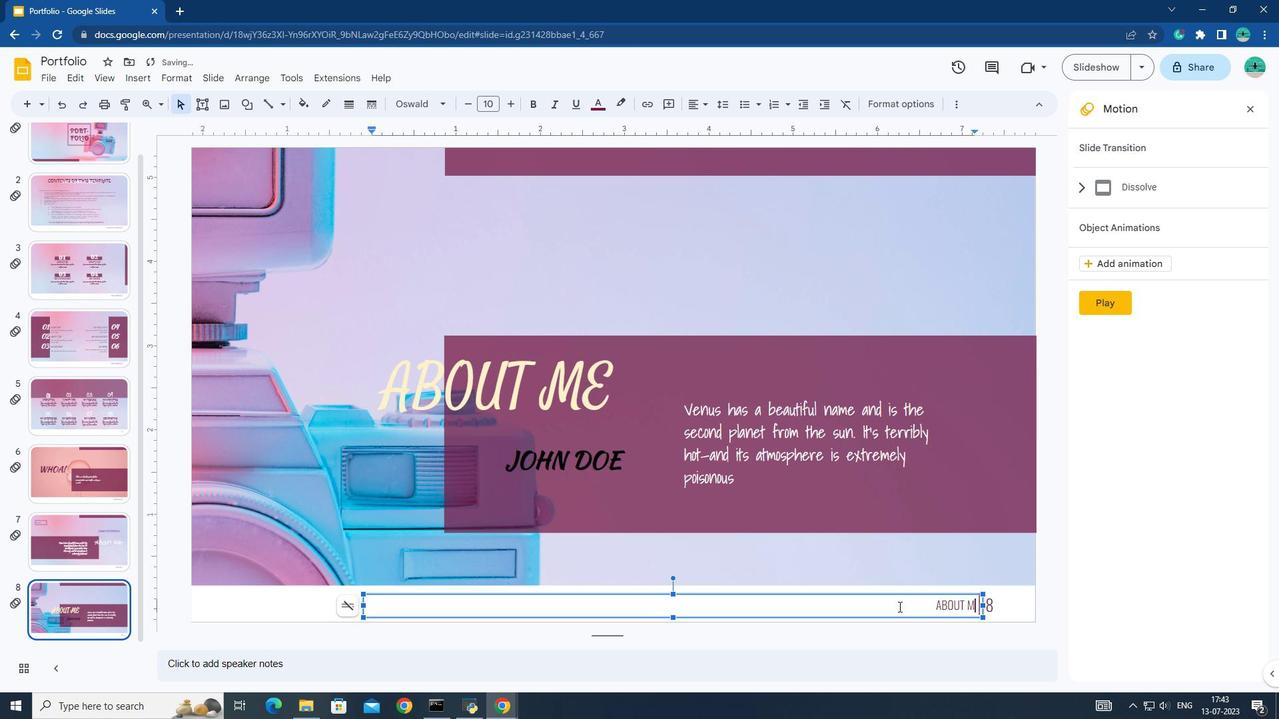 
Action: Mouse moved to (688, 395)
Screenshot: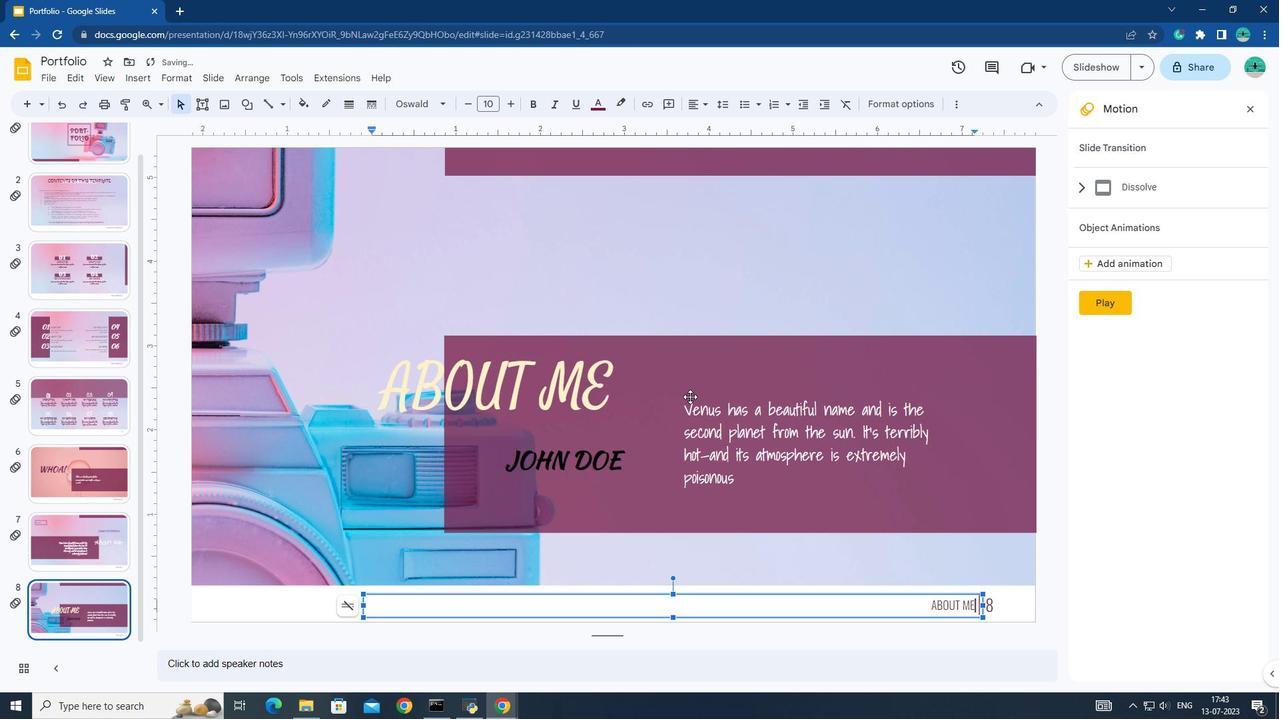 
Action: Mouse pressed left at (688, 395)
Screenshot: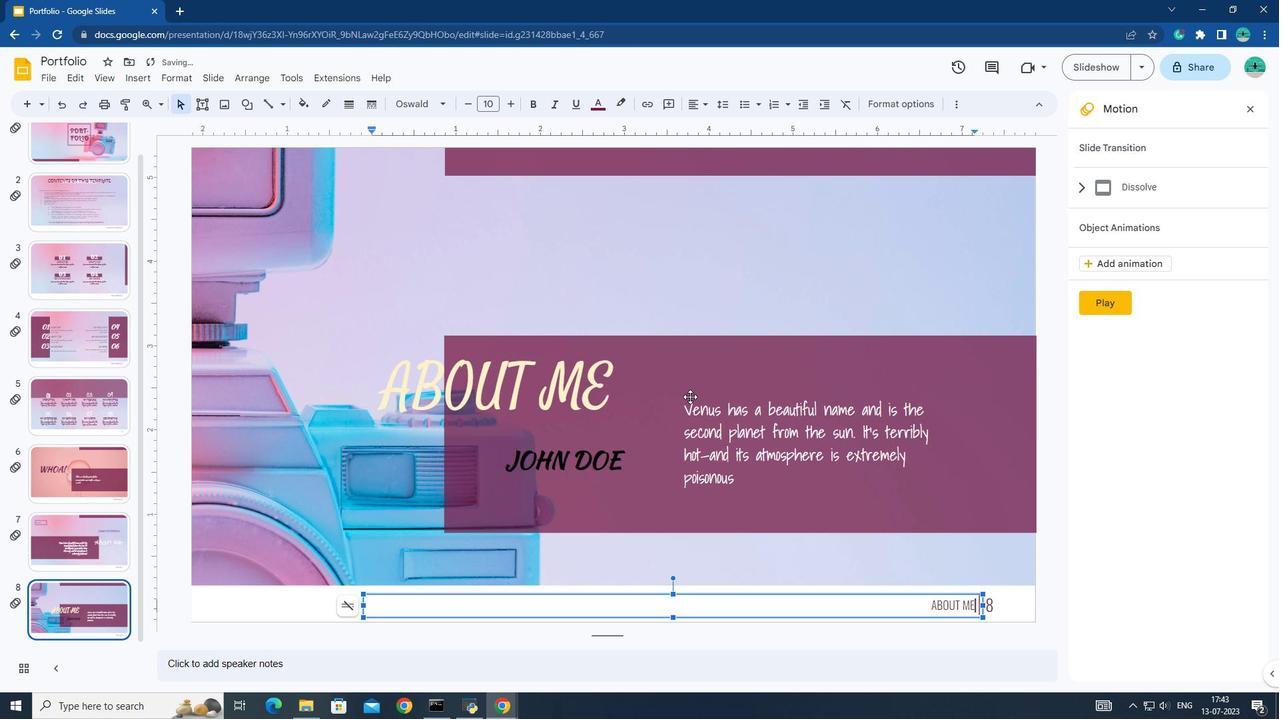 
Action: Mouse moved to (622, 341)
Screenshot: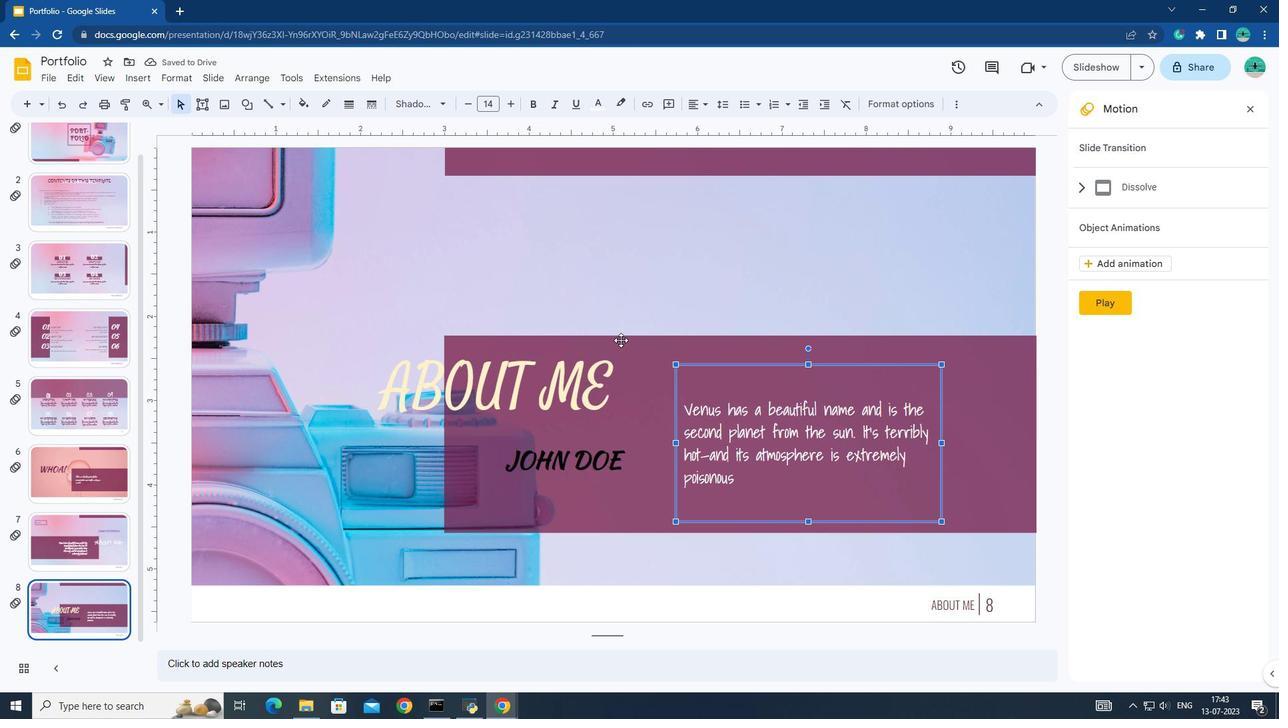 
Action: Mouse pressed left at (622, 341)
Screenshot: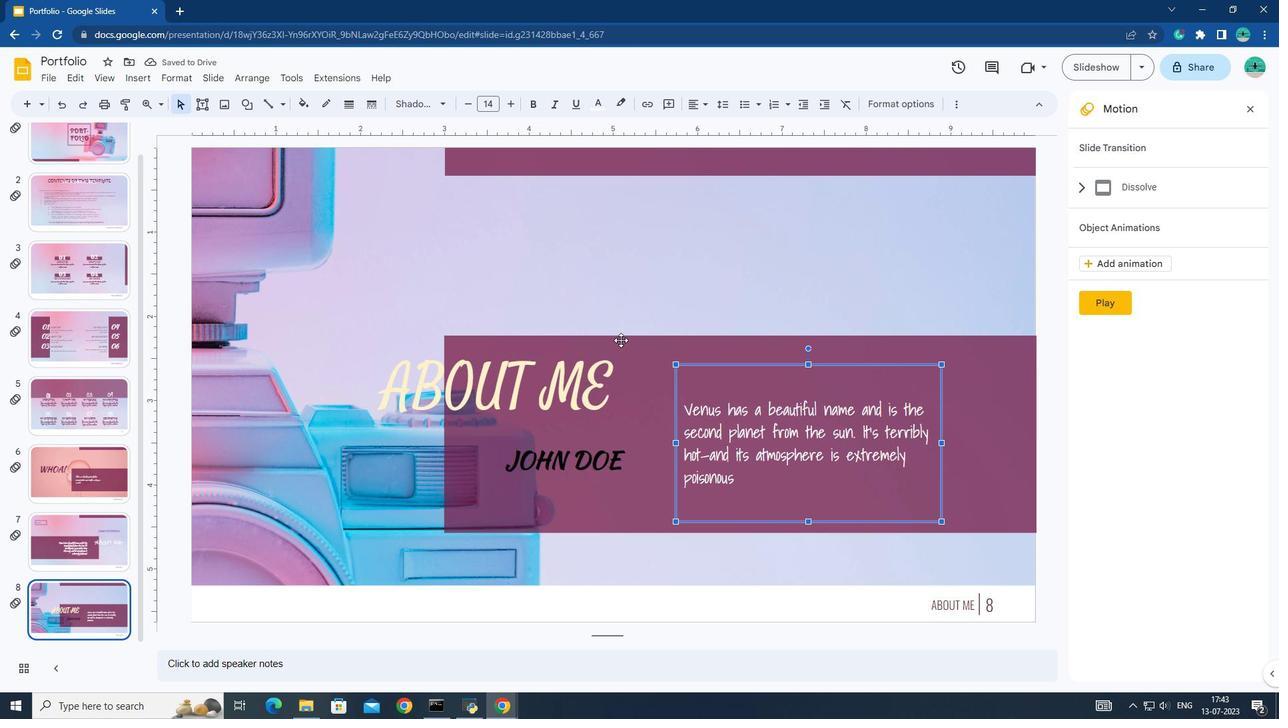 
Action: Mouse moved to (640, 445)
Screenshot: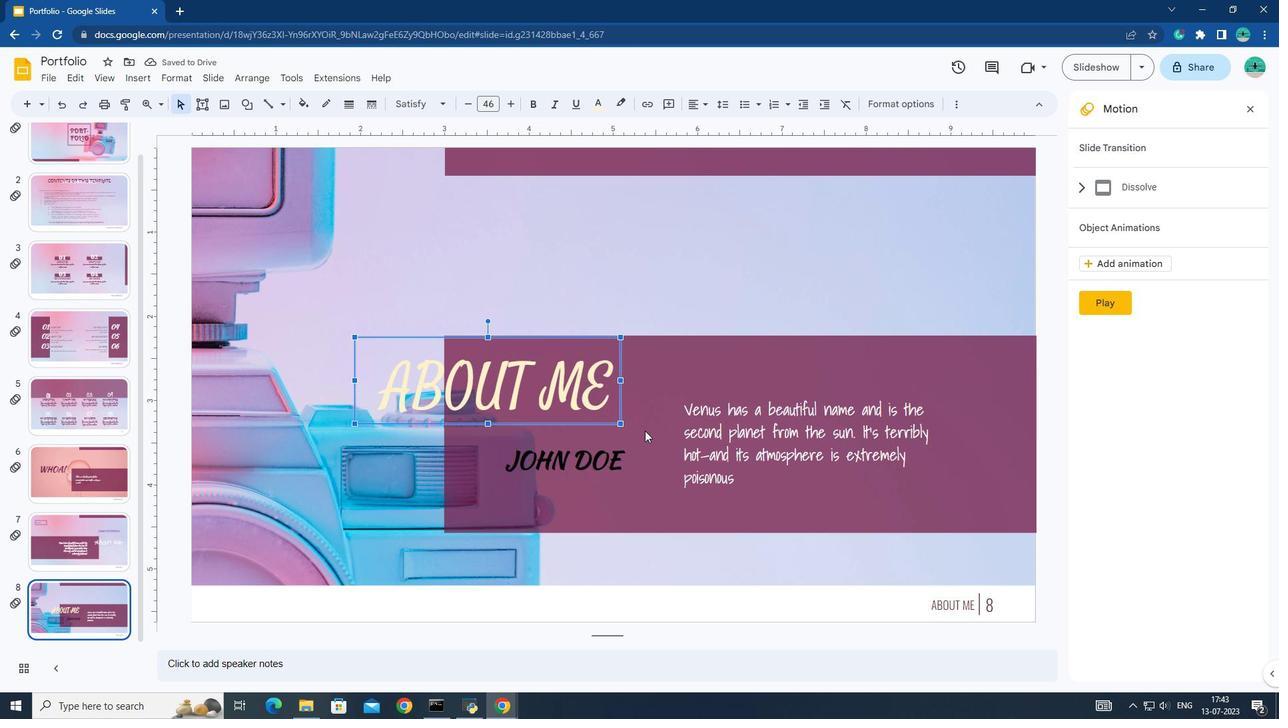 
Action: Mouse pressed left at (640, 445)
Screenshot: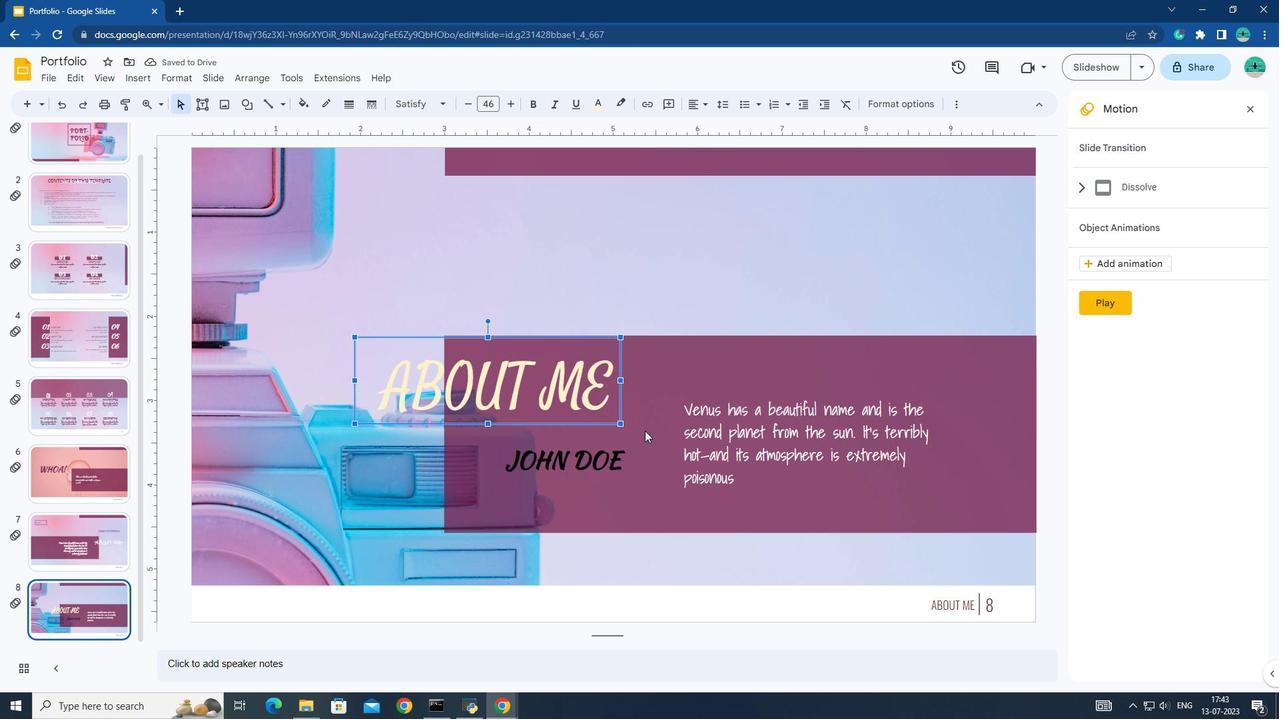 
Action: Mouse moved to (697, 423)
Screenshot: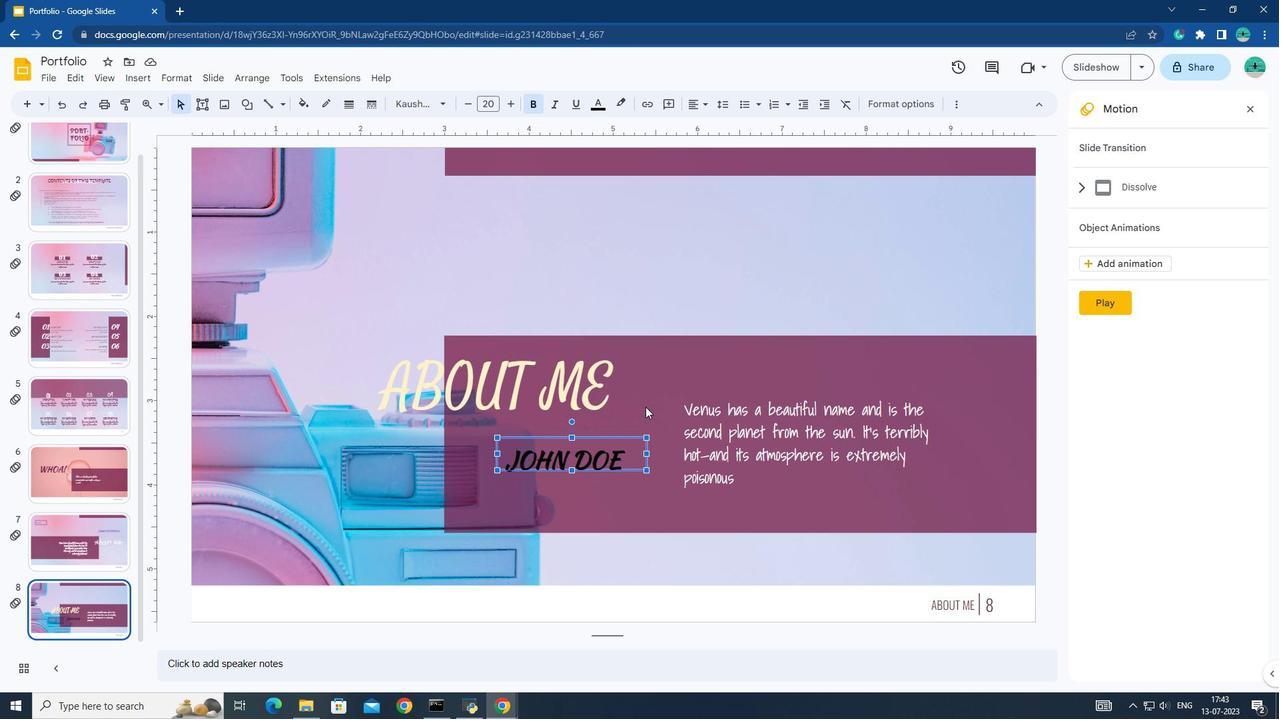 
Action: Mouse pressed left at (697, 423)
Screenshot: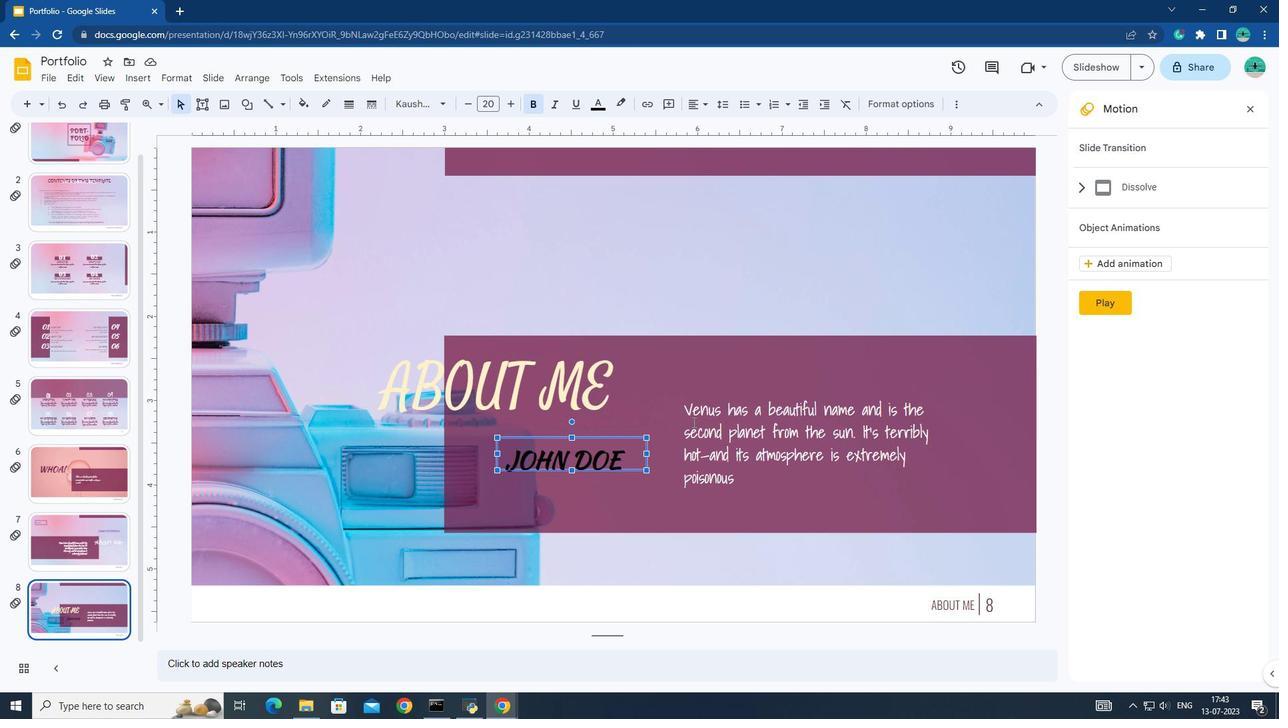 
Action: Mouse moved to (173, 80)
Screenshot: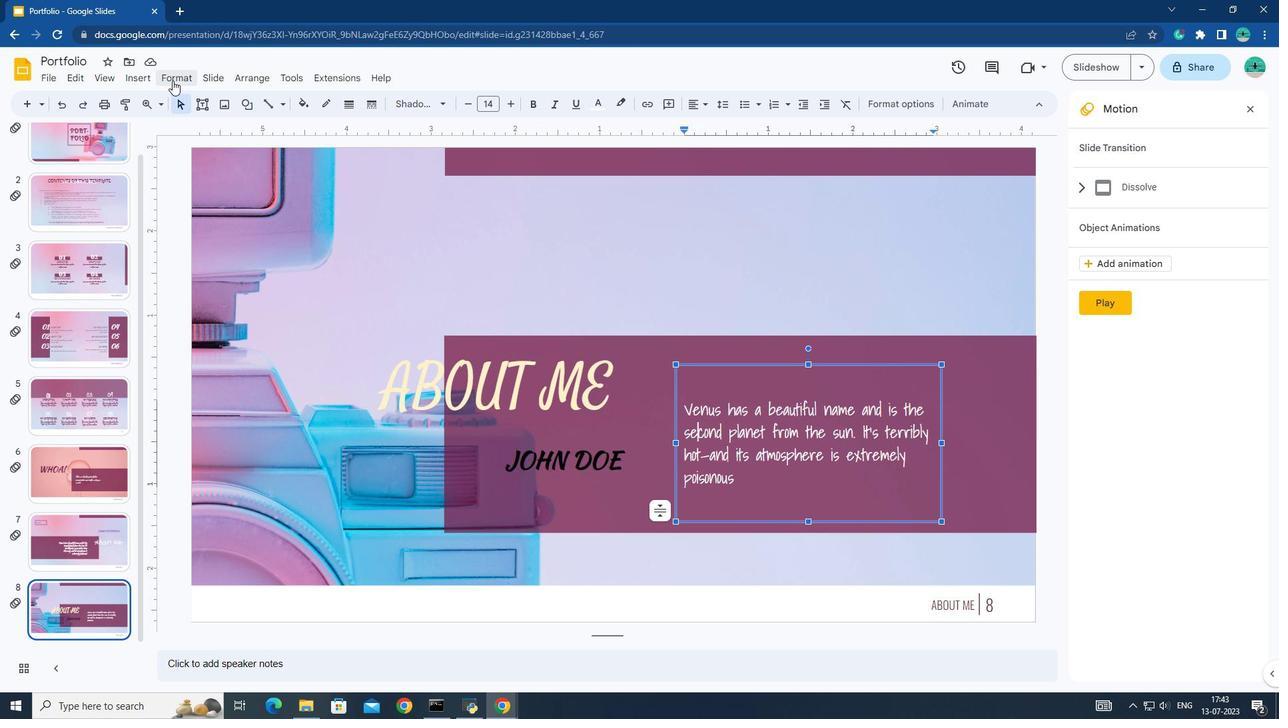 
Action: Mouse pressed left at (173, 80)
Screenshot: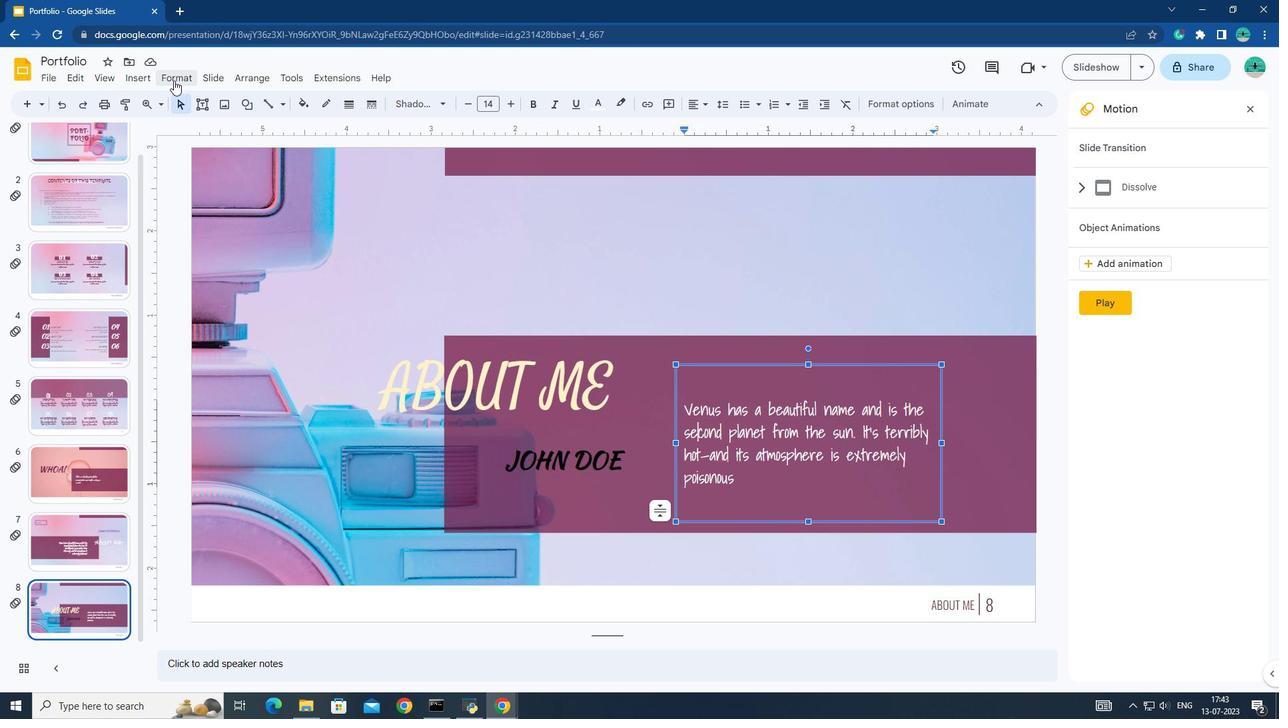 
Action: Mouse moved to (172, 325)
Screenshot: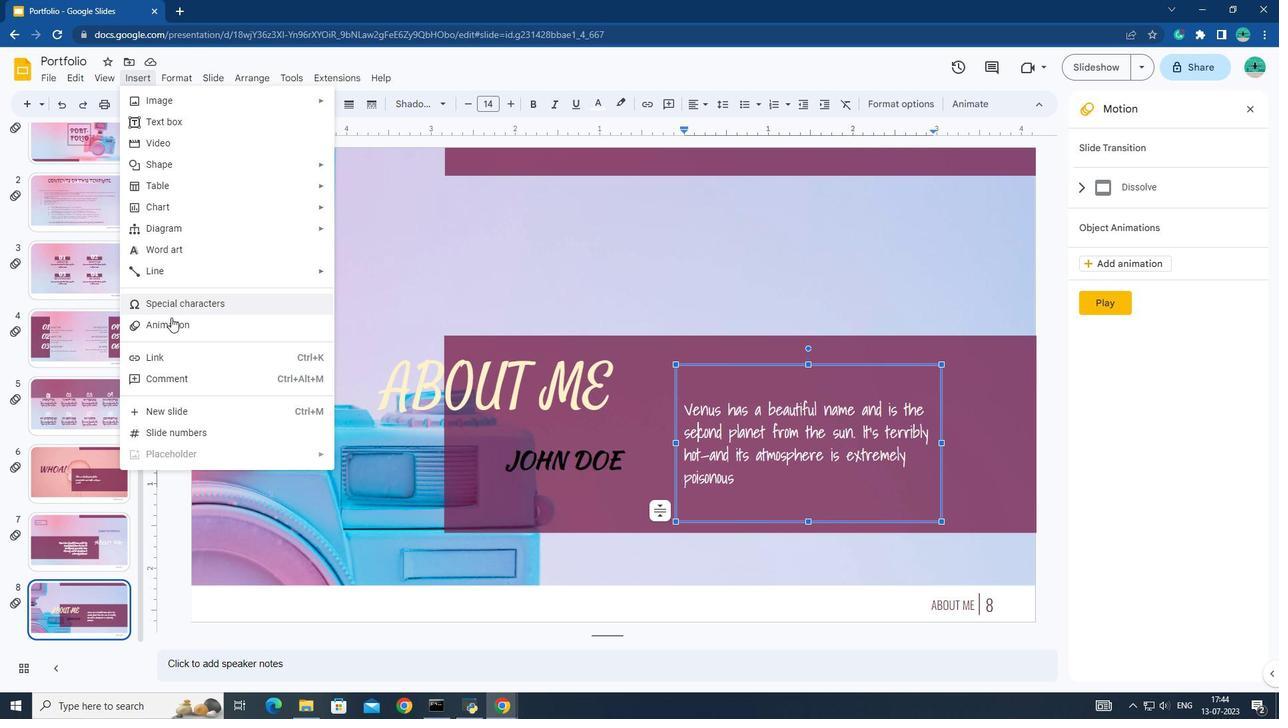 
Action: Mouse pressed left at (172, 325)
Screenshot: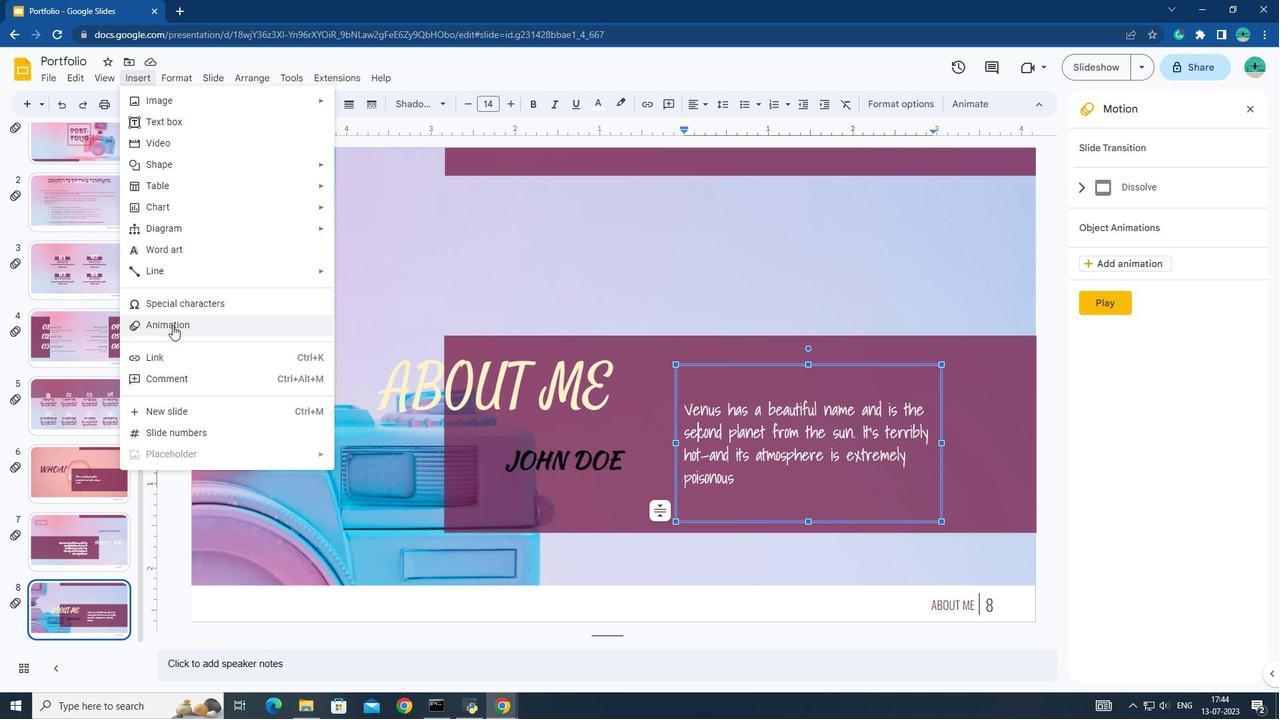 
Action: Mouse moved to (1115, 333)
Screenshot: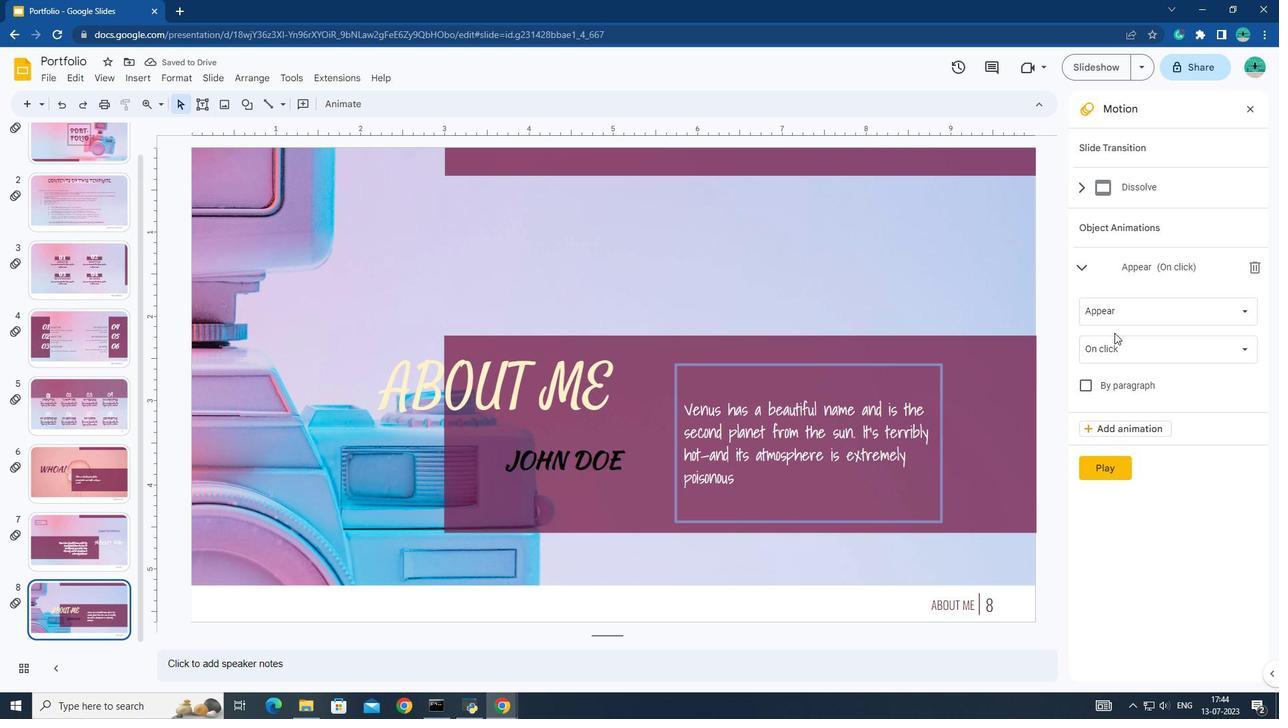 
Action: Mouse pressed left at (1115, 333)
Screenshot: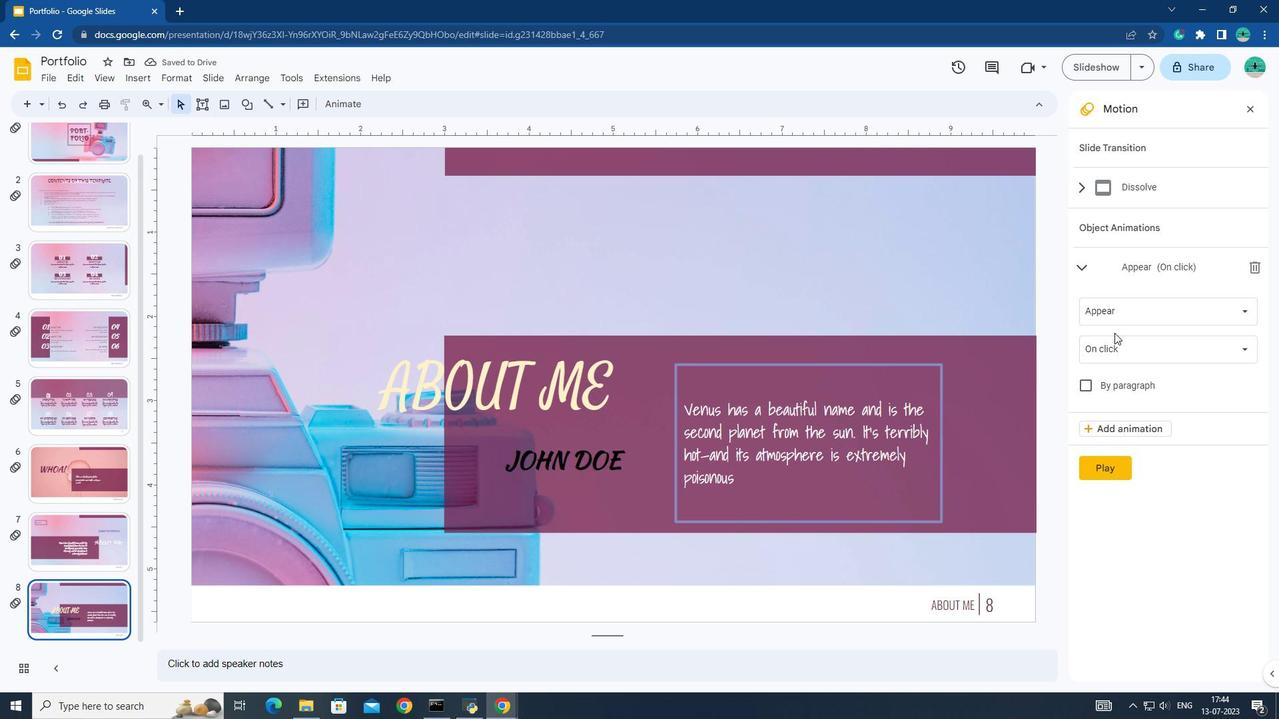 
Action: Mouse moved to (1112, 315)
Screenshot: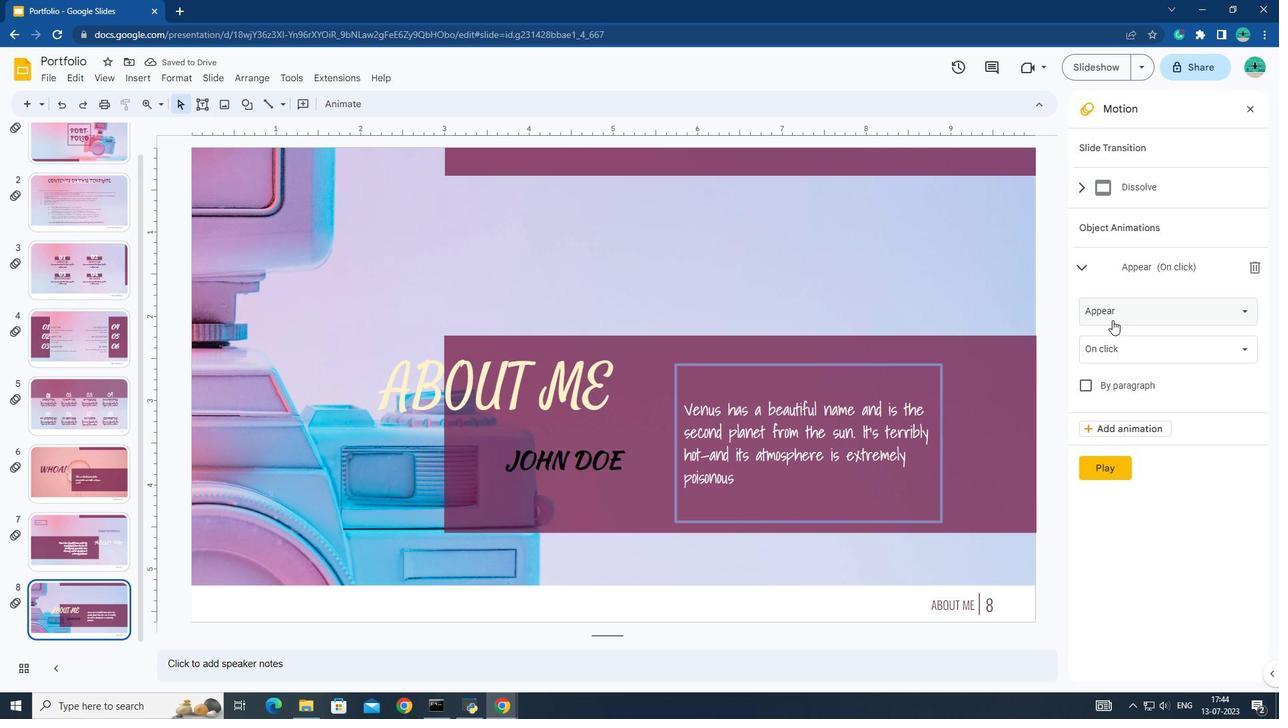 
Action: Mouse pressed left at (1112, 315)
Screenshot: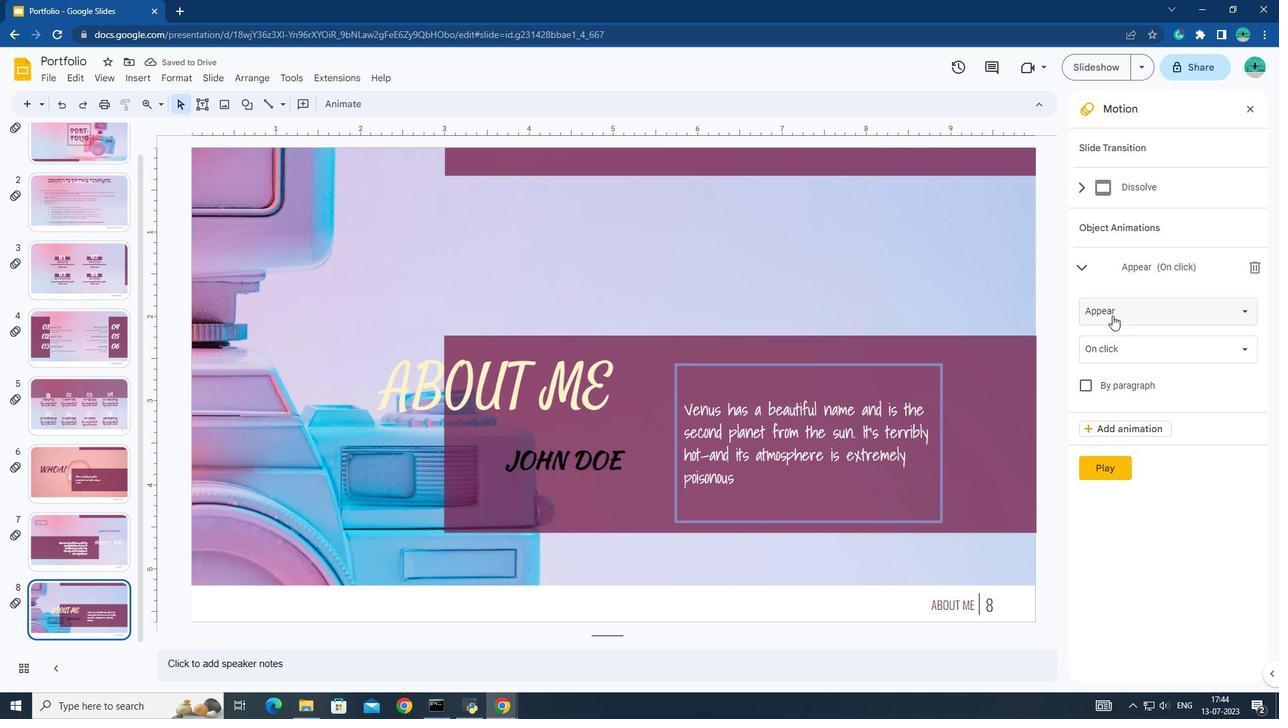 
Action: Mouse moved to (1128, 431)
Screenshot: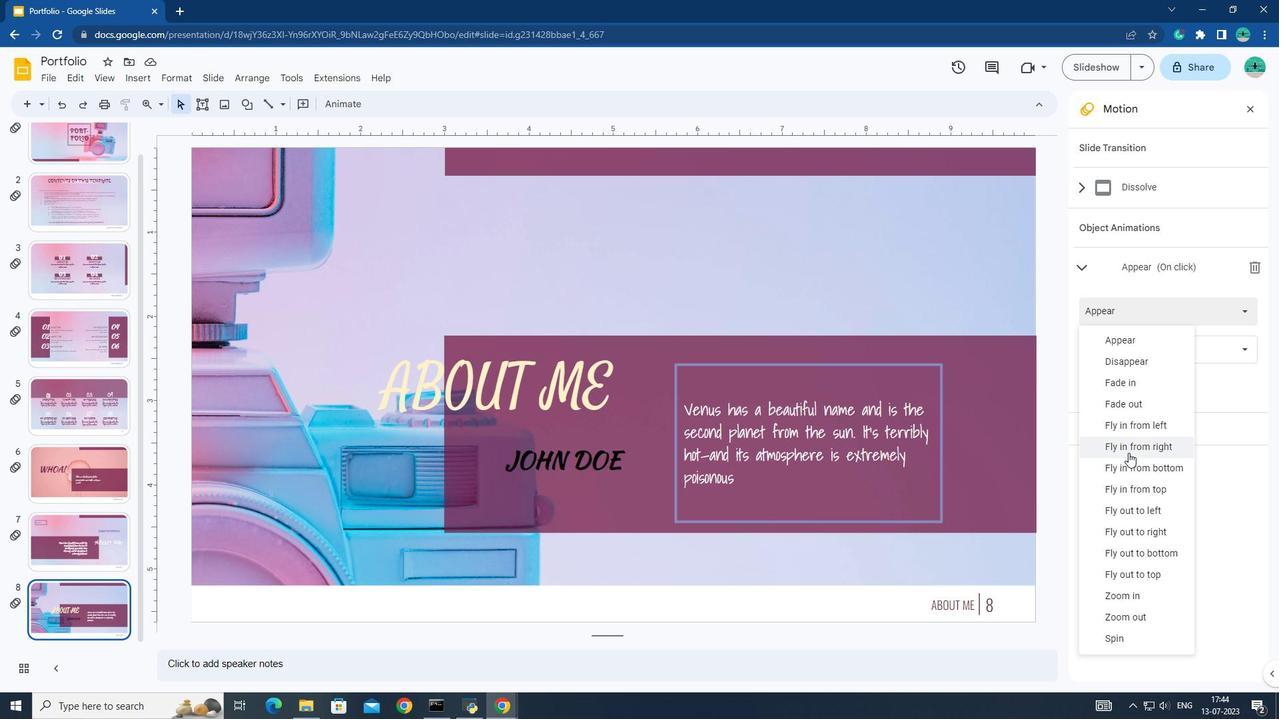 
Action: Mouse pressed left at (1128, 431)
Screenshot: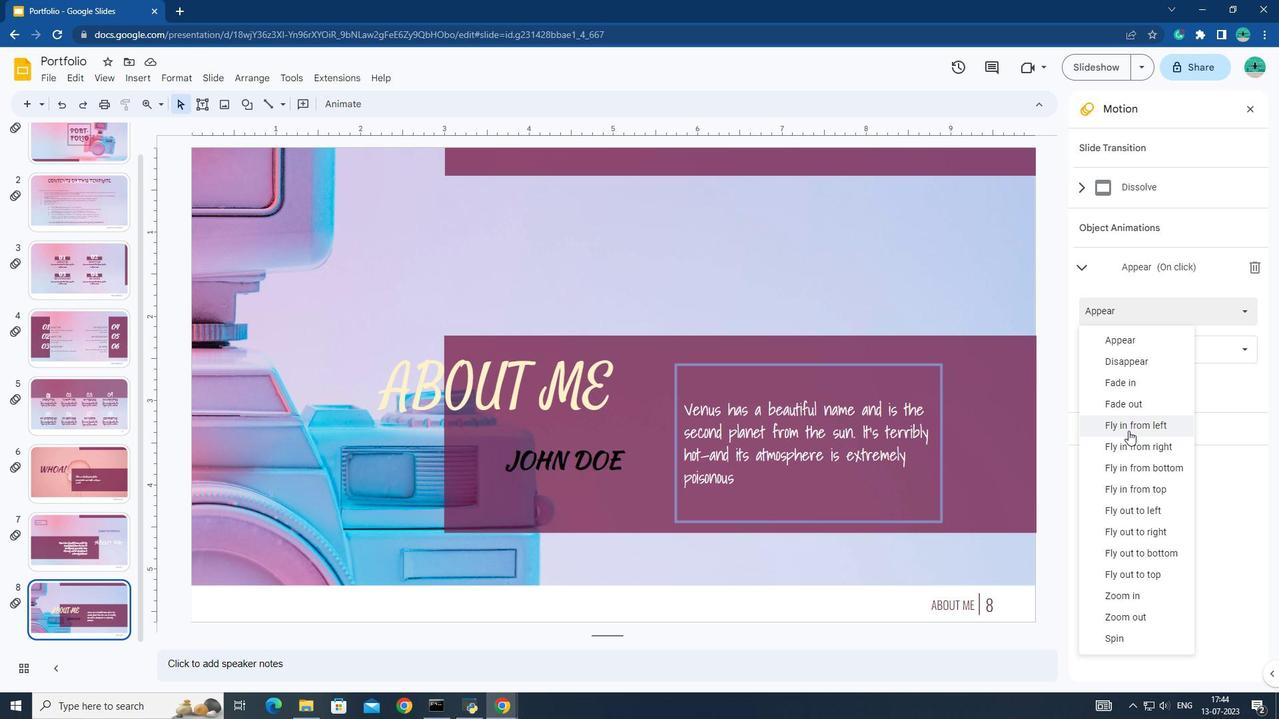 
Action: Mouse moved to (1197, 416)
Screenshot: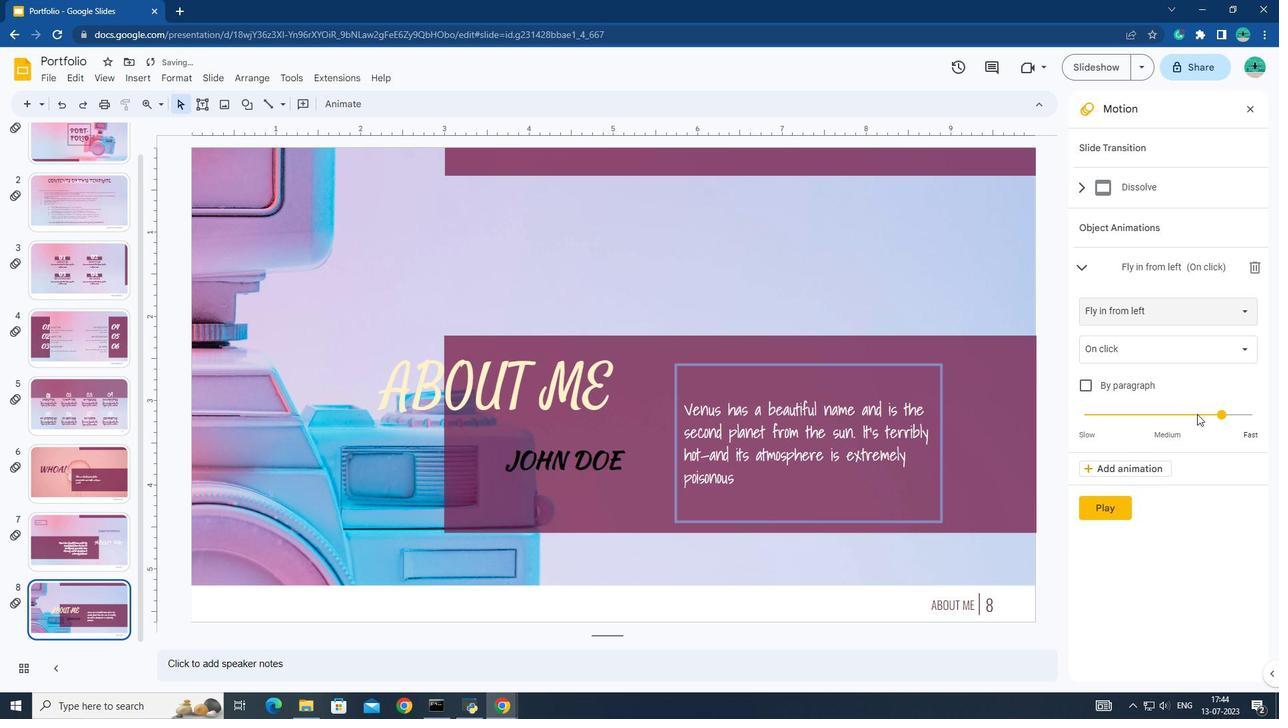 
Action: Mouse pressed left at (1197, 416)
Screenshot: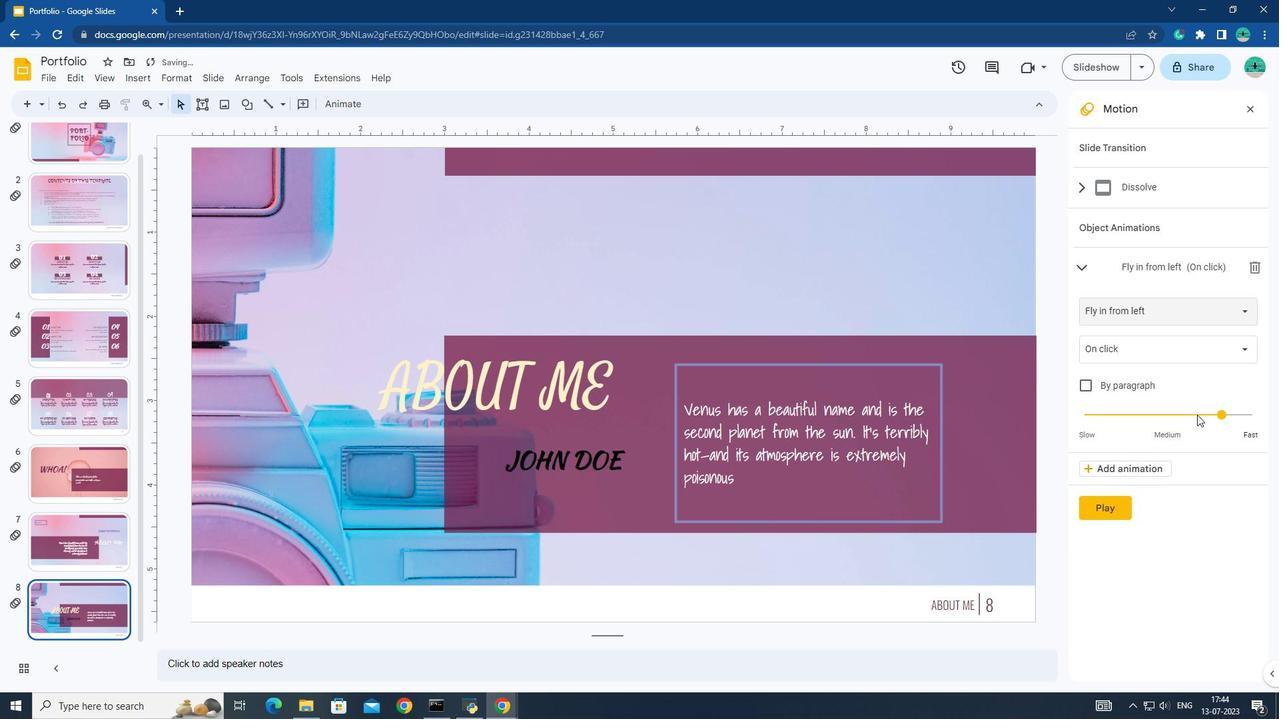 
Action: Mouse moved to (1186, 415)
Screenshot: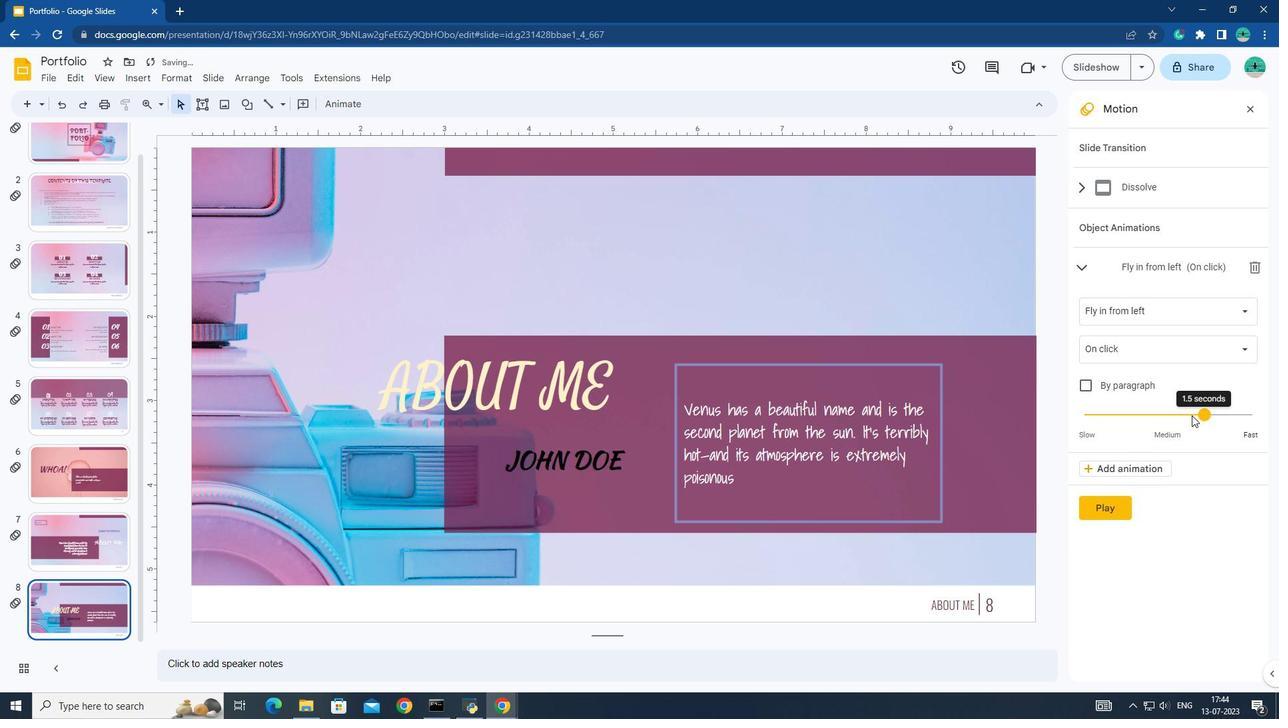 
Action: Mouse pressed left at (1186, 415)
Screenshot: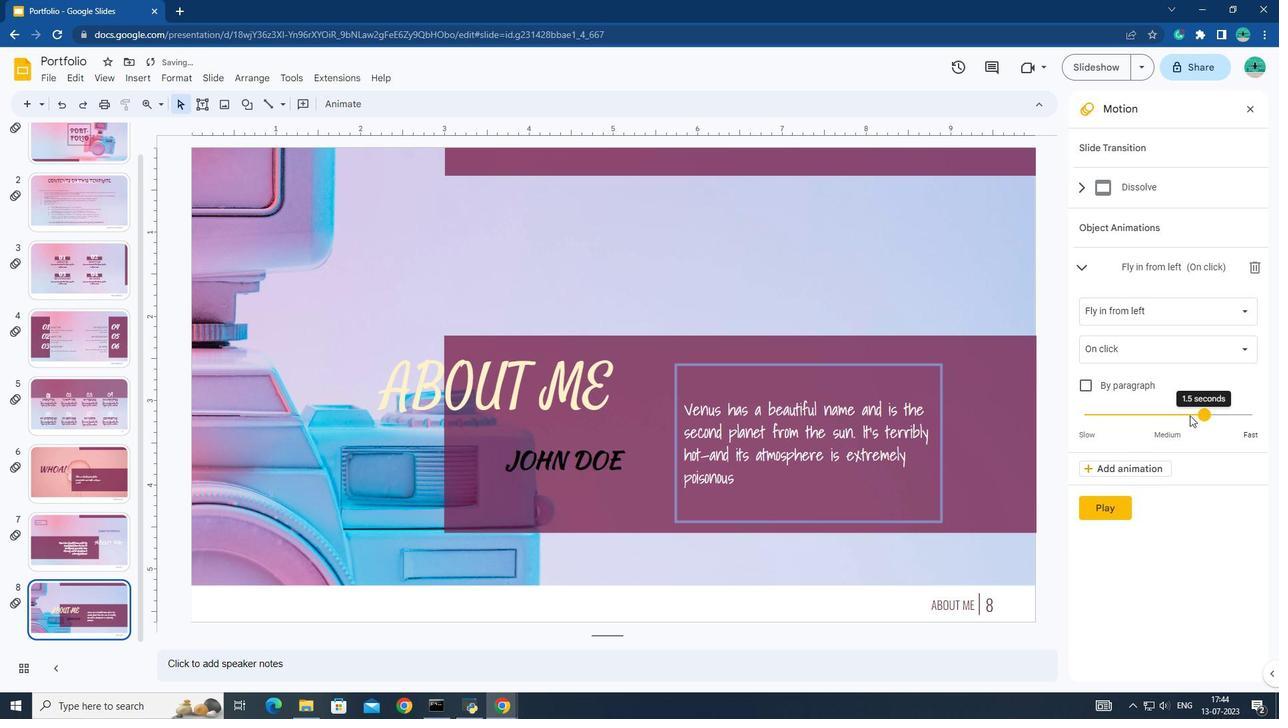 
Action: Mouse moved to (1173, 415)
Screenshot: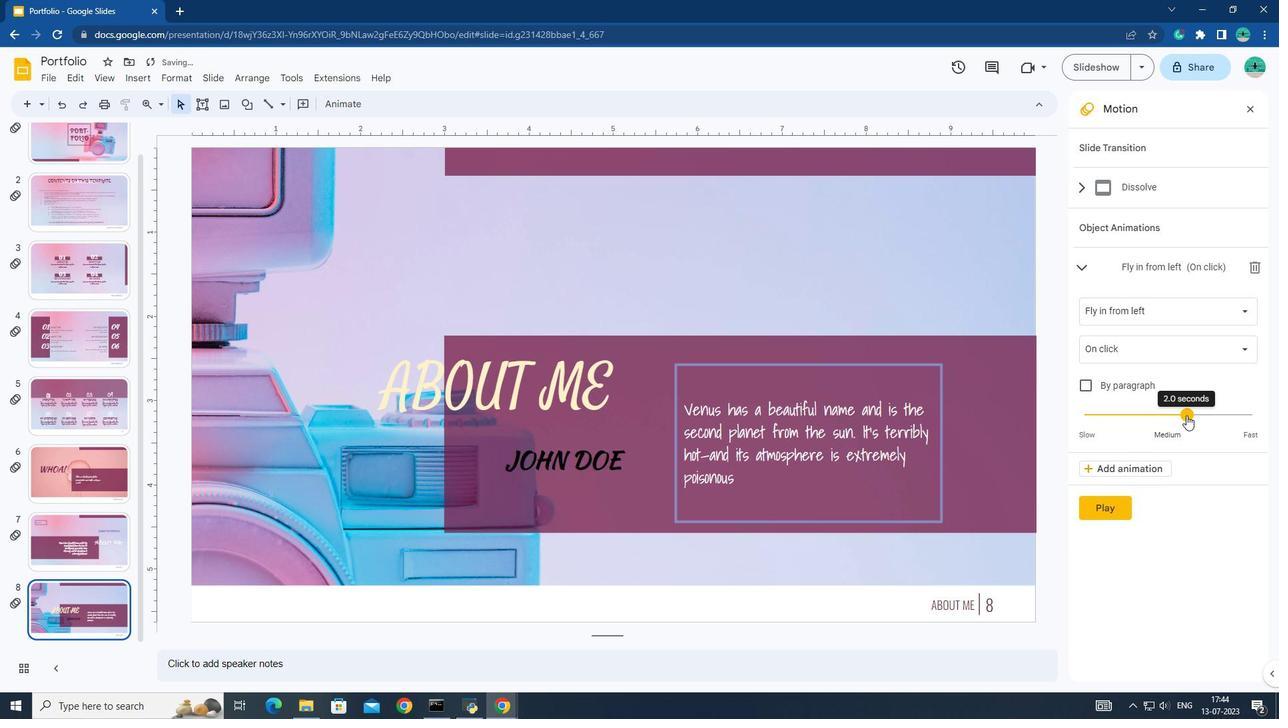
Action: Mouse pressed left at (1173, 415)
Screenshot: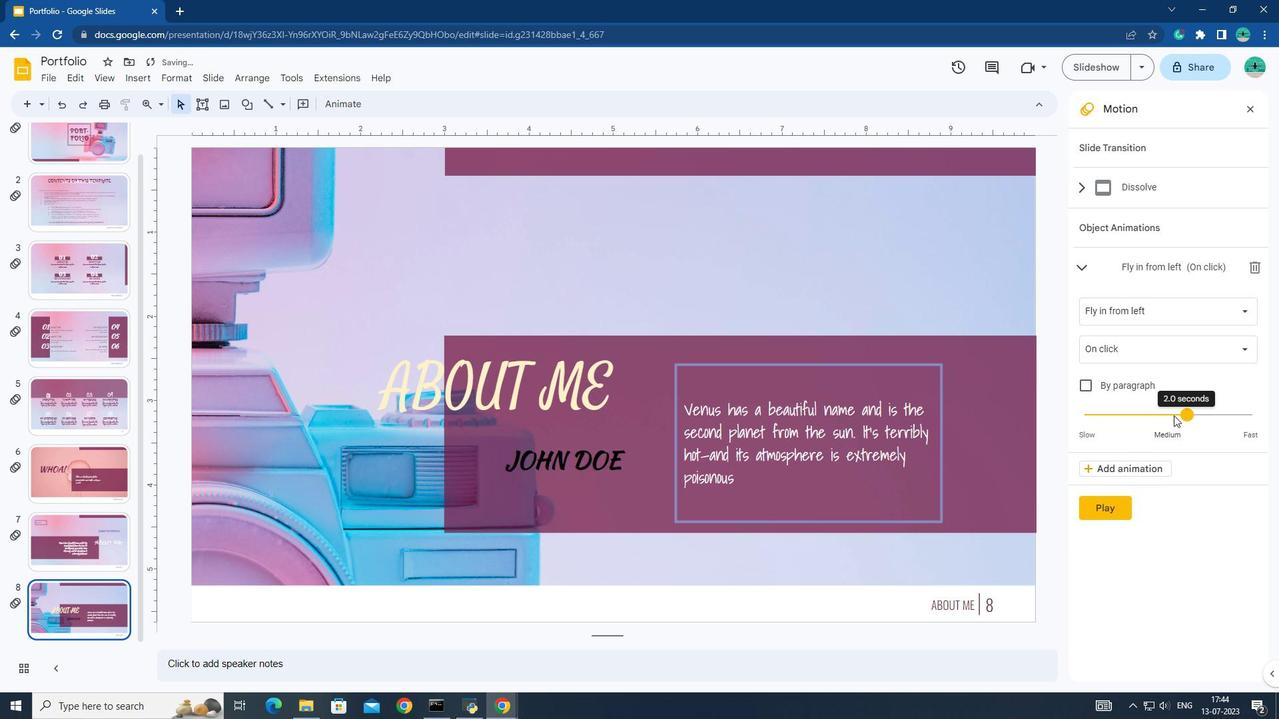 
Action: Mouse moved to (1160, 415)
Screenshot: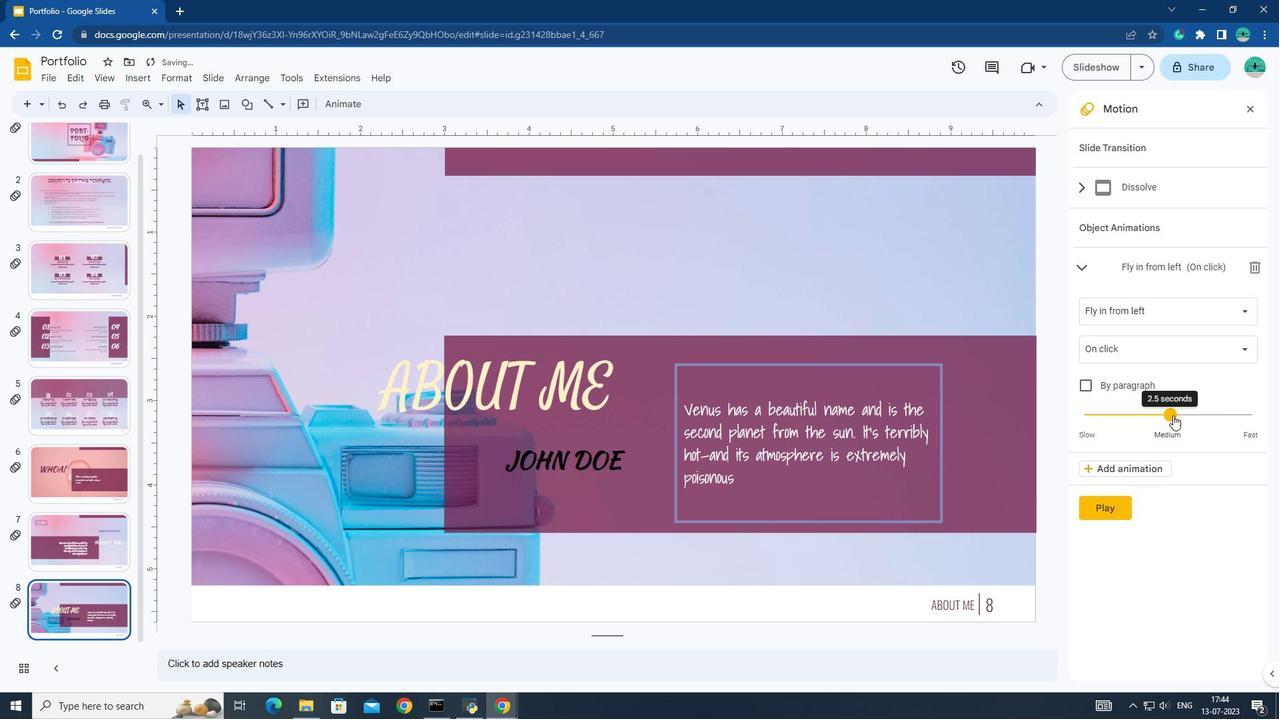 
Action: Mouse pressed left at (1160, 415)
Screenshot: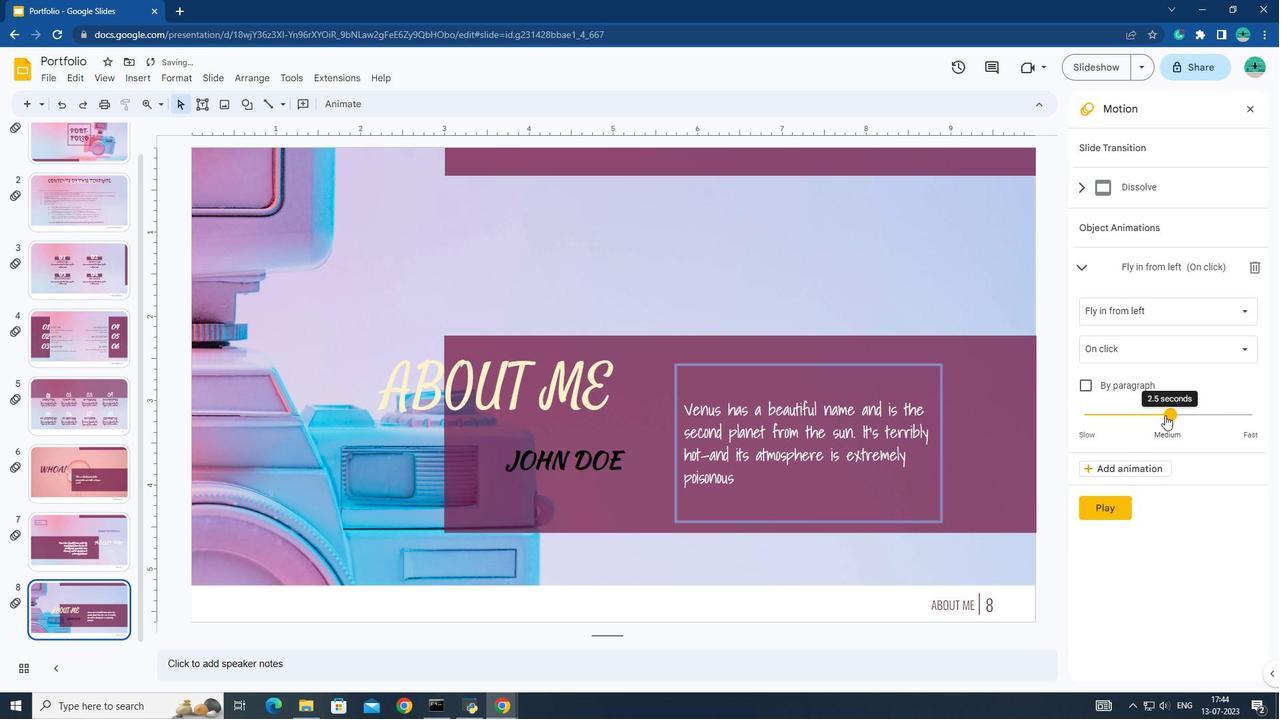 
Action: Mouse moved to (1111, 508)
Screenshot: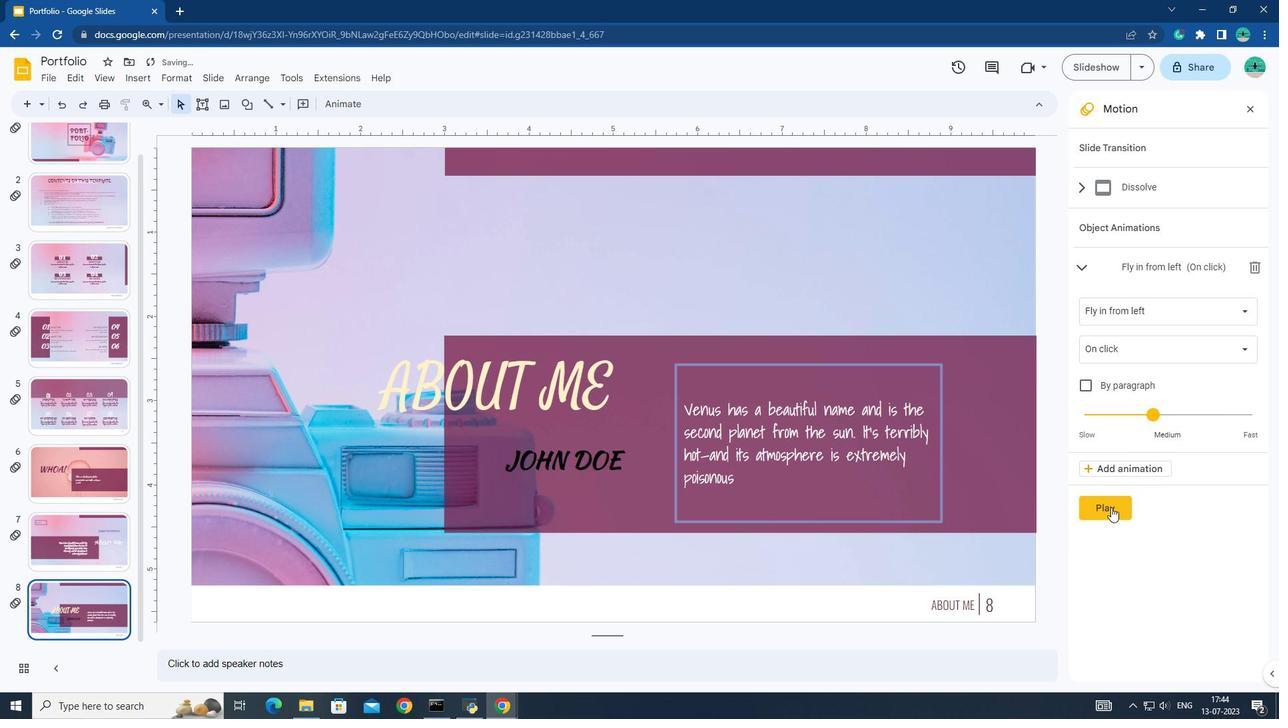 
Action: Mouse pressed left at (1111, 508)
Screenshot: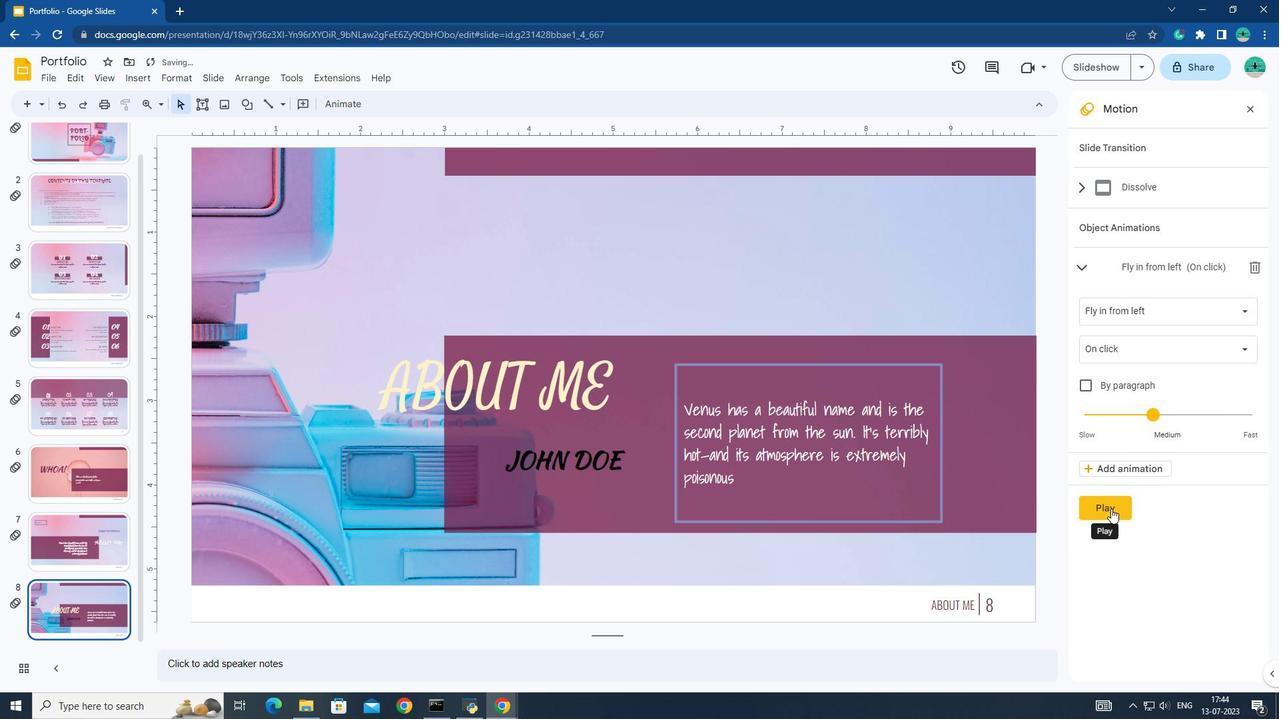 
Action: Mouse moved to (1111, 507)
Screenshot: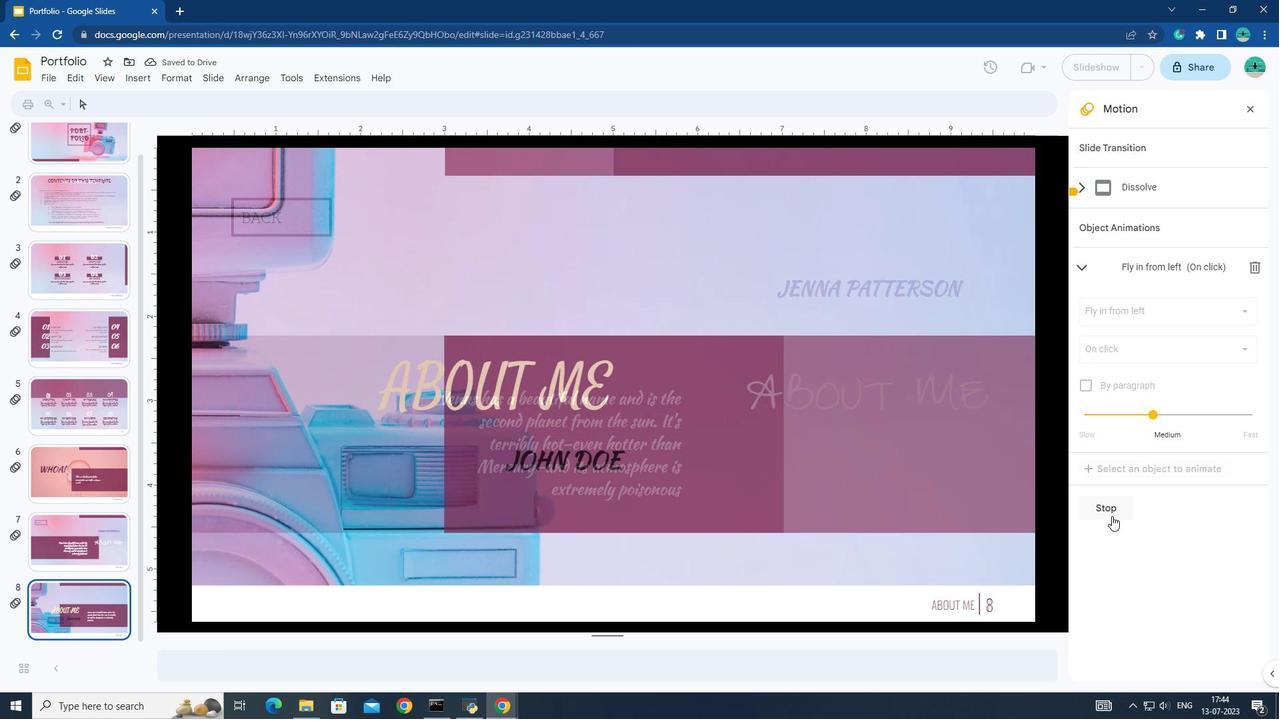 
Action: Mouse pressed left at (1111, 507)
Screenshot: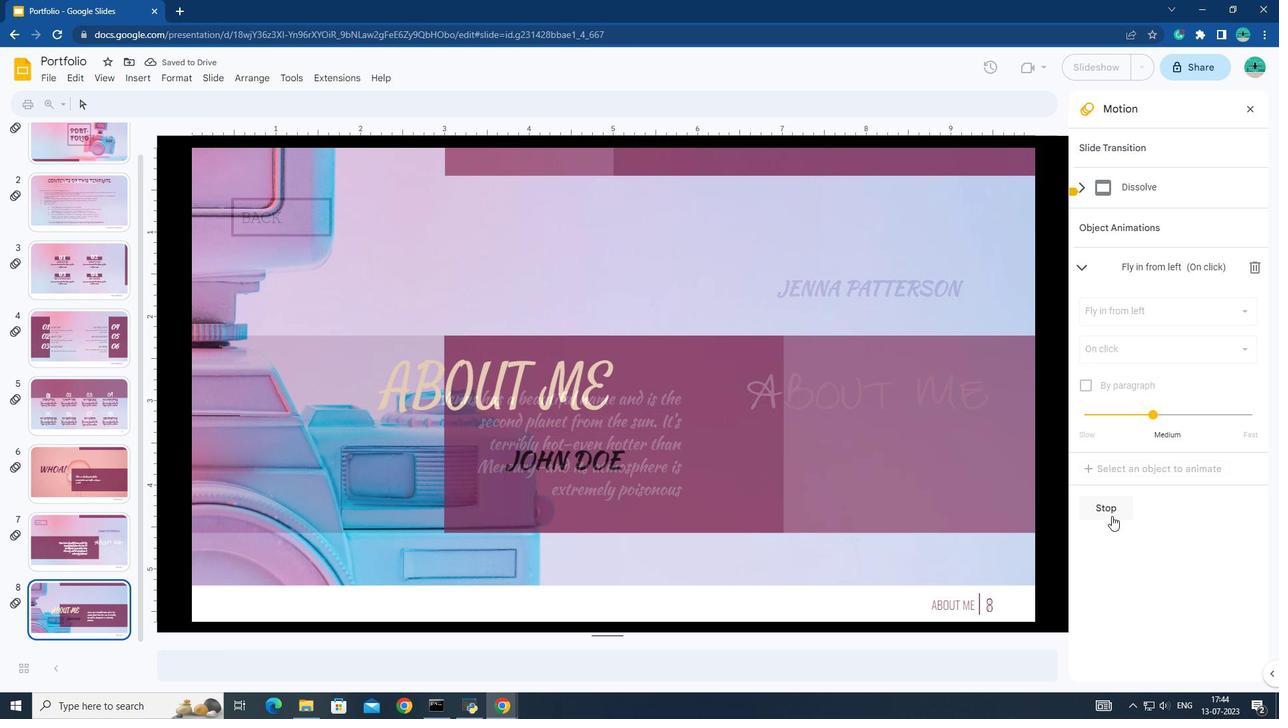 
Action: Mouse moved to (1185, 320)
Screenshot: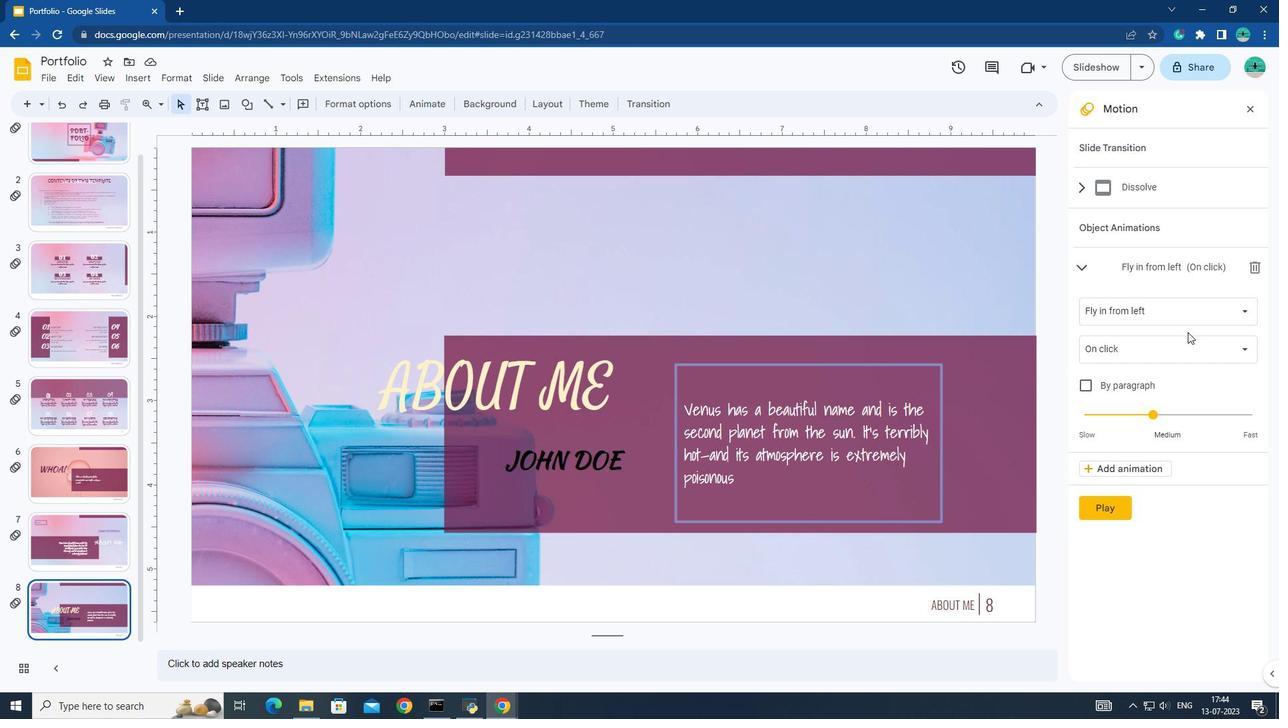 
Action: Mouse pressed left at (1185, 320)
Screenshot: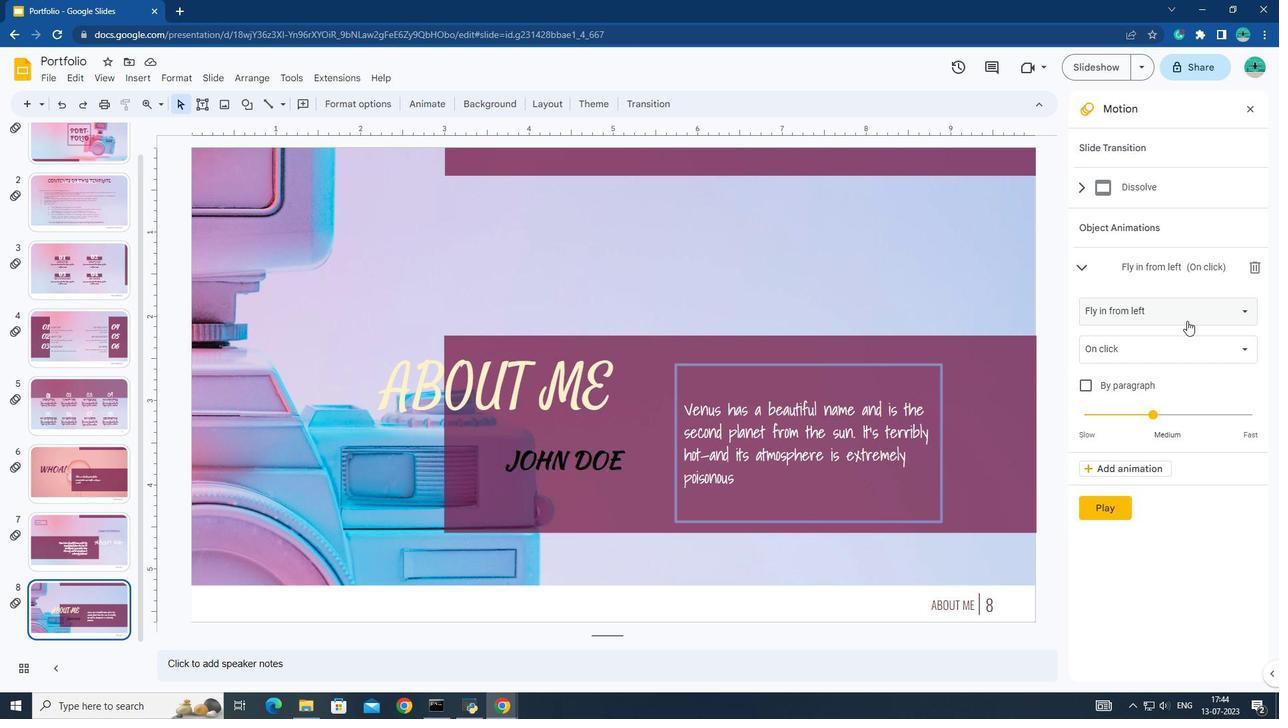 
Action: Mouse moved to (1134, 602)
Screenshot: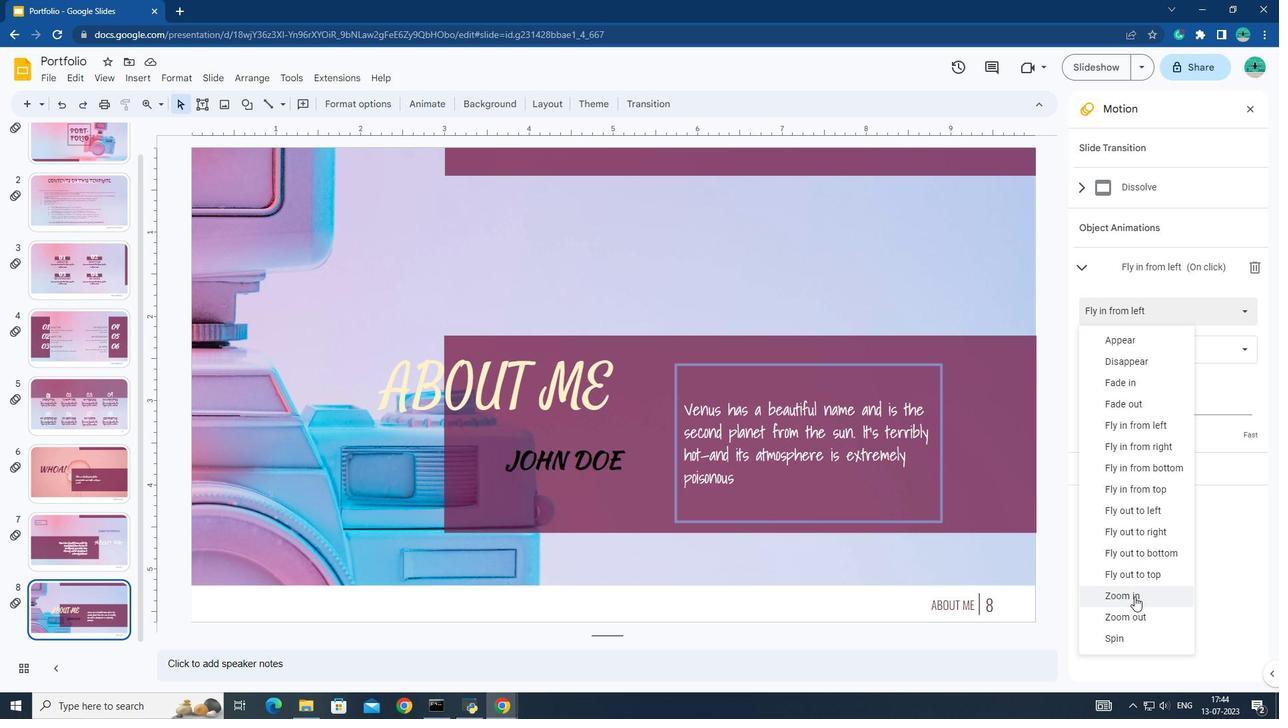 
Action: Mouse pressed left at (1134, 602)
Screenshot: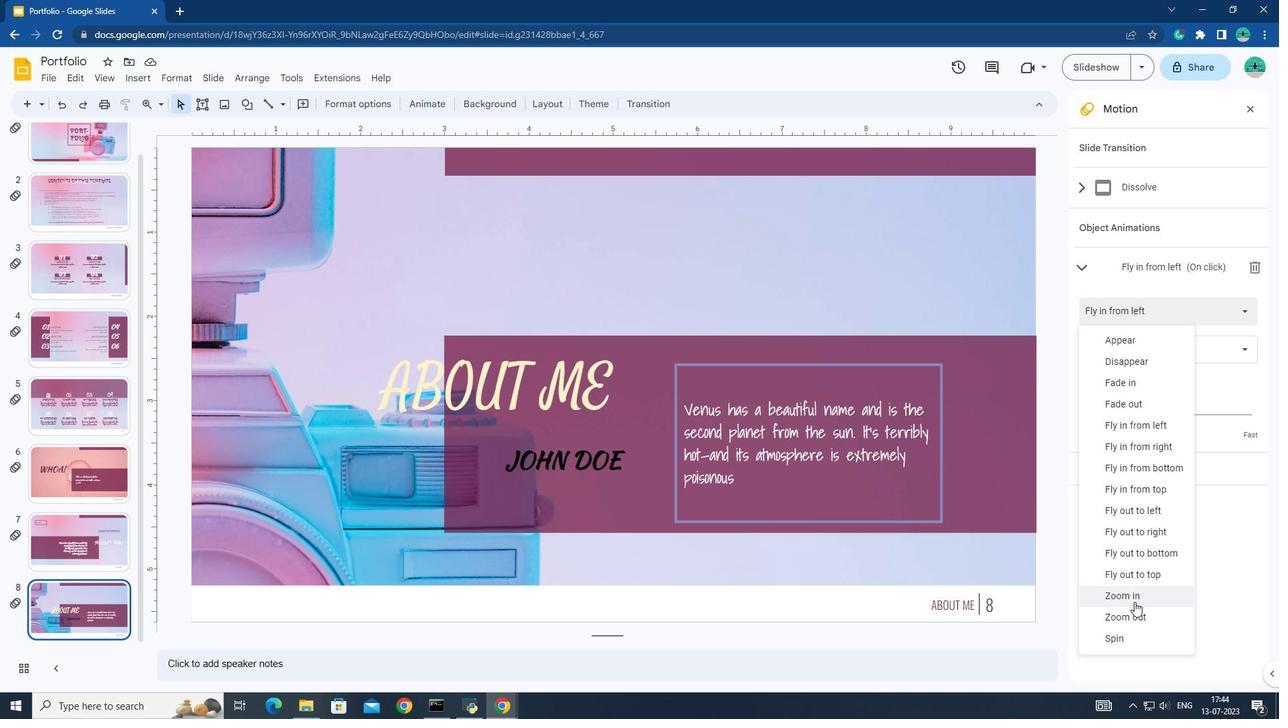 
Action: Mouse moved to (1119, 509)
Screenshot: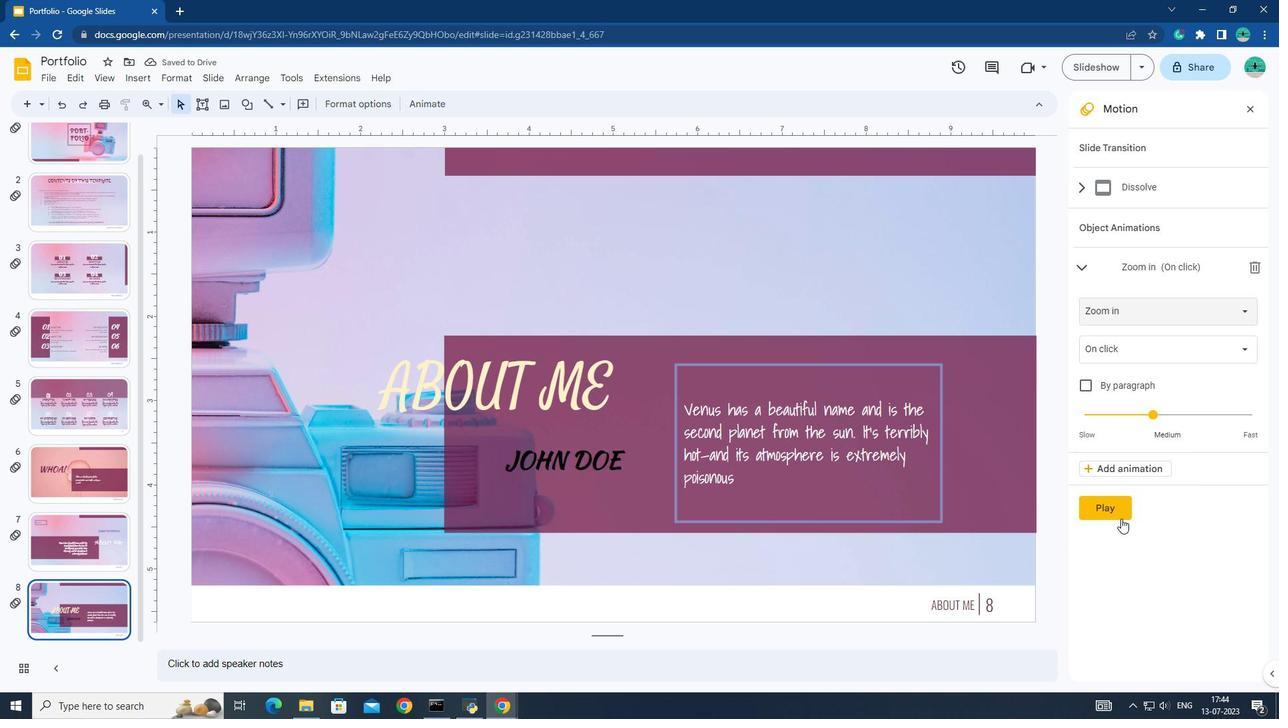 
Action: Mouse pressed left at (1119, 509)
Screenshot: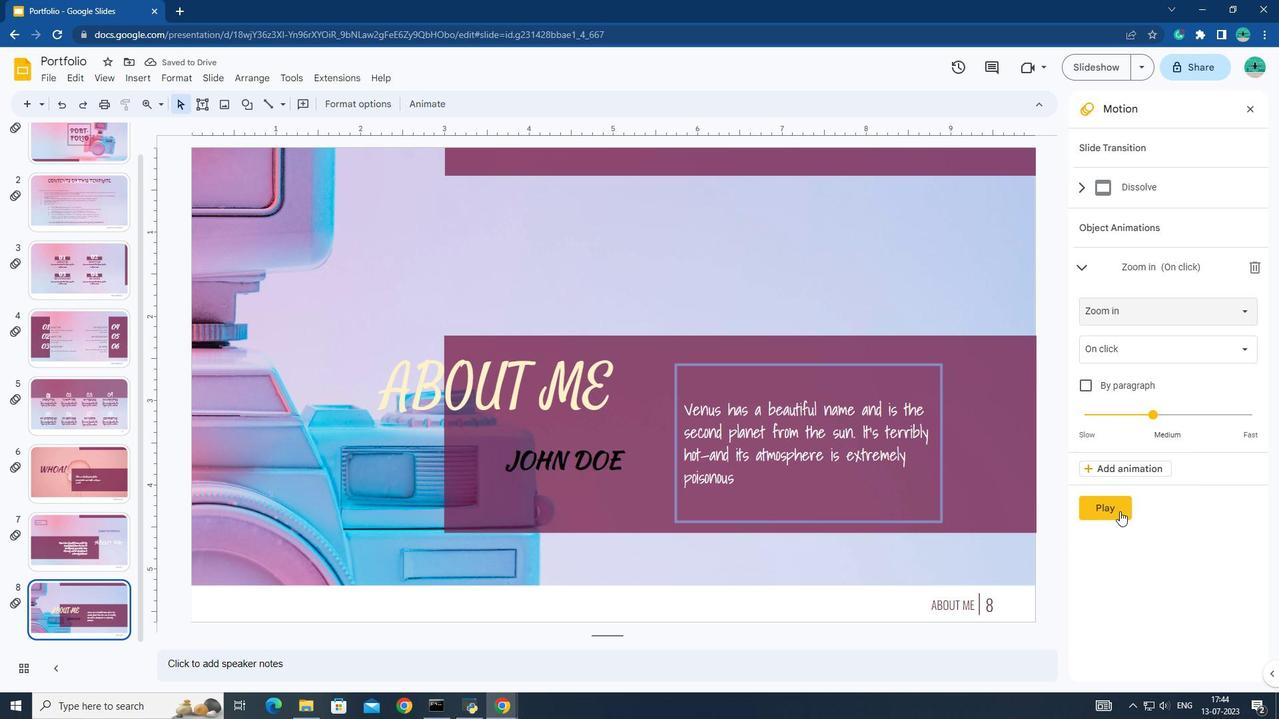 
Action: Mouse pressed left at (1119, 509)
Screenshot: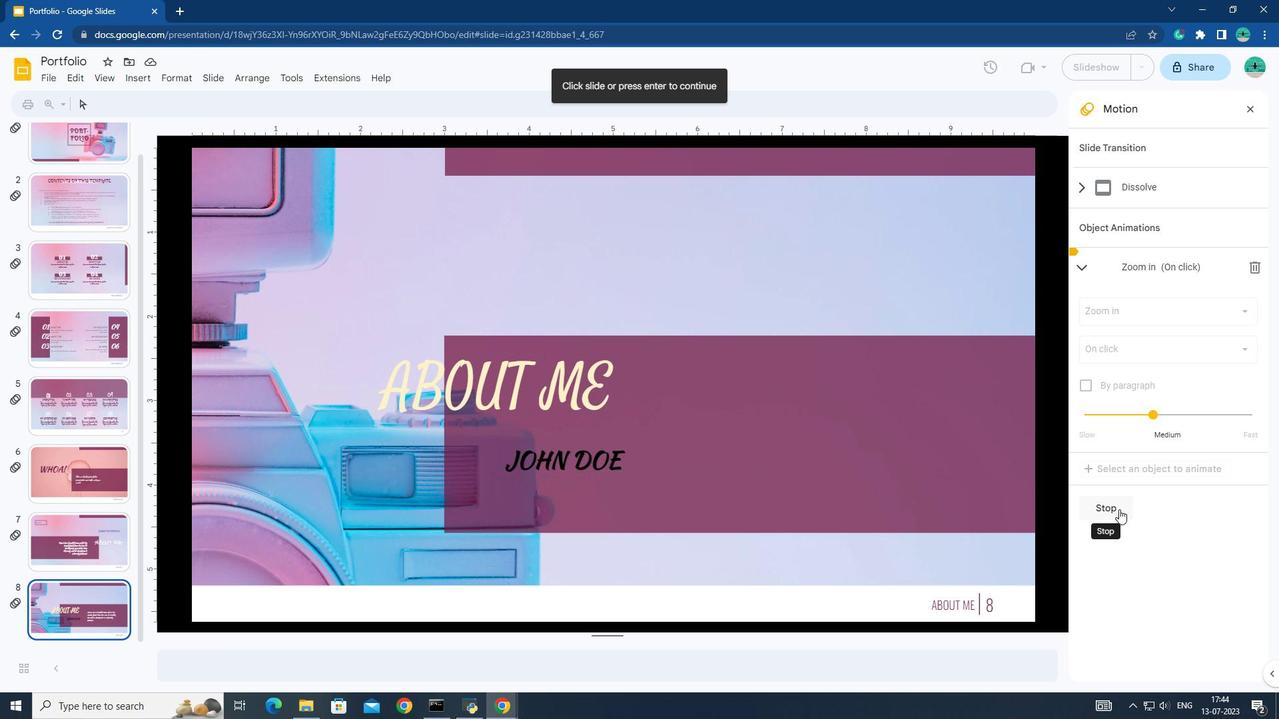 
Action: Mouse moved to (147, 76)
Screenshot: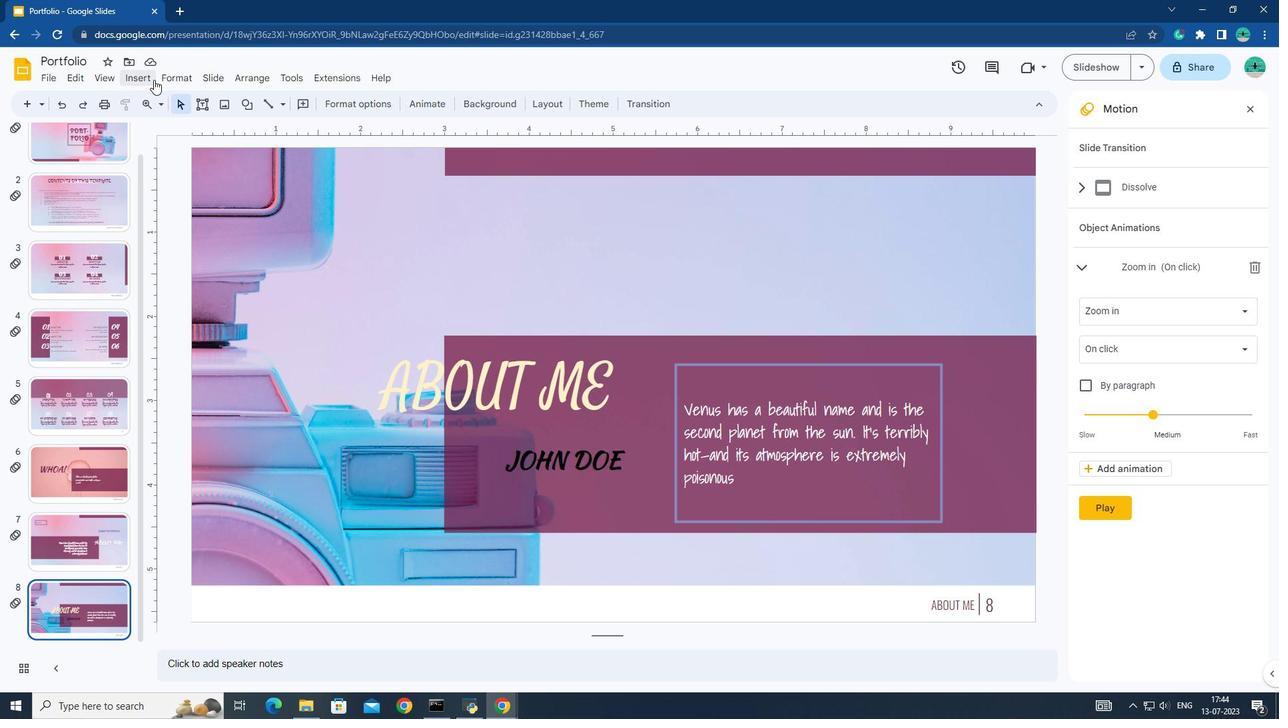 
Action: Mouse pressed left at (147, 76)
Screenshot: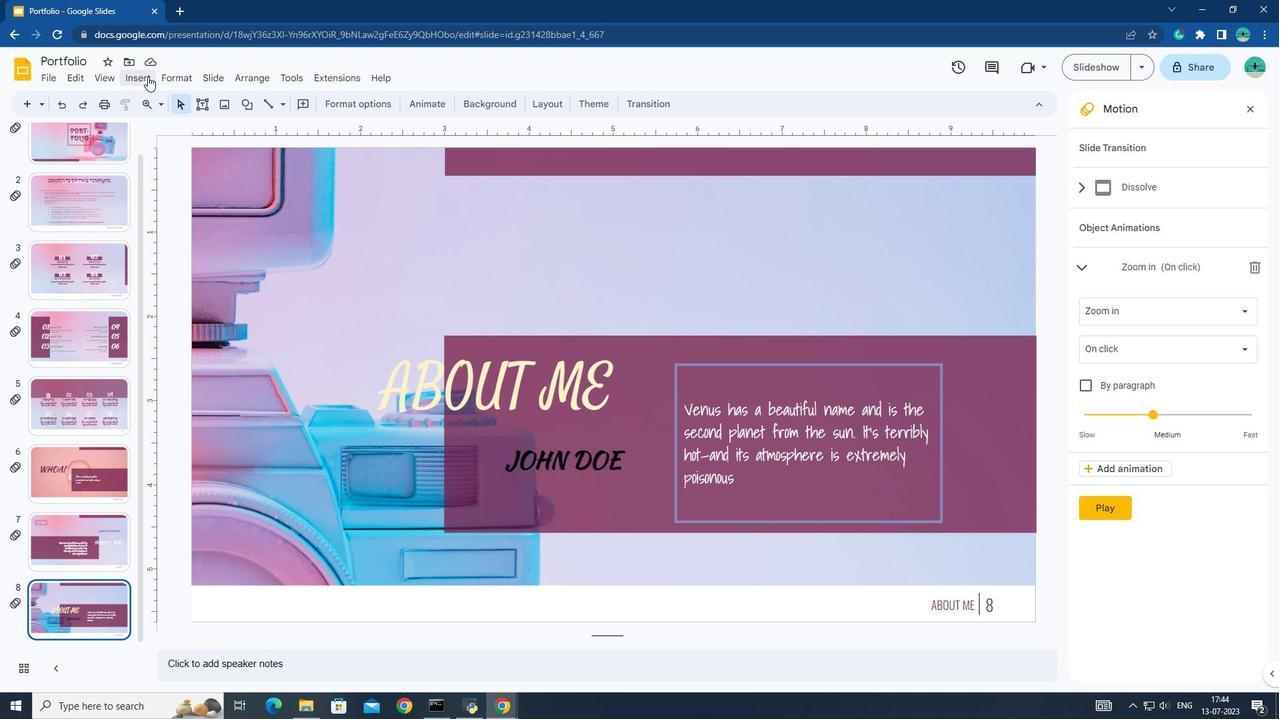 
Action: Mouse moved to (643, 385)
Screenshot: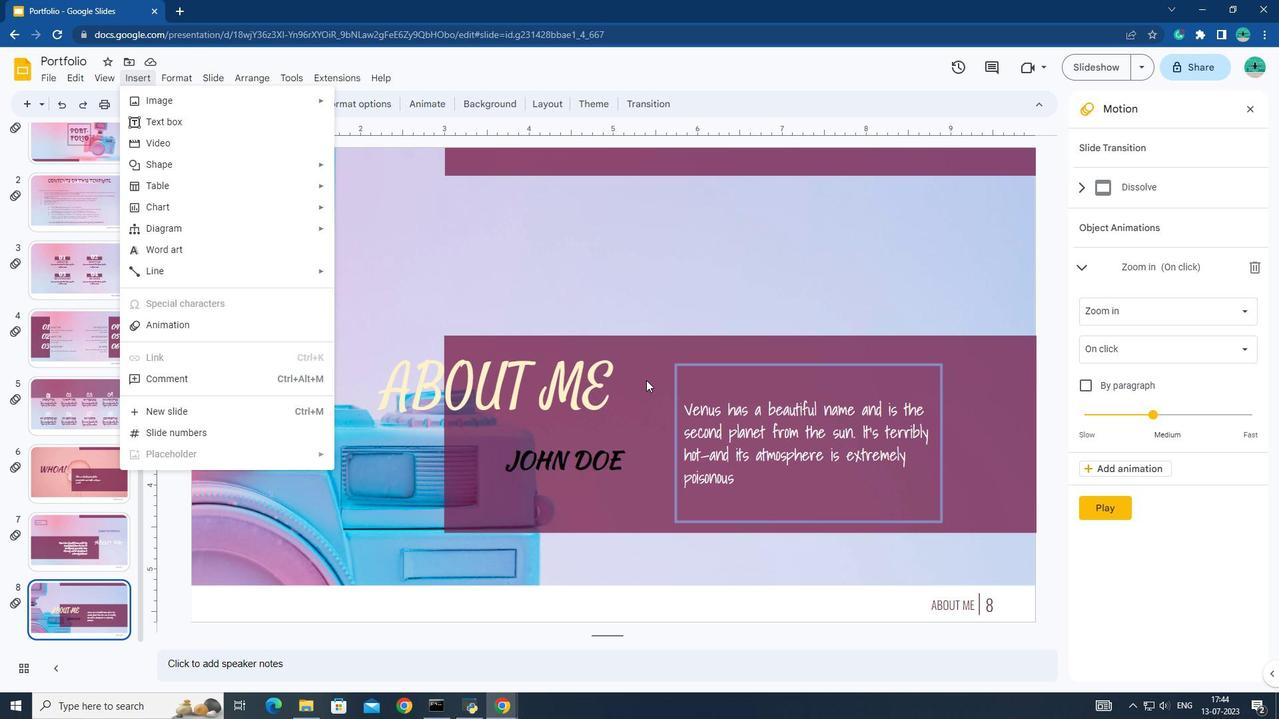 
Action: Mouse pressed left at (643, 385)
Screenshot: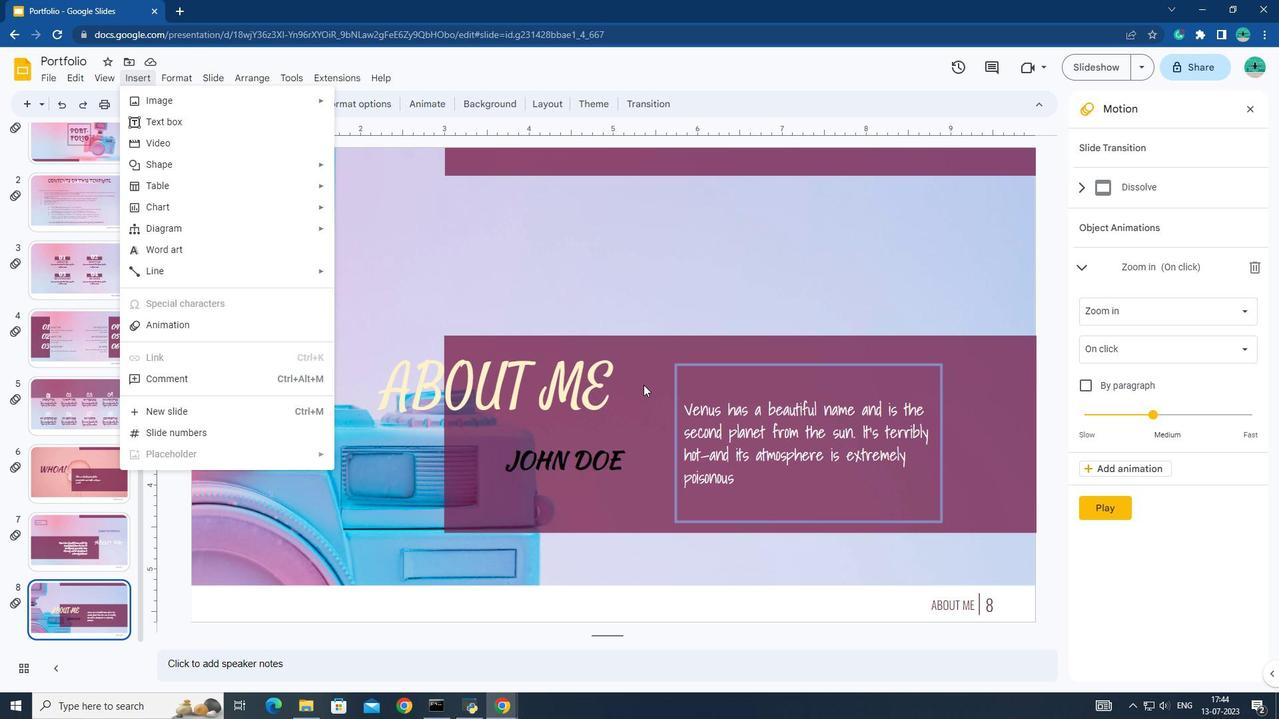 
Action: Mouse moved to (121, 69)
Screenshot: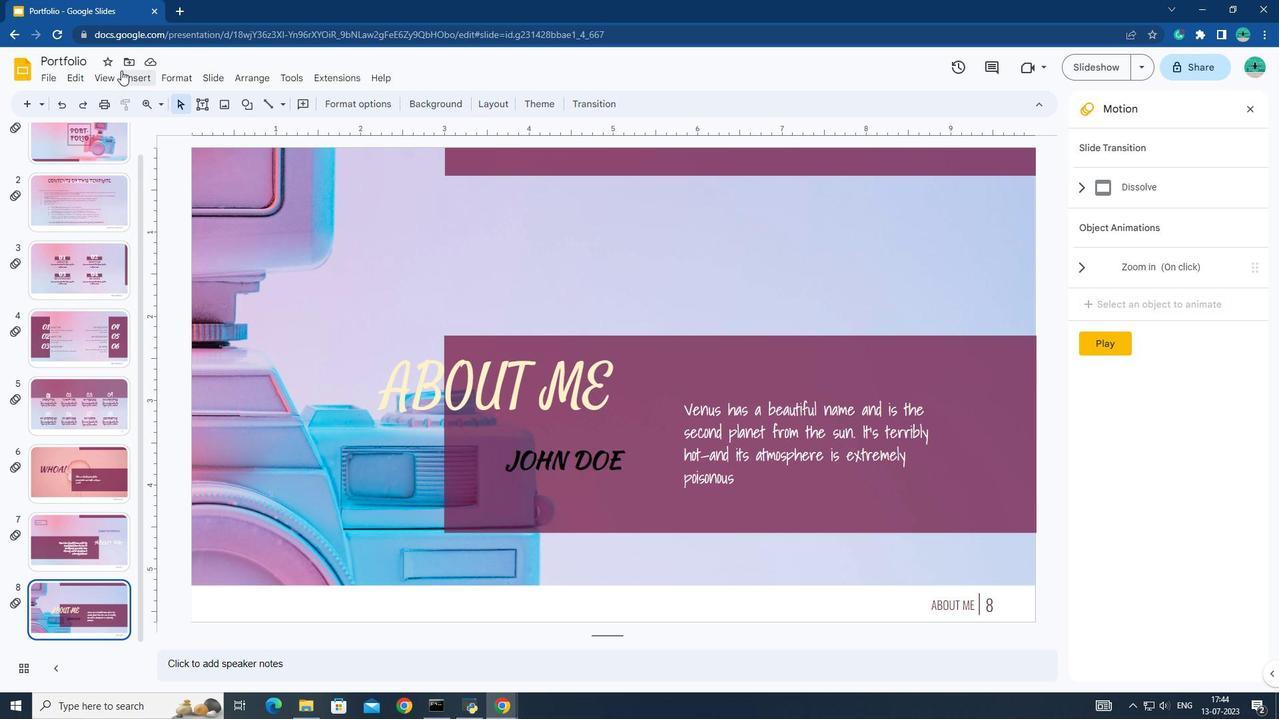 
Action: Mouse pressed left at (121, 69)
Screenshot: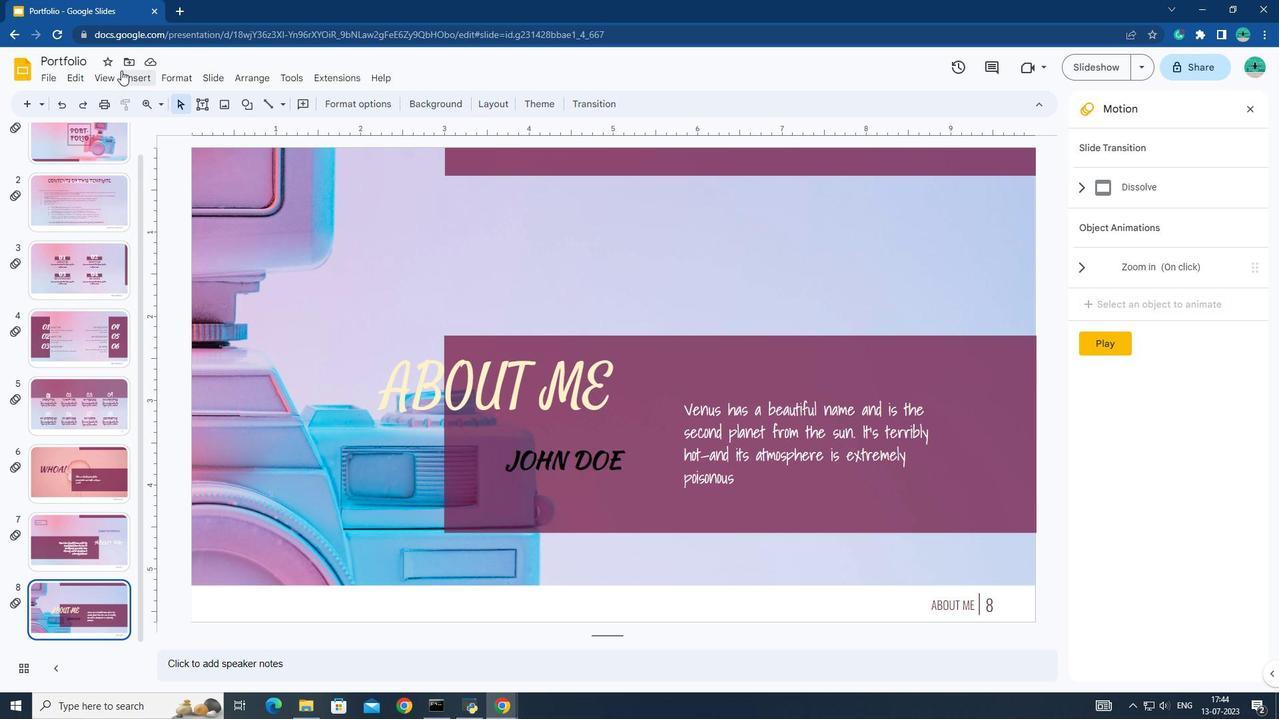 
Action: Mouse moved to (589, 469)
Screenshot: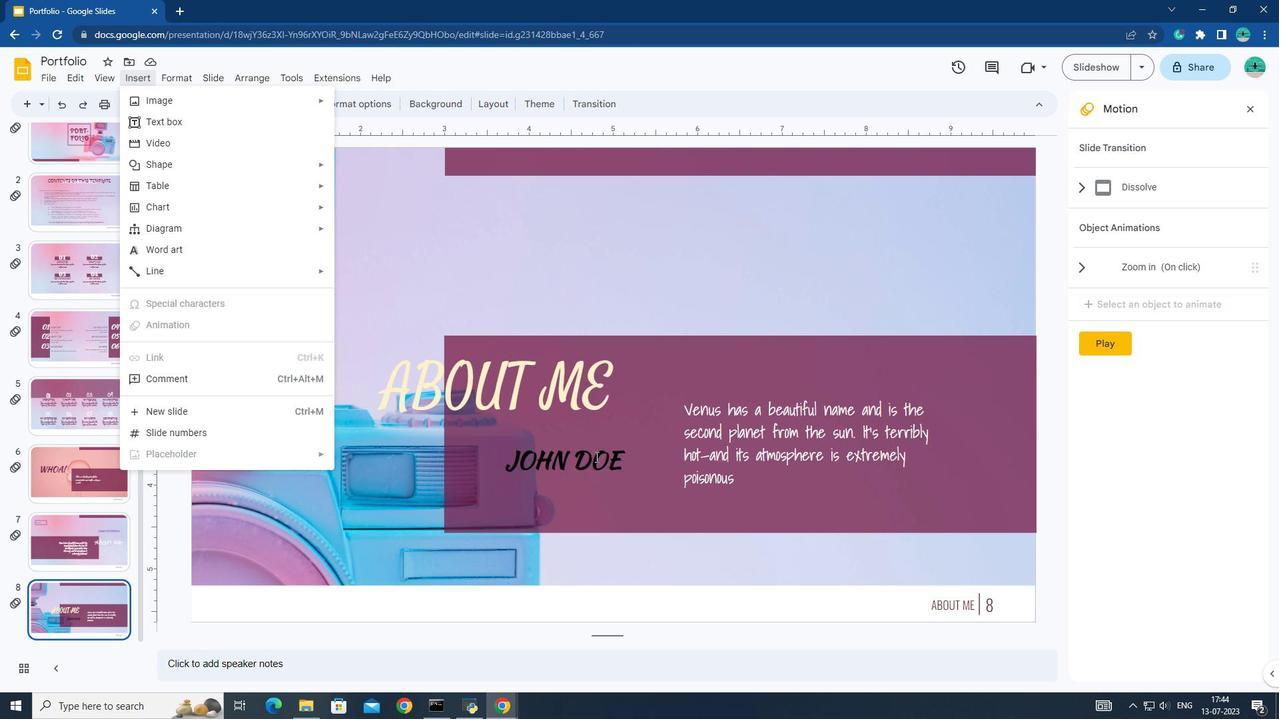 
Action: Mouse pressed left at (589, 469)
Screenshot: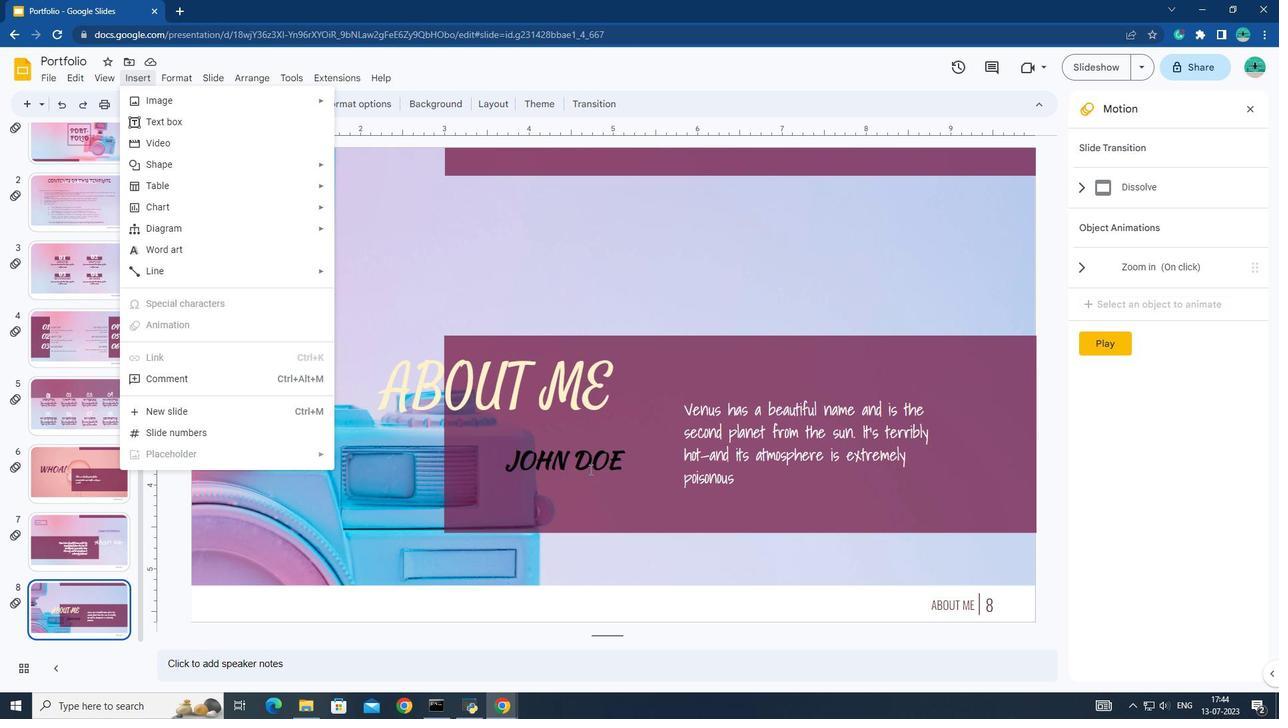 
Action: Mouse moved to (502, 373)
Screenshot: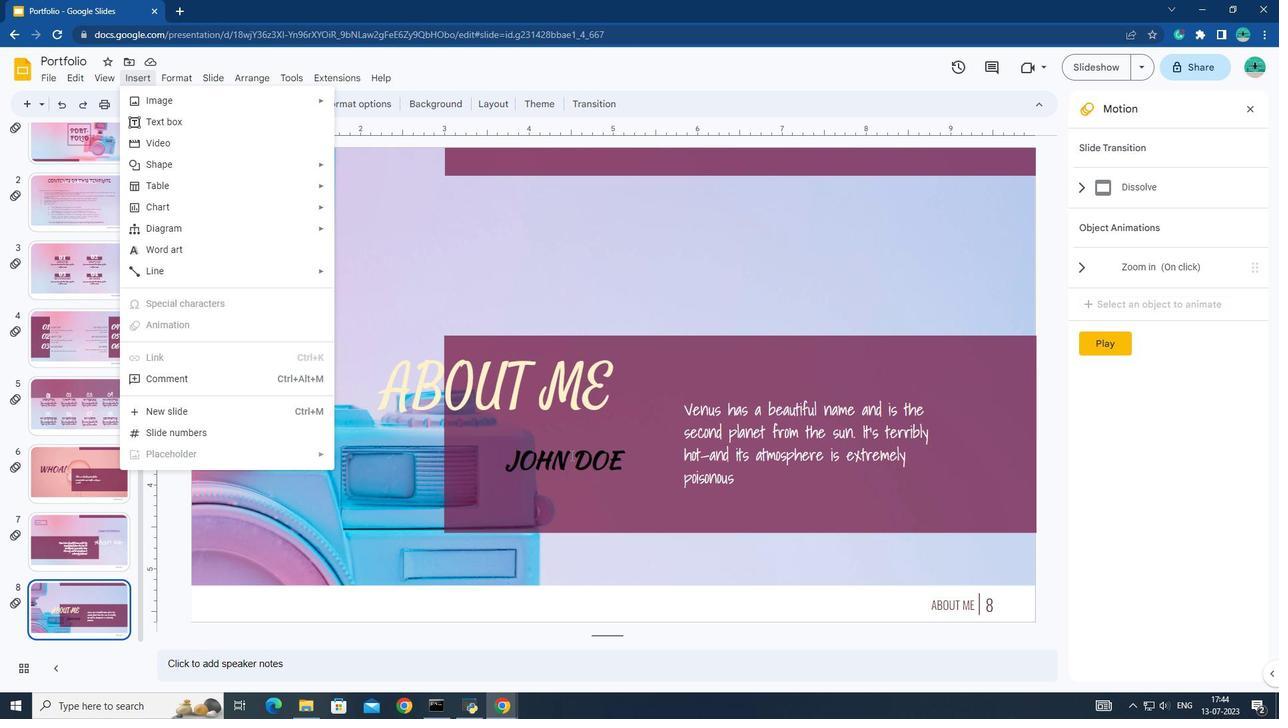 
Action: Mouse pressed left at (502, 373)
Screenshot: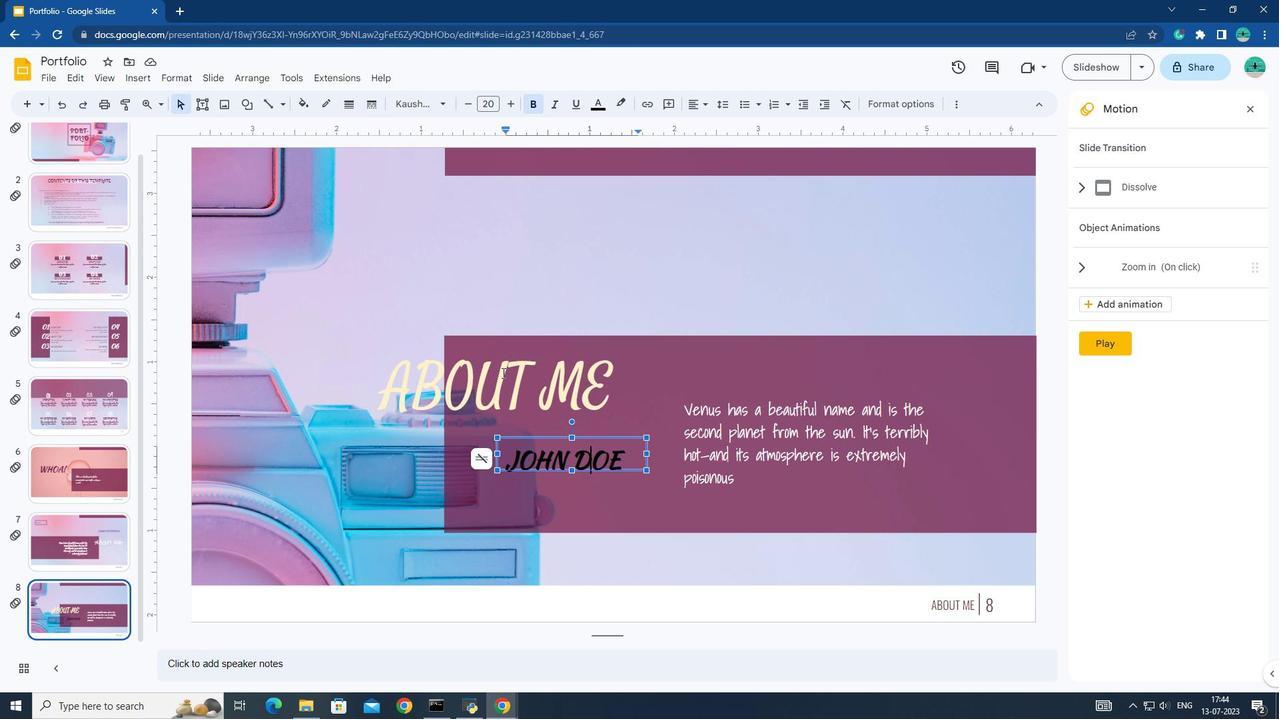 
Action: Mouse moved to (169, 86)
Screenshot: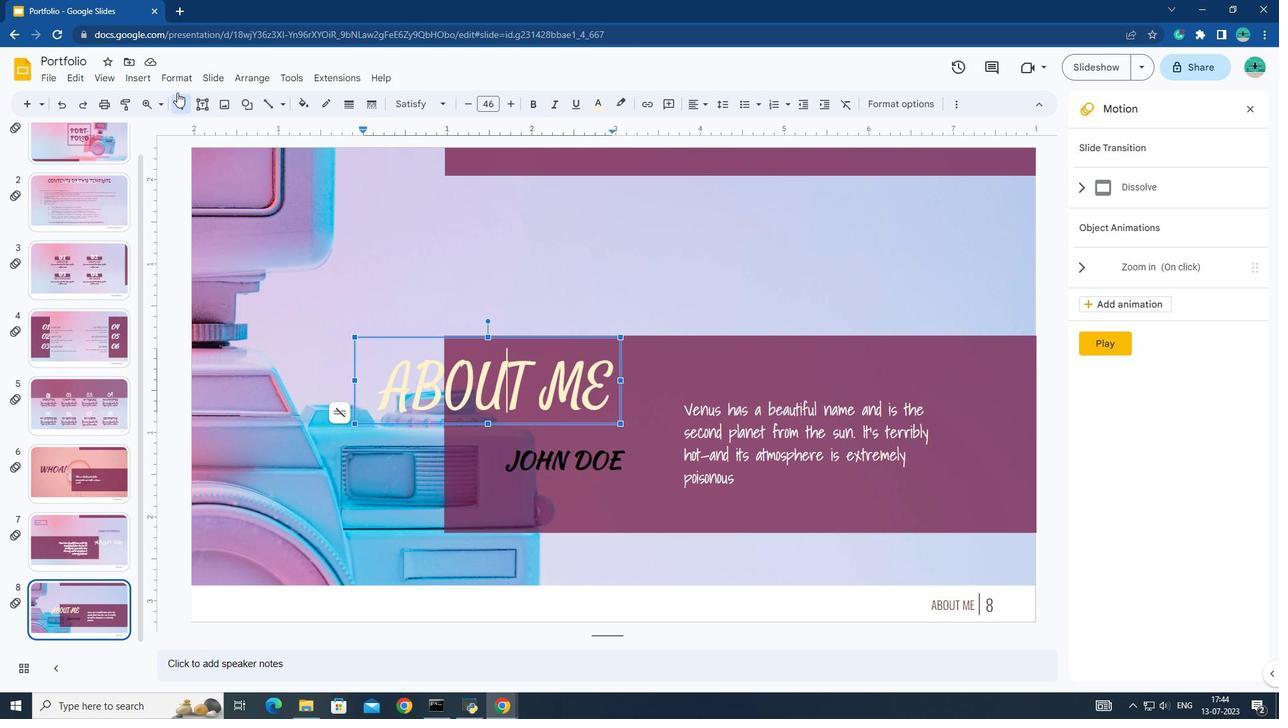 
Action: Mouse pressed left at (169, 86)
Screenshot: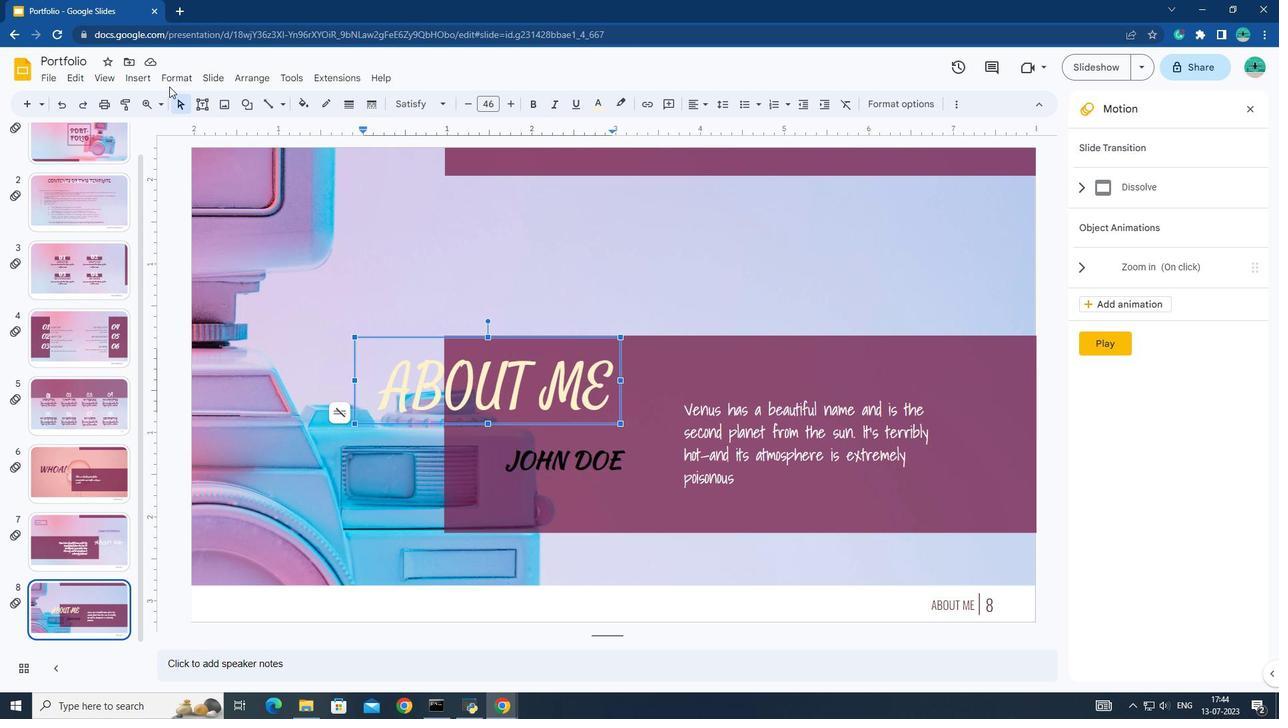 
Action: Mouse moved to (139, 77)
Screenshot: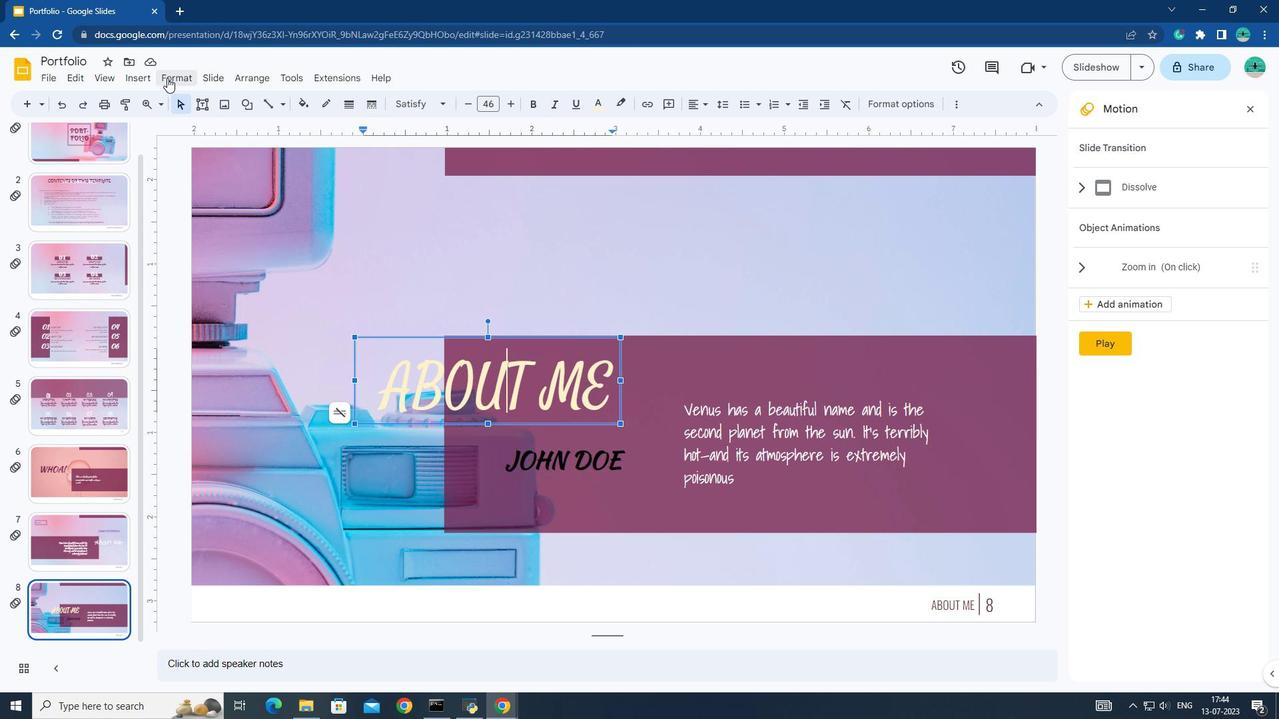 
Action: Mouse pressed left at (139, 77)
Screenshot: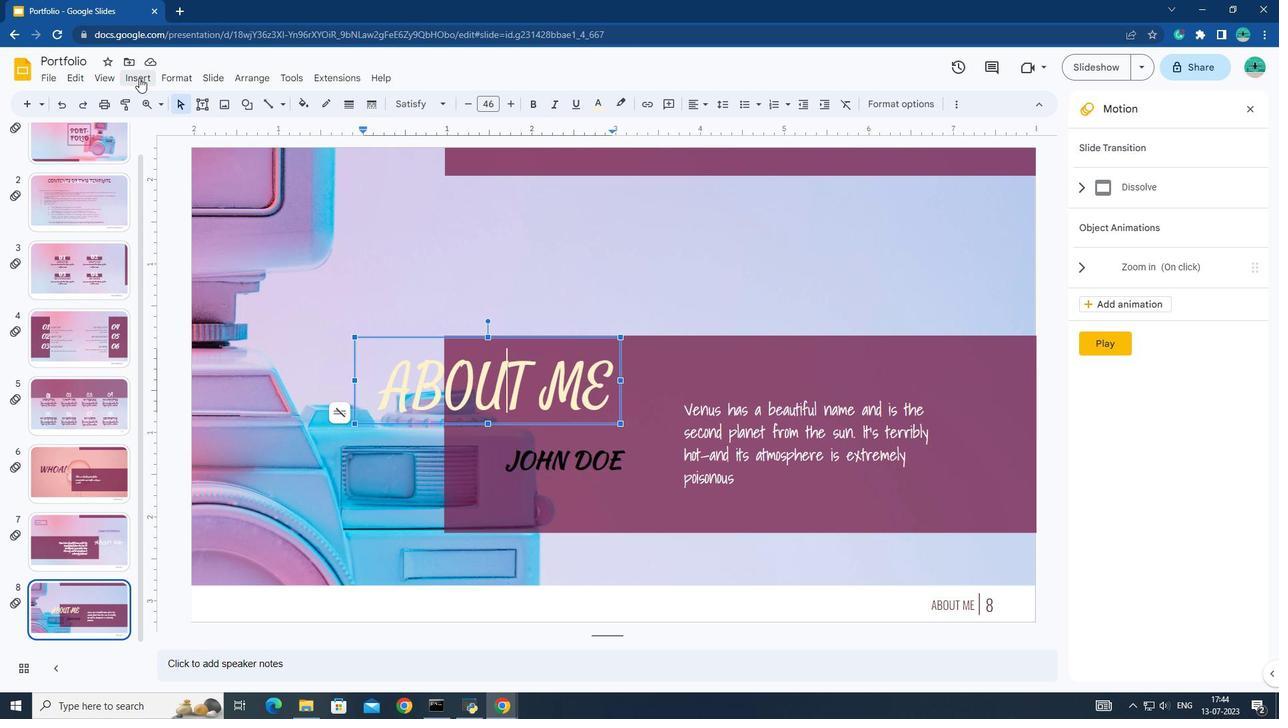
Action: Mouse moved to (186, 305)
Screenshot: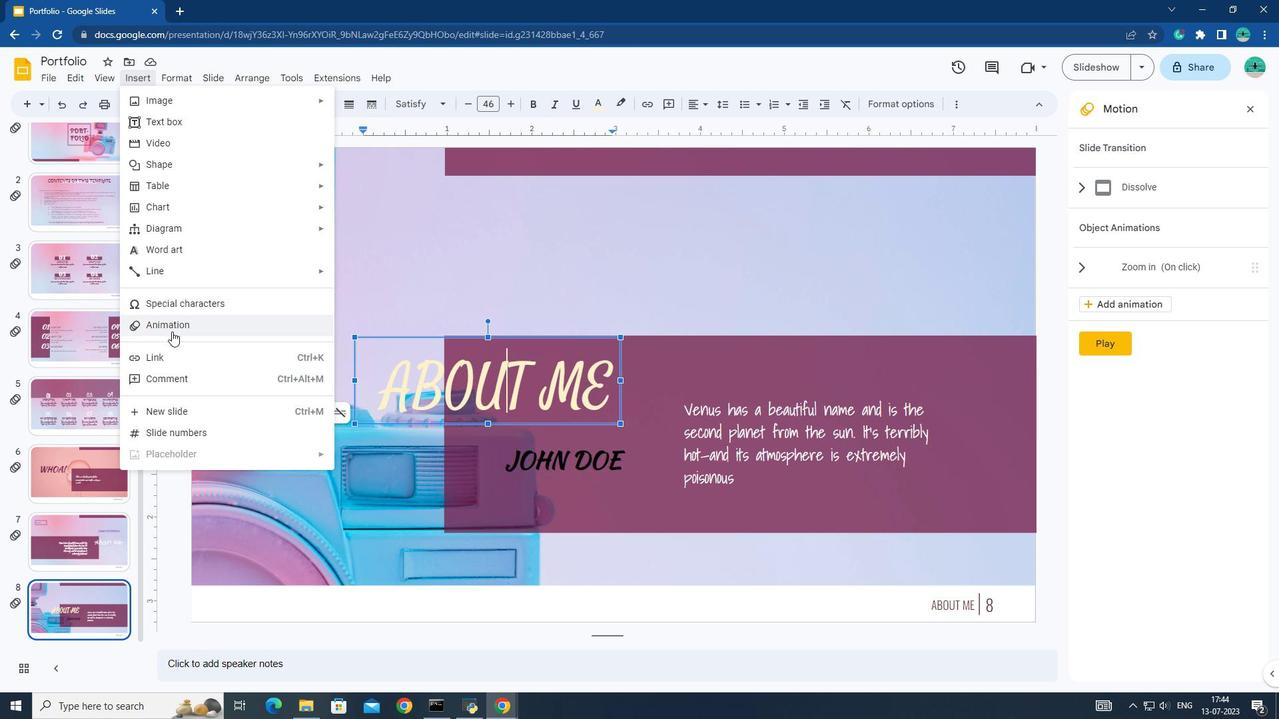 
Action: Mouse pressed left at (186, 305)
Screenshot: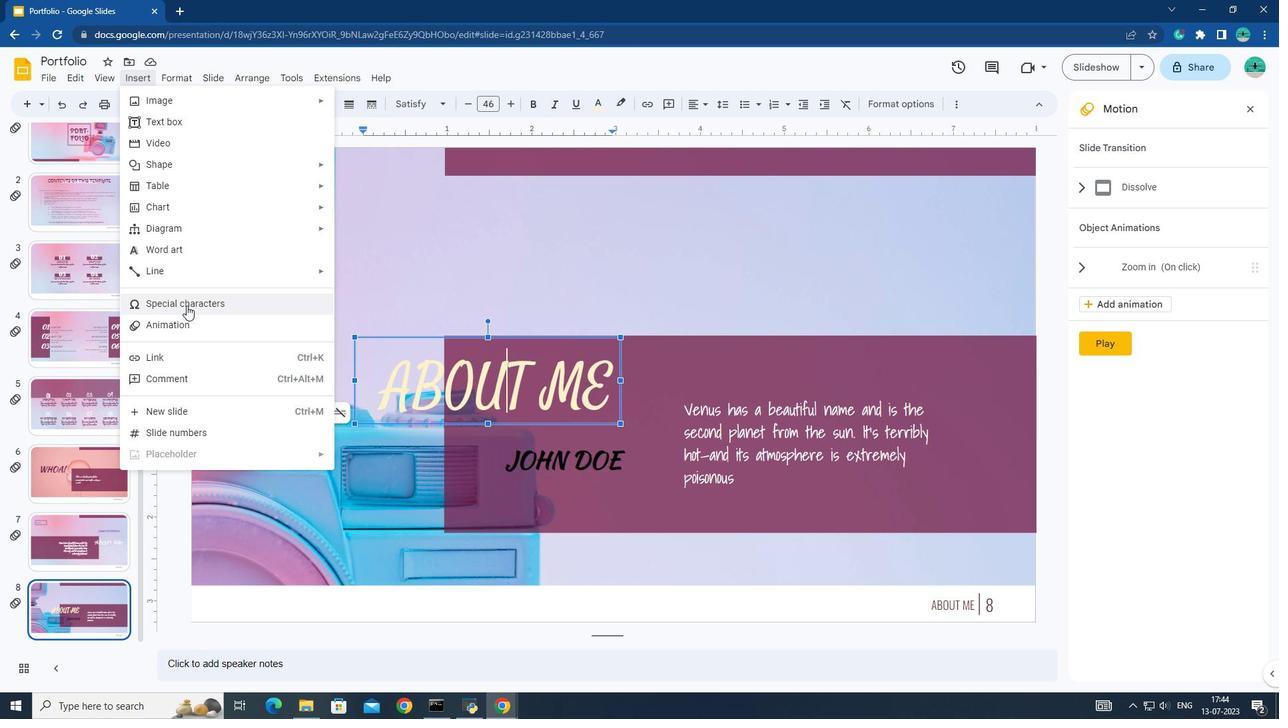 
Action: Mouse moved to (594, 580)
Screenshot: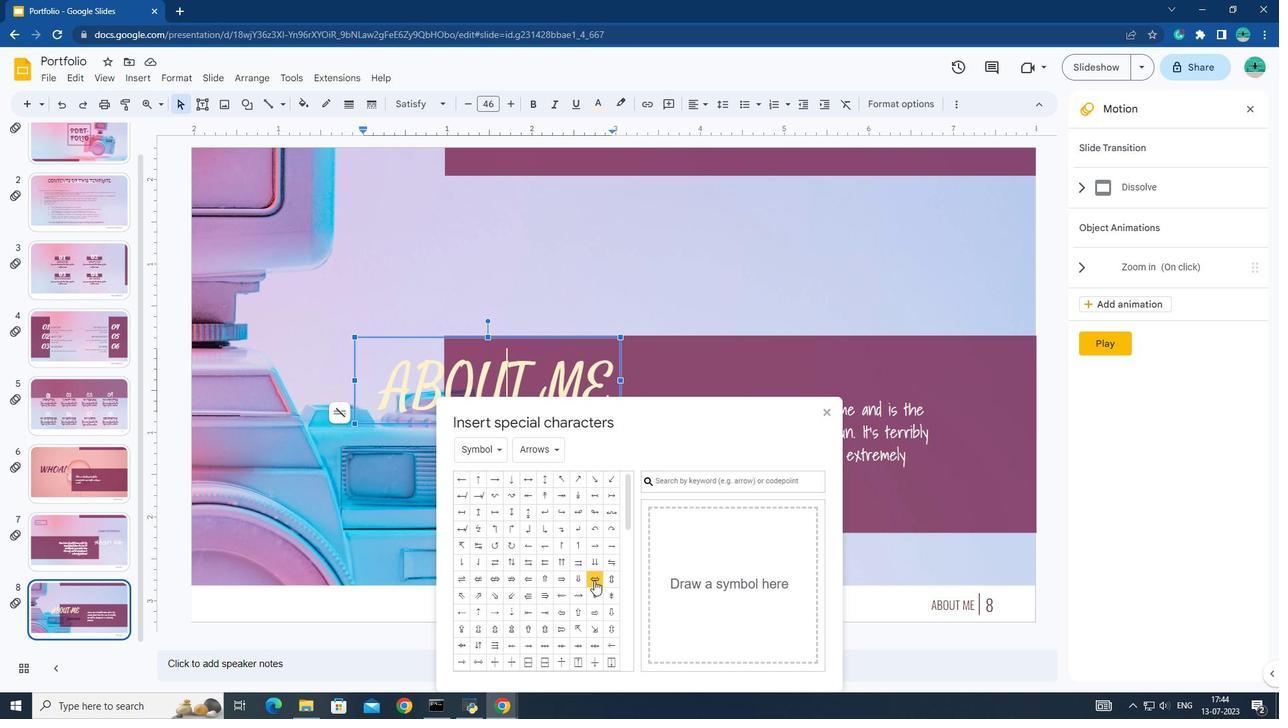 
Action: Mouse scrolled (594, 580) with delta (0, 0)
Screenshot: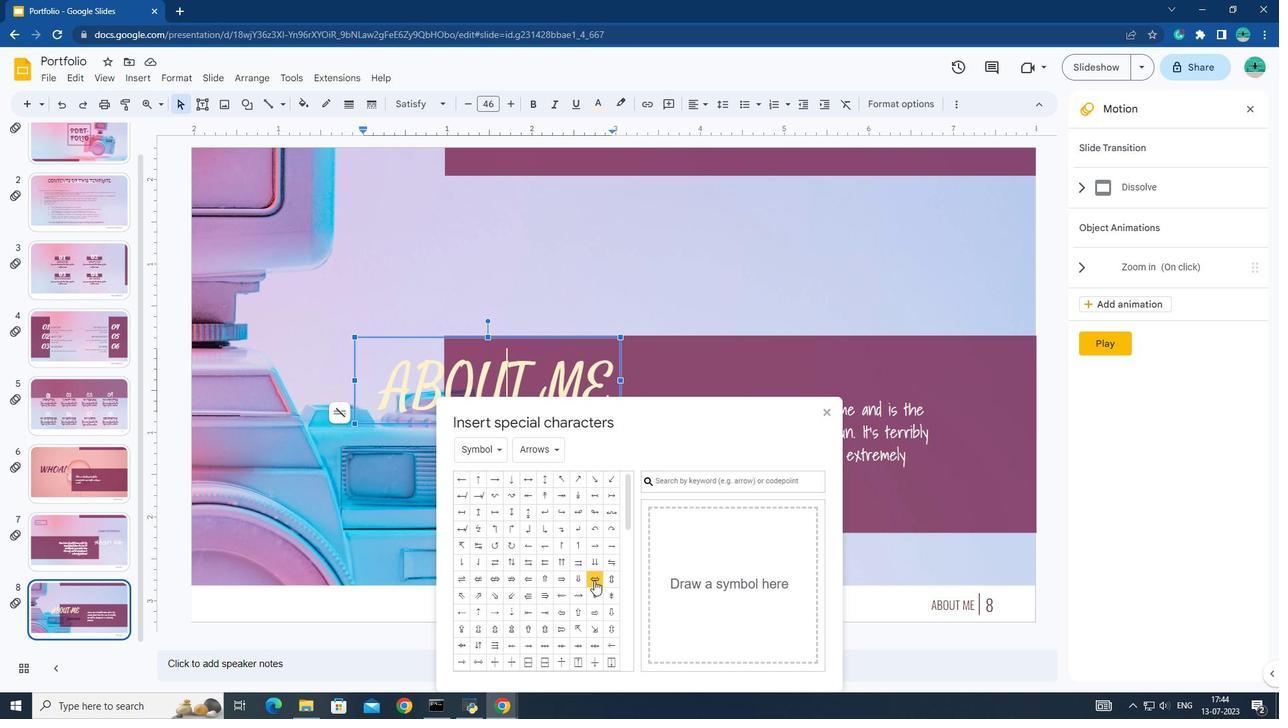 
Action: Mouse scrolled (594, 580) with delta (0, 0)
Screenshot: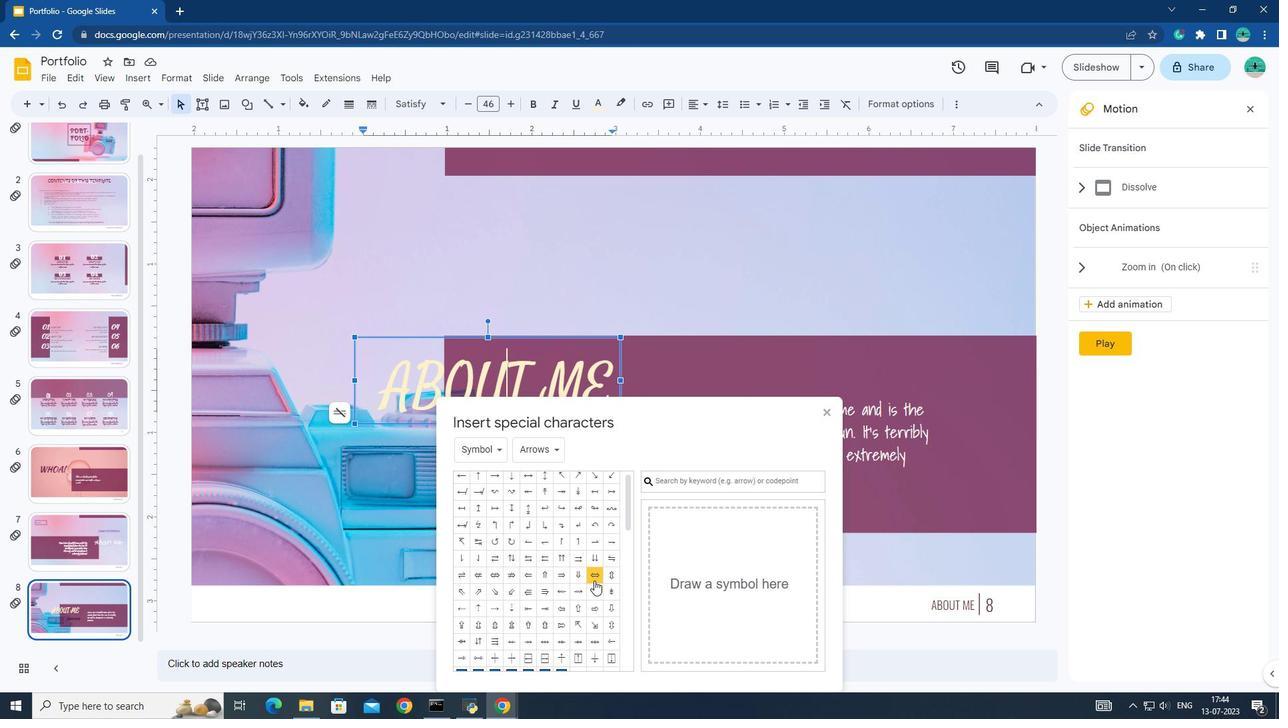 
Action: Mouse scrolled (594, 580) with delta (0, 0)
Screenshot: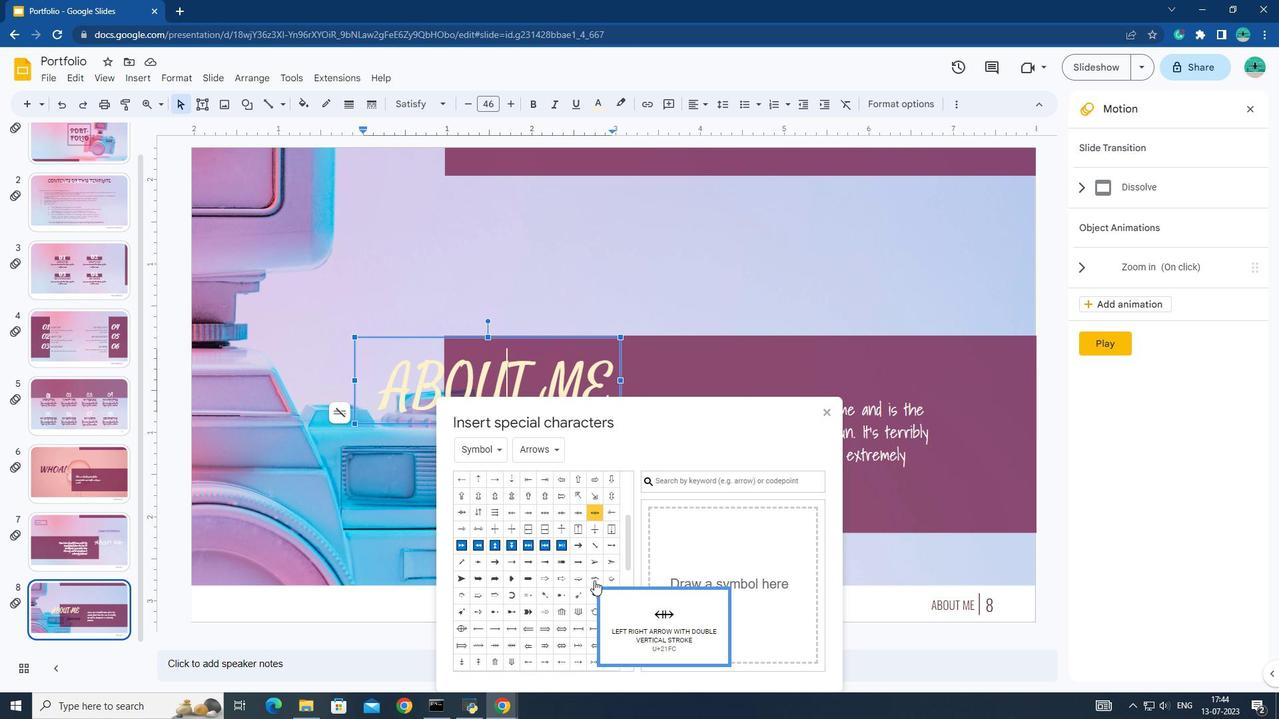 
Action: Mouse scrolled (594, 580) with delta (0, 0)
Screenshot: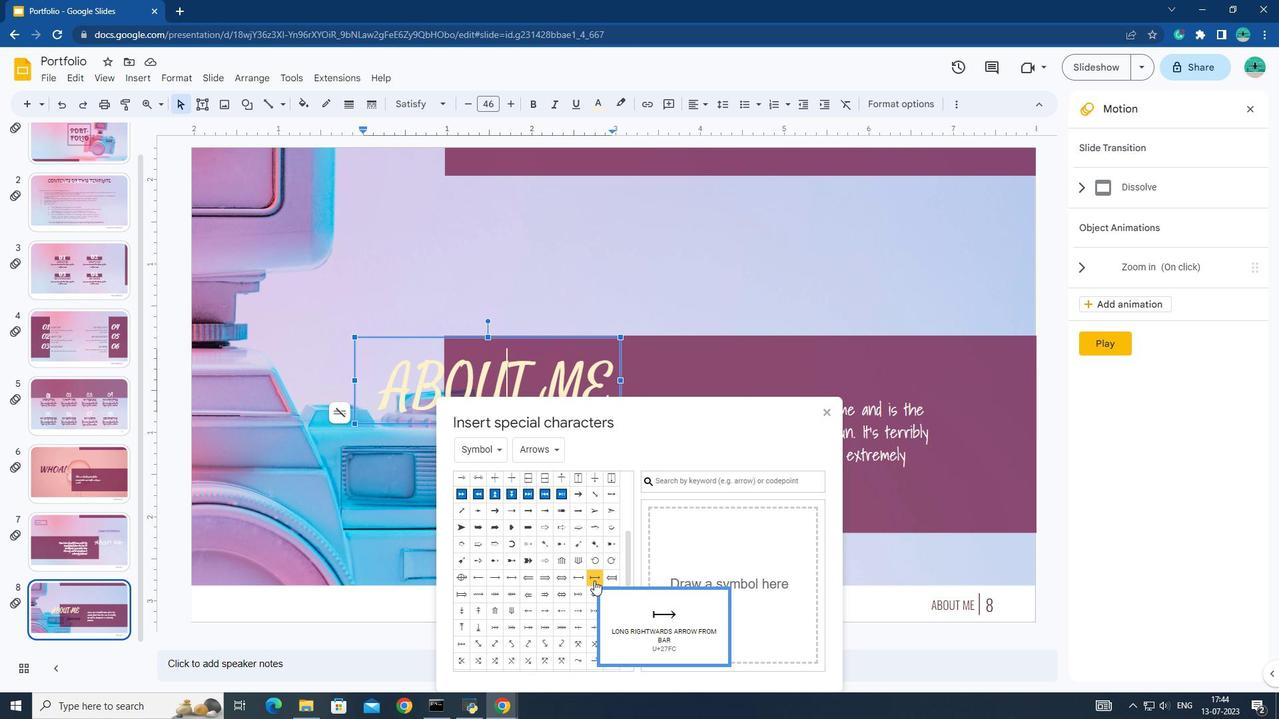 
Action: Mouse scrolled (594, 580) with delta (0, 0)
Screenshot: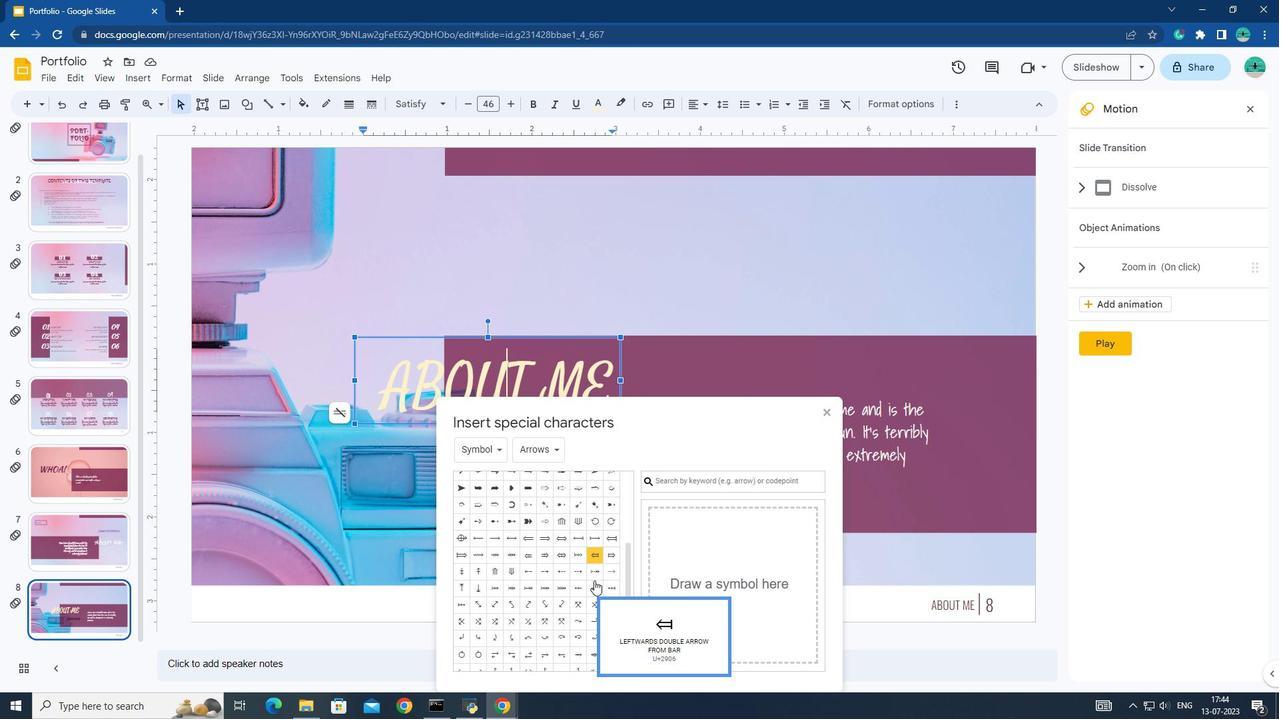 
Action: Mouse moved to (831, 419)
Screenshot: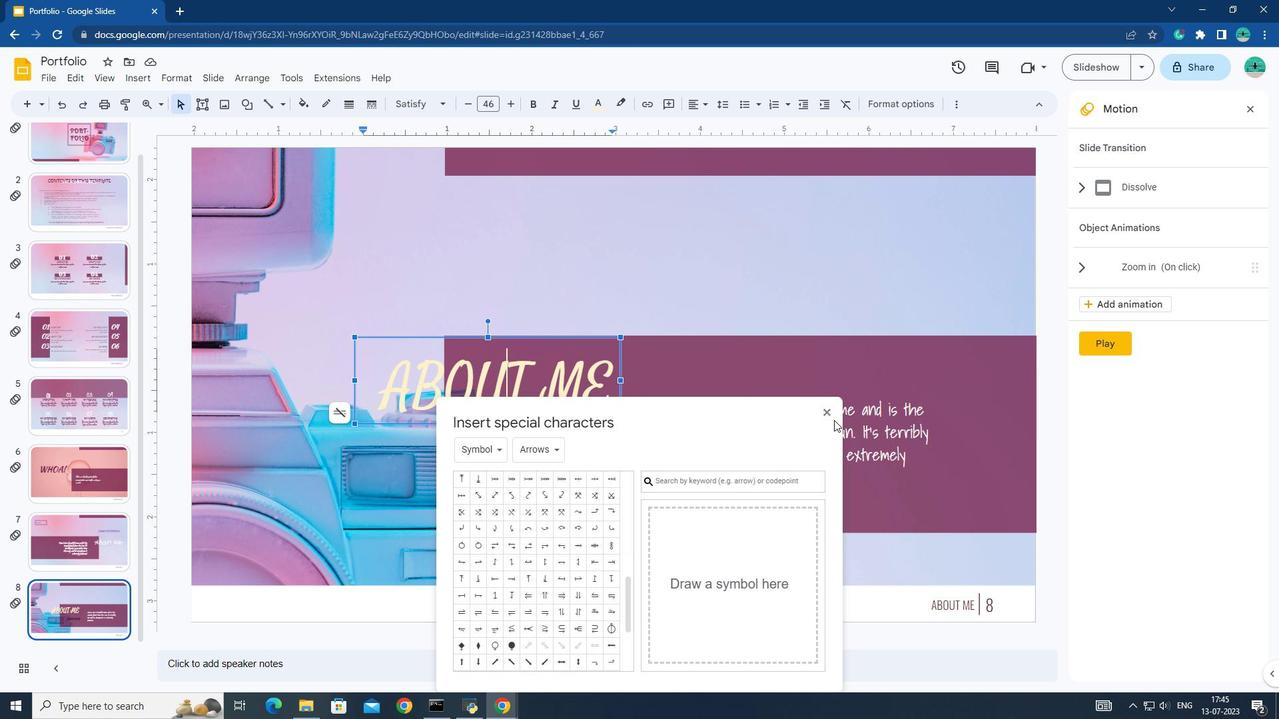 
Action: Mouse pressed left at (831, 419)
Screenshot: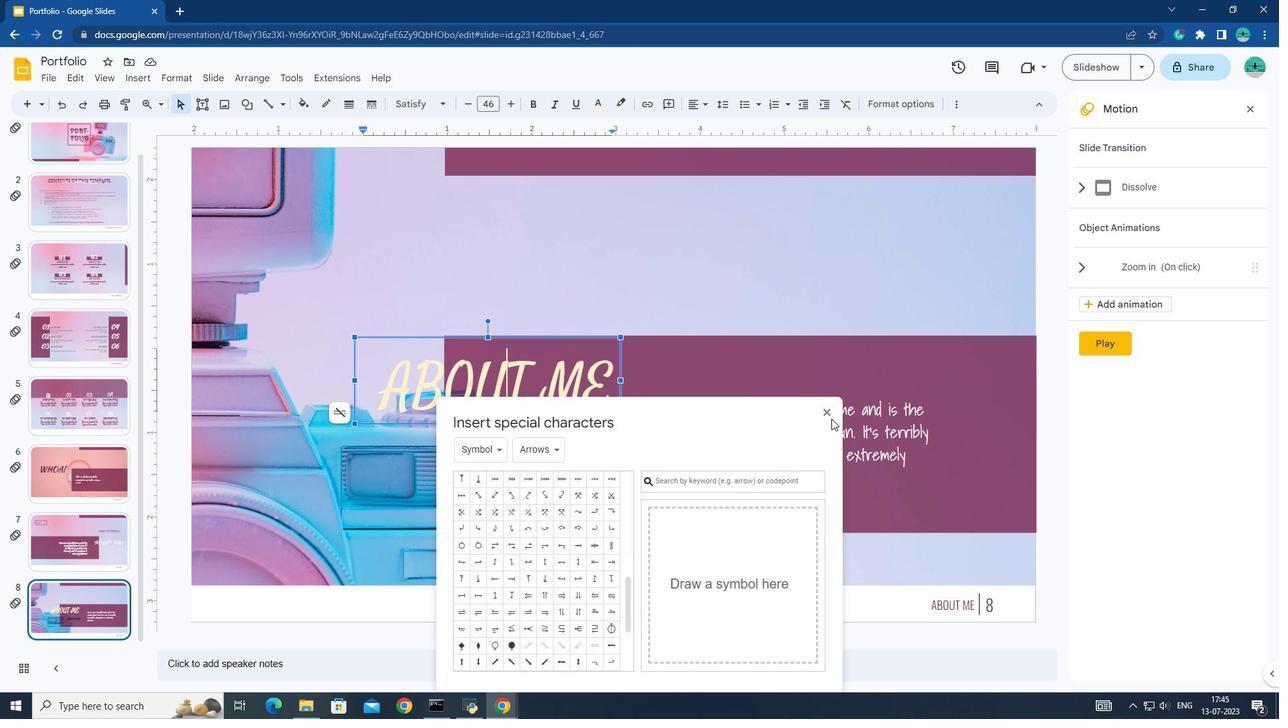 
Action: Mouse moved to (591, 436)
Screenshot: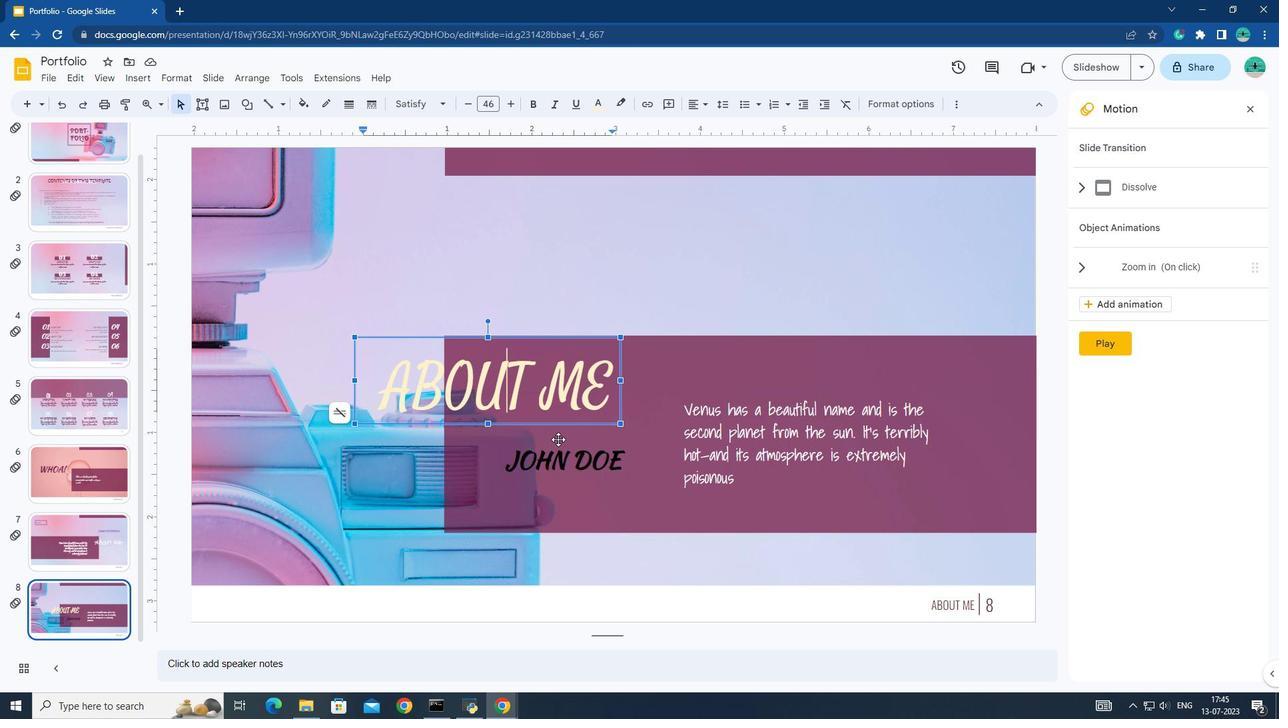 
